 Task: Set up and test dependent picklists for State and City in the Student Master object, then create a new student record to verify the setup.
Action: Mouse moved to (1046, 340)
Screenshot: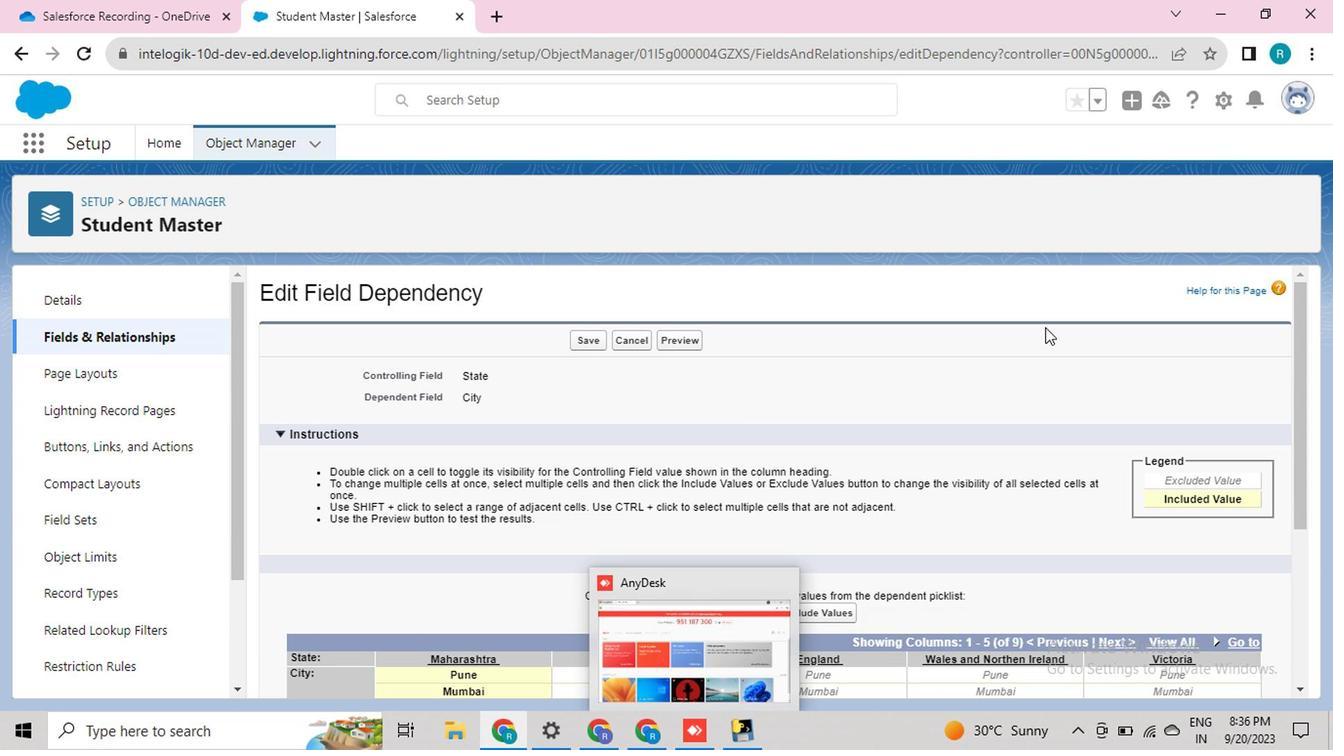 
Action: Mouse pressed left at (1046, 340)
Screenshot: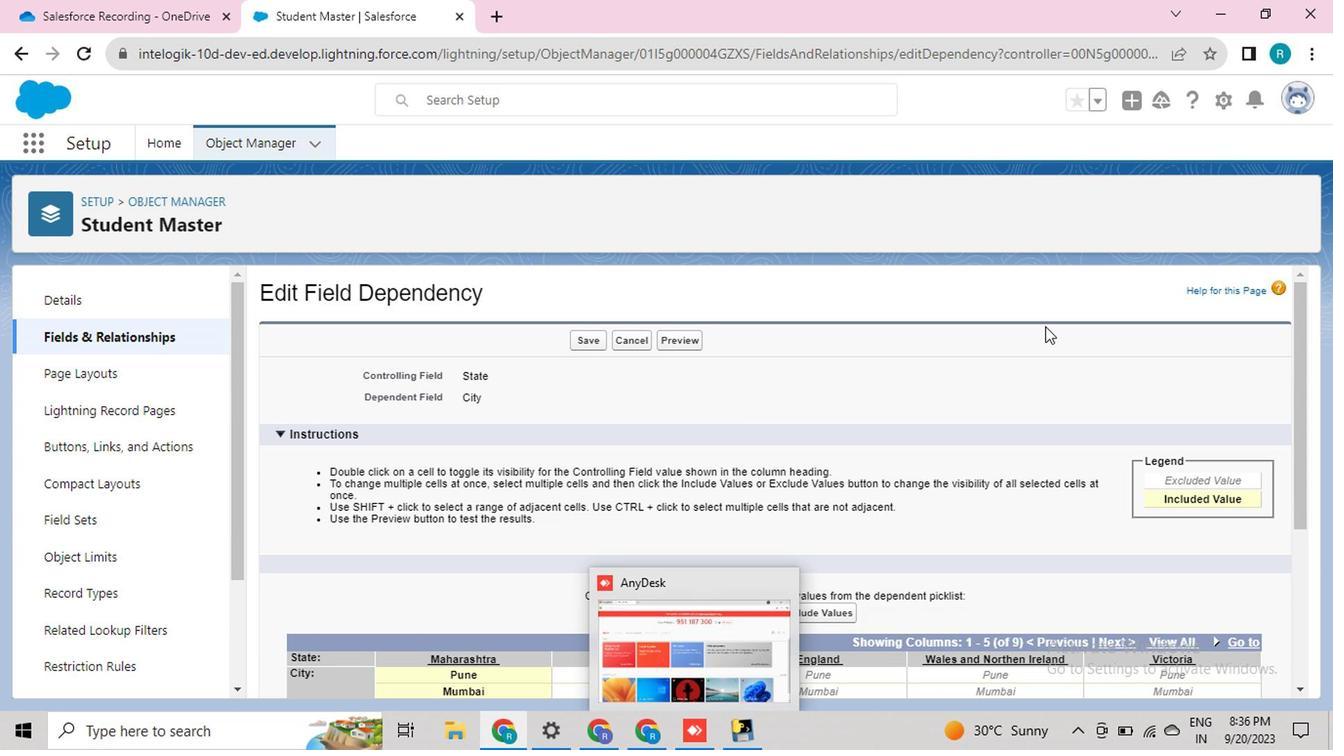 
Action: Mouse moved to (855, 486)
Screenshot: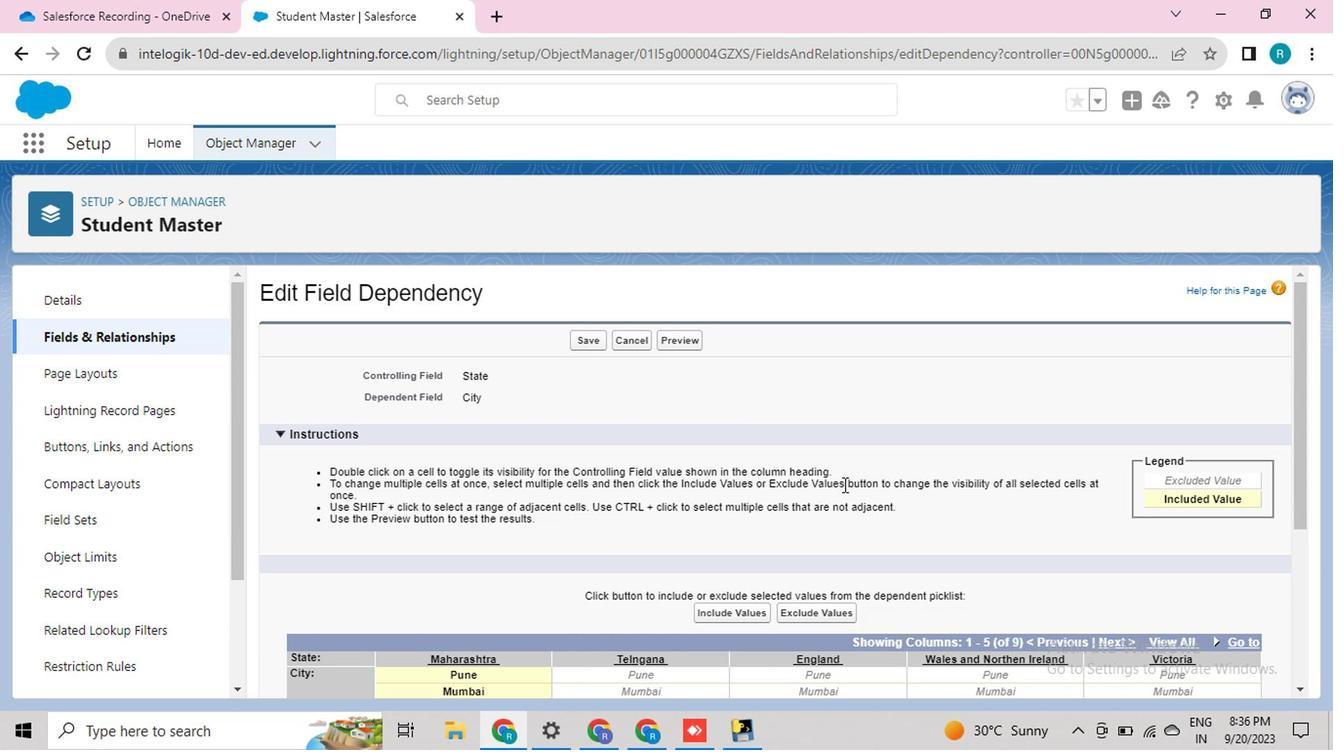 
Action: Key pressed <Key.f11>
Screenshot: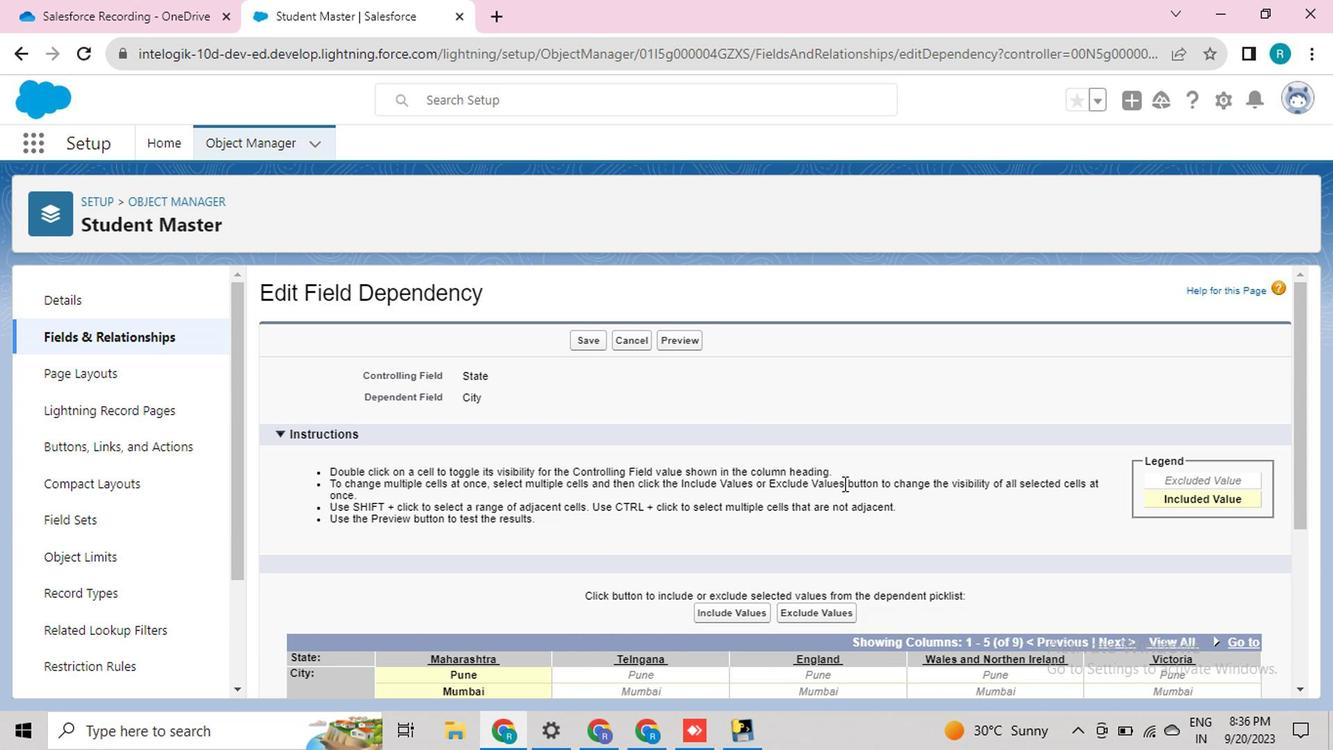 
Action: Mouse moved to (1293, 565)
Screenshot: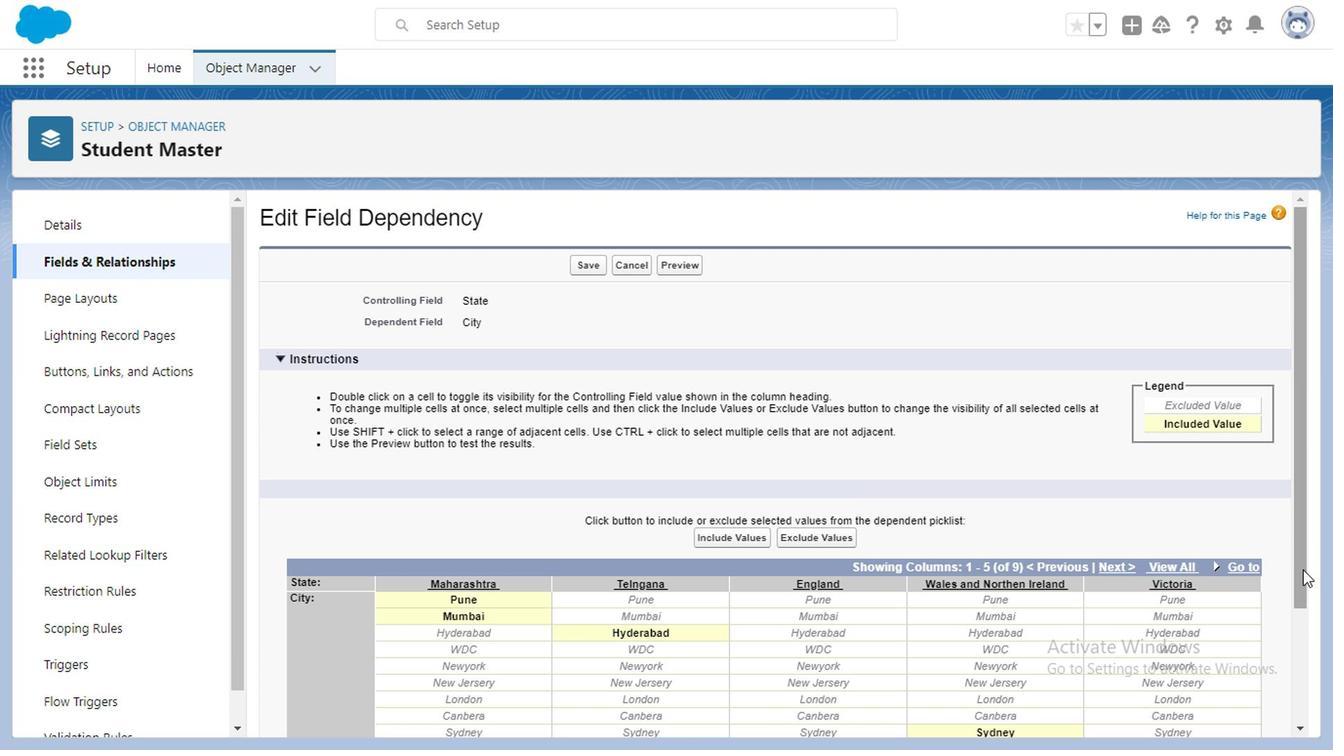
Action: Mouse pressed left at (1293, 565)
Screenshot: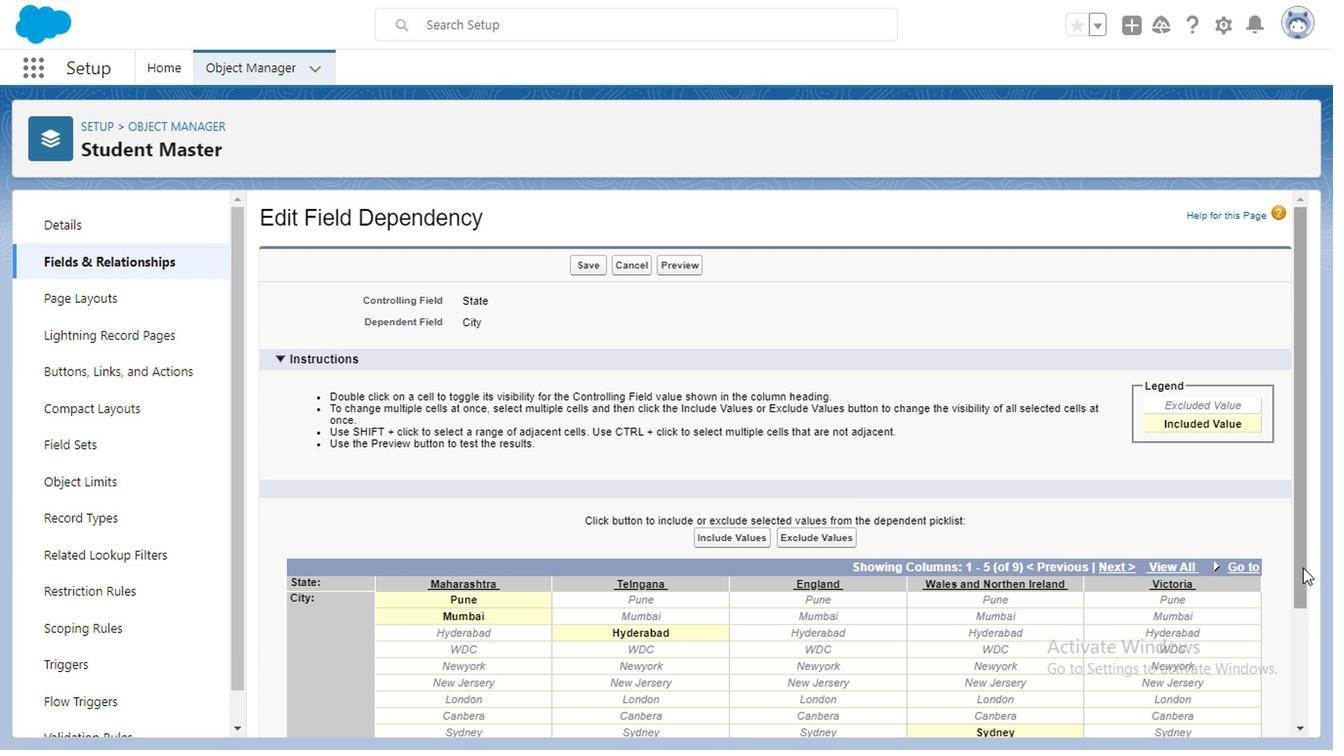 
Action: Mouse moved to (1168, 614)
Screenshot: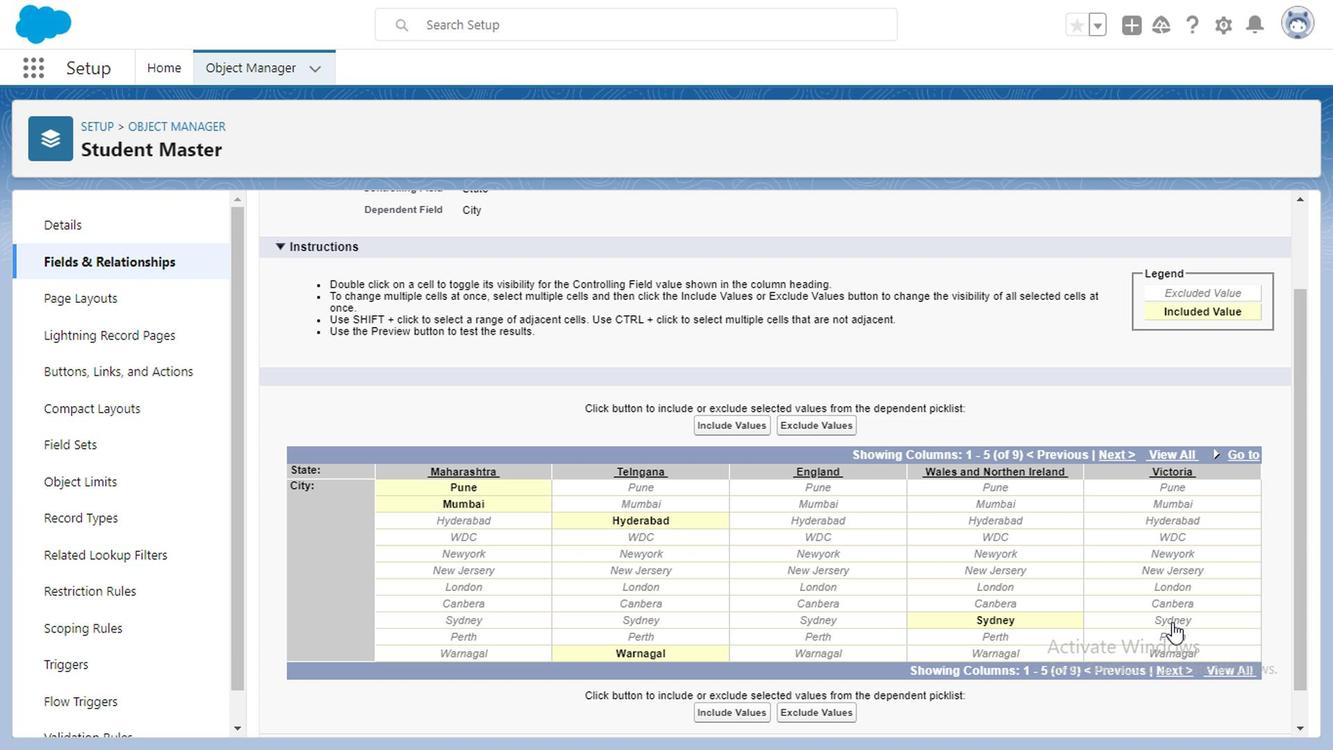 
Action: Mouse pressed left at (1168, 614)
Screenshot: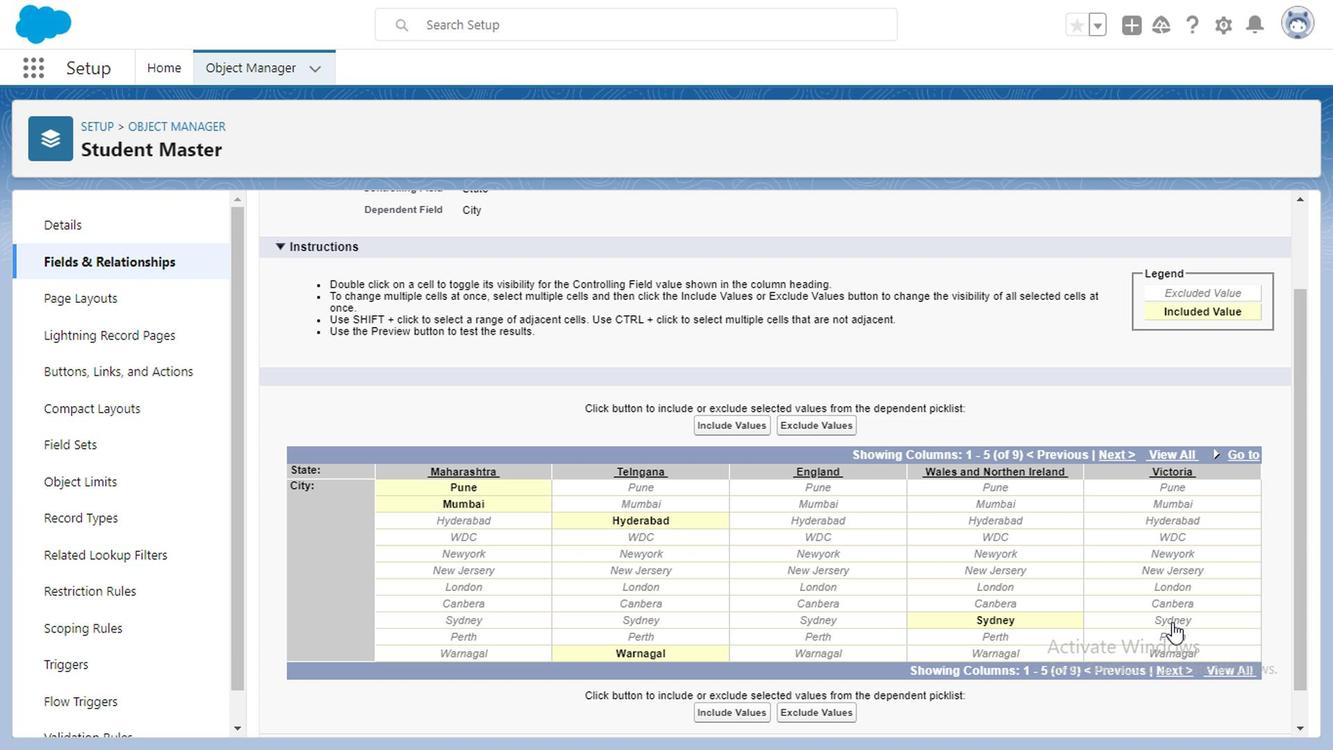 
Action: Mouse moved to (763, 425)
Screenshot: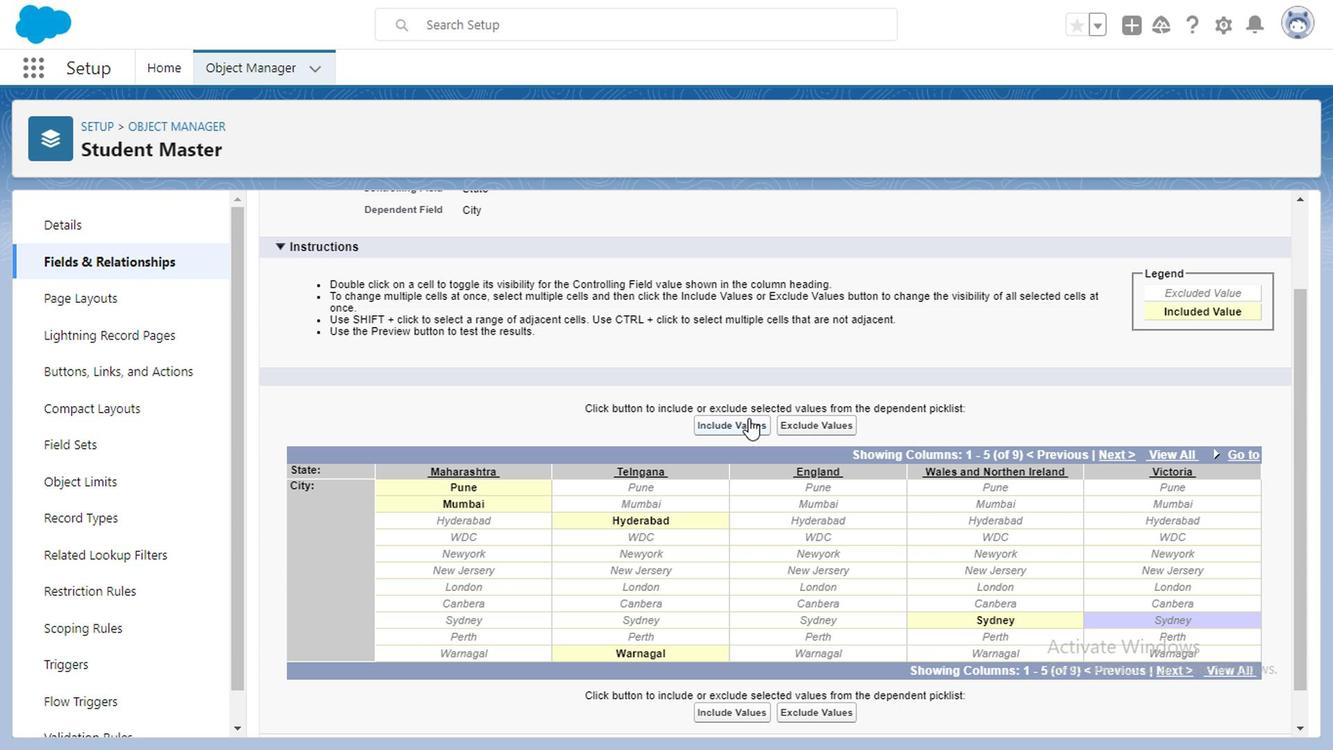 
Action: Mouse pressed left at (763, 425)
Screenshot: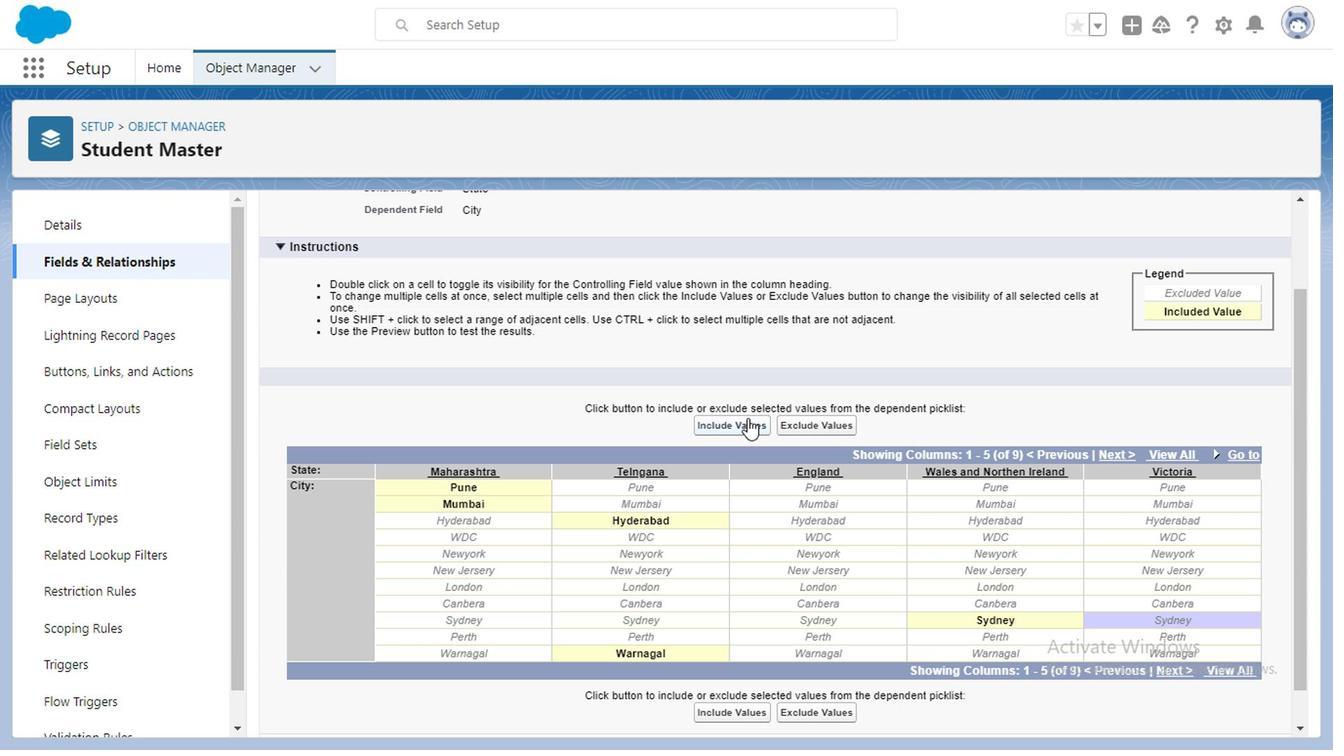 
Action: Mouse moved to (1027, 612)
Screenshot: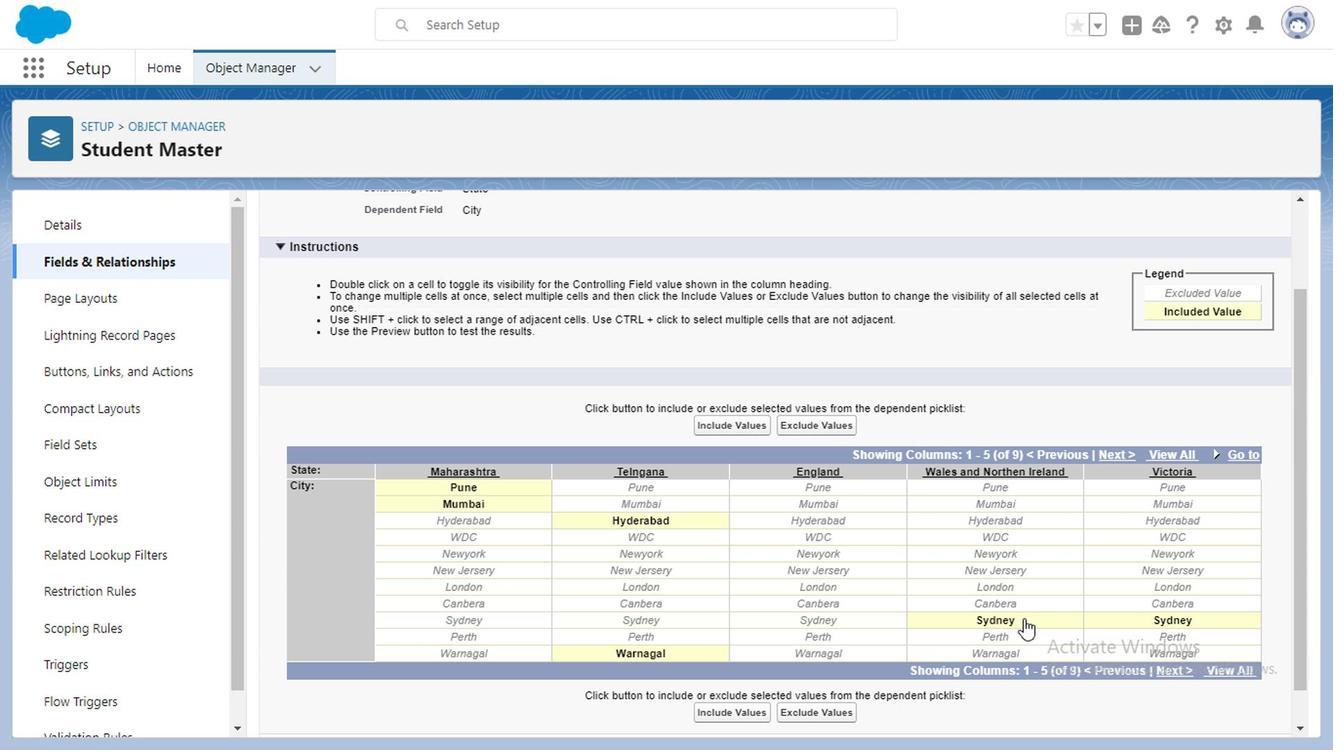 
Action: Mouse pressed left at (1027, 612)
Screenshot: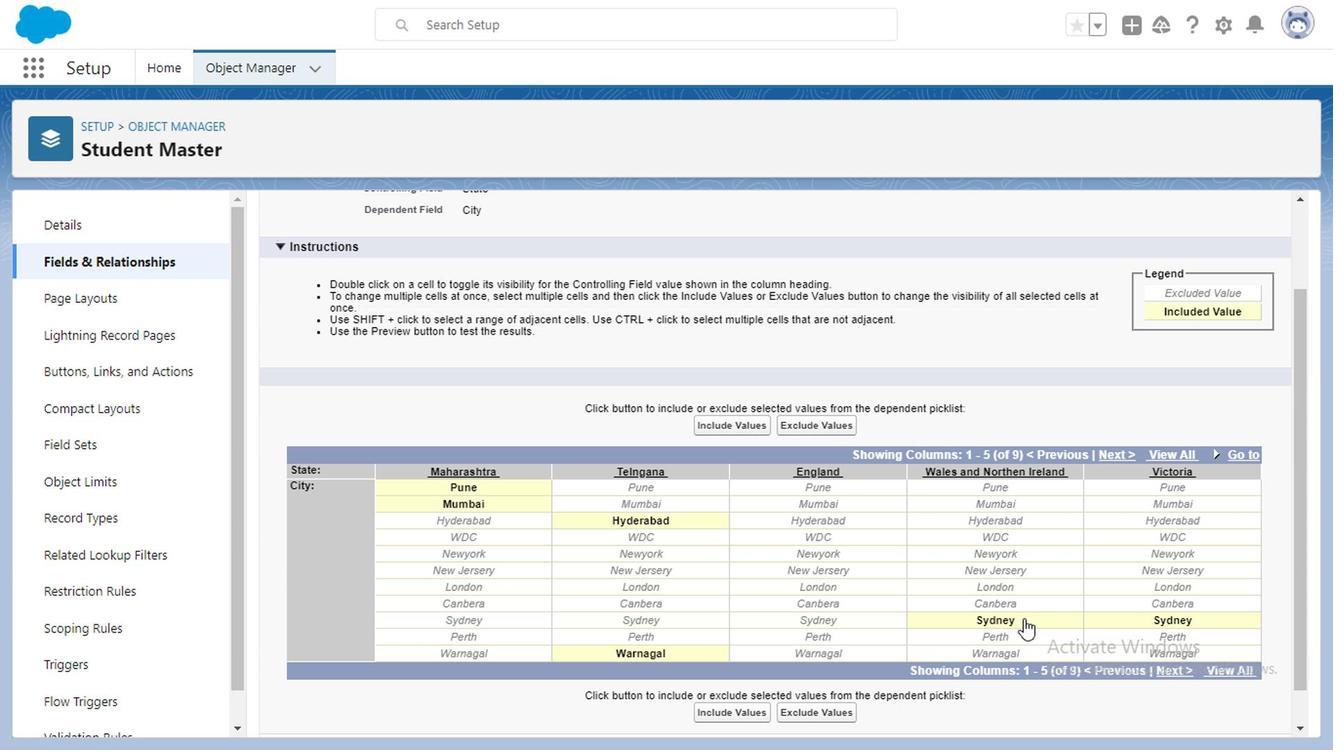 
Action: Mouse moved to (846, 427)
Screenshot: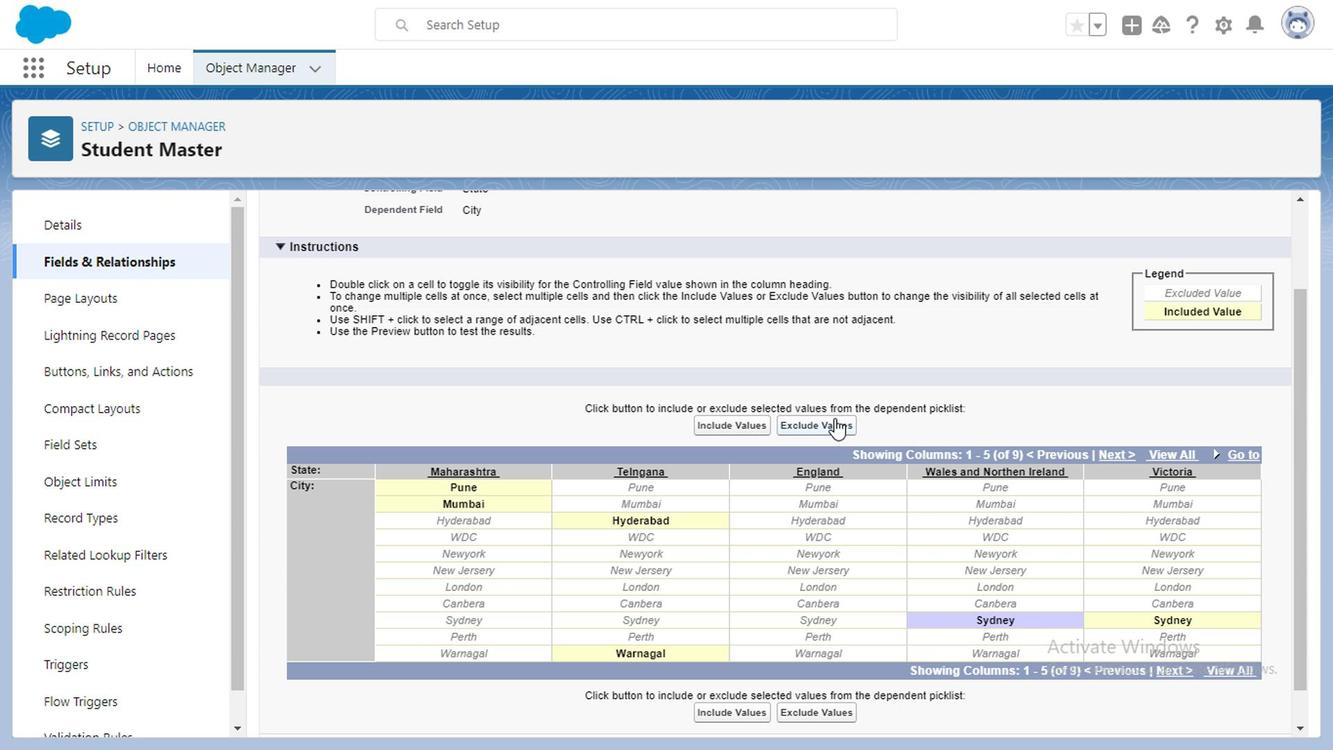 
Action: Mouse pressed left at (846, 427)
Screenshot: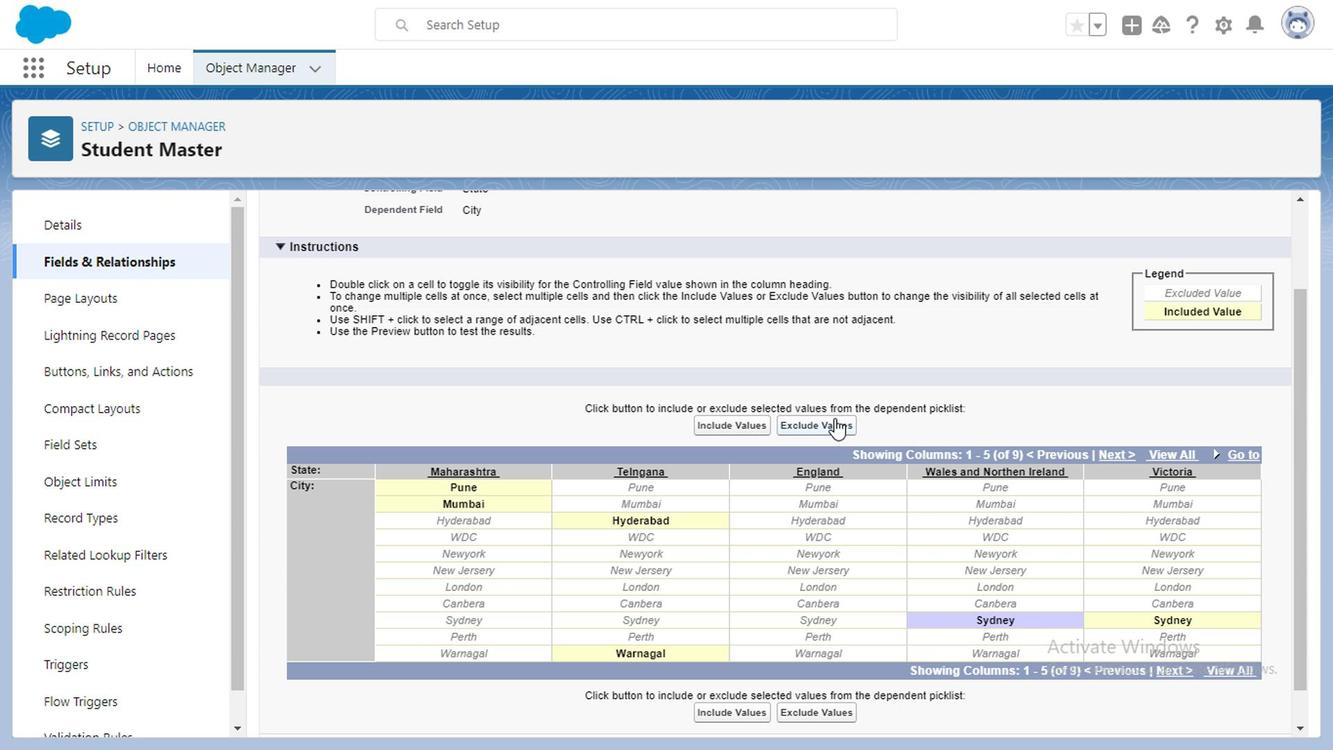 
Action: Mouse moved to (1202, 609)
Screenshot: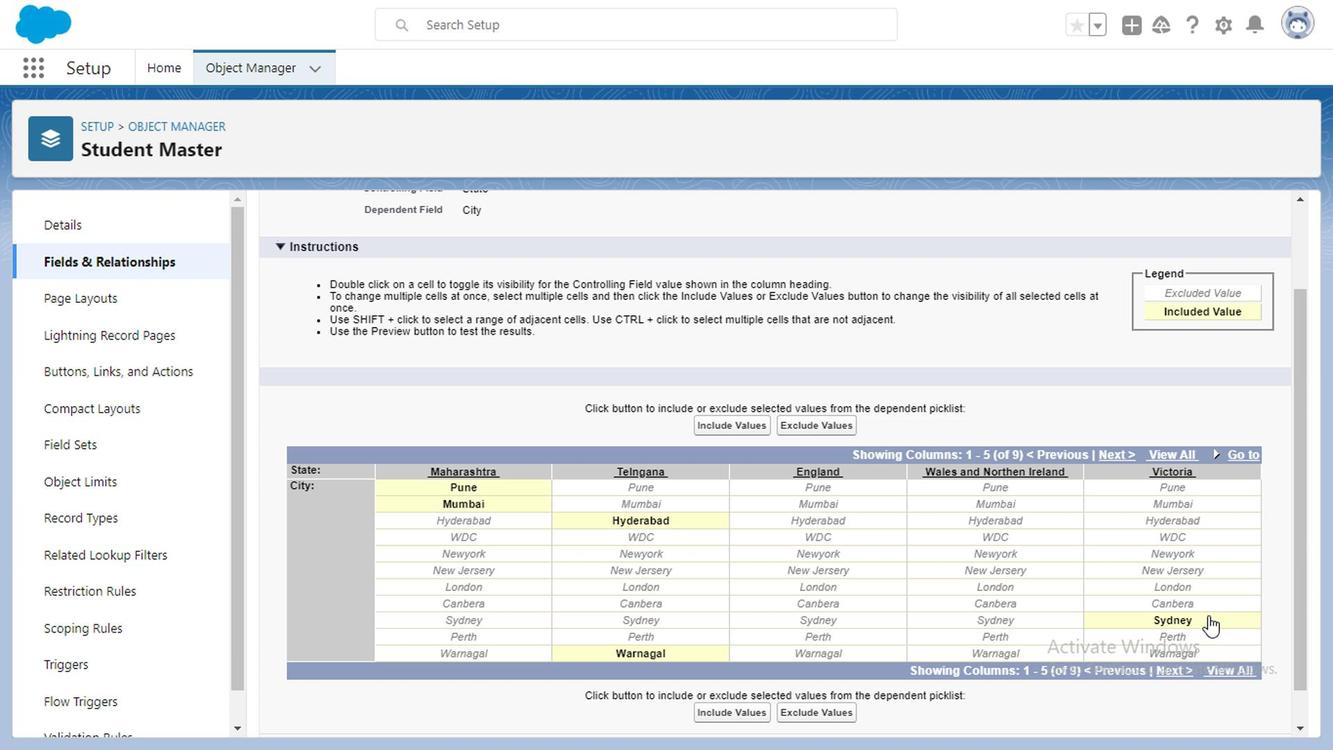 
Action: Mouse scrolled (1202, 609) with delta (0, 0)
Screenshot: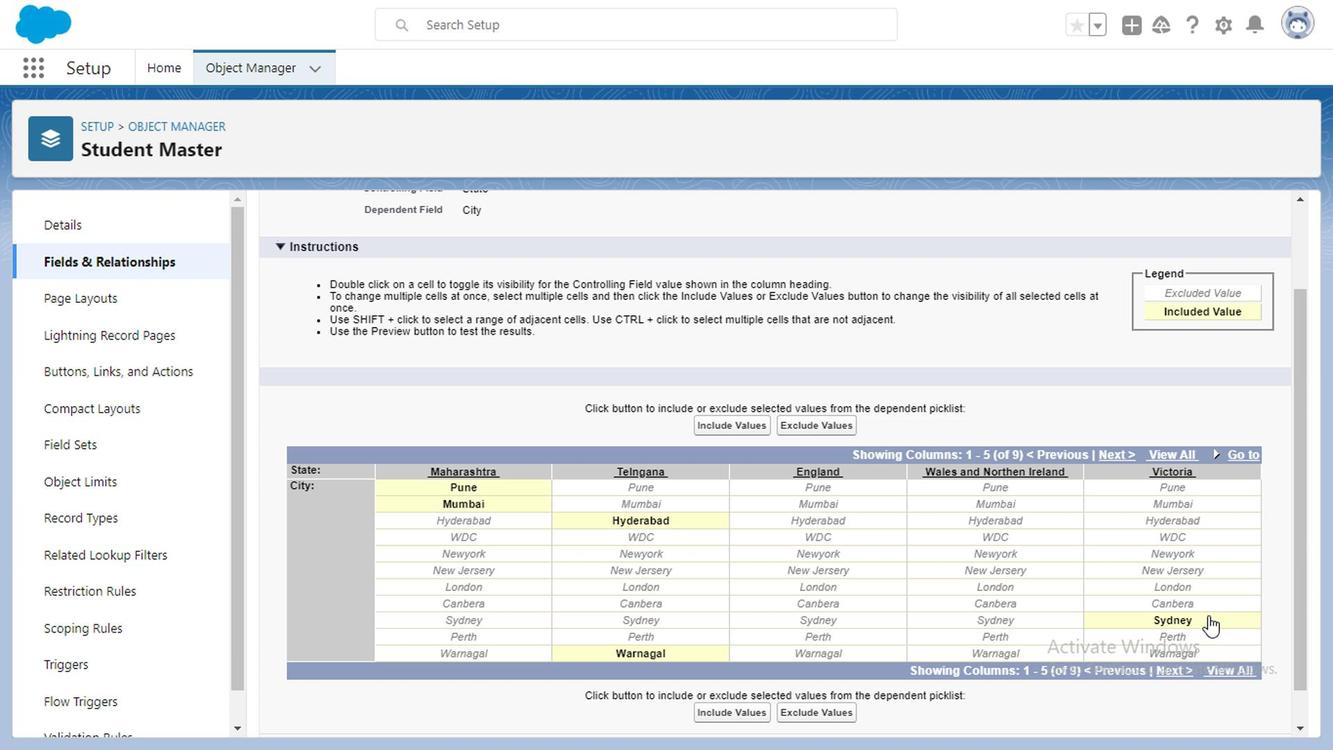 
Action: Mouse moved to (850, 500)
Screenshot: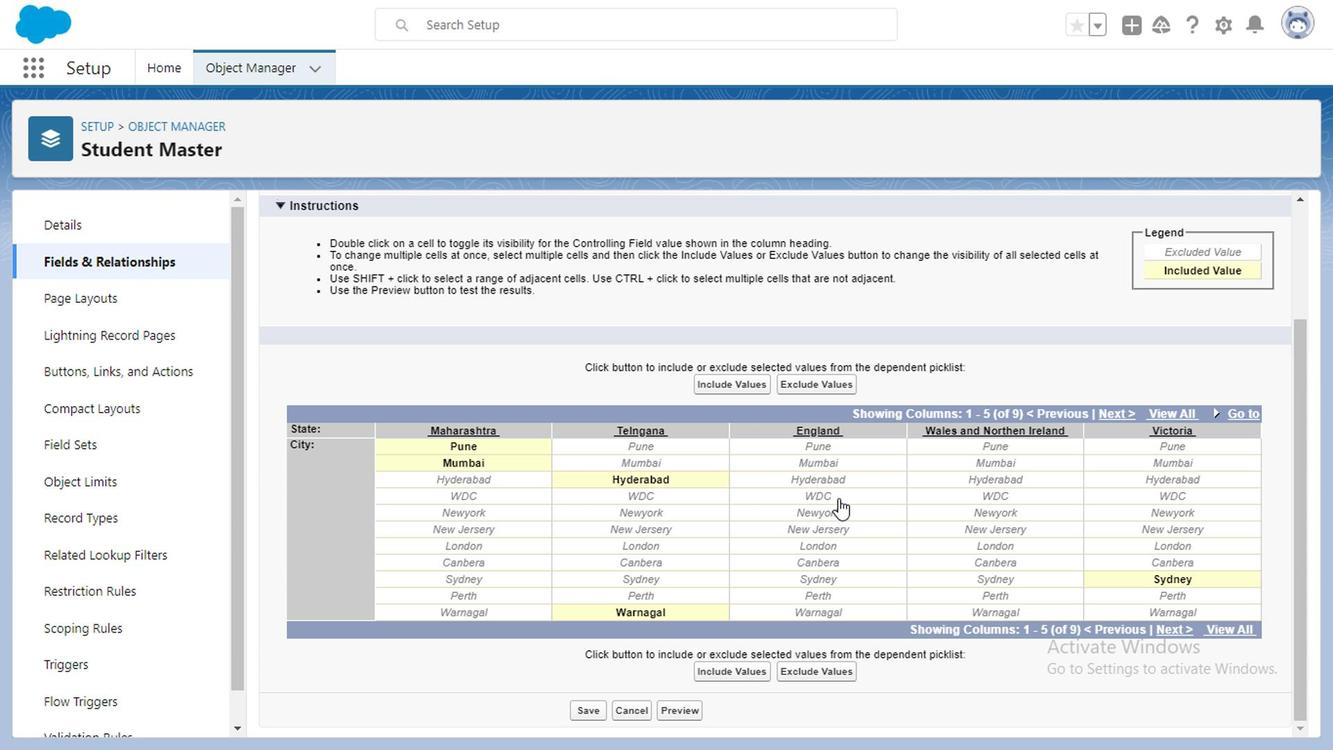
Action: Mouse pressed left at (850, 500)
Screenshot: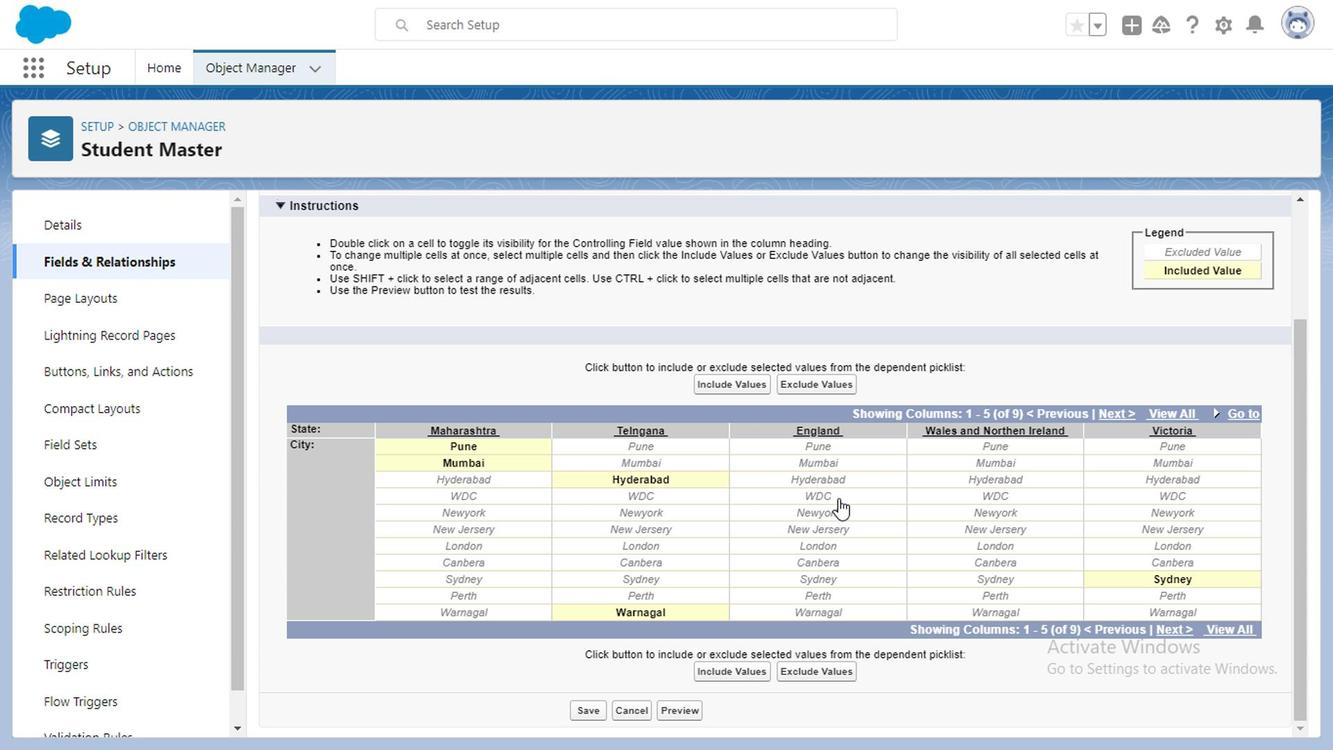 
Action: Mouse moved to (857, 547)
Screenshot: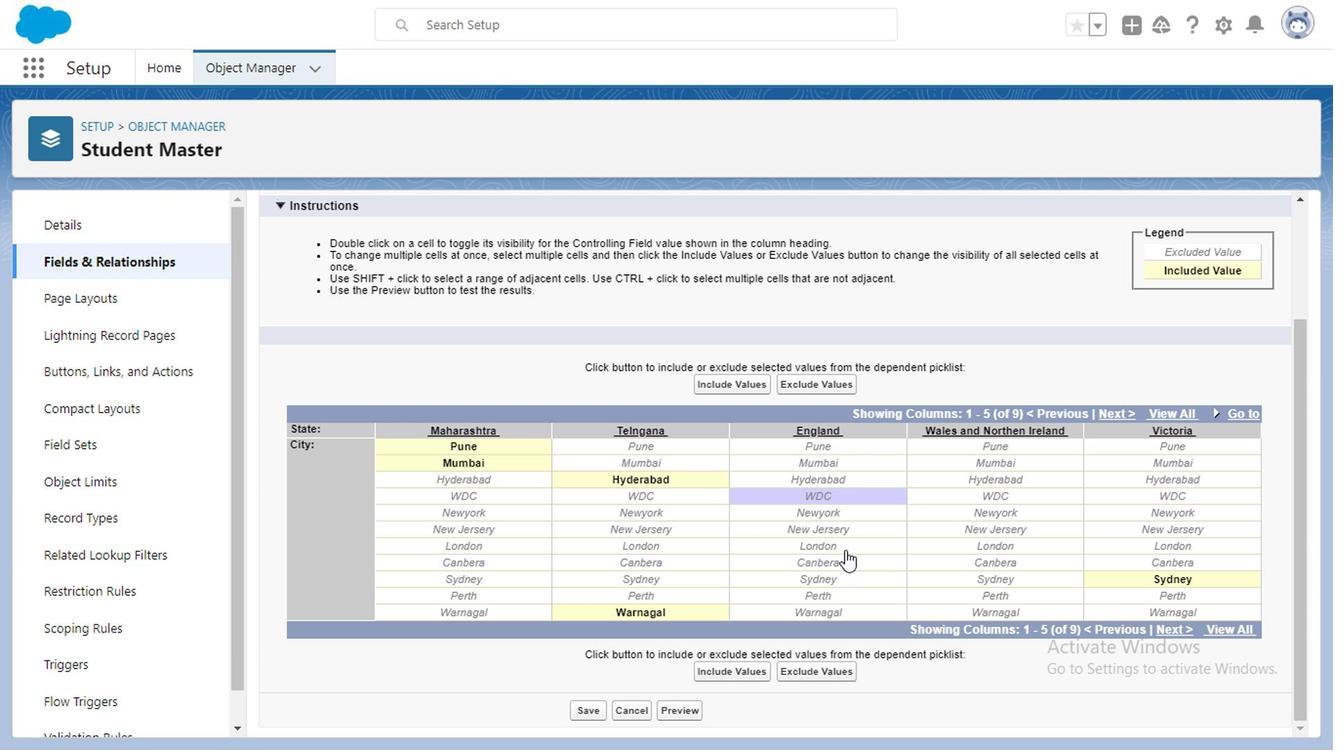 
Action: Mouse pressed left at (857, 547)
Screenshot: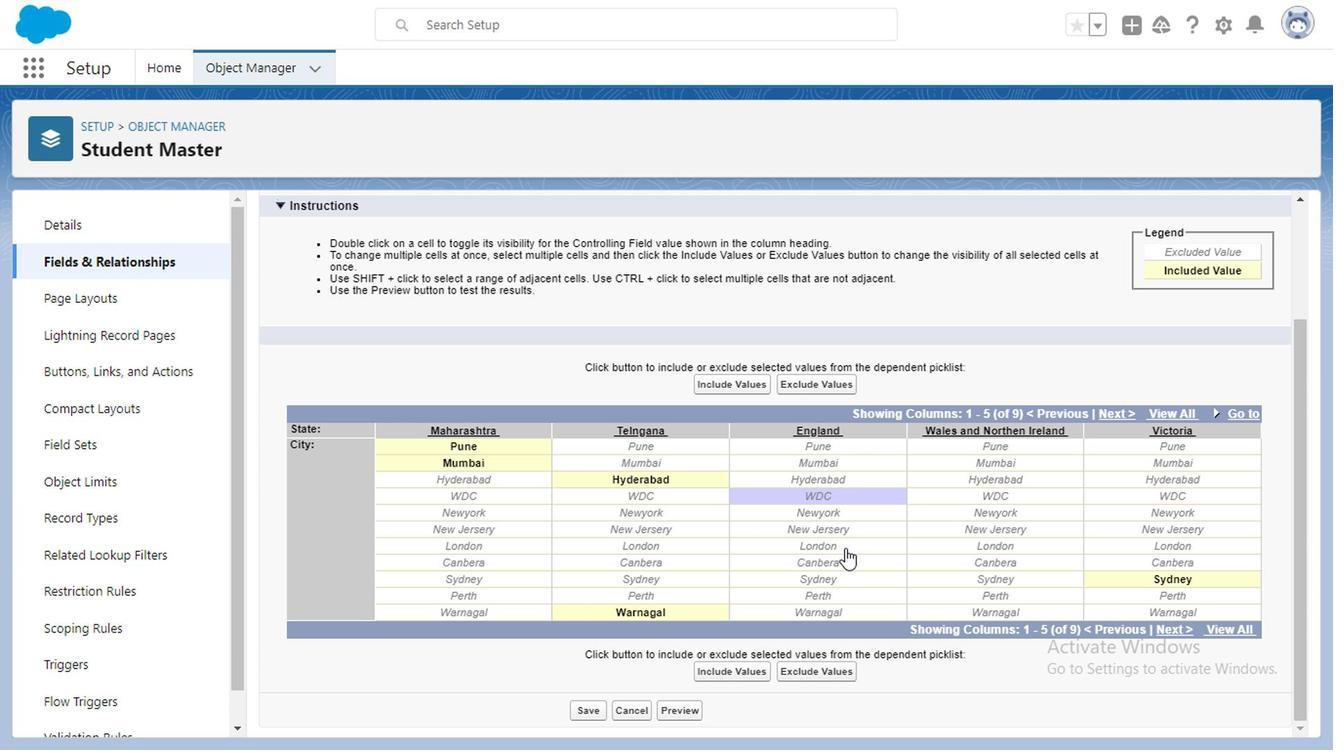 
Action: Mouse moved to (739, 389)
Screenshot: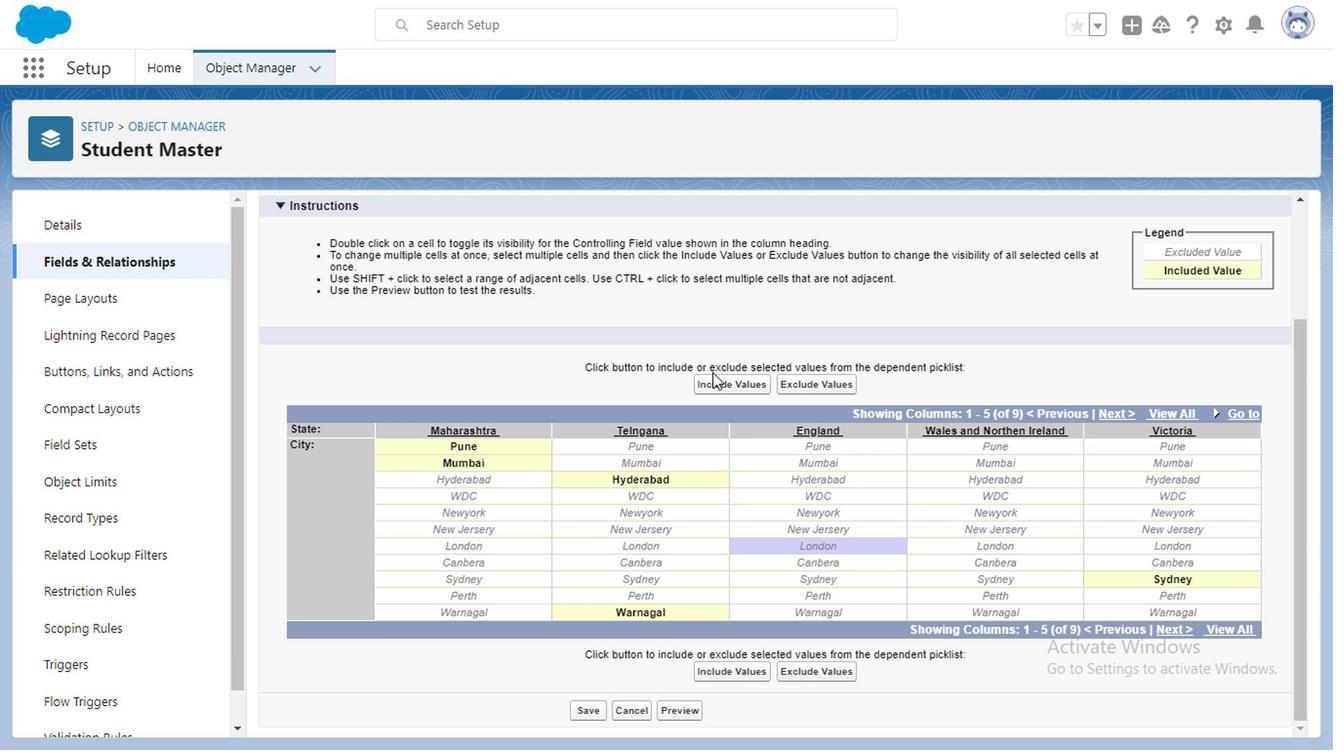 
Action: Mouse pressed left at (739, 389)
Screenshot: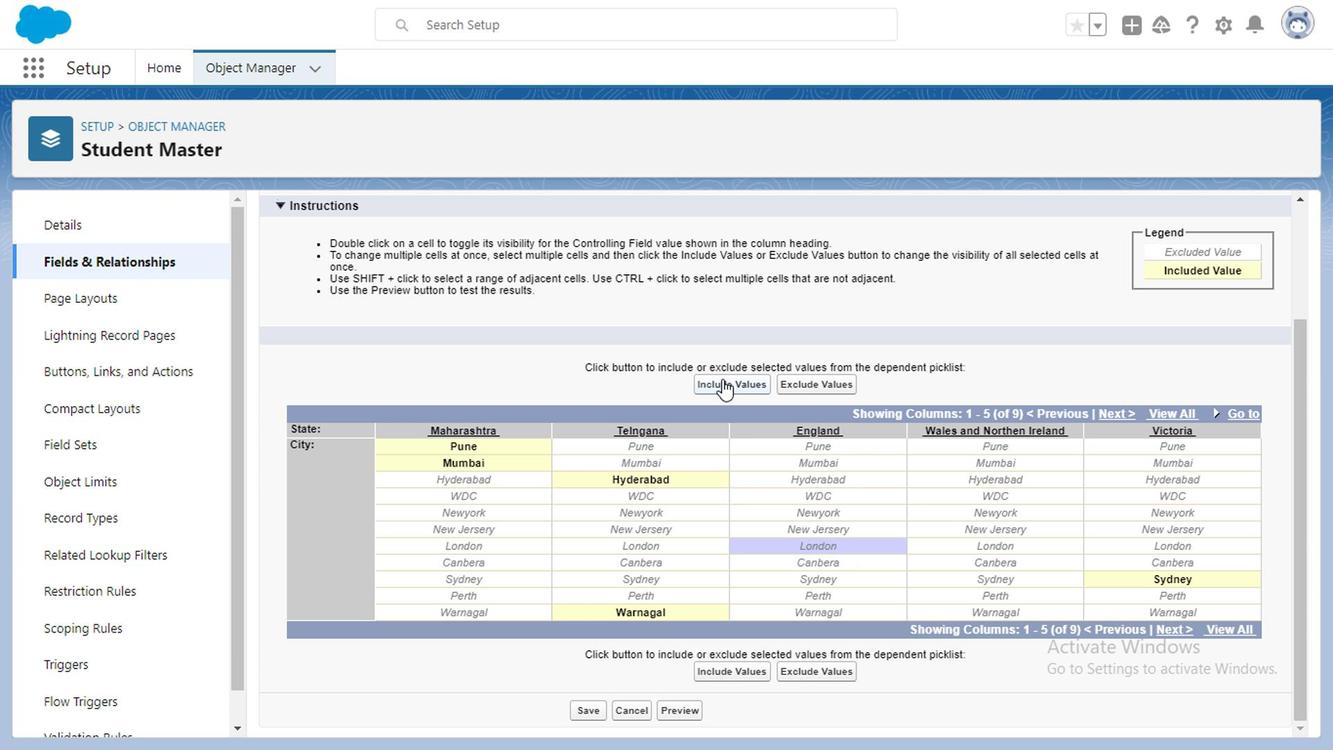 
Action: Mouse moved to (1182, 559)
Screenshot: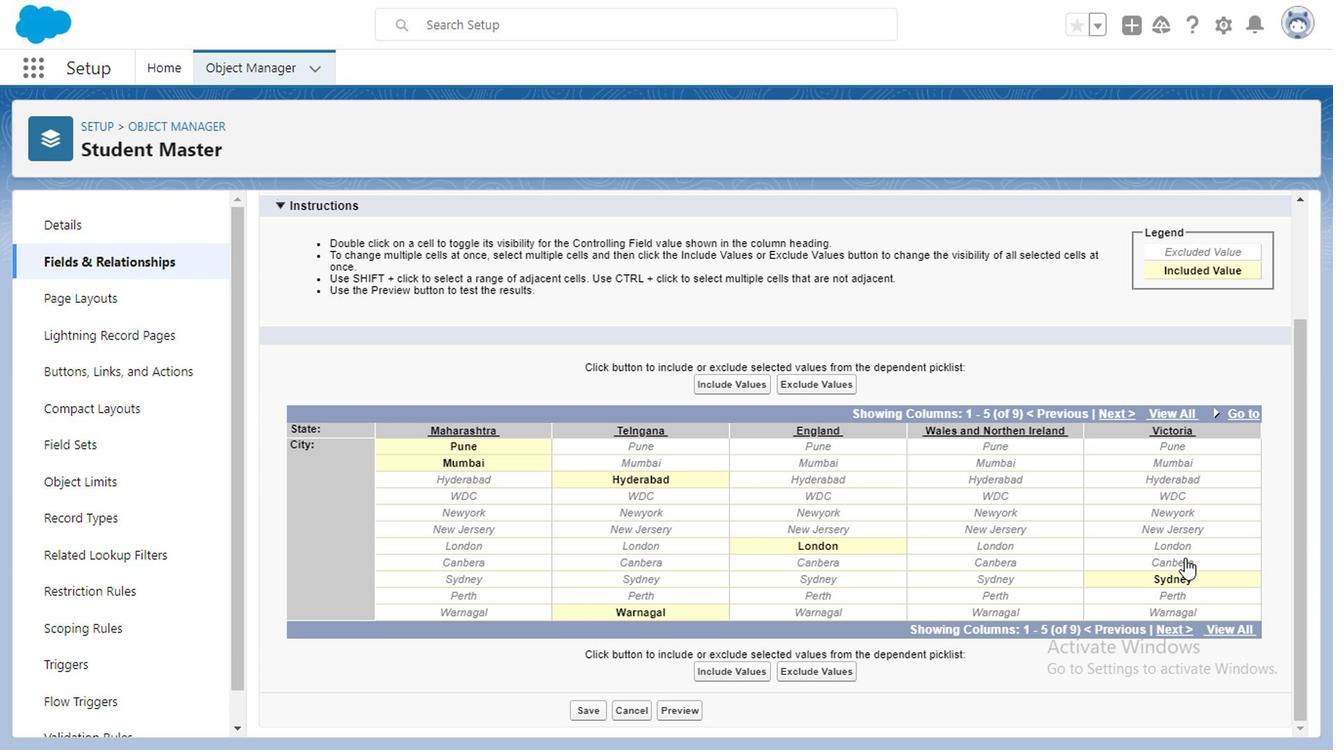 
Action: Mouse pressed left at (1182, 559)
Screenshot: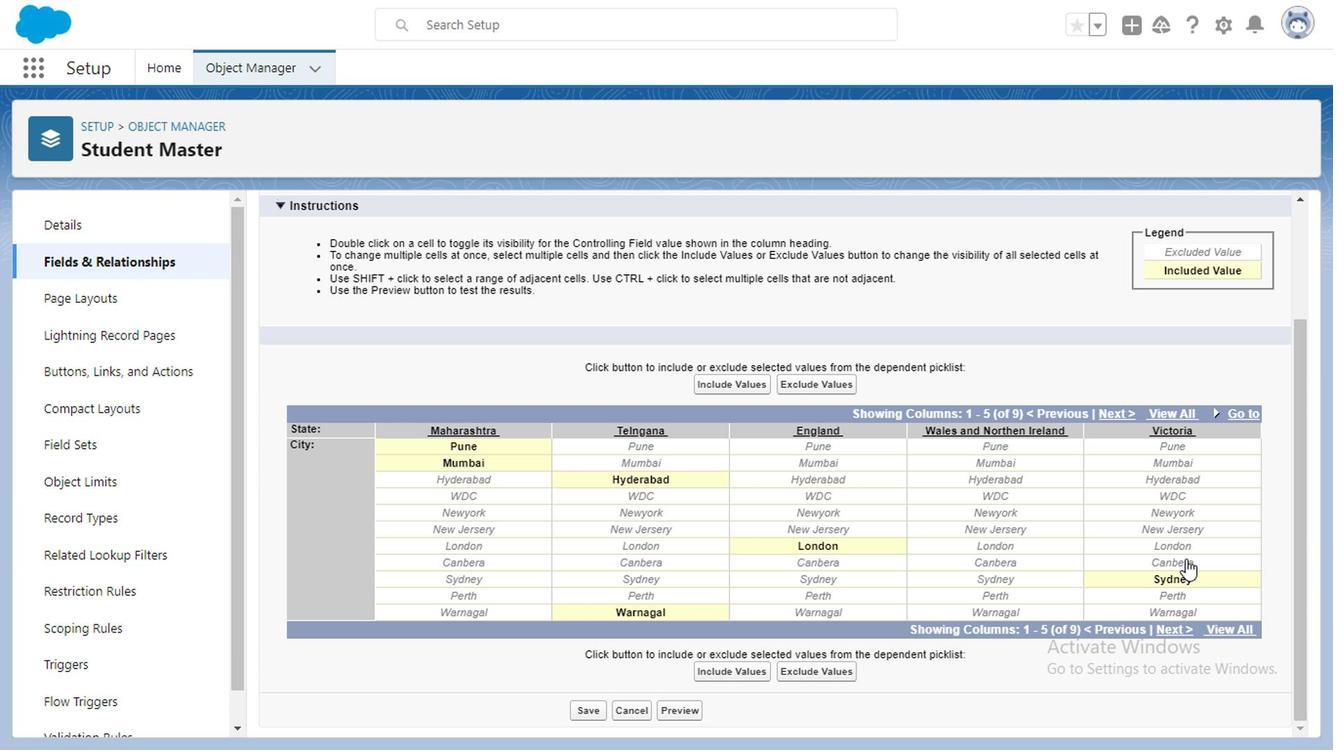 
Action: Mouse moved to (758, 395)
Screenshot: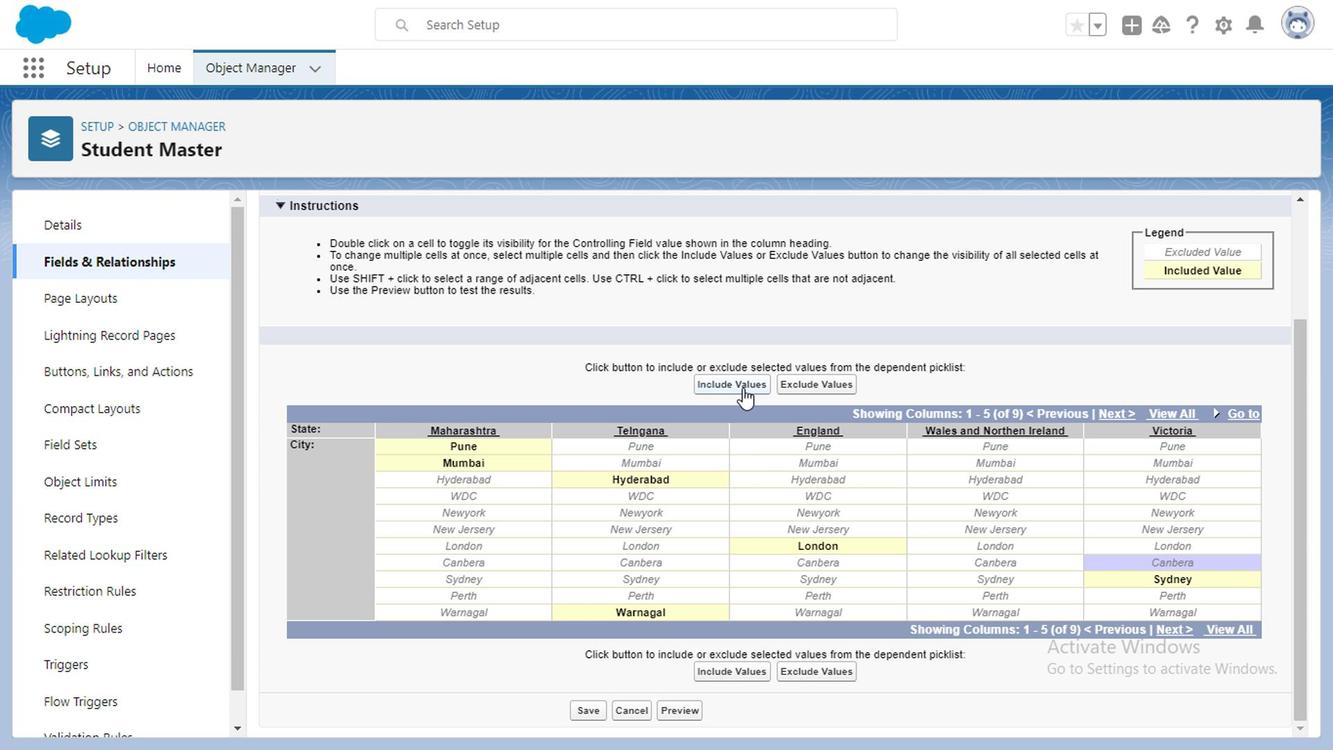 
Action: Mouse pressed left at (758, 395)
Screenshot: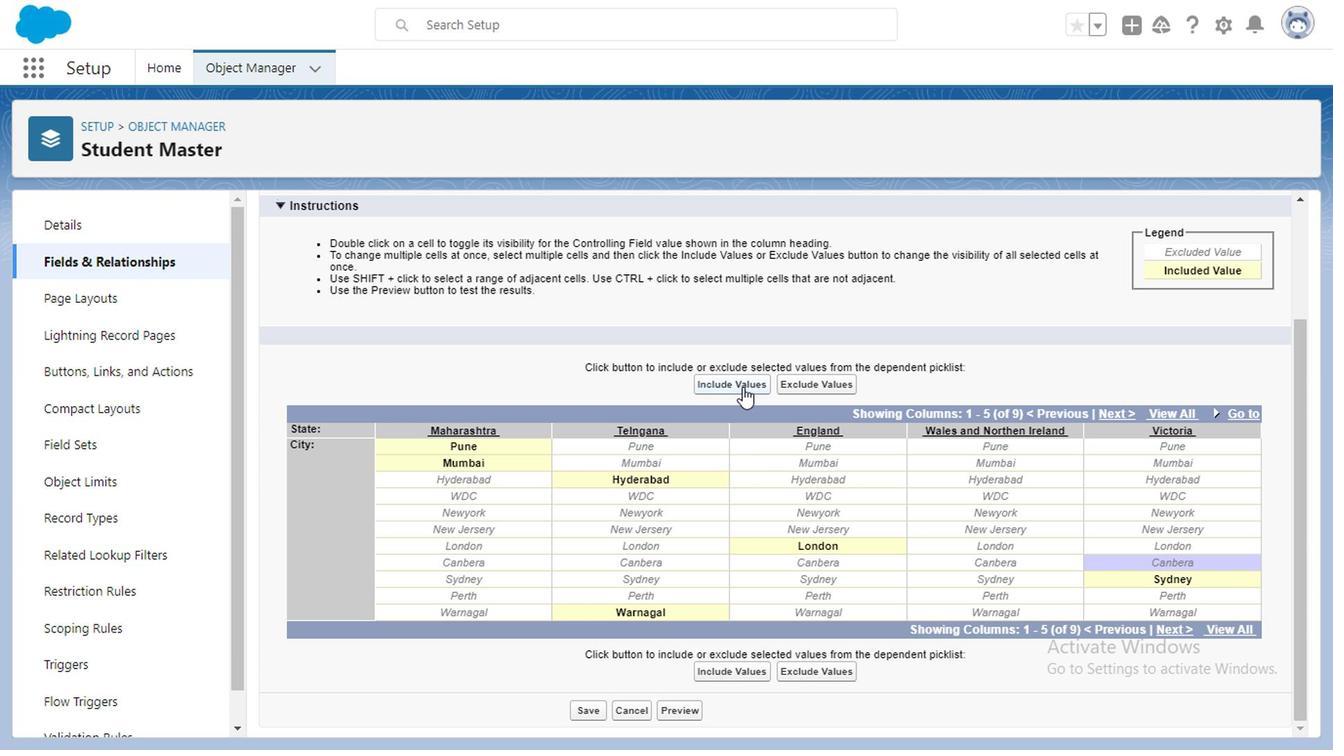 
Action: Mouse moved to (850, 515)
Screenshot: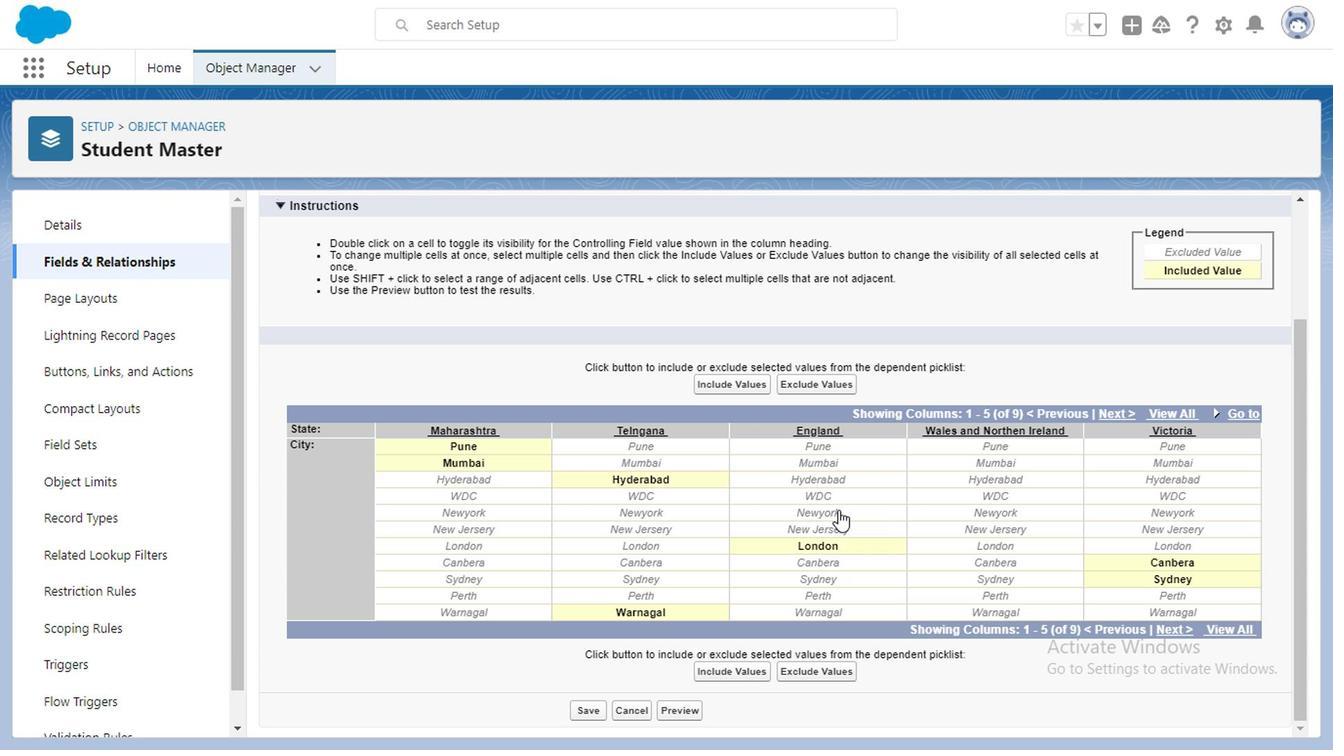 
Action: Mouse pressed left at (850, 515)
Screenshot: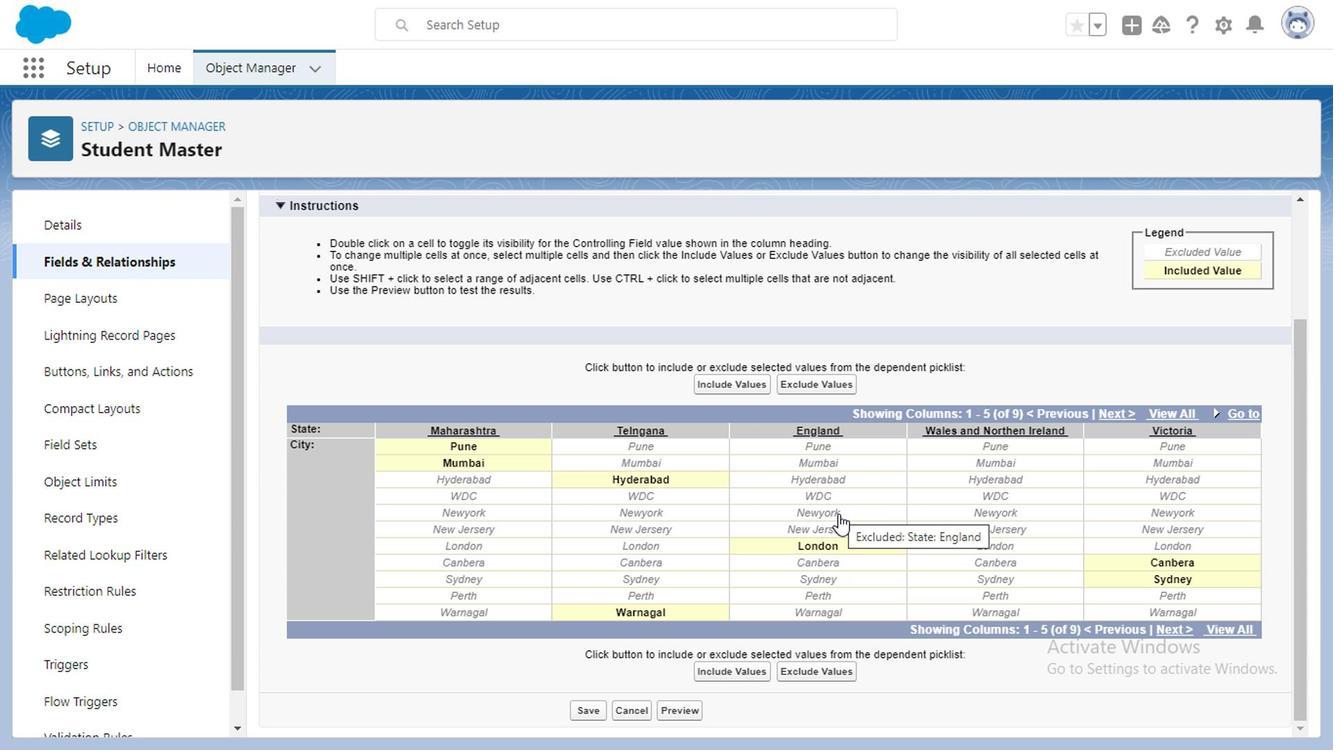
Action: Mouse moved to (746, 393)
Screenshot: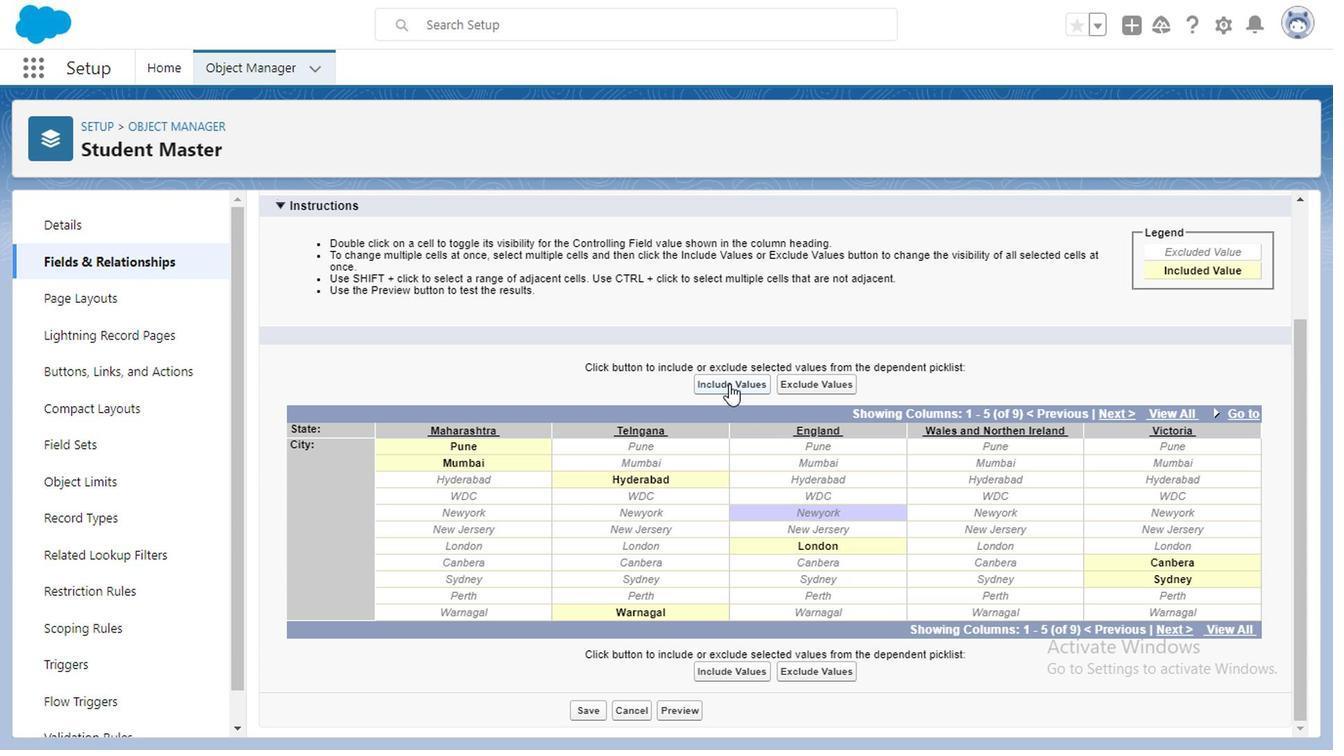 
Action: Mouse pressed left at (746, 393)
Screenshot: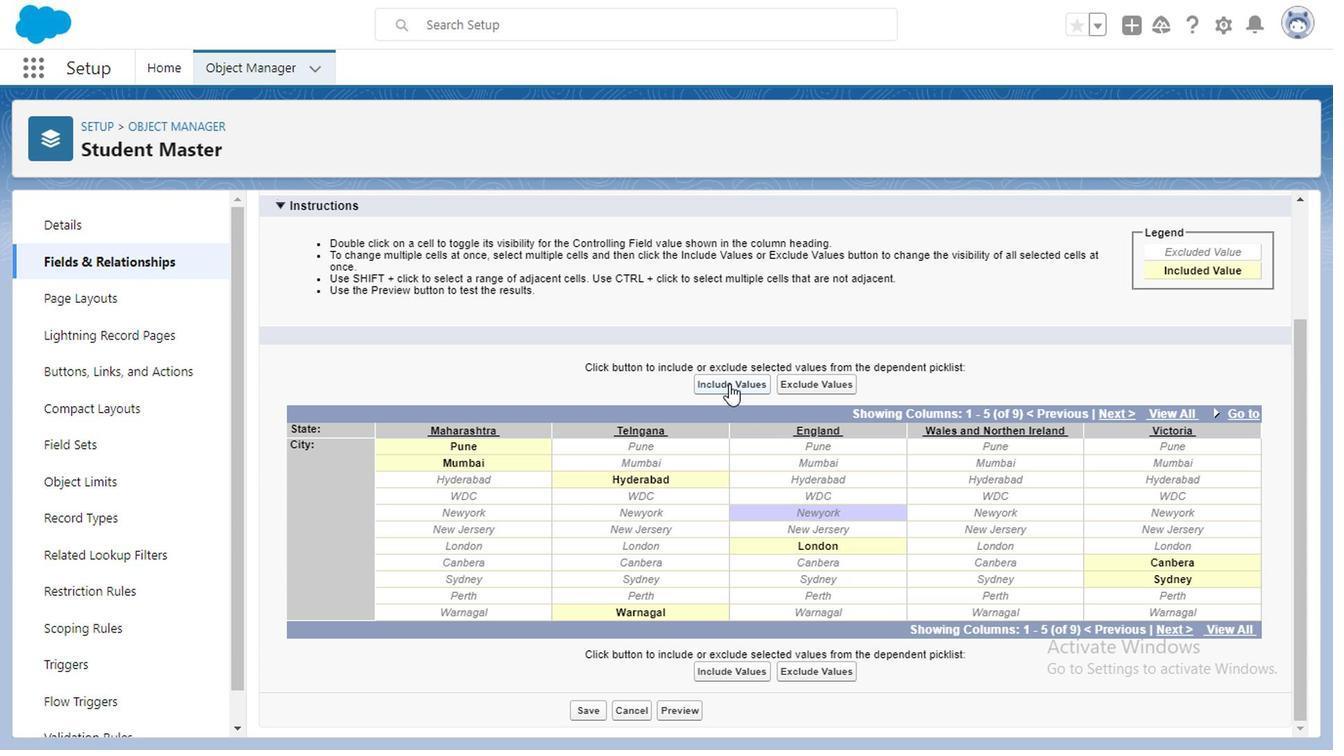 
Action: Mouse moved to (1014, 495)
Screenshot: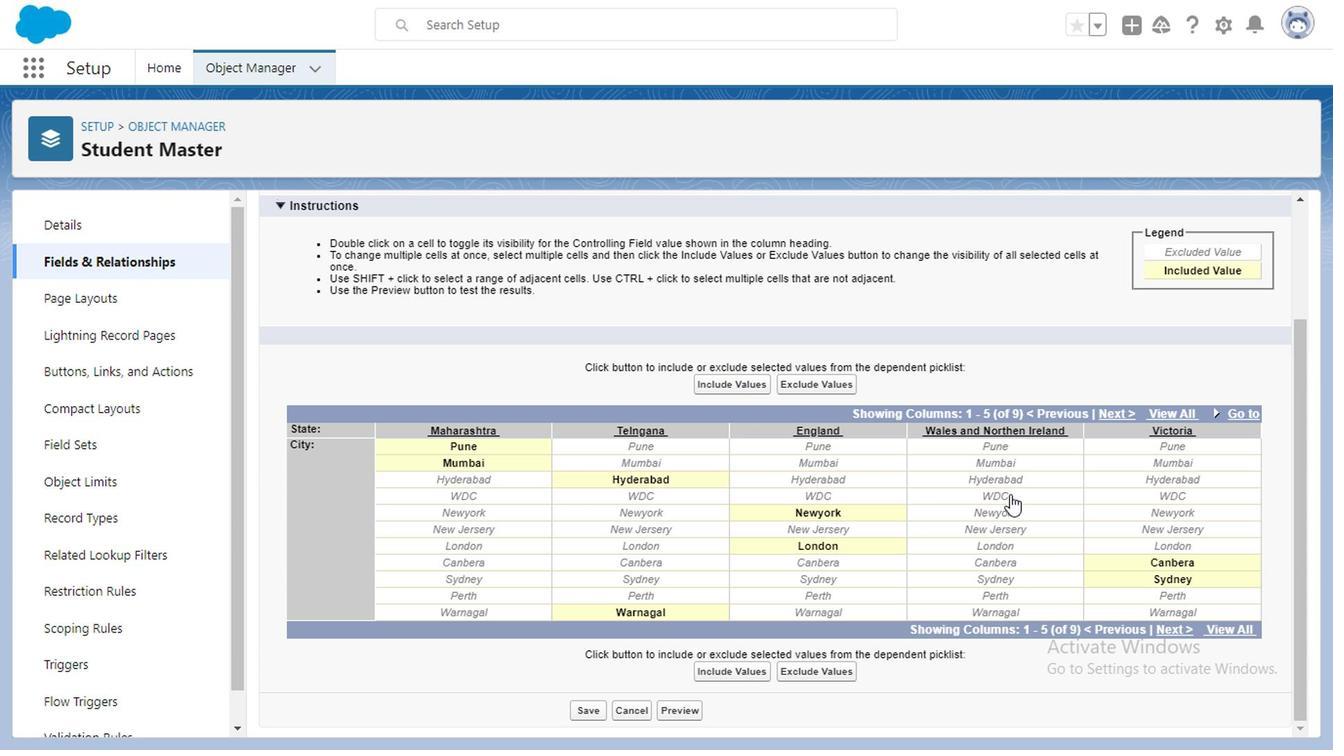 
Action: Mouse pressed left at (1014, 495)
Screenshot: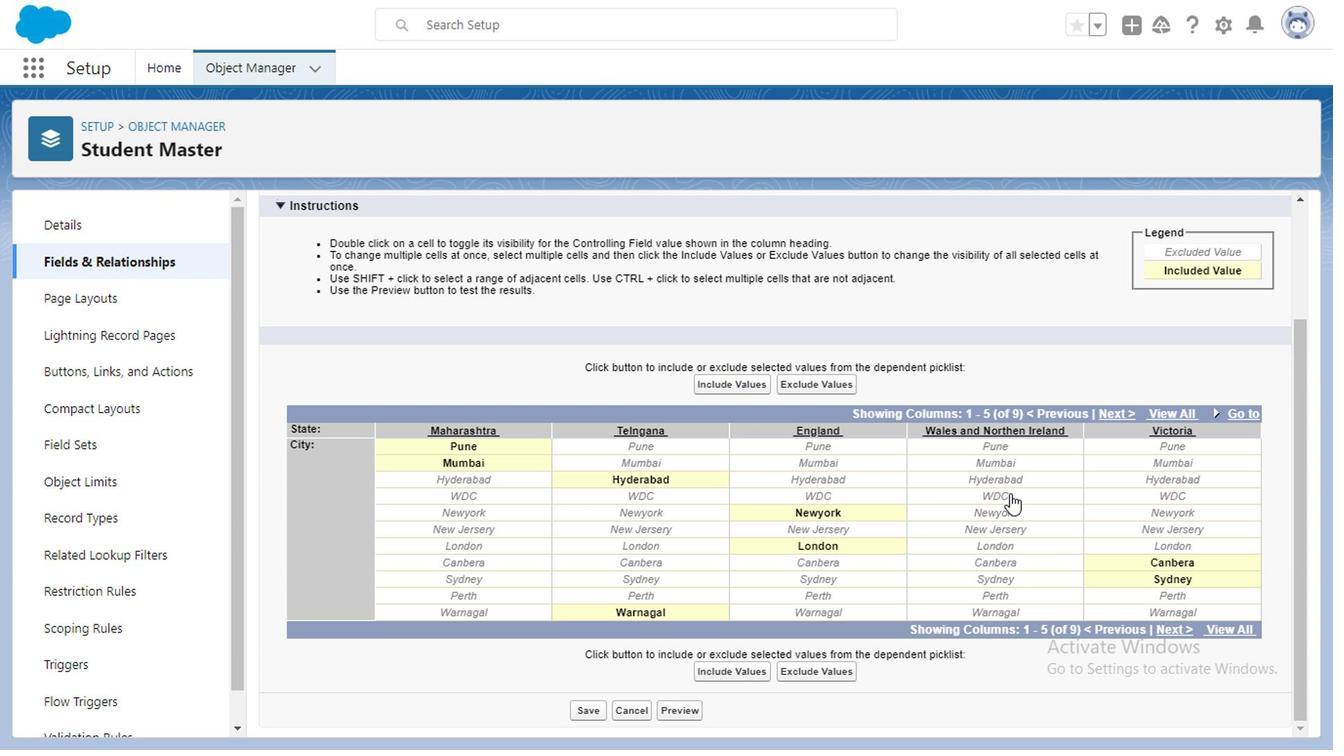 
Action: Mouse moved to (732, 395)
Screenshot: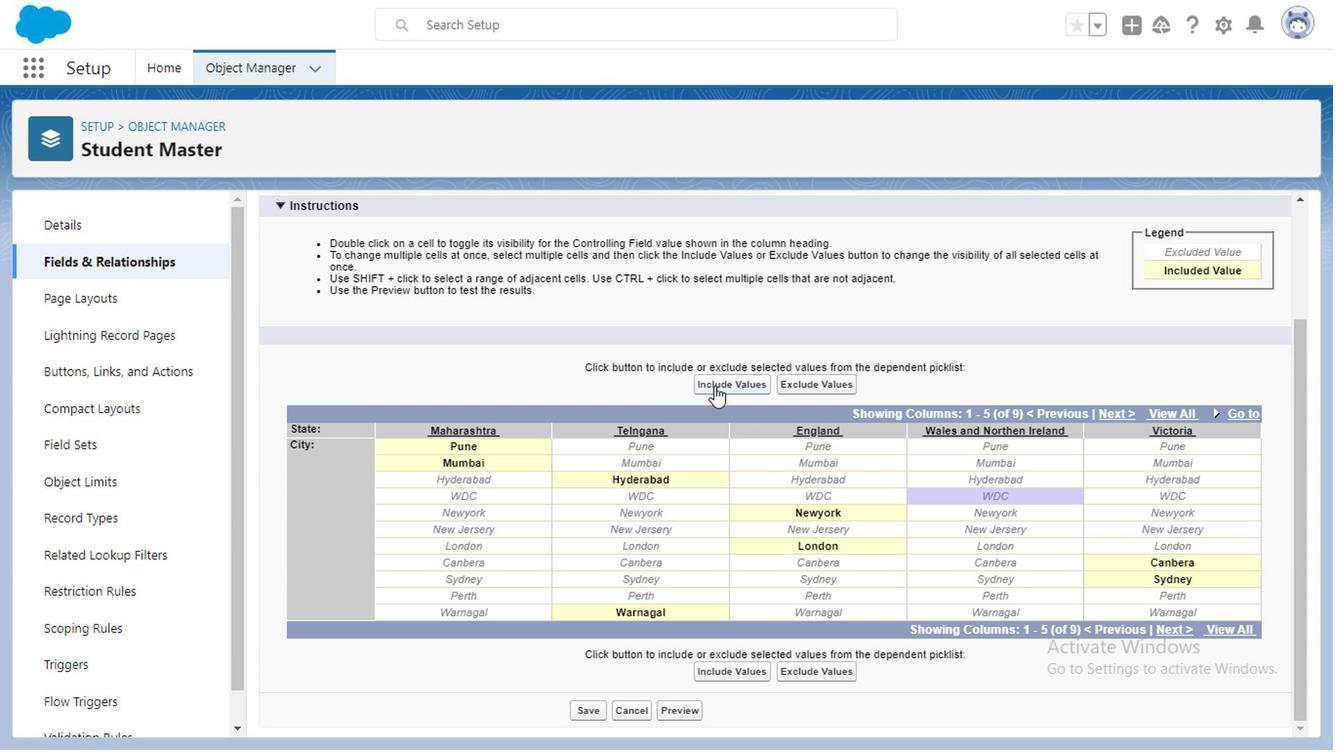 
Action: Mouse pressed left at (732, 395)
Screenshot: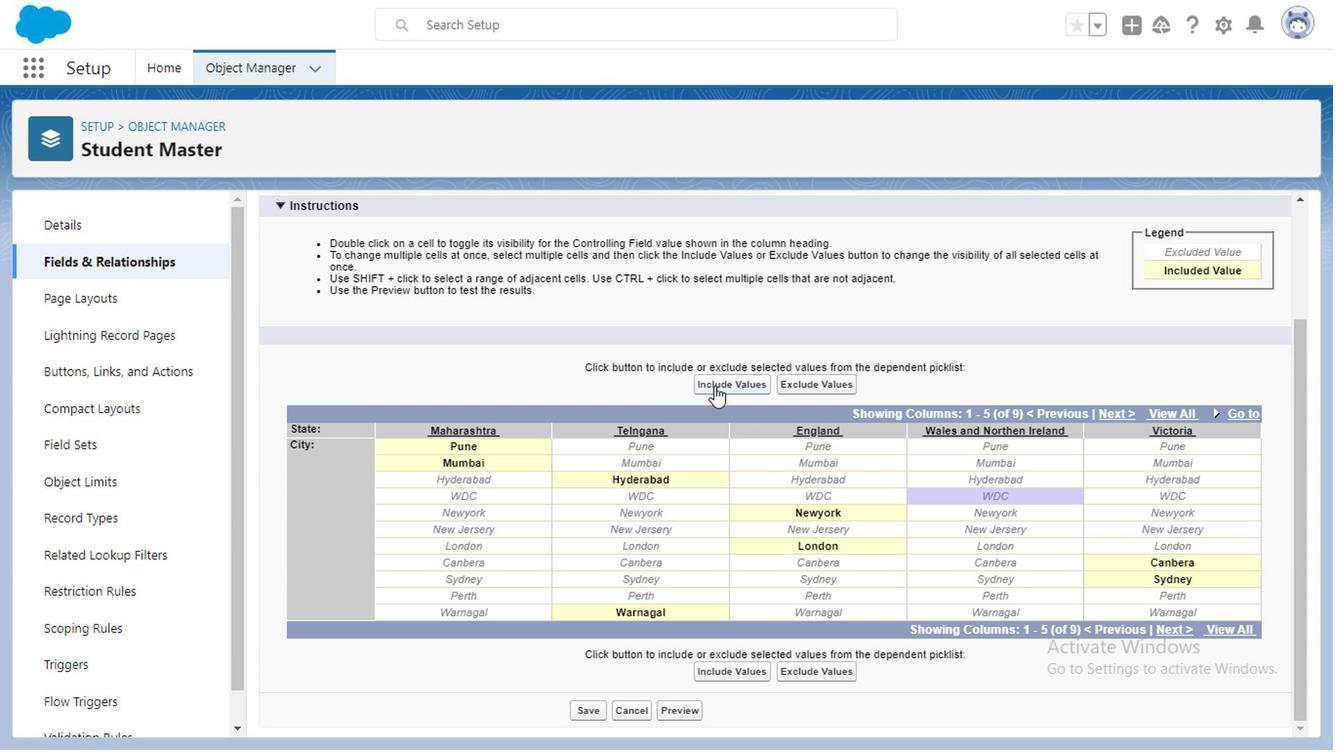
Action: Mouse moved to (853, 529)
Screenshot: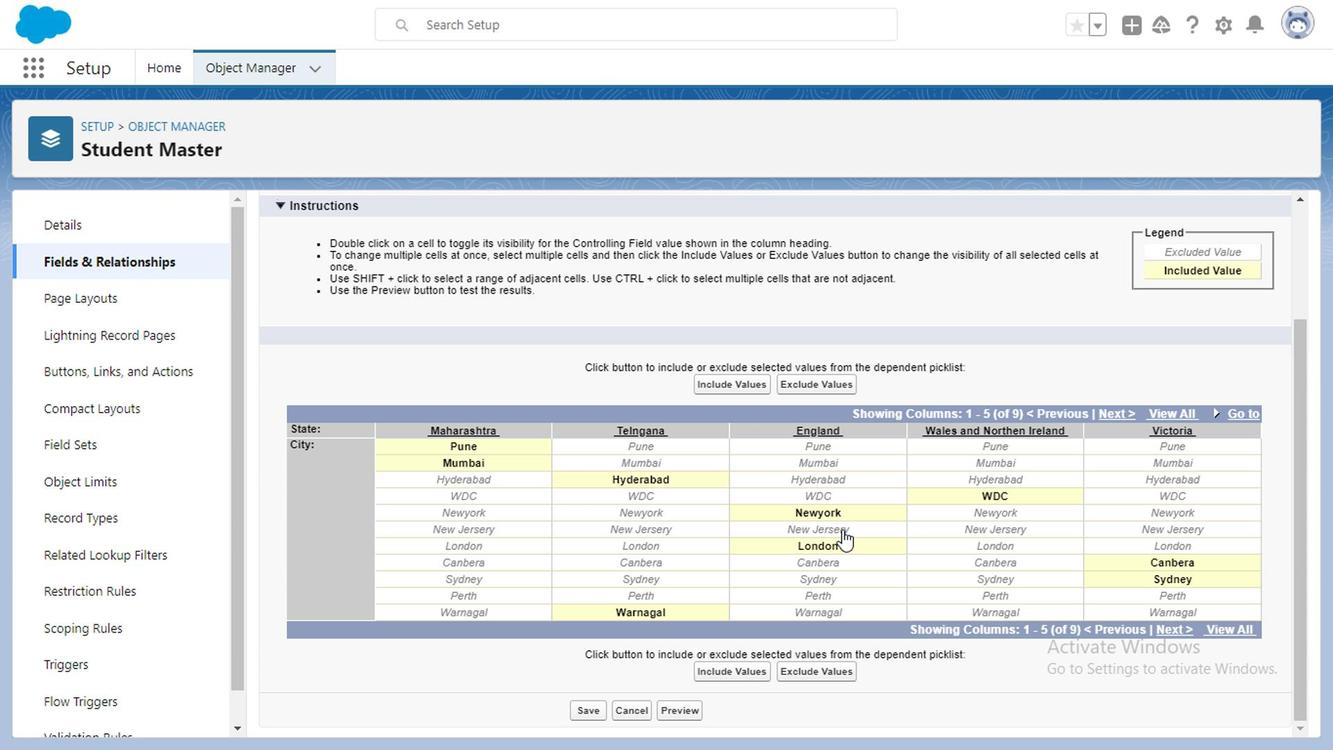 
Action: Mouse pressed left at (853, 529)
Screenshot: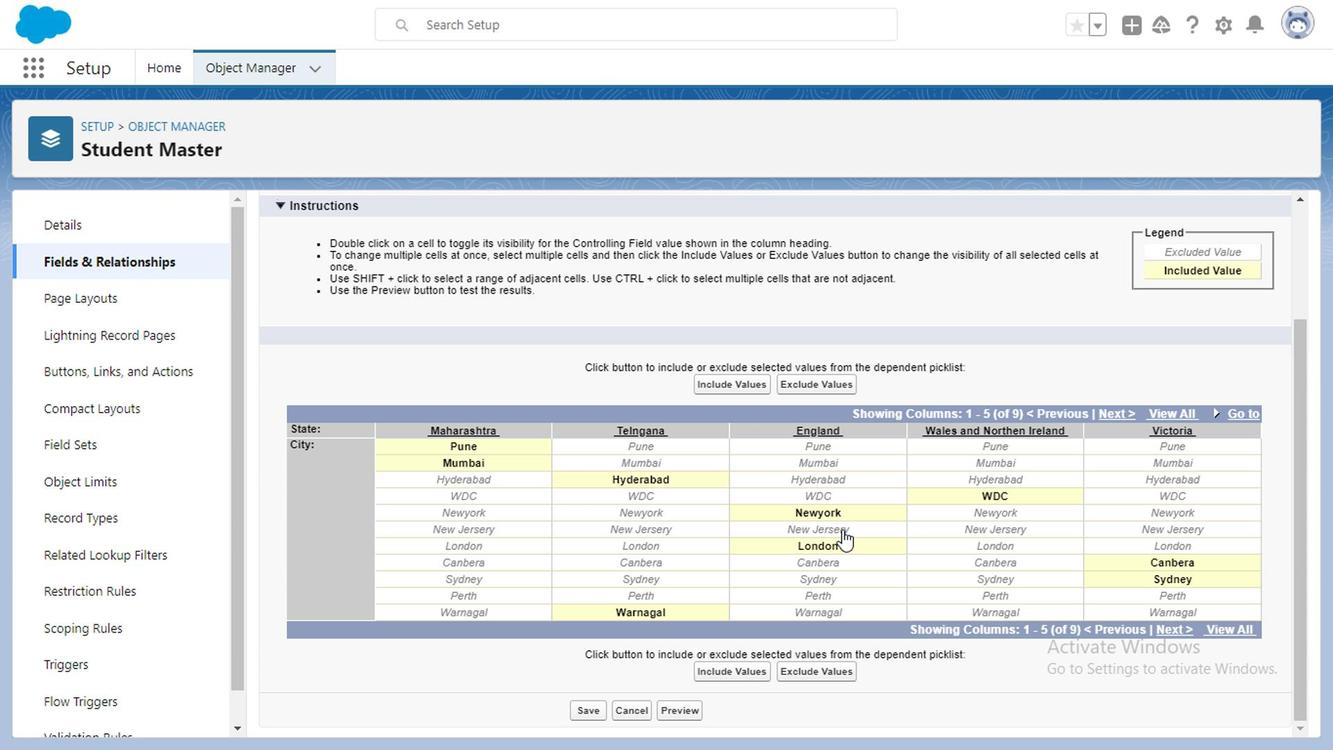 
Action: Mouse moved to (747, 392)
Screenshot: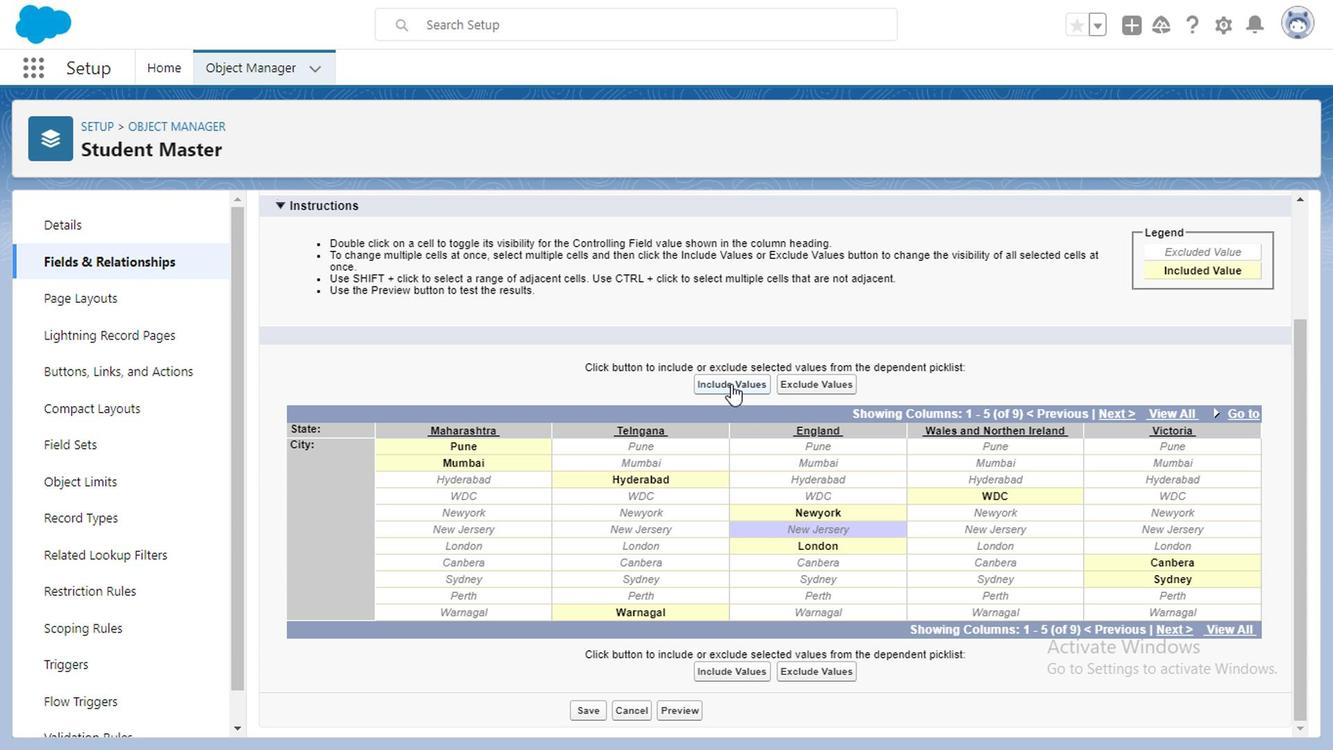 
Action: Mouse pressed left at (747, 392)
Screenshot: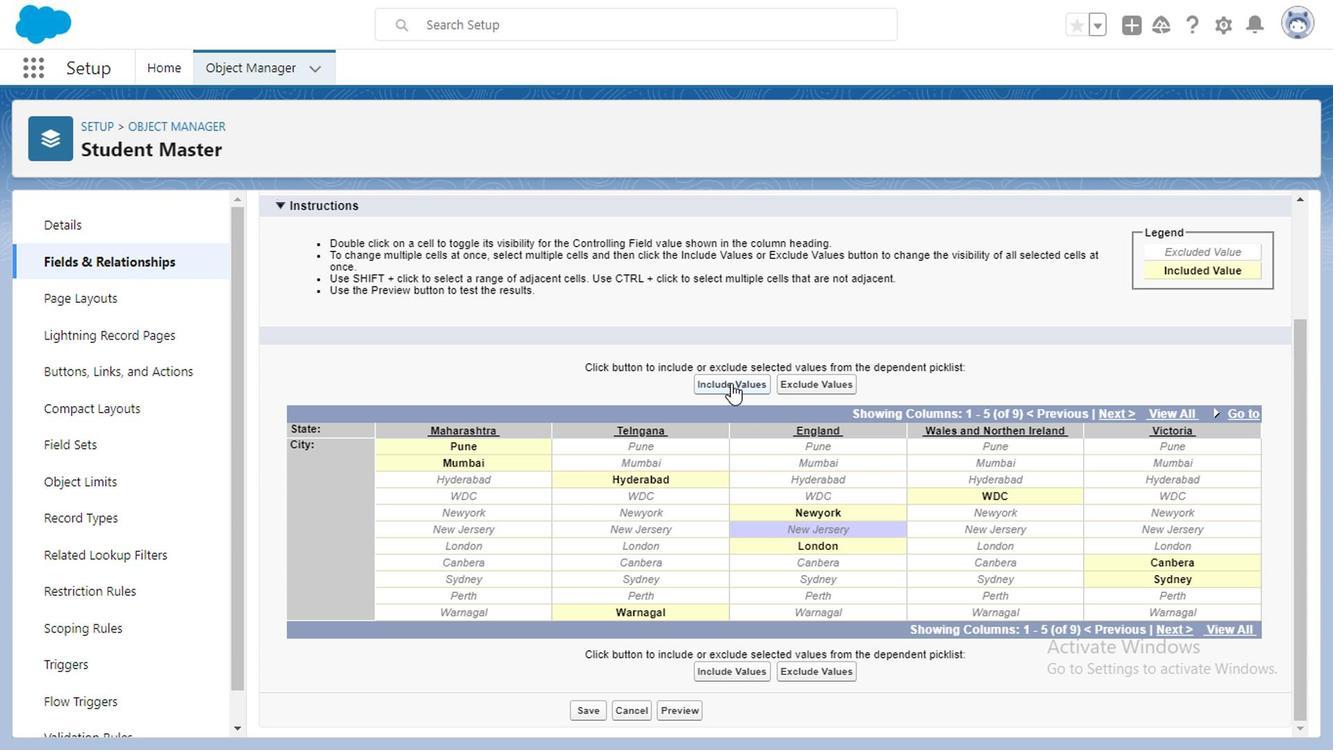 
Action: Mouse moved to (1168, 590)
Screenshot: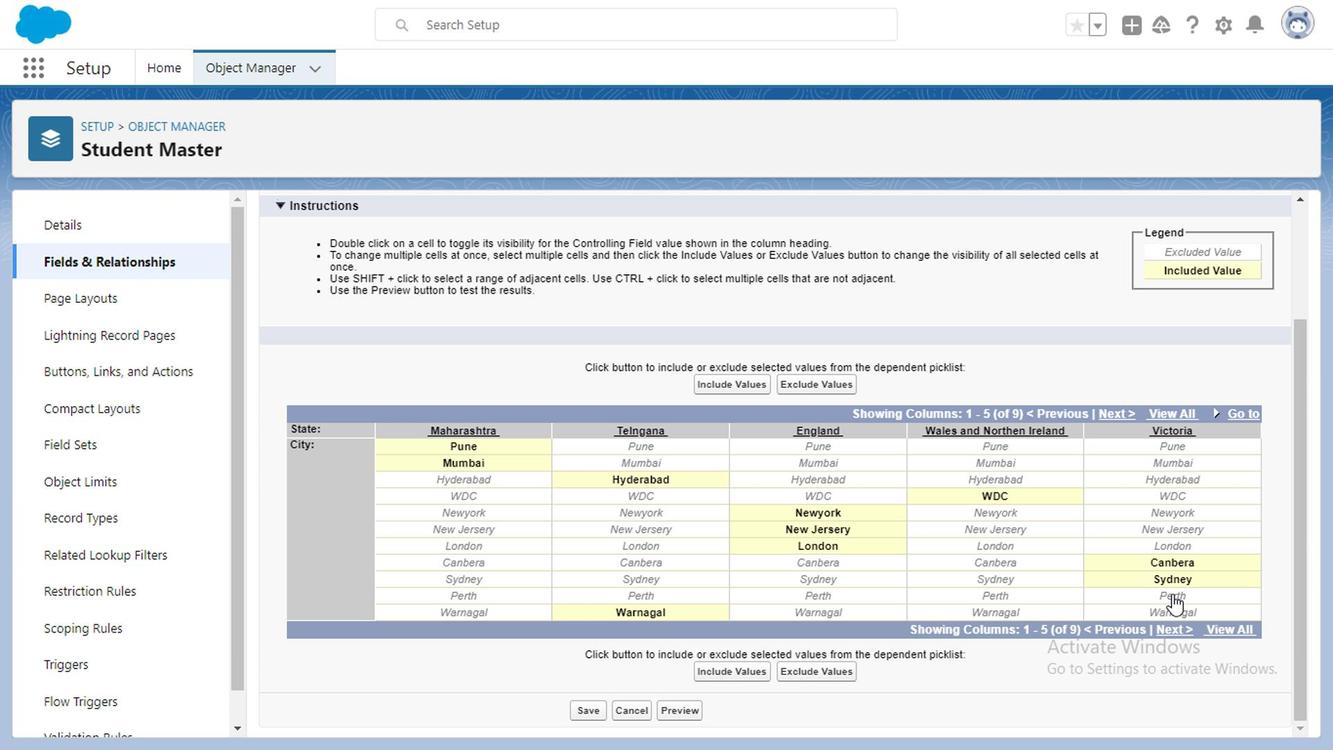 
Action: Mouse pressed left at (1168, 590)
Screenshot: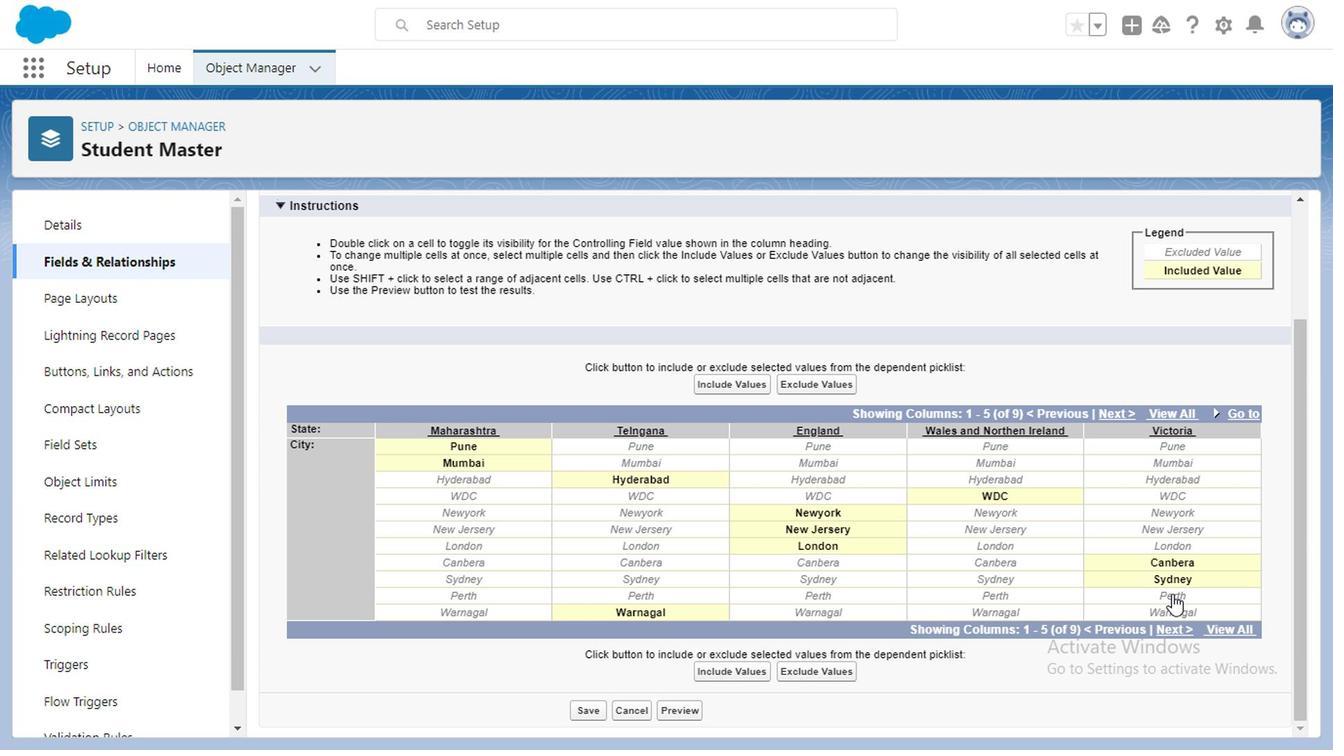 
Action: Mouse moved to (754, 395)
Screenshot: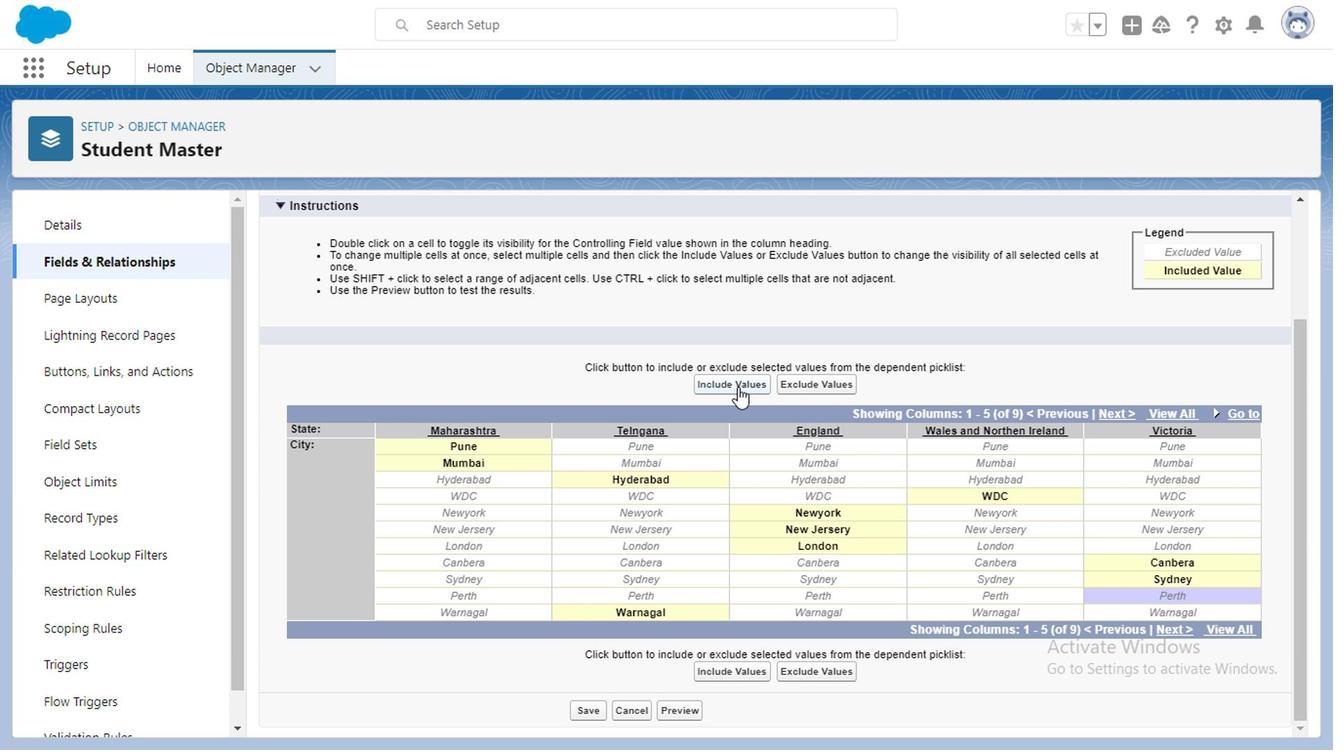 
Action: Mouse pressed left at (754, 395)
Screenshot: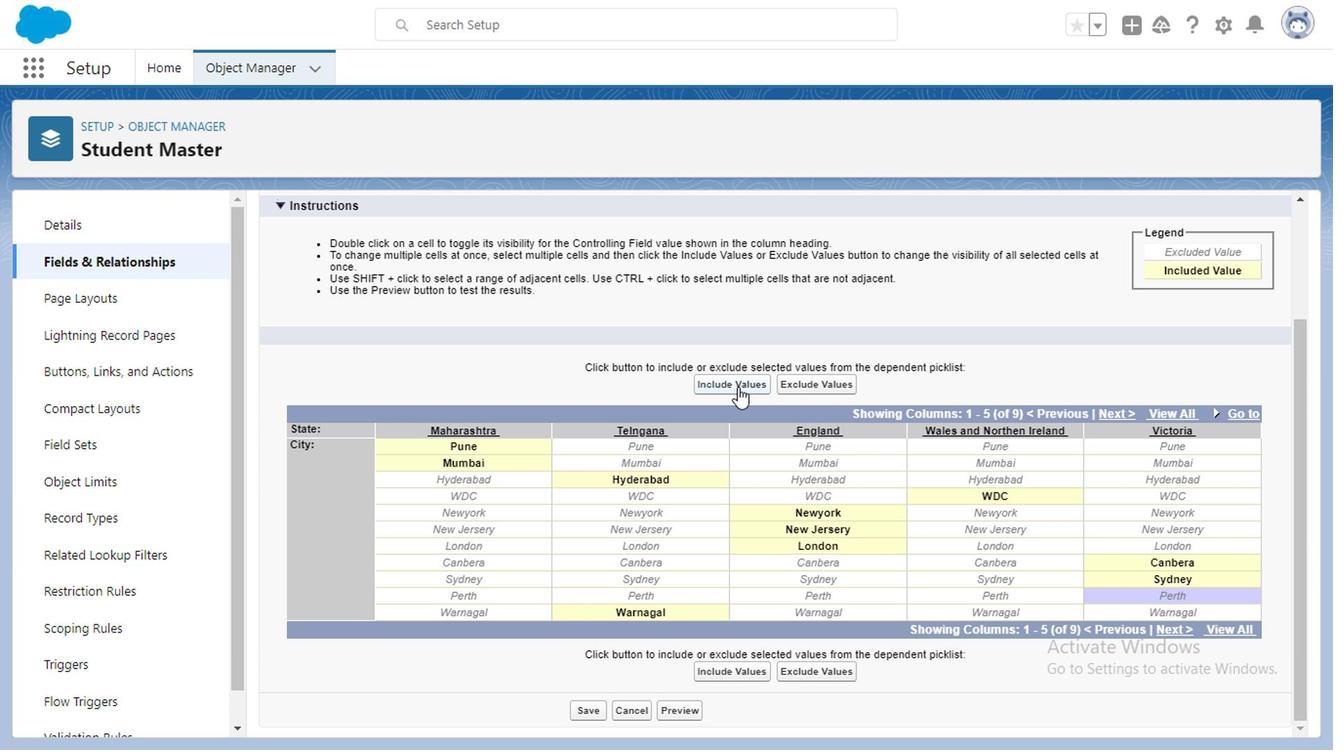 
Action: Mouse moved to (946, 570)
Screenshot: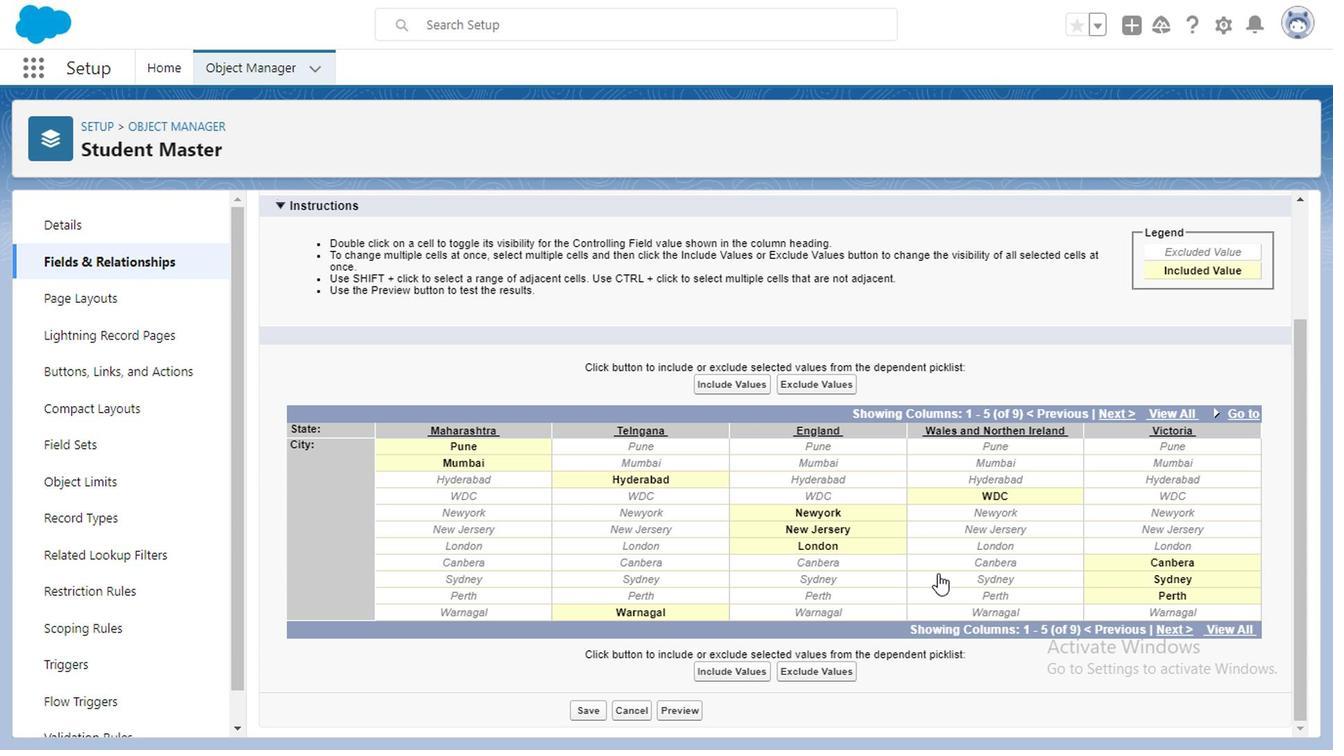 
Action: Mouse scrolled (946, 570) with delta (0, 0)
Screenshot: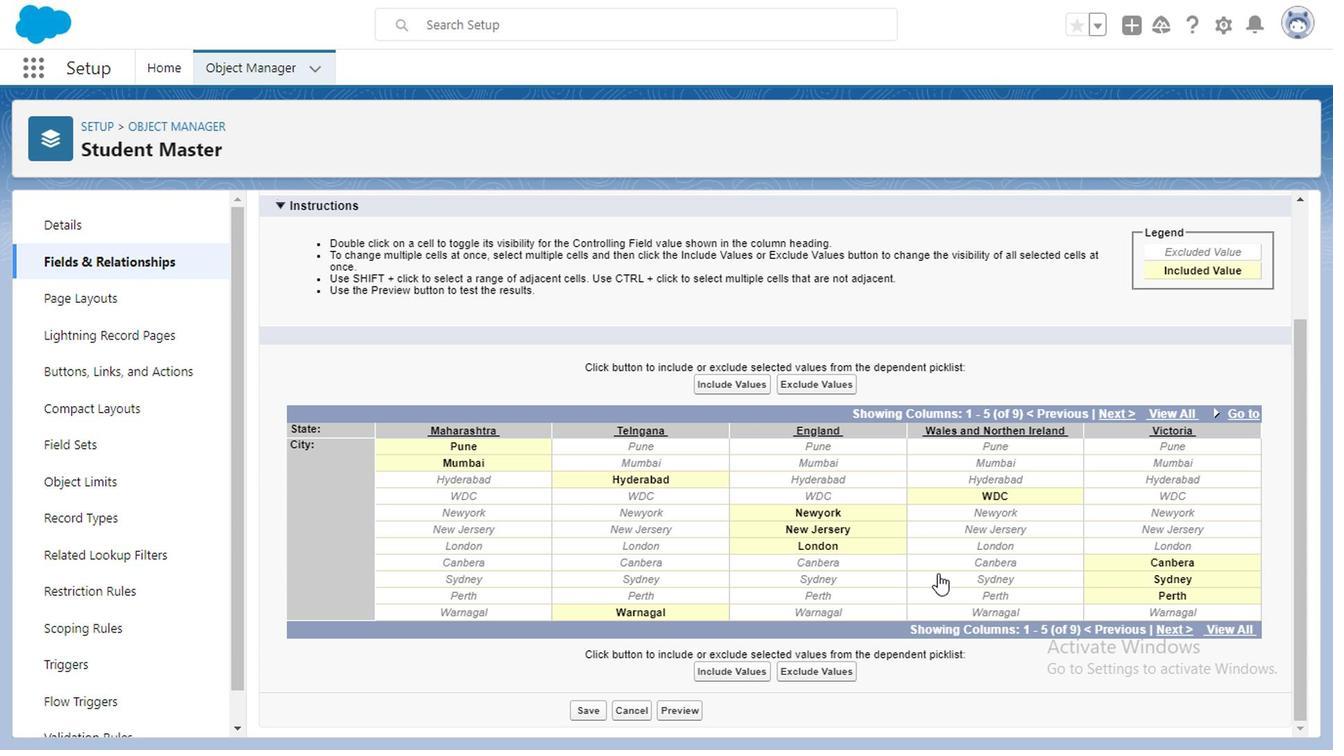 
Action: Mouse moved to (758, 660)
Screenshot: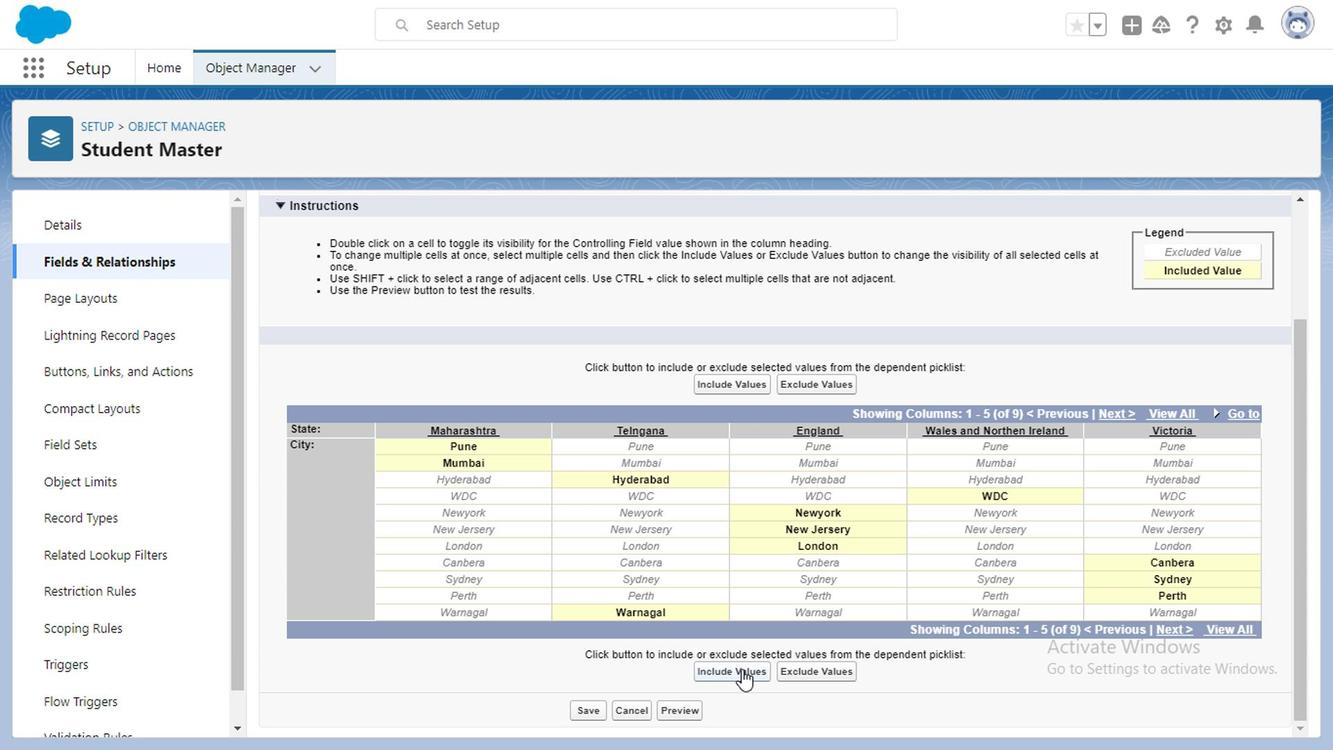 
Action: Mouse pressed left at (758, 660)
Screenshot: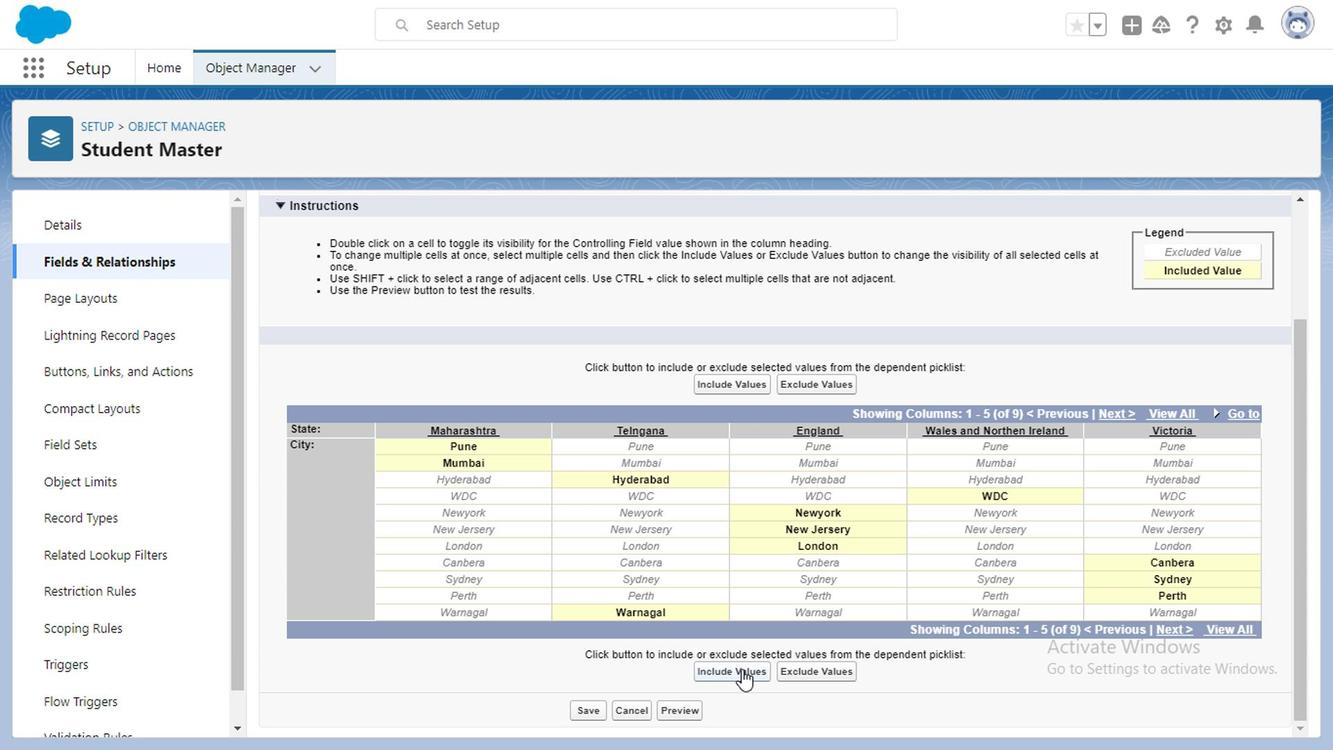 
Action: Mouse moved to (845, 121)
Screenshot: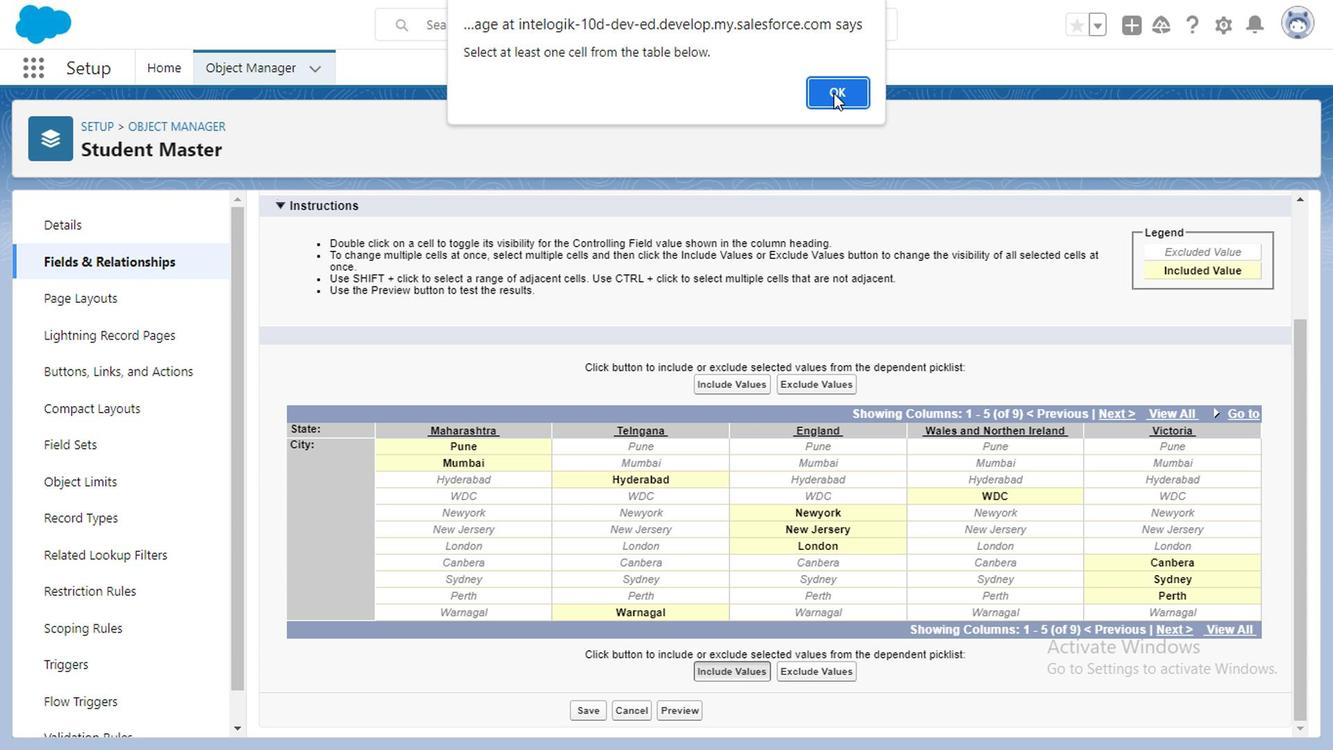 
Action: Mouse pressed left at (845, 121)
Screenshot: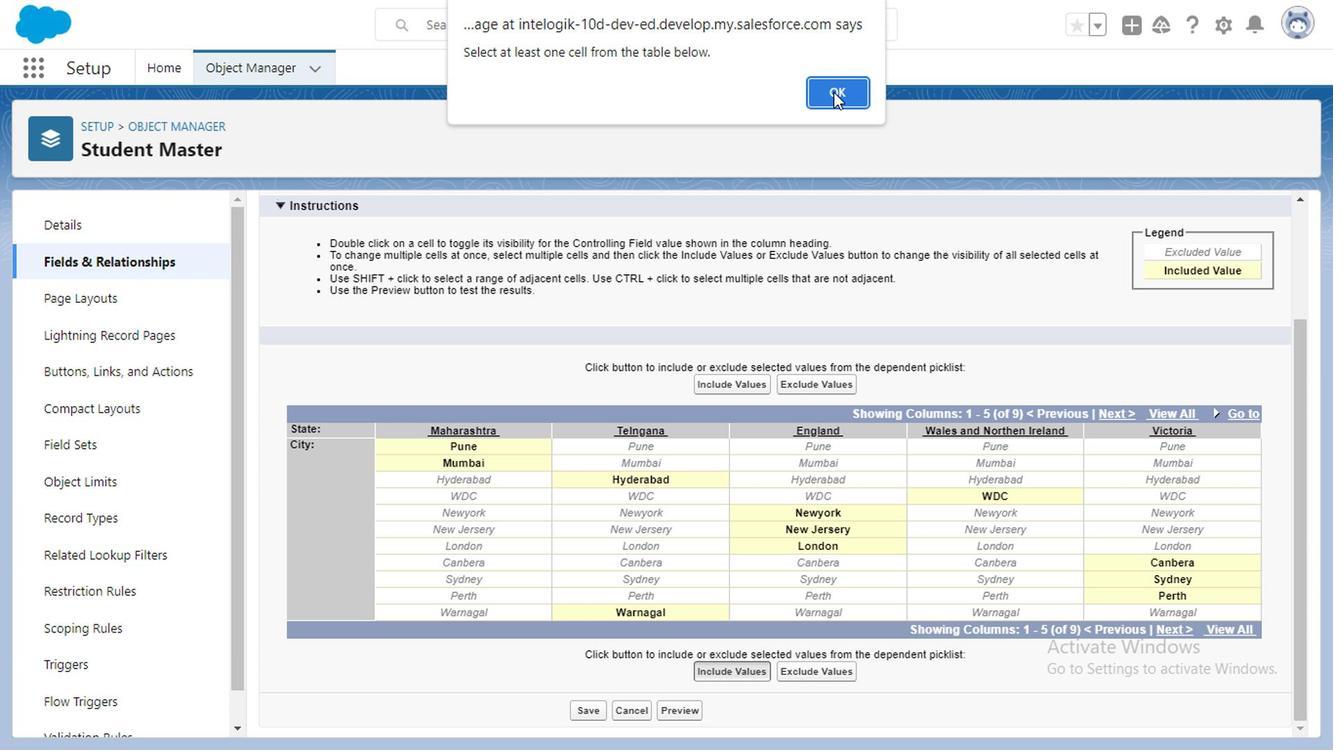 
Action: Mouse moved to (700, 700)
Screenshot: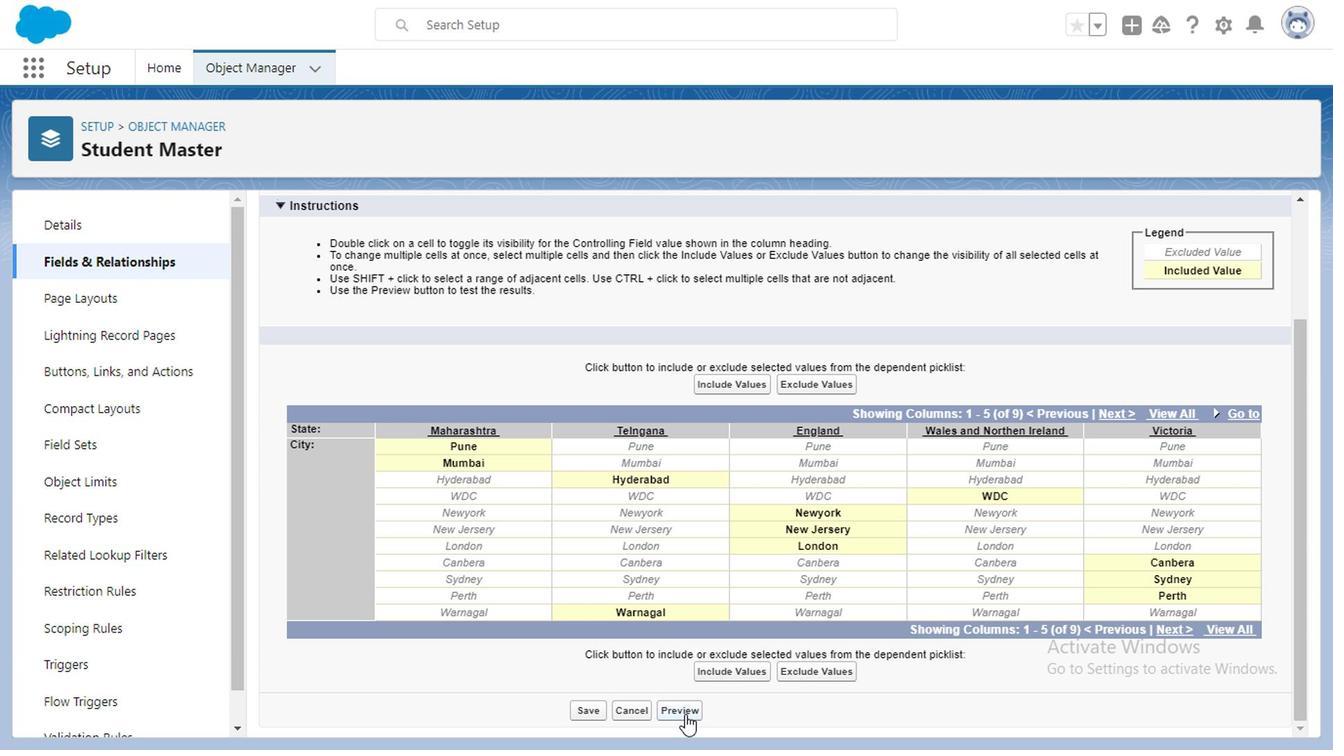 
Action: Mouse pressed left at (700, 700)
Screenshot: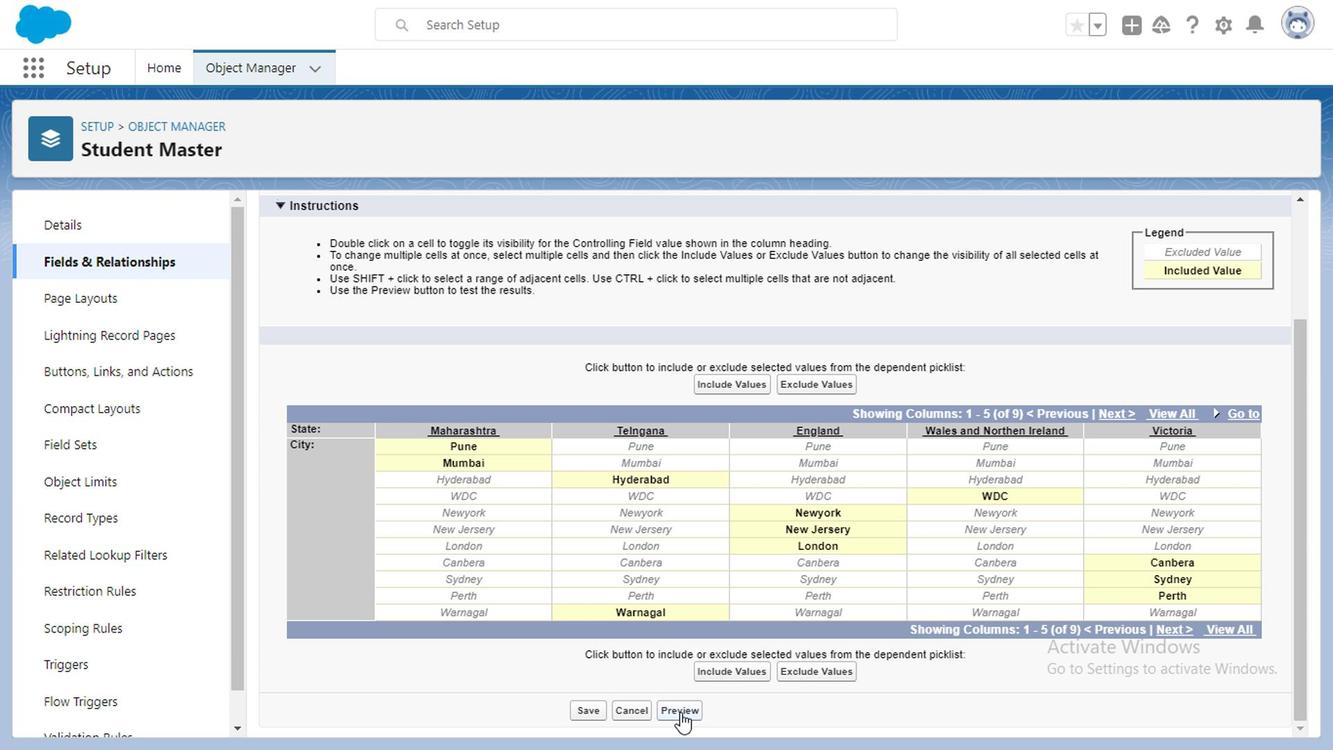 
Action: Mouse moved to (406, 520)
Screenshot: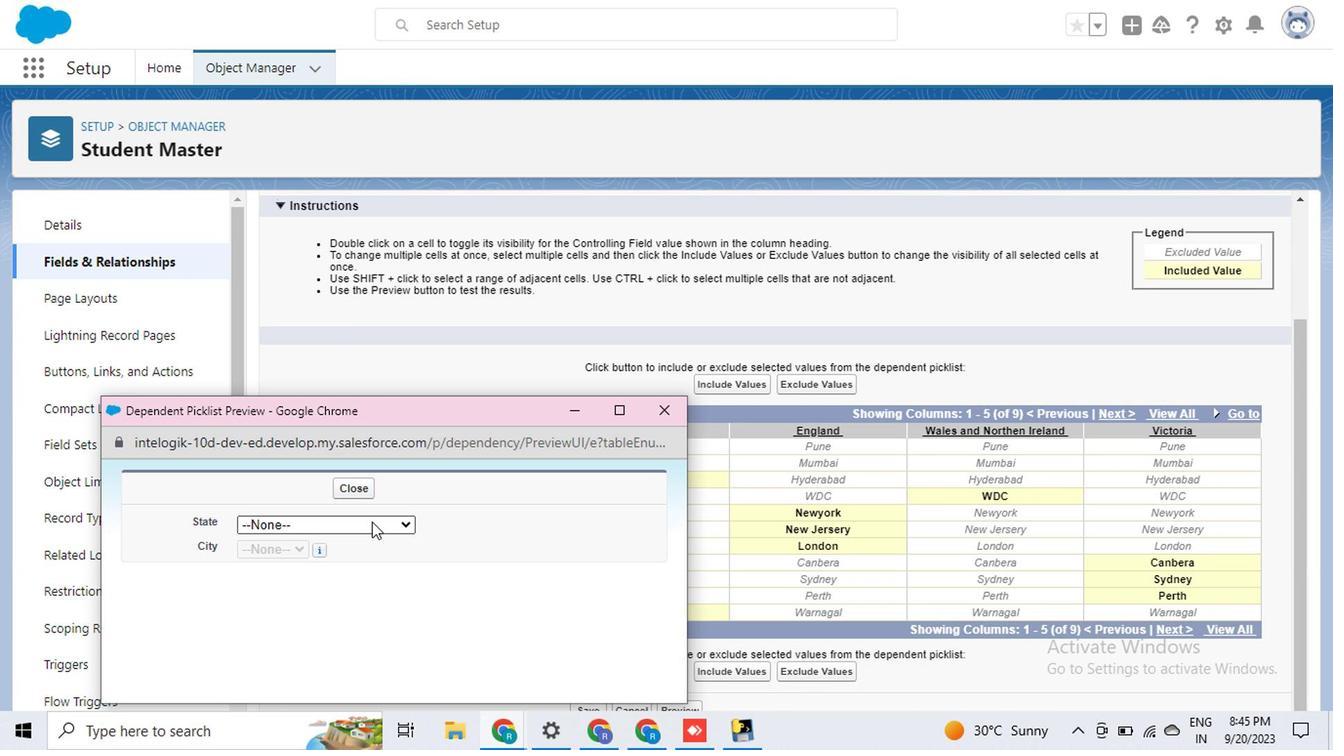
Action: Mouse pressed left at (406, 520)
Screenshot: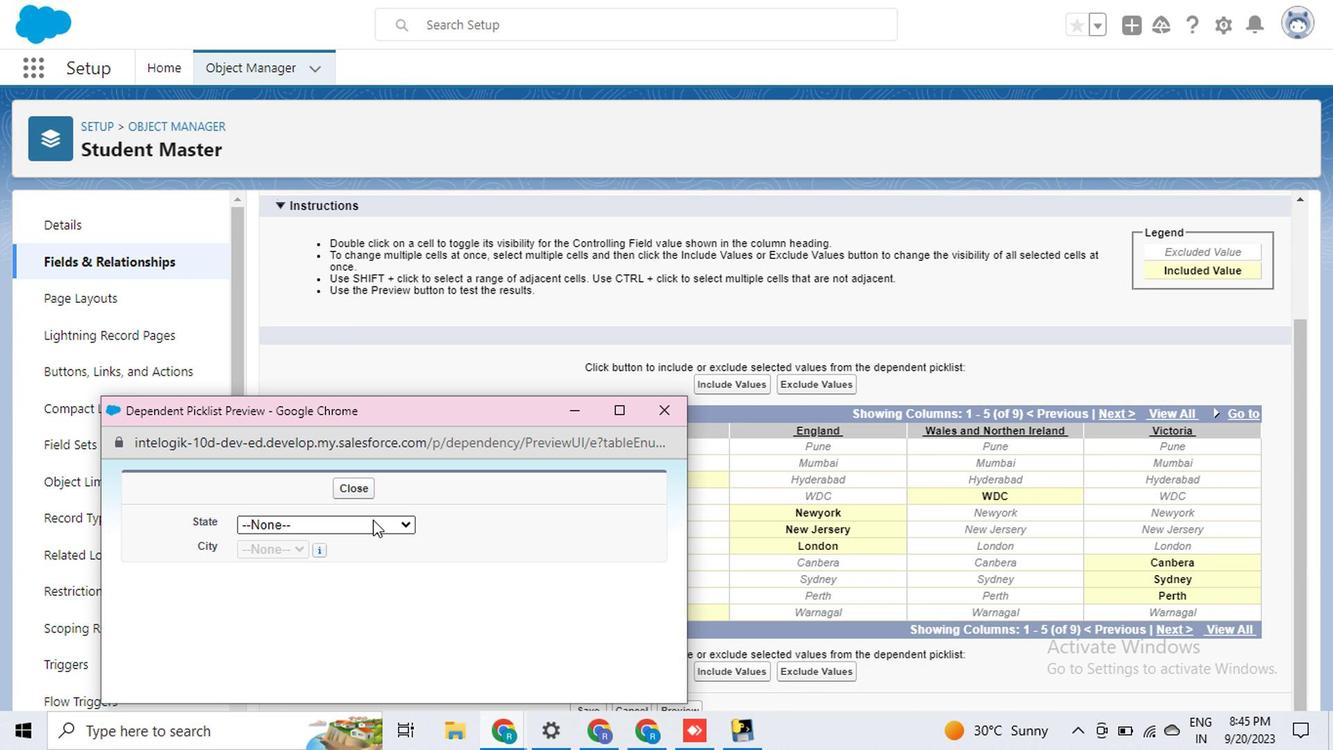 
Action: Mouse moved to (320, 568)
Screenshot: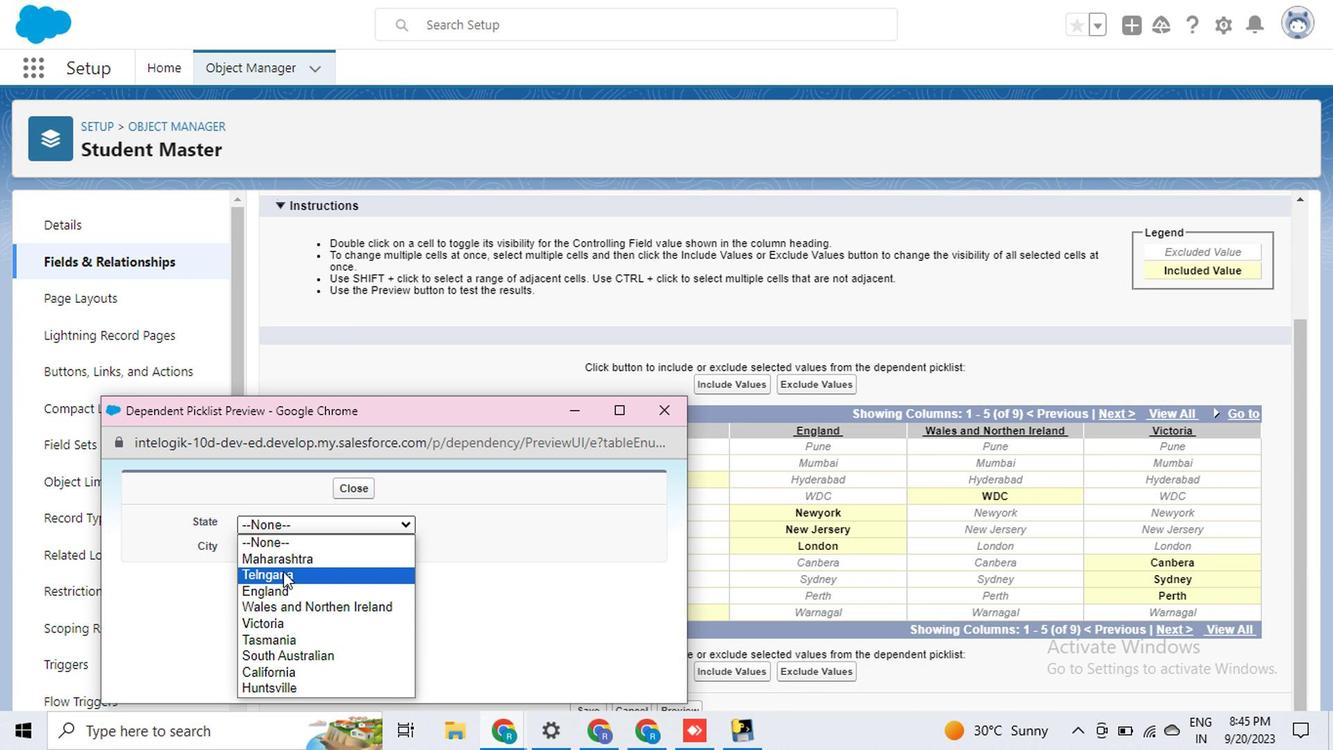 
Action: Mouse pressed left at (320, 568)
Screenshot: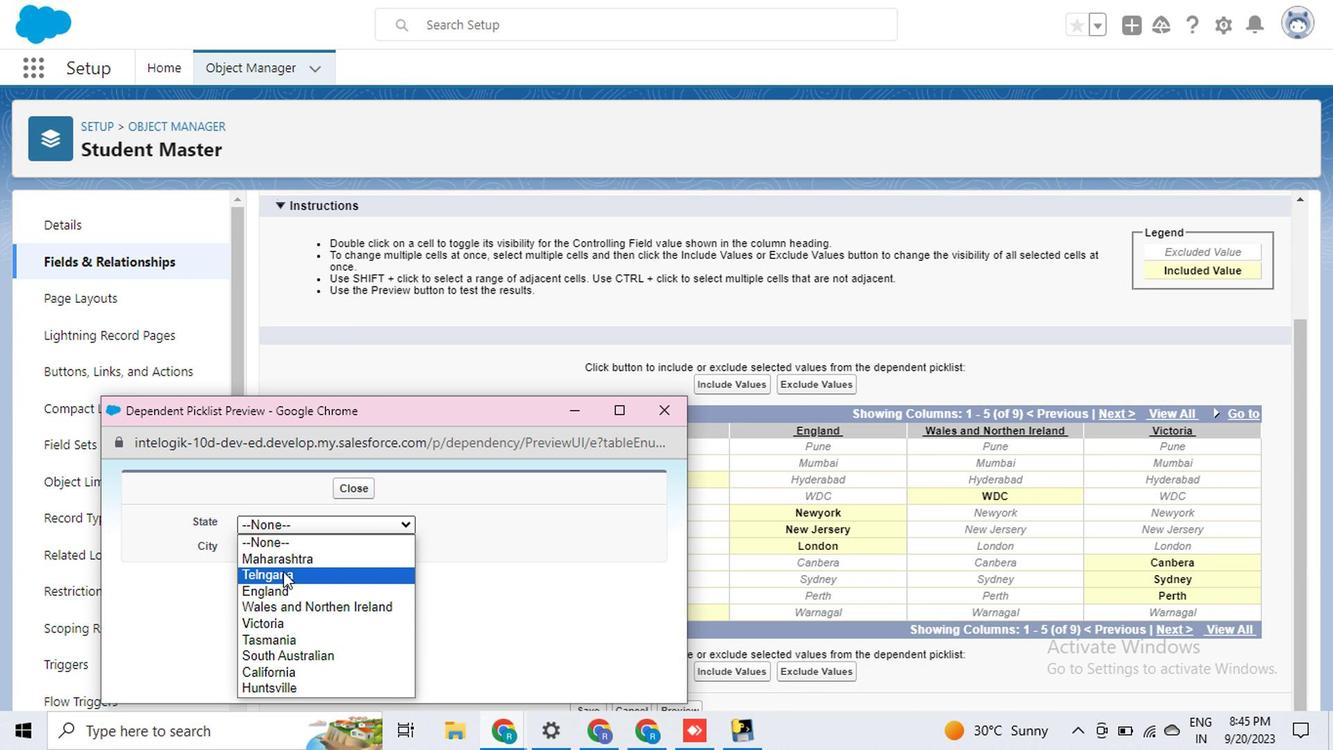 
Action: Mouse moved to (336, 541)
Screenshot: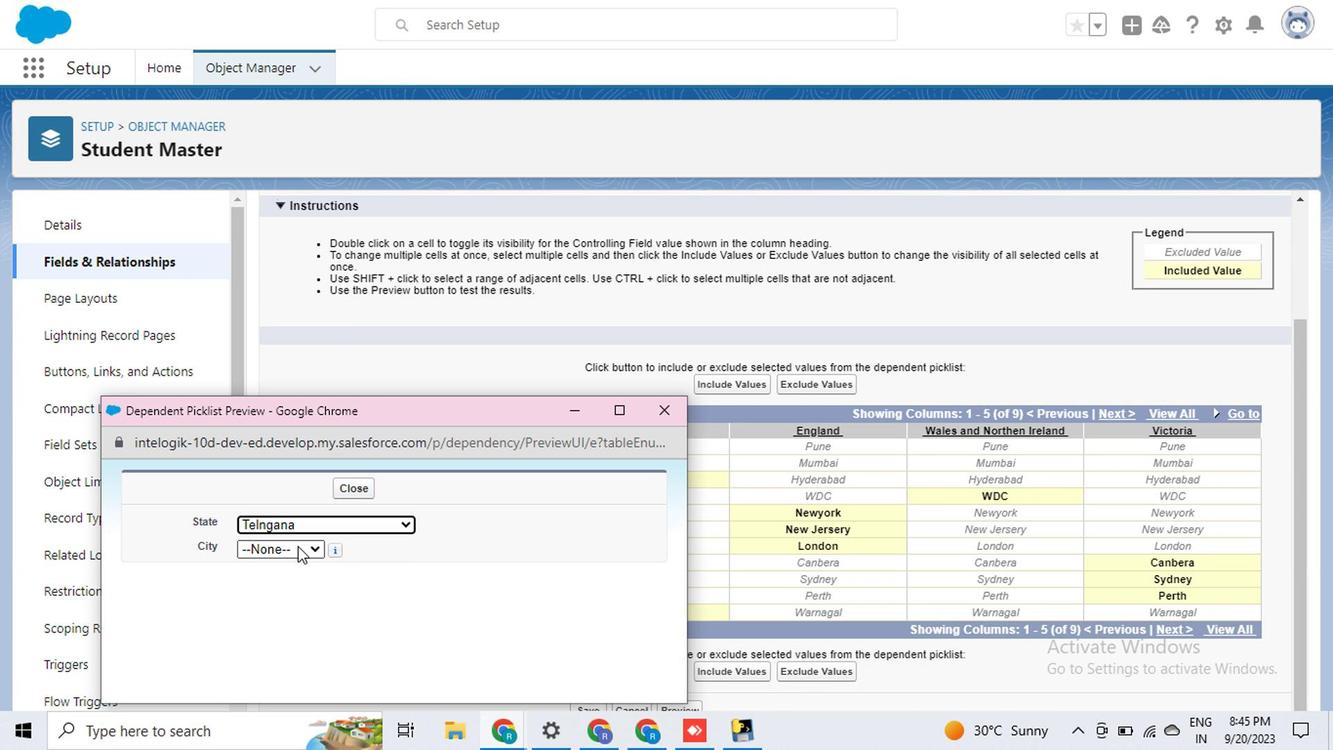 
Action: Mouse pressed left at (336, 541)
Screenshot: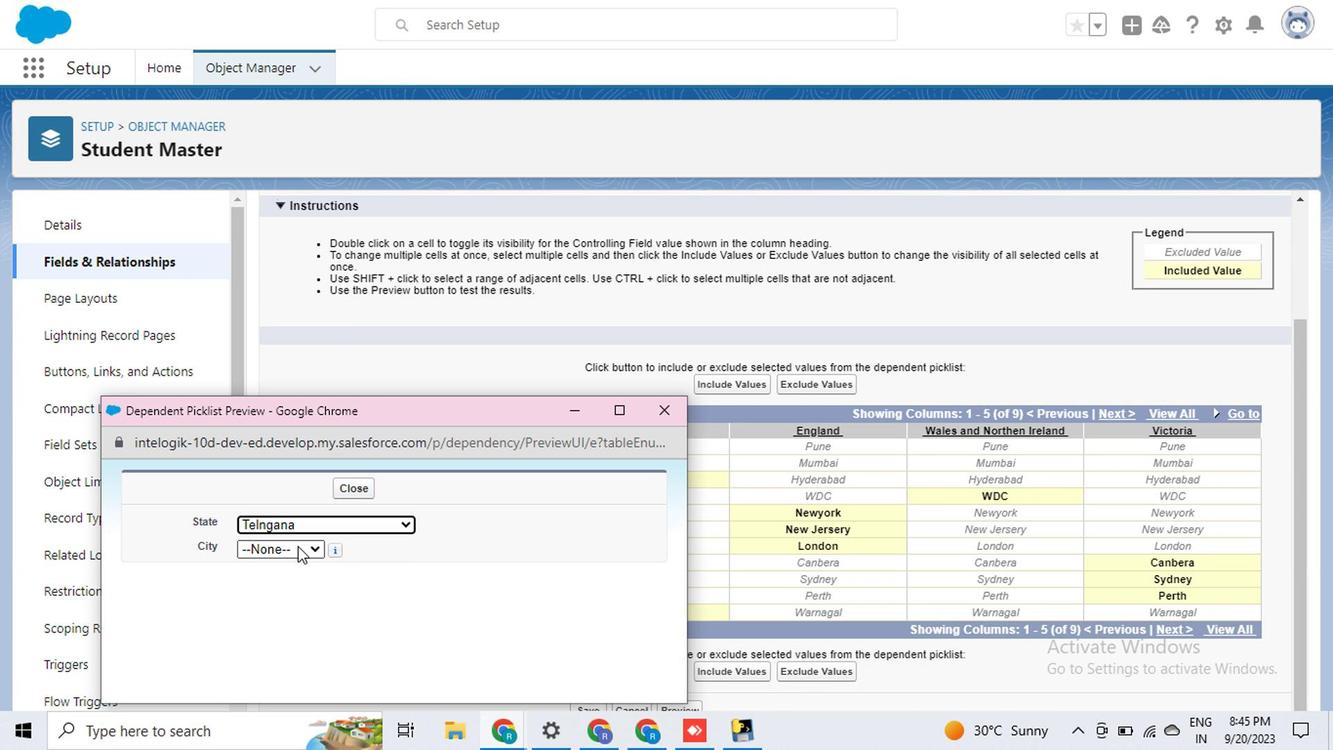 
Action: Mouse moved to (432, 523)
Screenshot: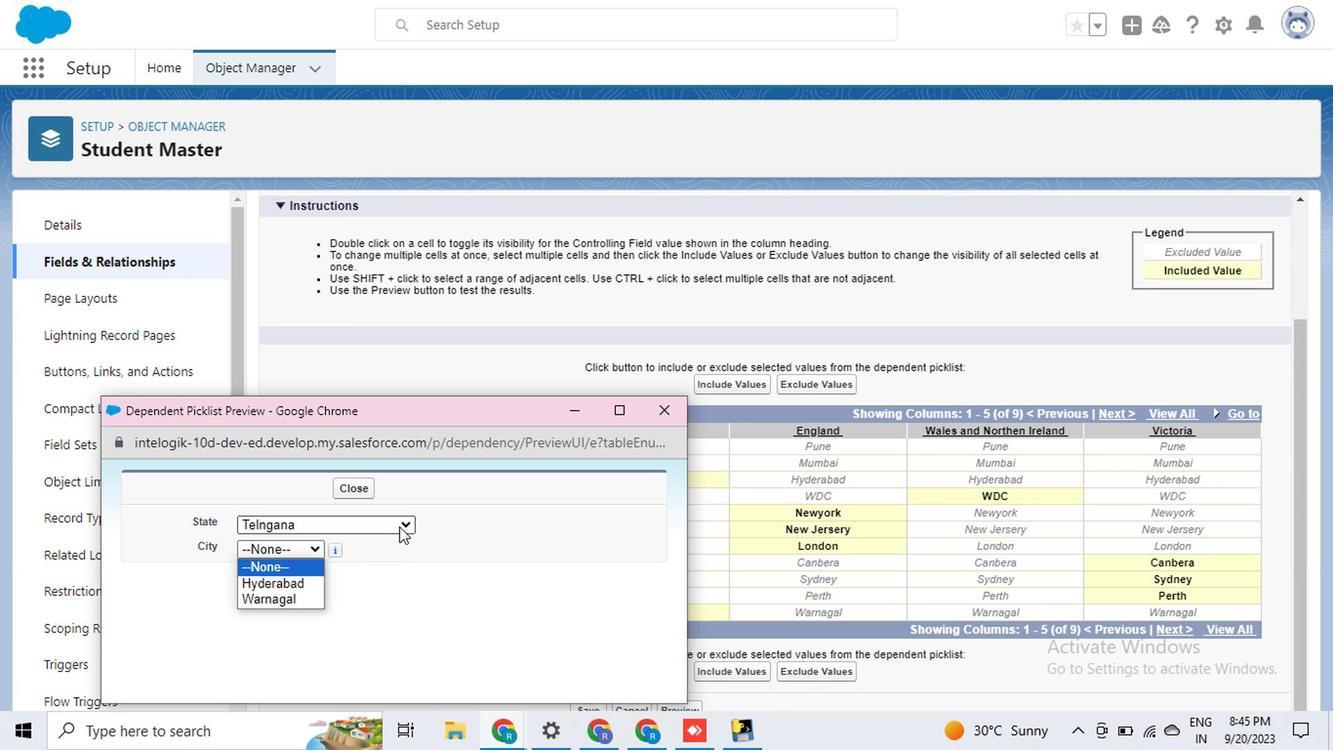 
Action: Mouse pressed left at (432, 523)
Screenshot: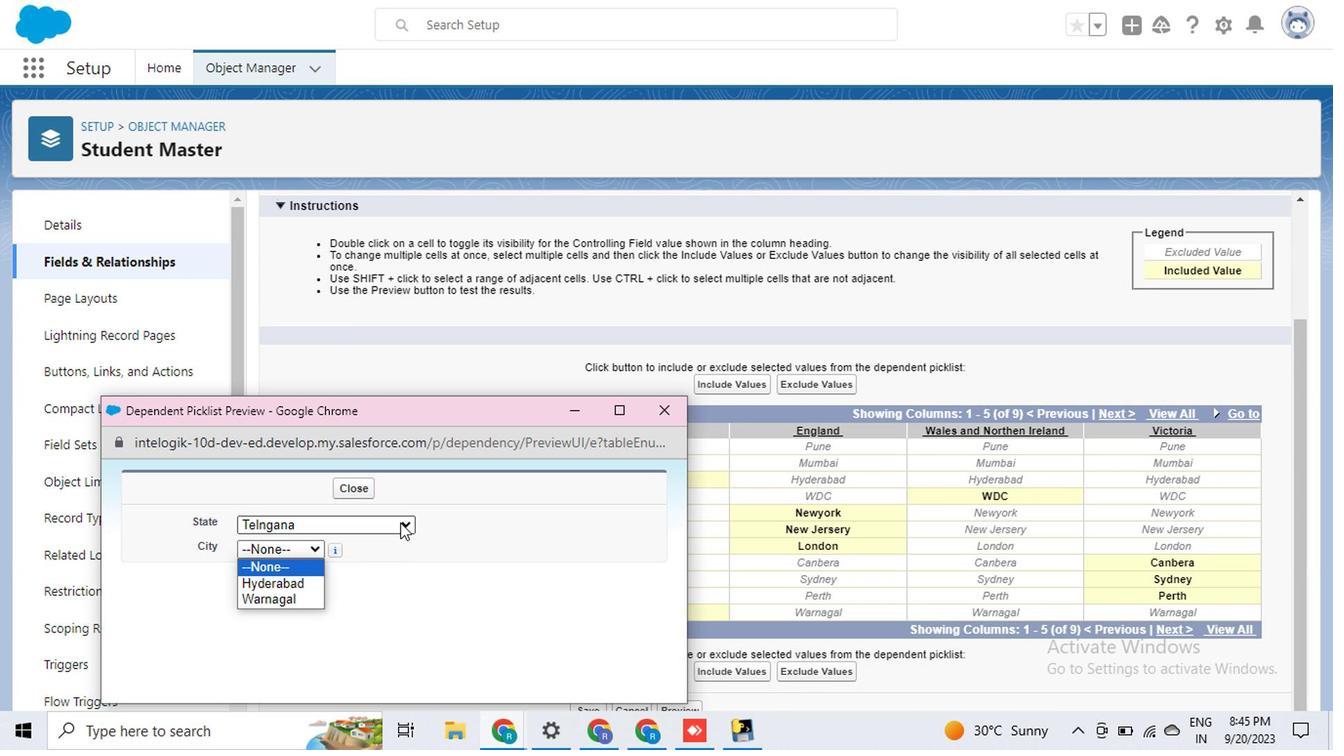 
Action: Mouse moved to (351, 595)
Screenshot: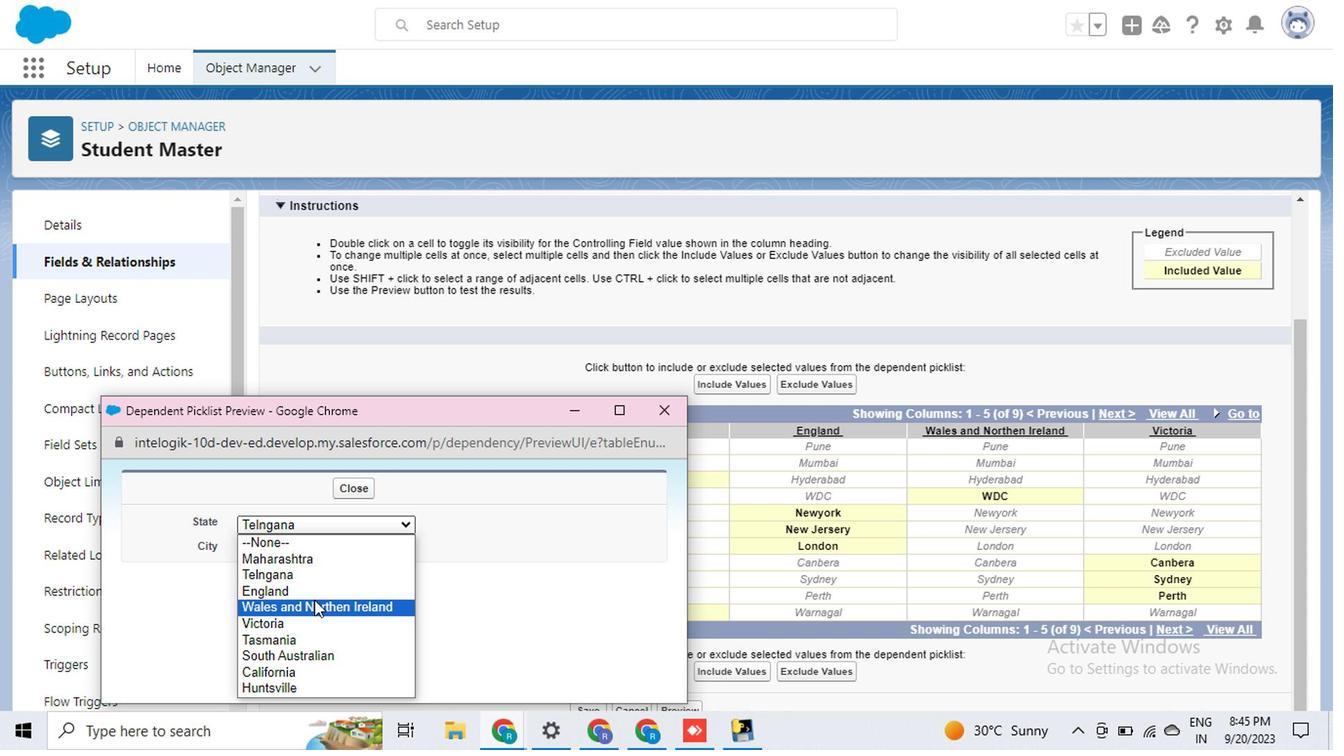 
Action: Mouse pressed left at (351, 595)
Screenshot: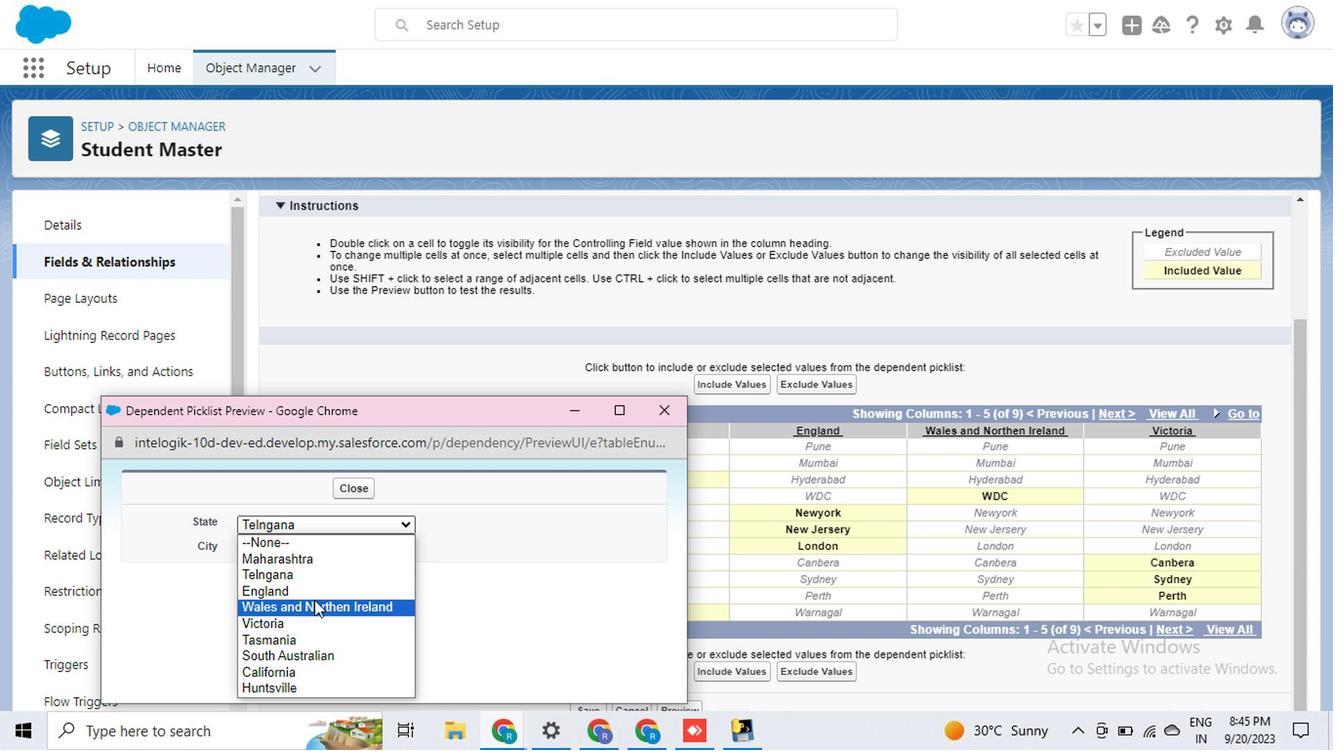 
Action: Mouse moved to (320, 546)
Screenshot: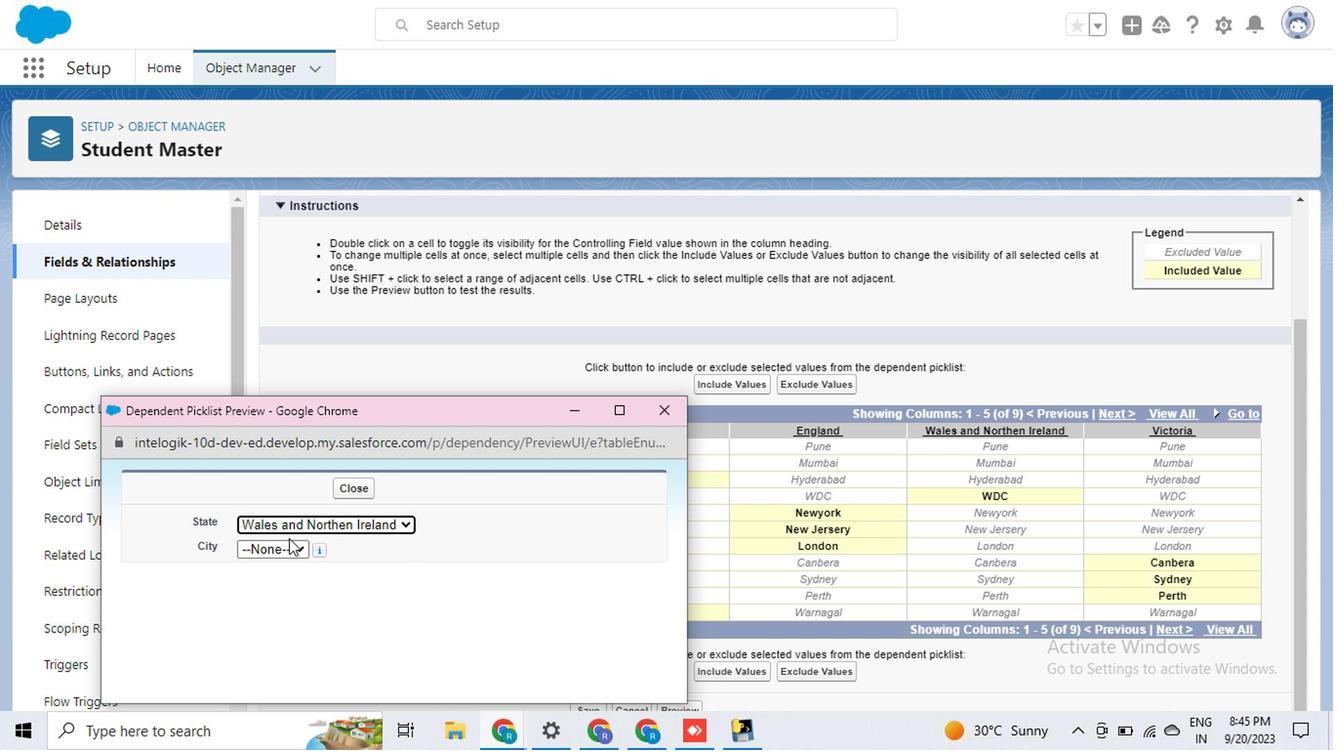 
Action: Mouse pressed left at (320, 546)
Screenshot: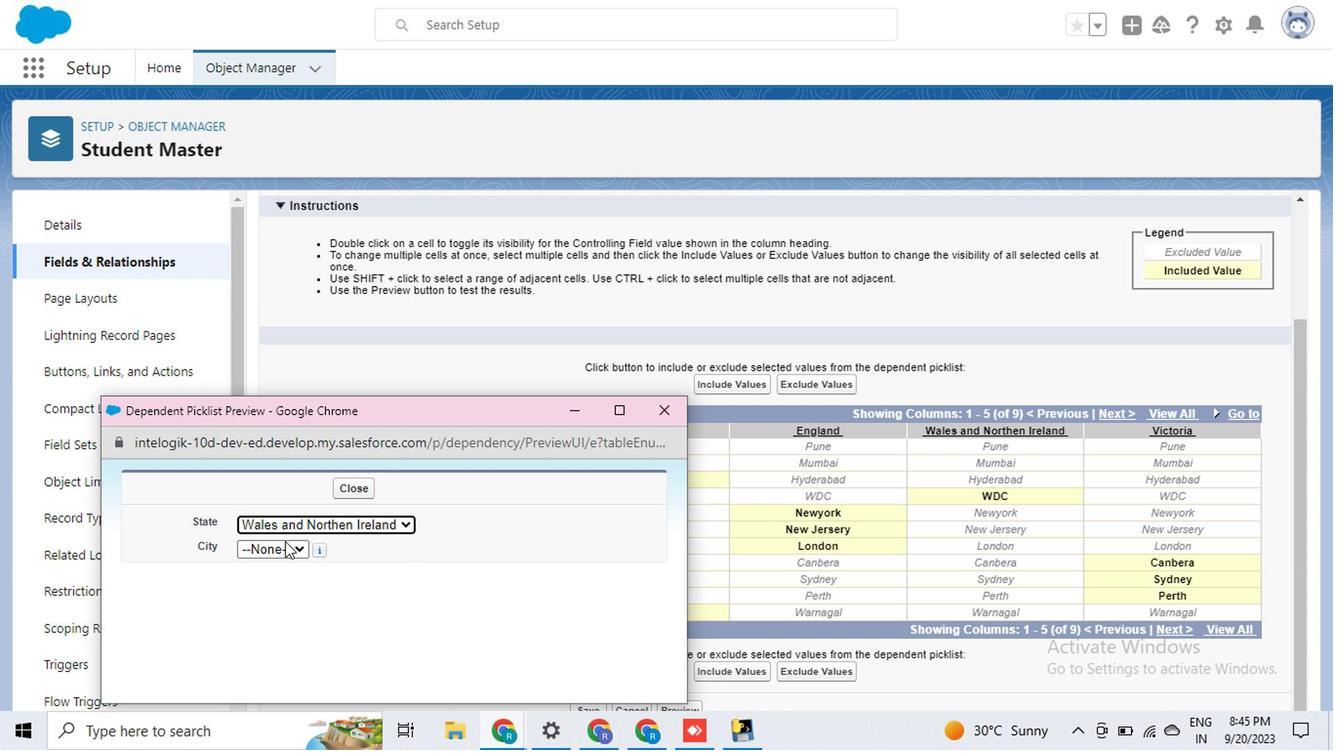 
Action: Mouse moved to (410, 520)
Screenshot: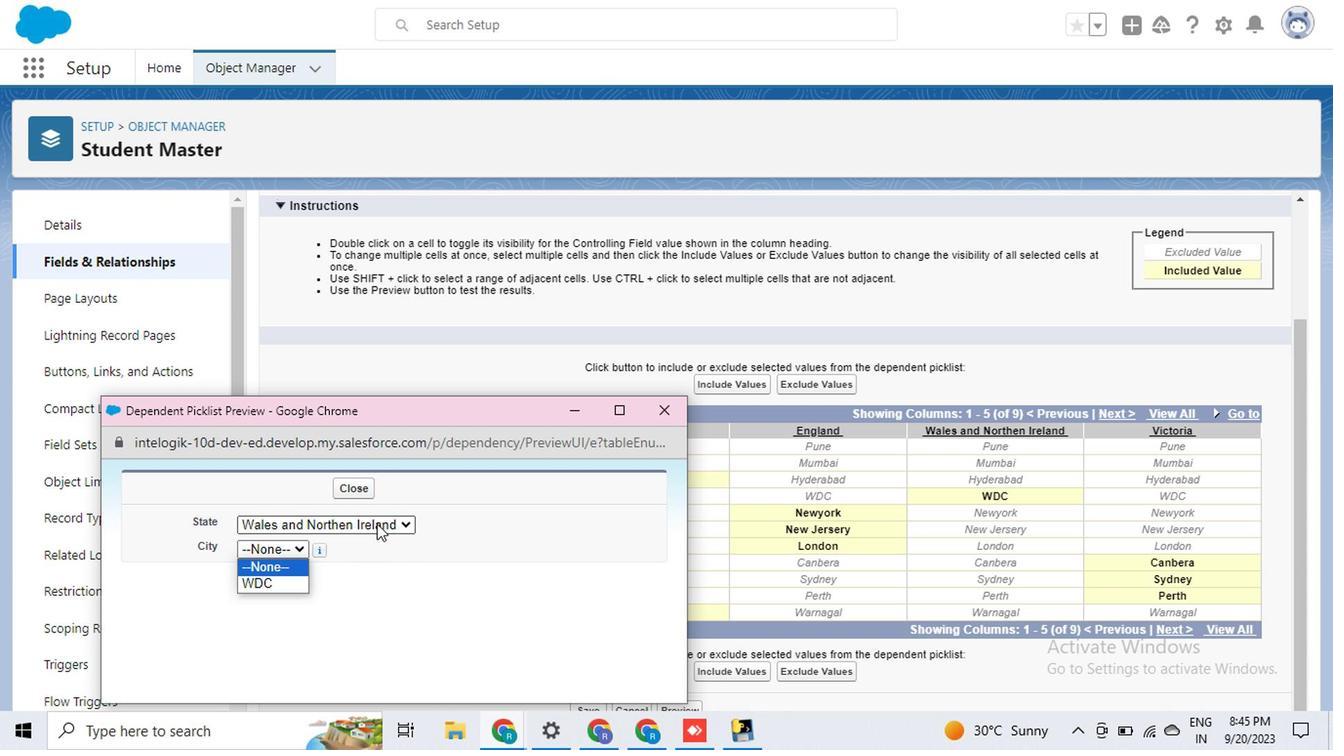 
Action: Mouse pressed left at (410, 520)
Screenshot: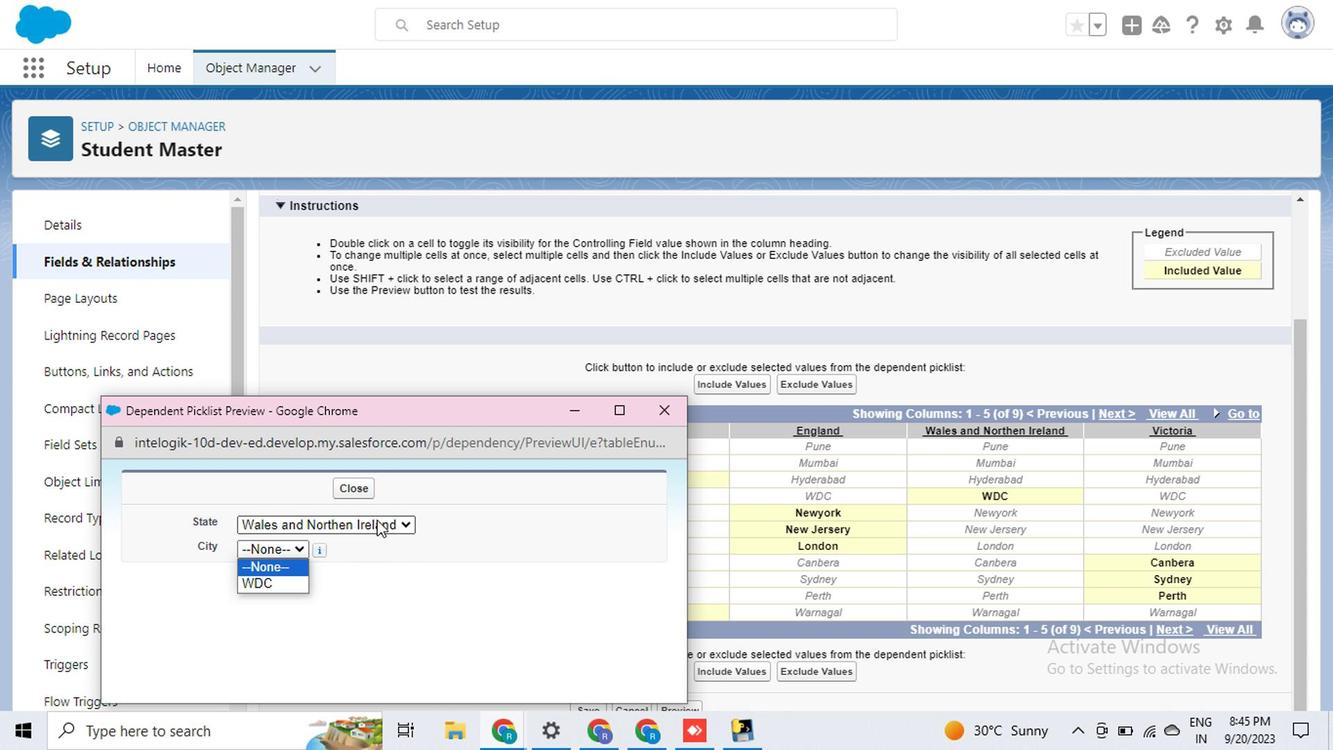 
Action: Mouse moved to (352, 643)
Screenshot: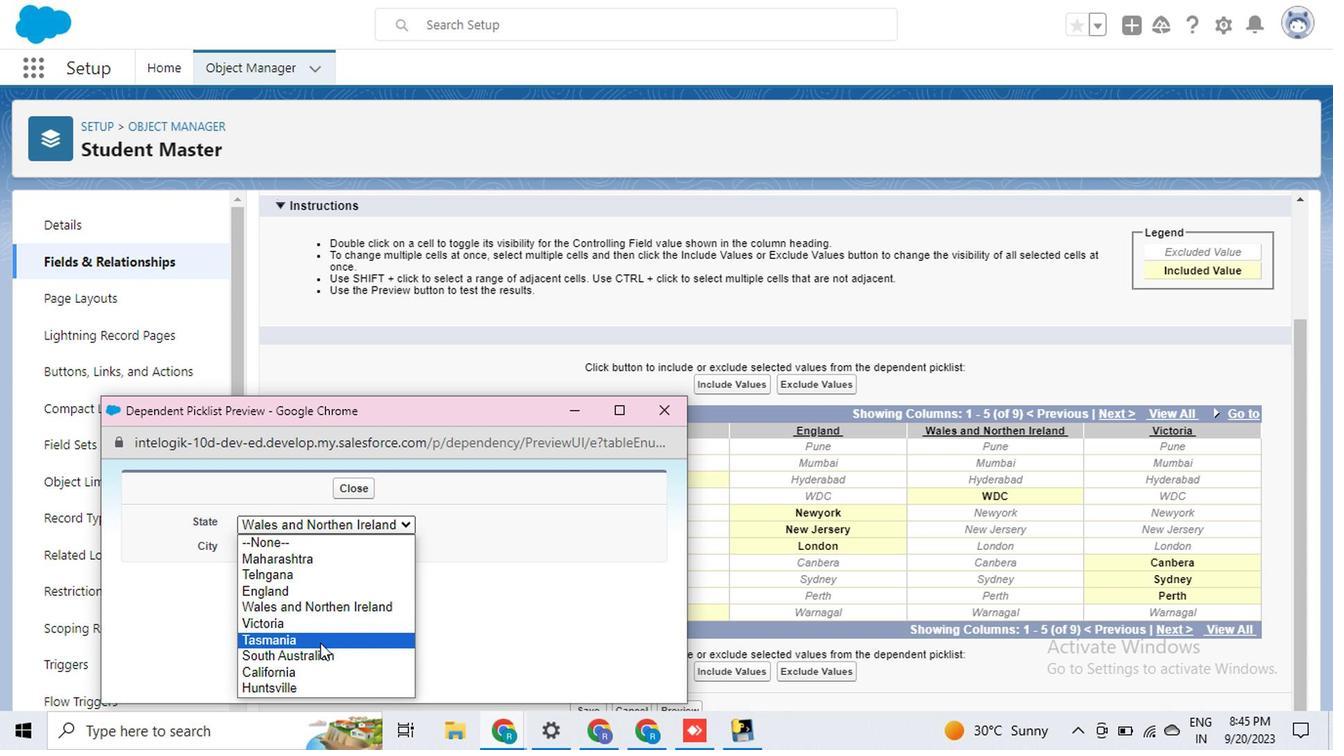 
Action: Mouse pressed left at (352, 643)
Screenshot: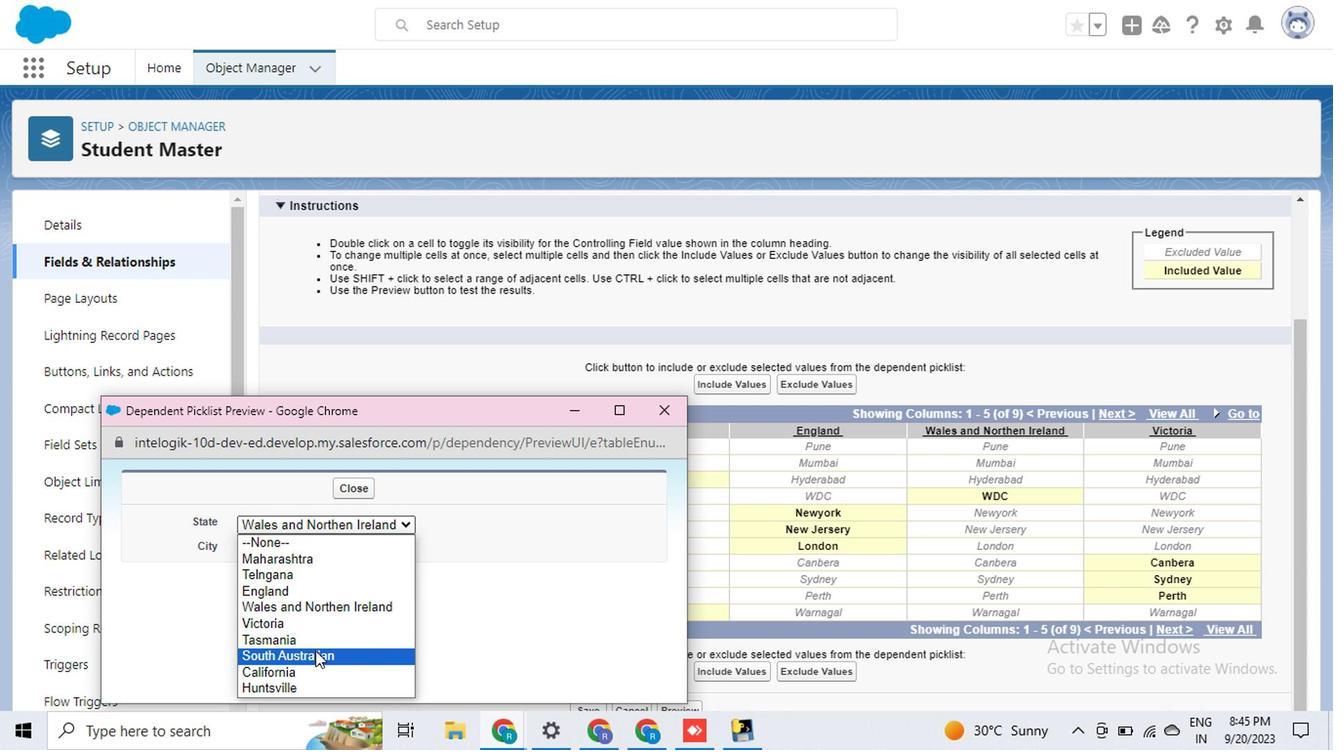 
Action: Mouse moved to (320, 543)
Screenshot: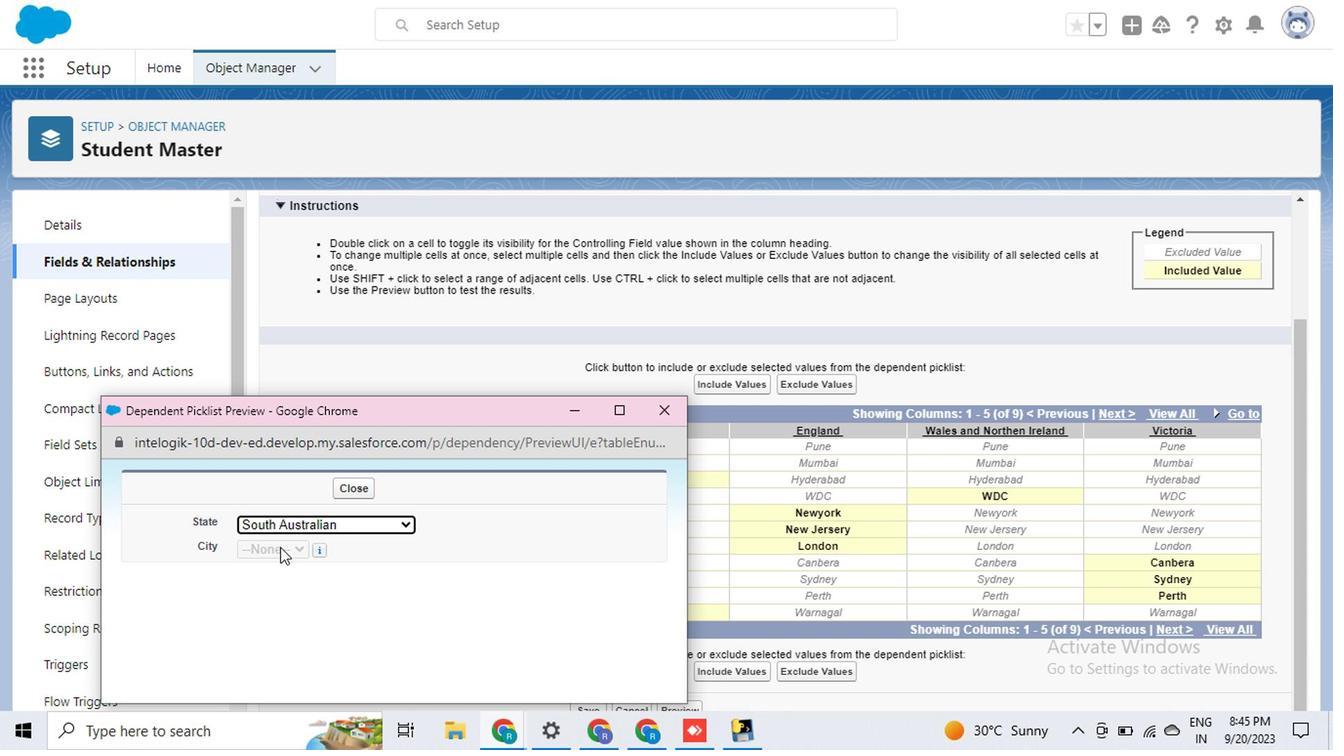 
Action: Mouse pressed left at (320, 543)
Screenshot: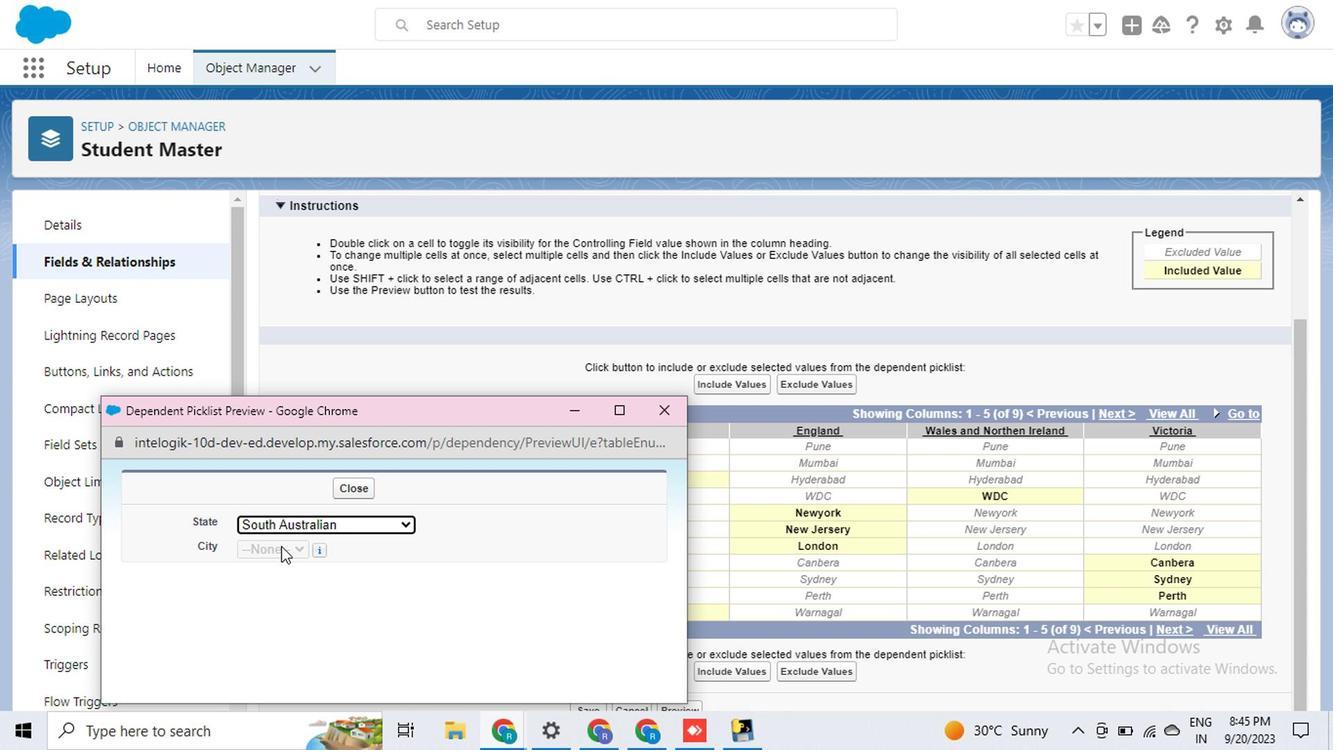 
Action: Mouse moved to (820, 519)
Screenshot: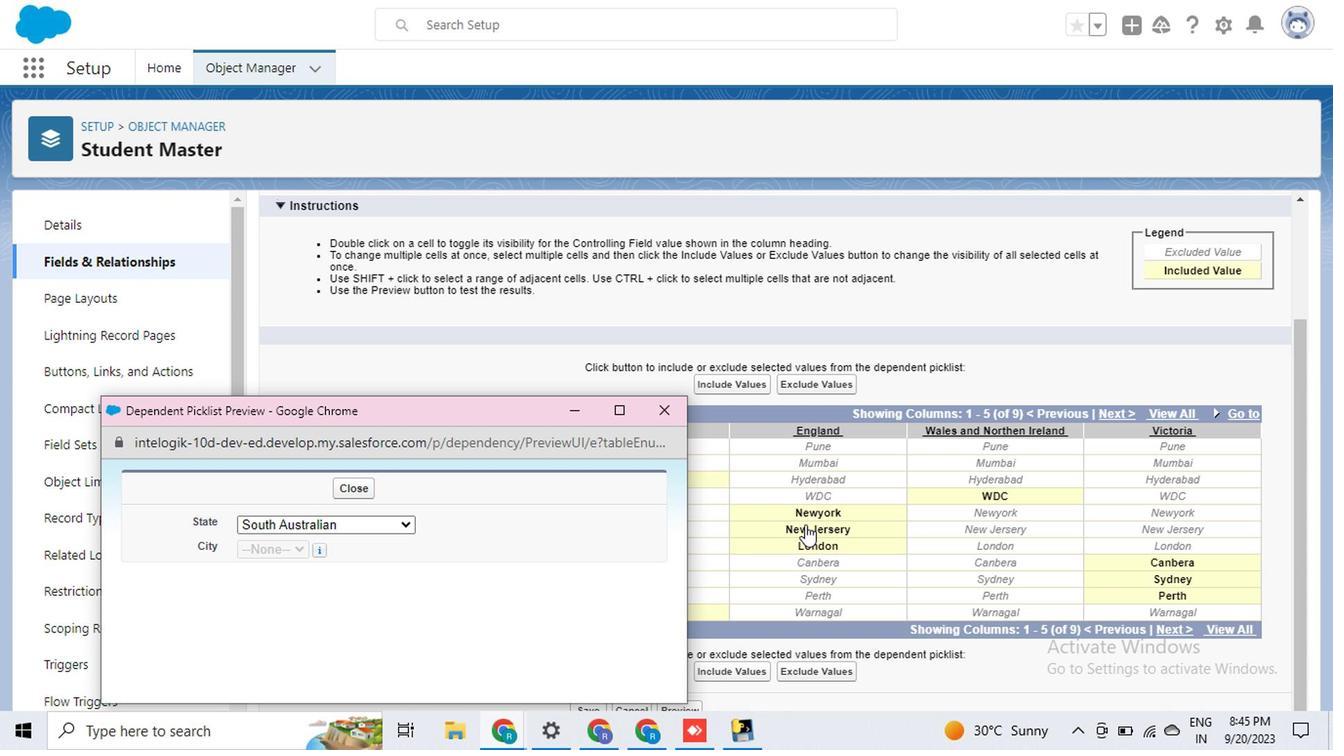 
Action: Mouse scrolled (820, 518) with delta (0, 0)
Screenshot: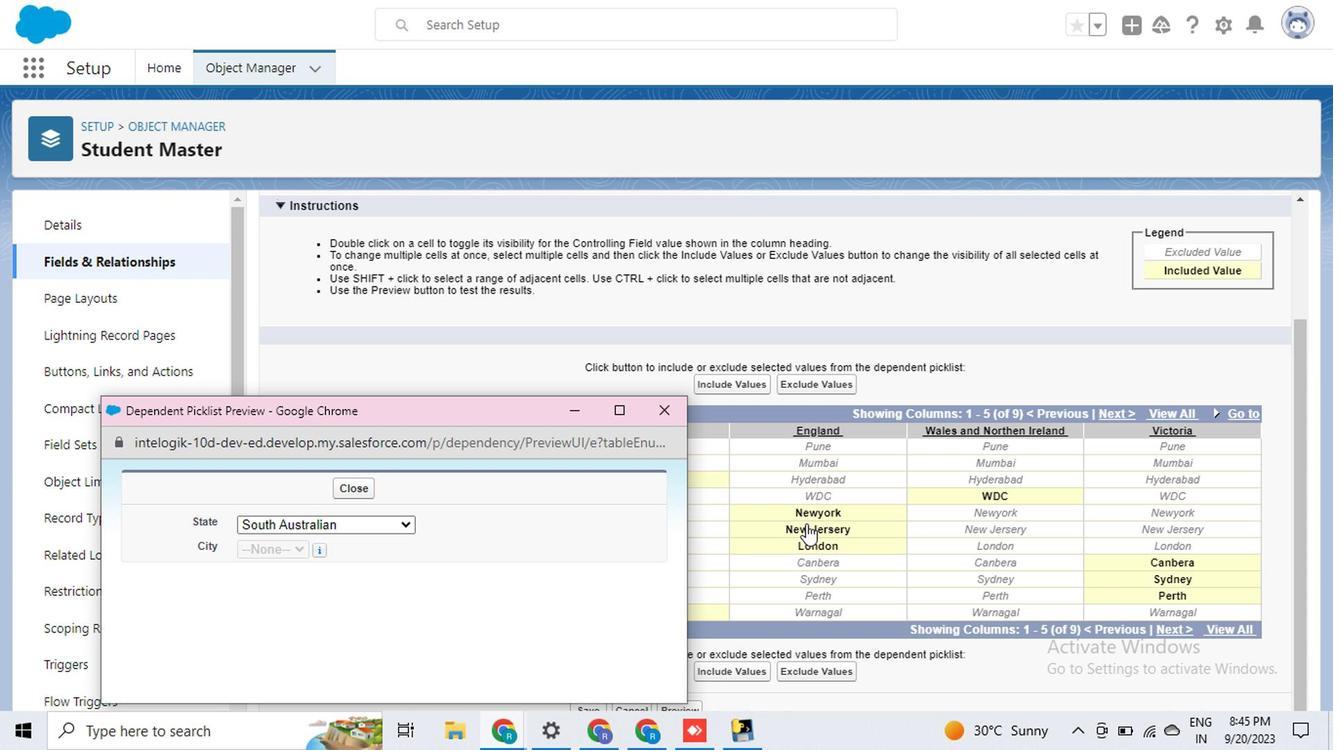 
Action: Mouse moved to (684, 417)
Screenshot: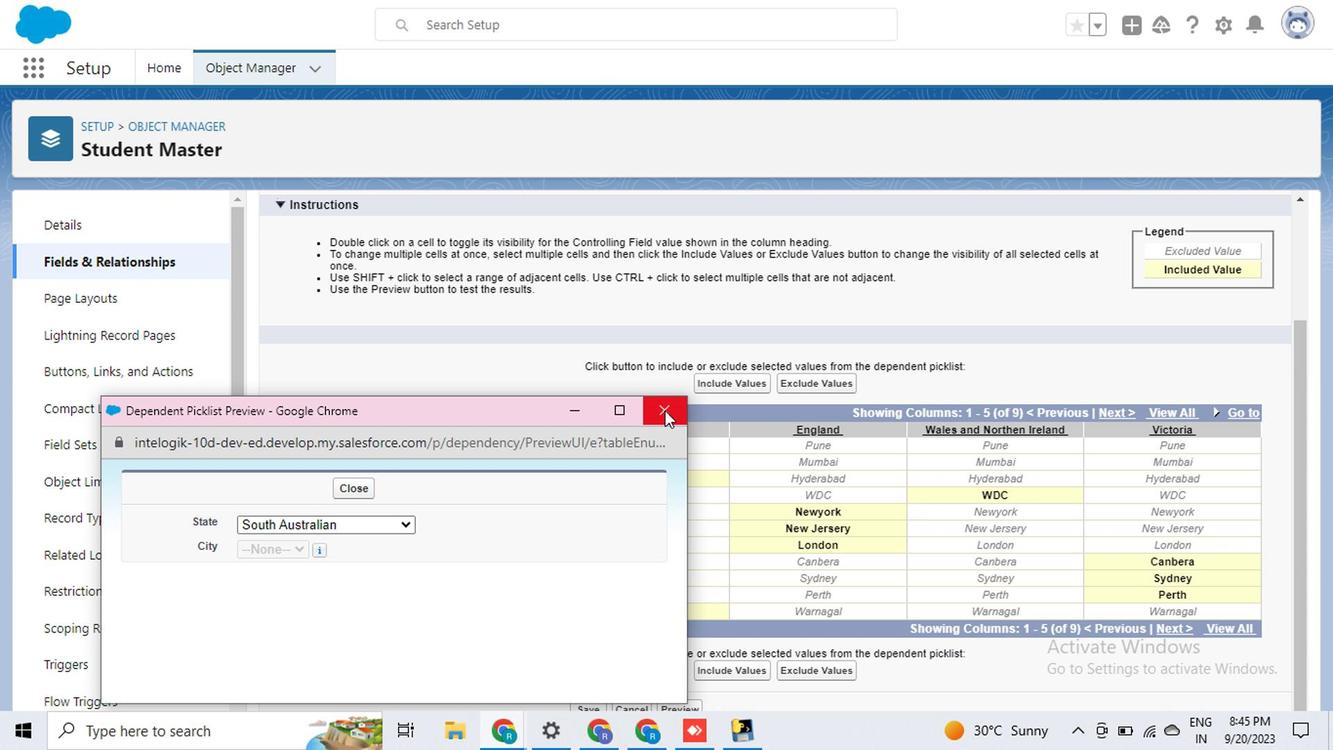 
Action: Mouse pressed left at (684, 417)
Screenshot: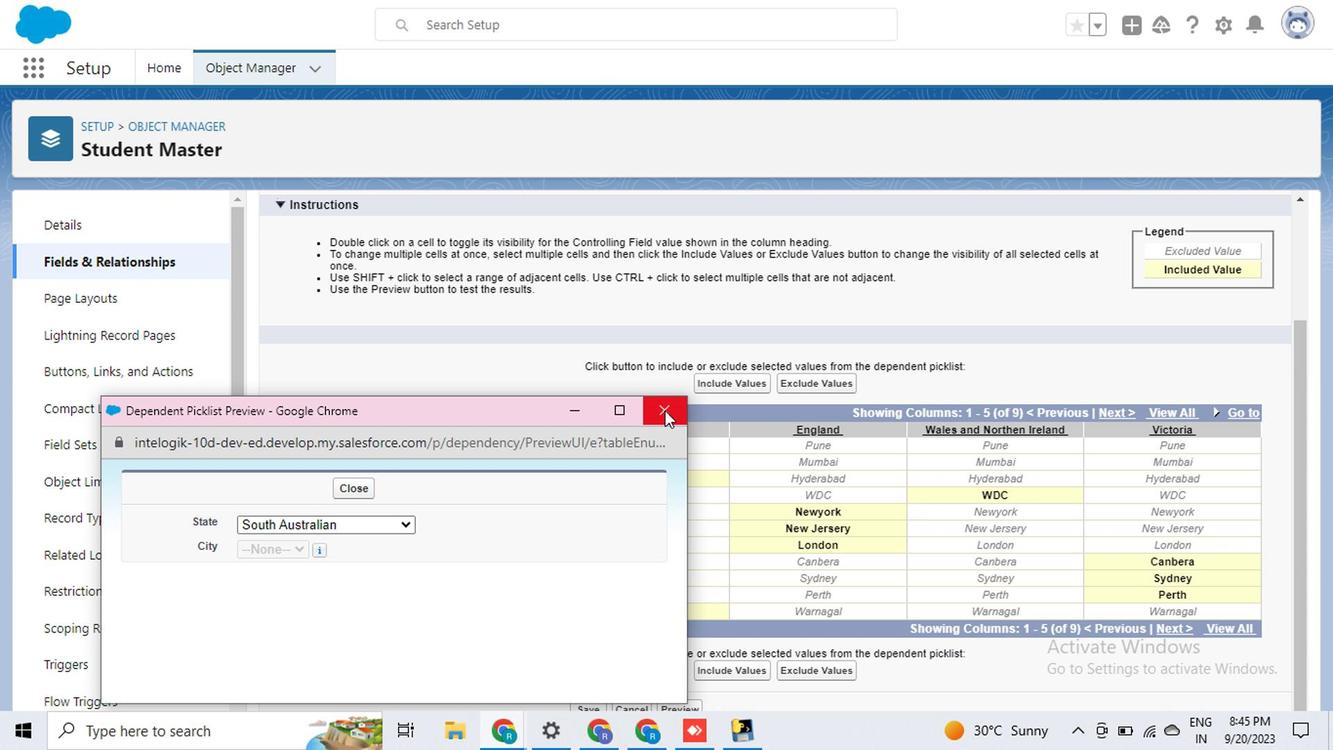 
Action: Mouse moved to (930, 492)
Screenshot: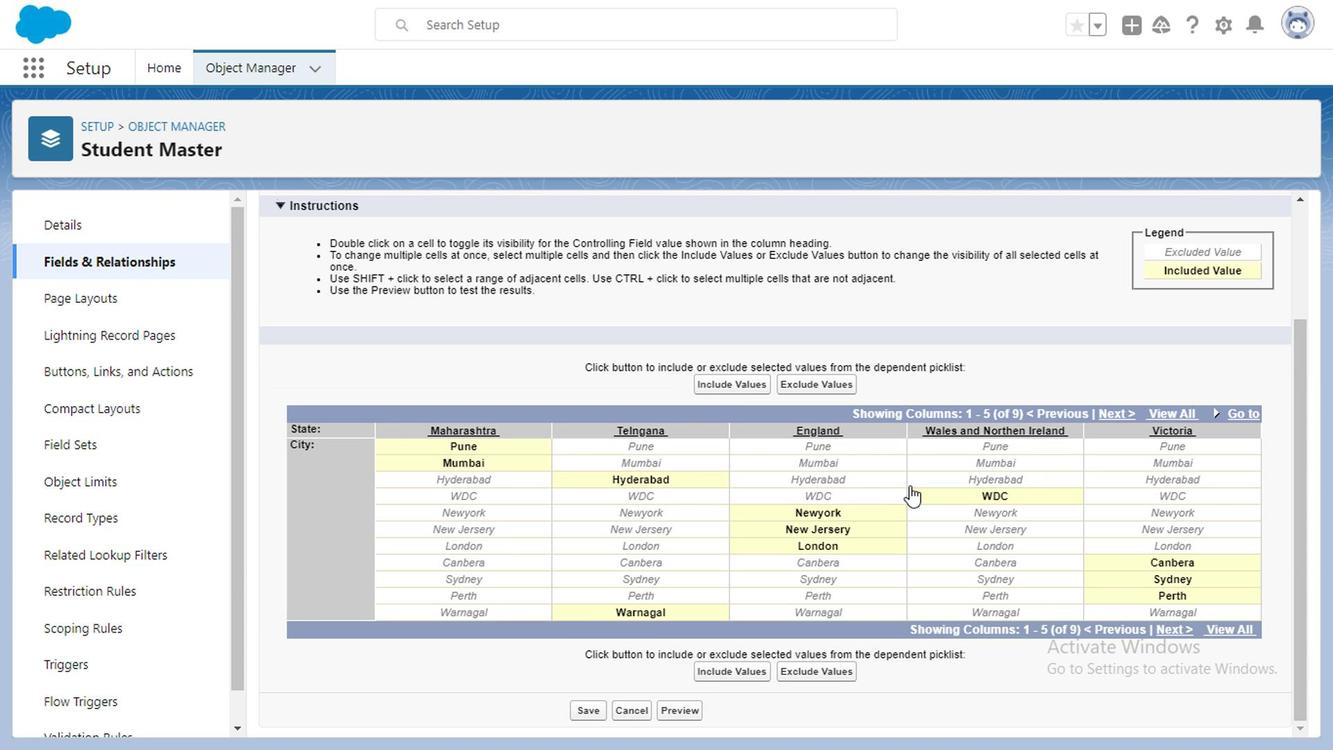 
Action: Mouse scrolled (930, 491) with delta (0, 0)
Screenshot: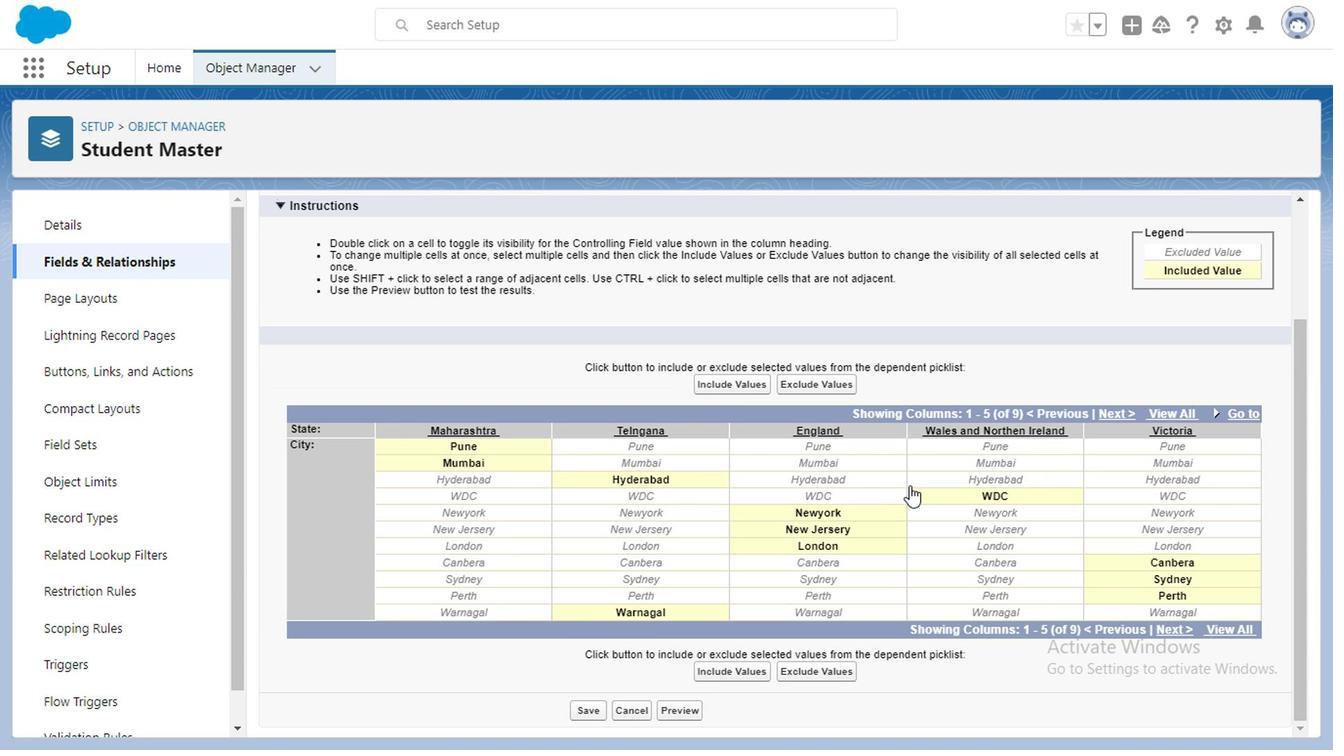 
Action: Mouse moved to (705, 697)
Screenshot: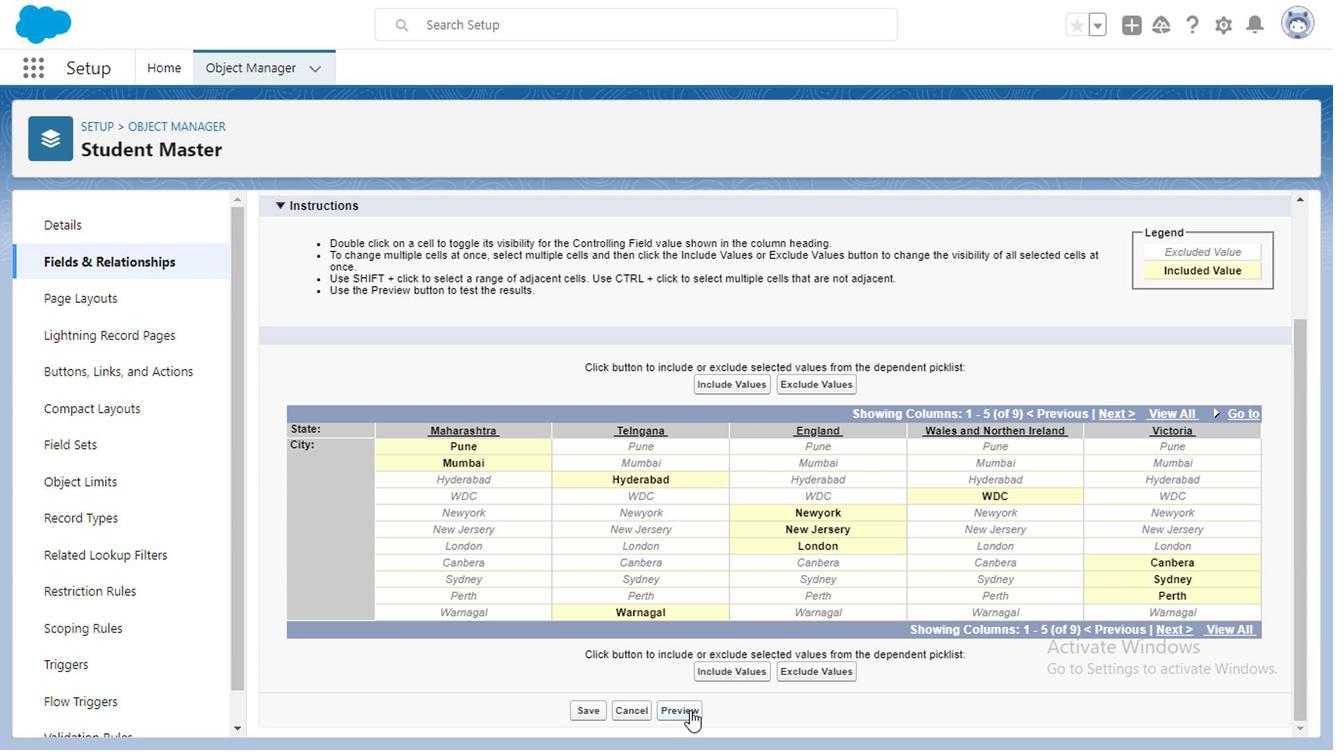 
Action: Mouse pressed left at (705, 697)
Screenshot: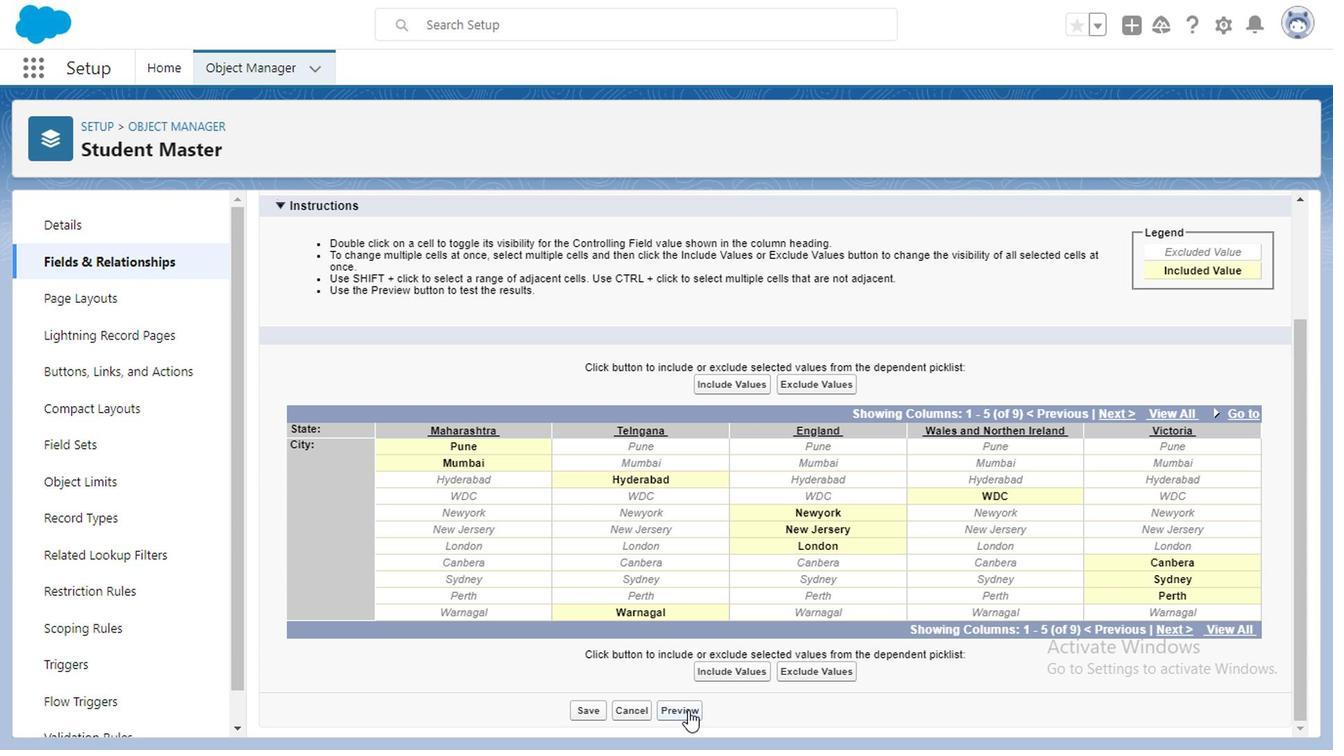 
Action: Mouse moved to (343, 523)
Screenshot: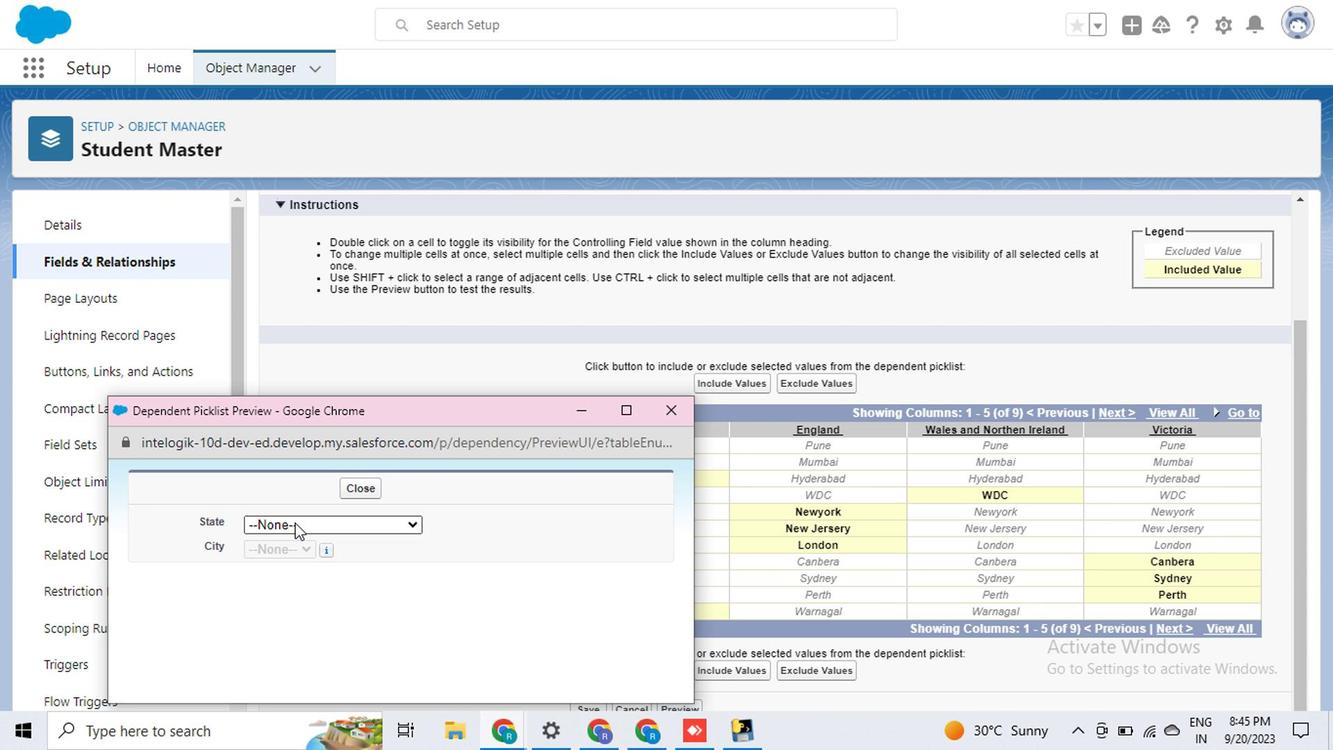 
Action: Mouse pressed left at (343, 523)
Screenshot: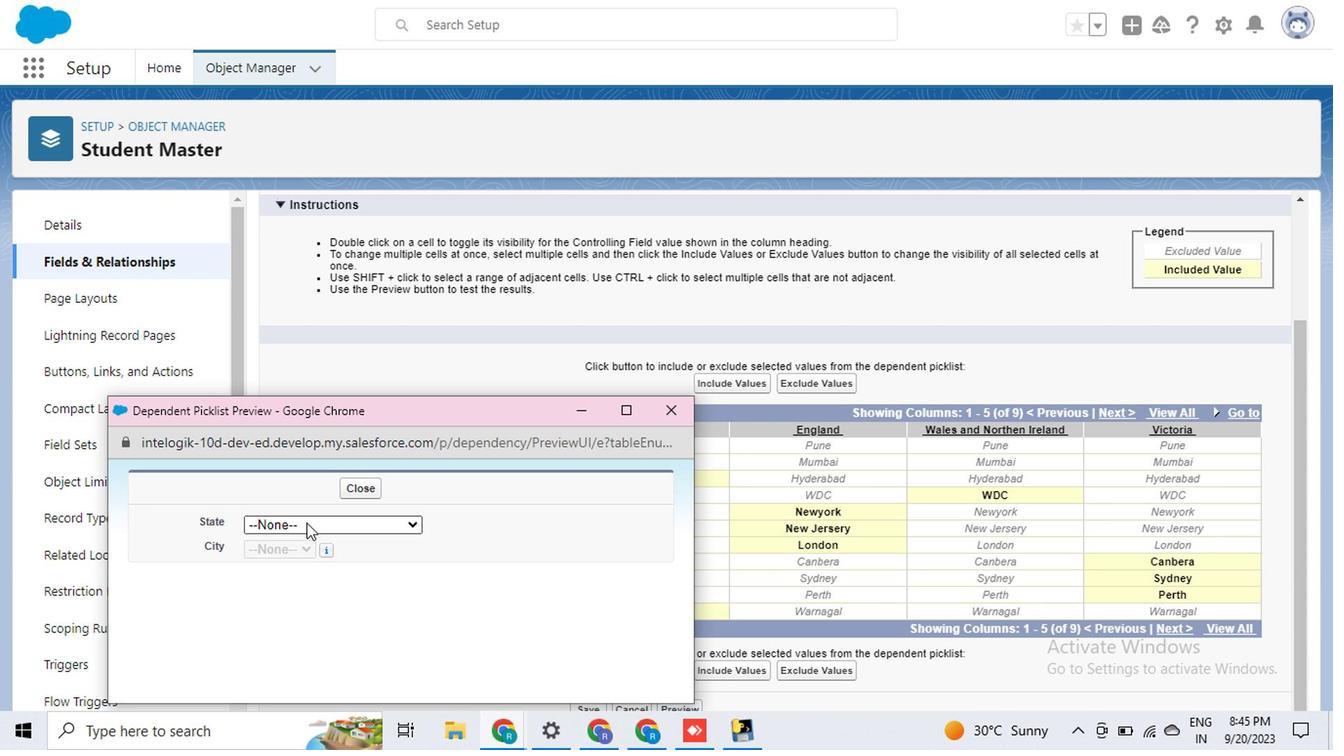
Action: Mouse moved to (352, 660)
Screenshot: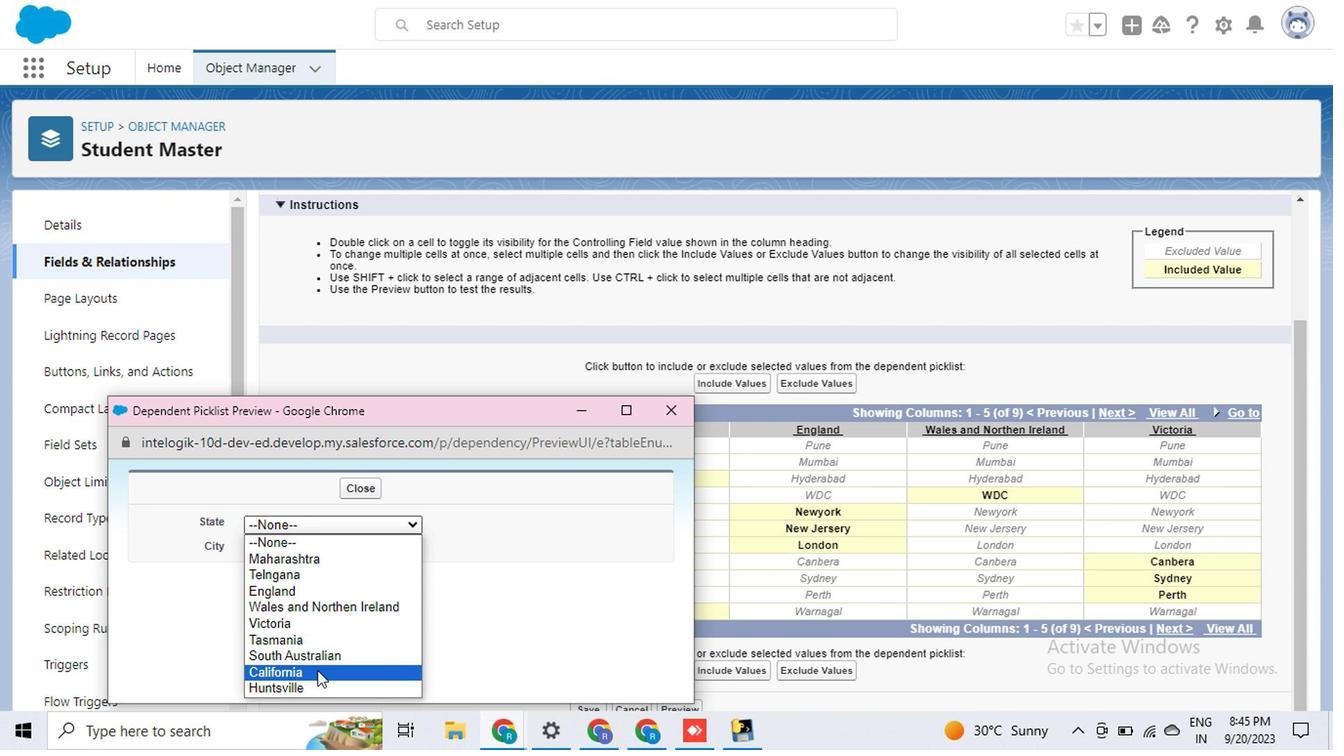 
Action: Mouse pressed left at (352, 660)
Screenshot: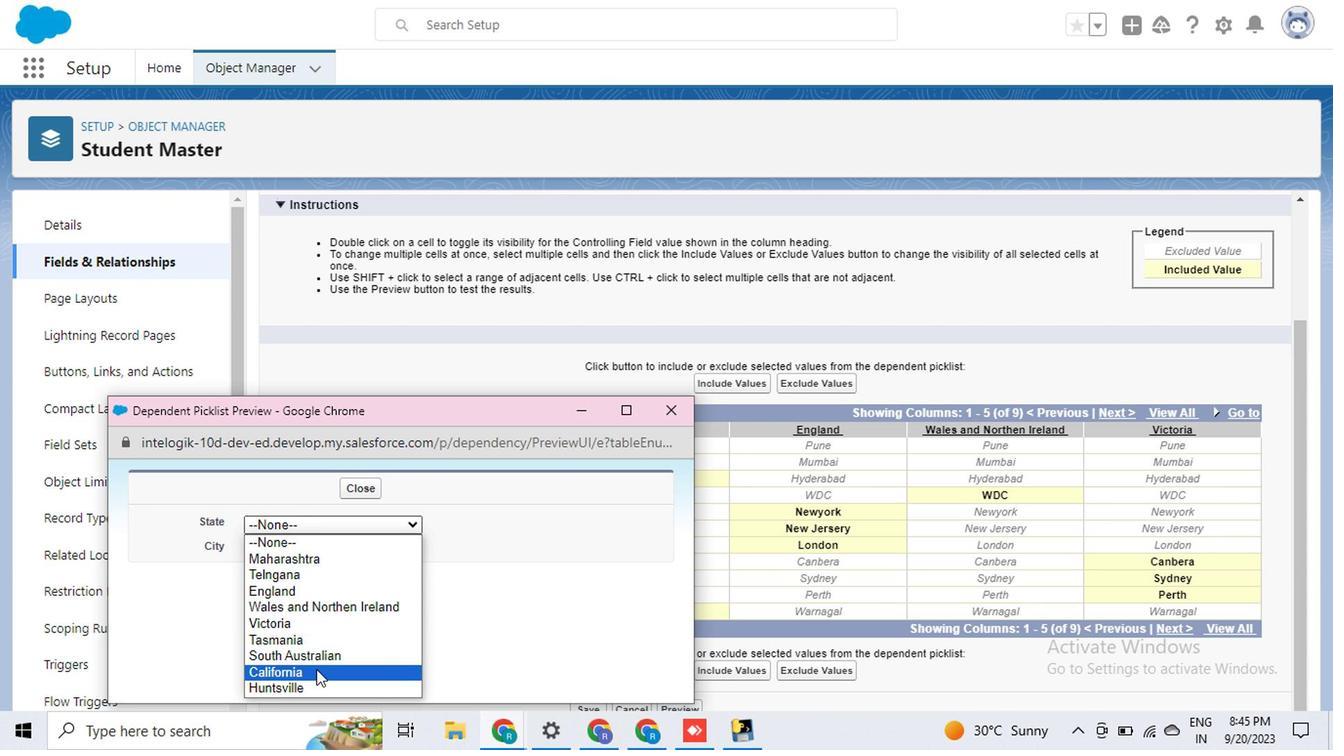 
Action: Mouse moved to (702, 418)
Screenshot: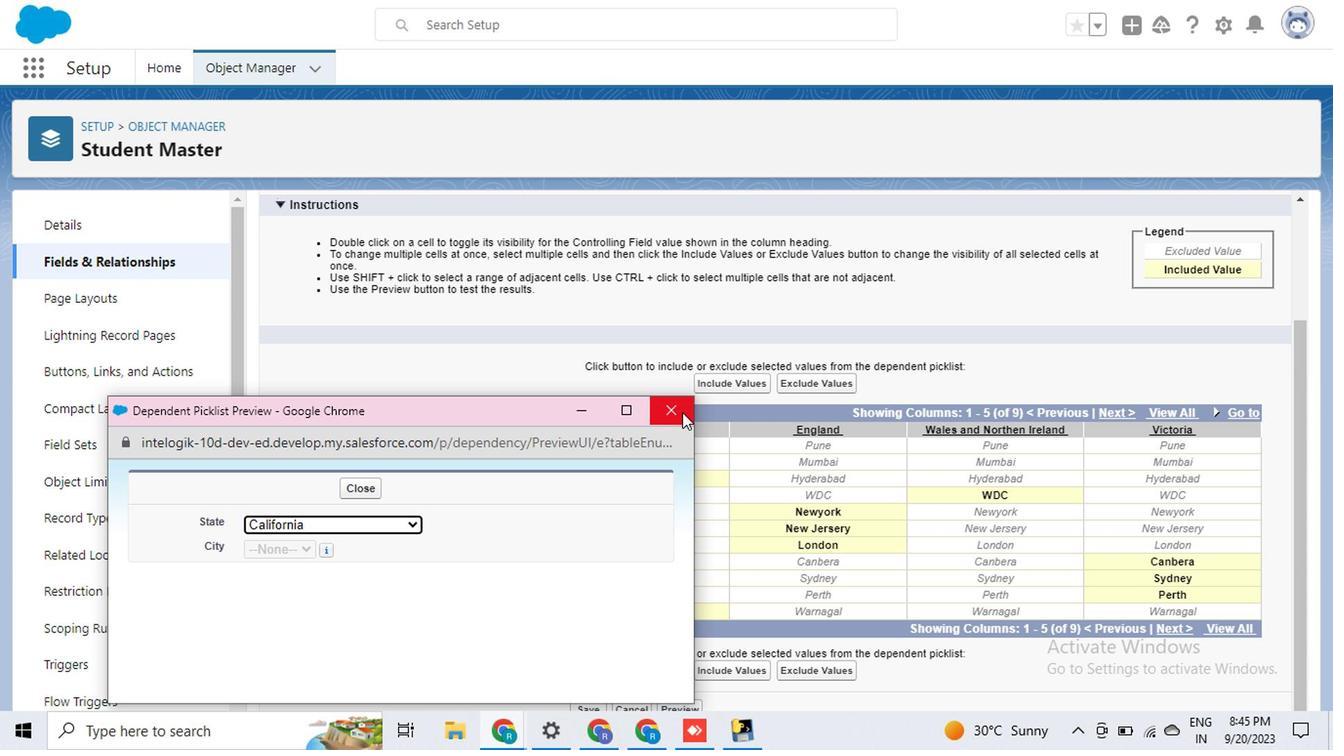 
Action: Mouse pressed left at (702, 418)
Screenshot: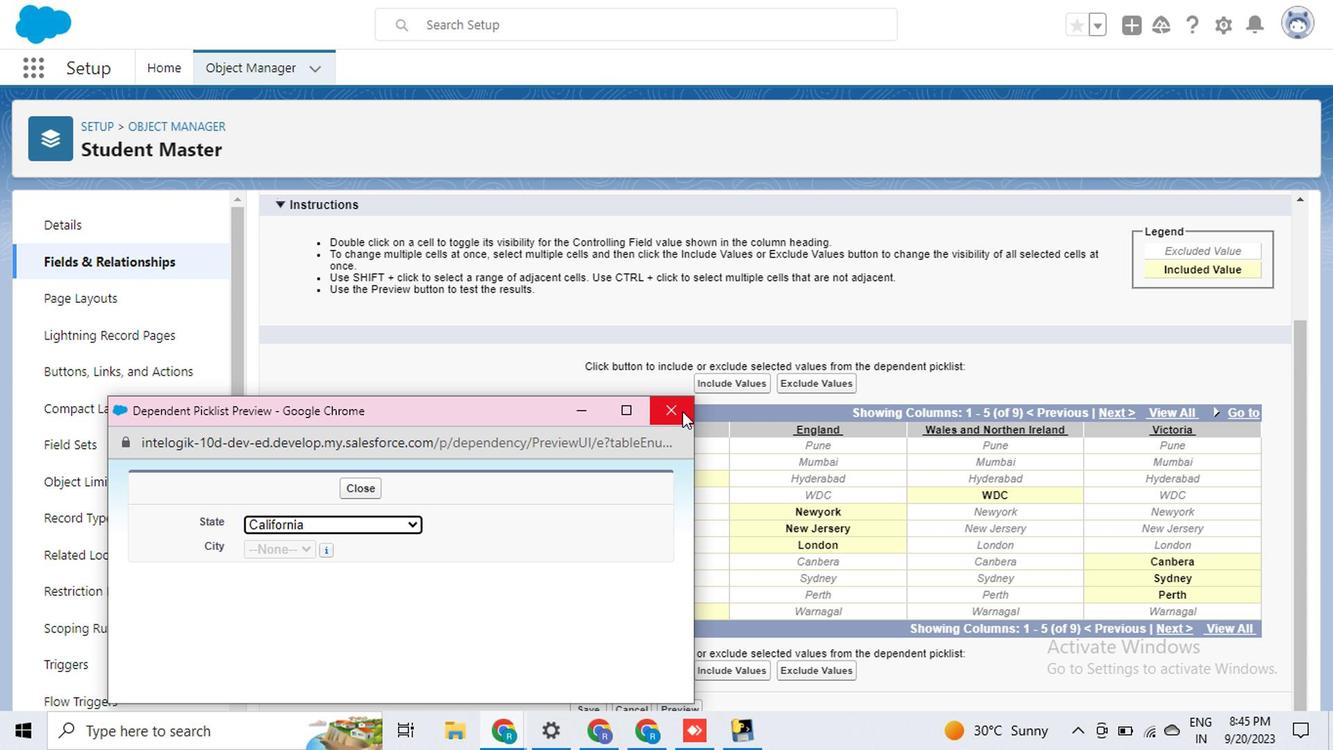 
Action: Mouse moved to (673, 506)
Screenshot: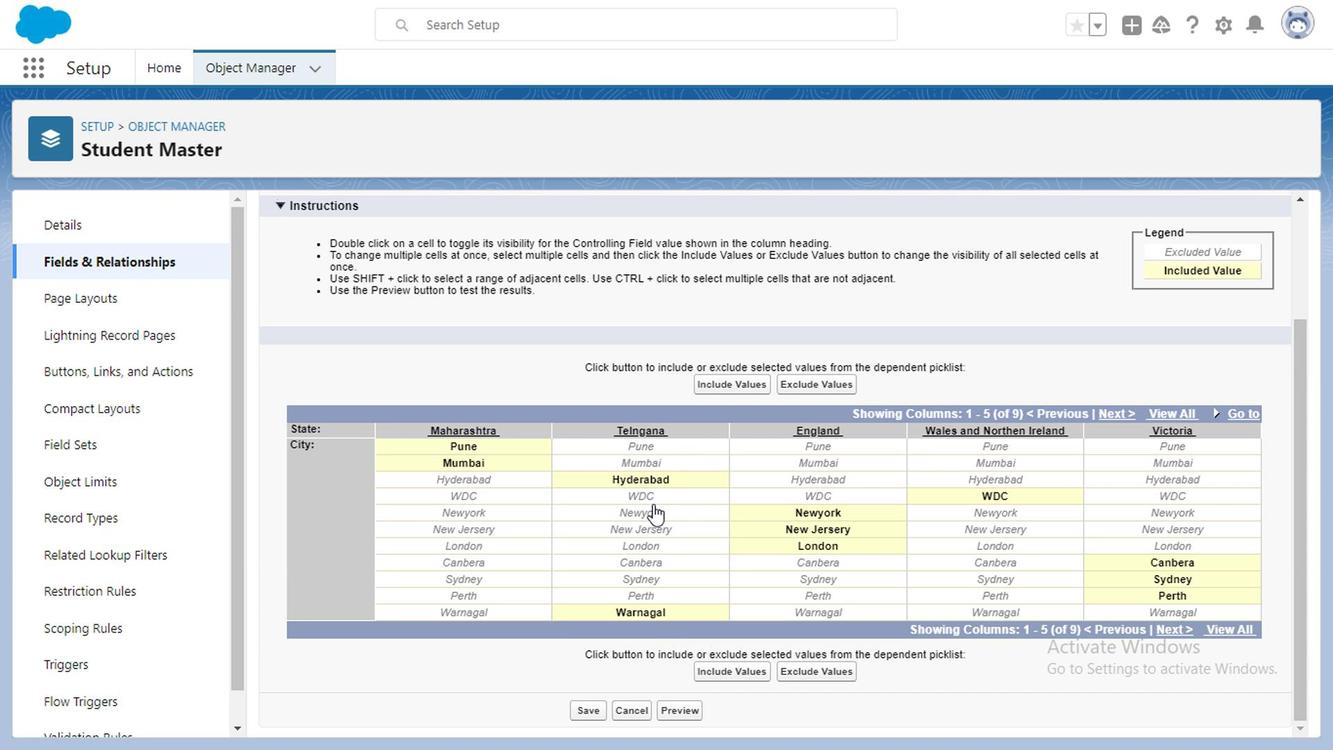 
Action: Mouse scrolled (673, 507) with delta (0, 0)
Screenshot: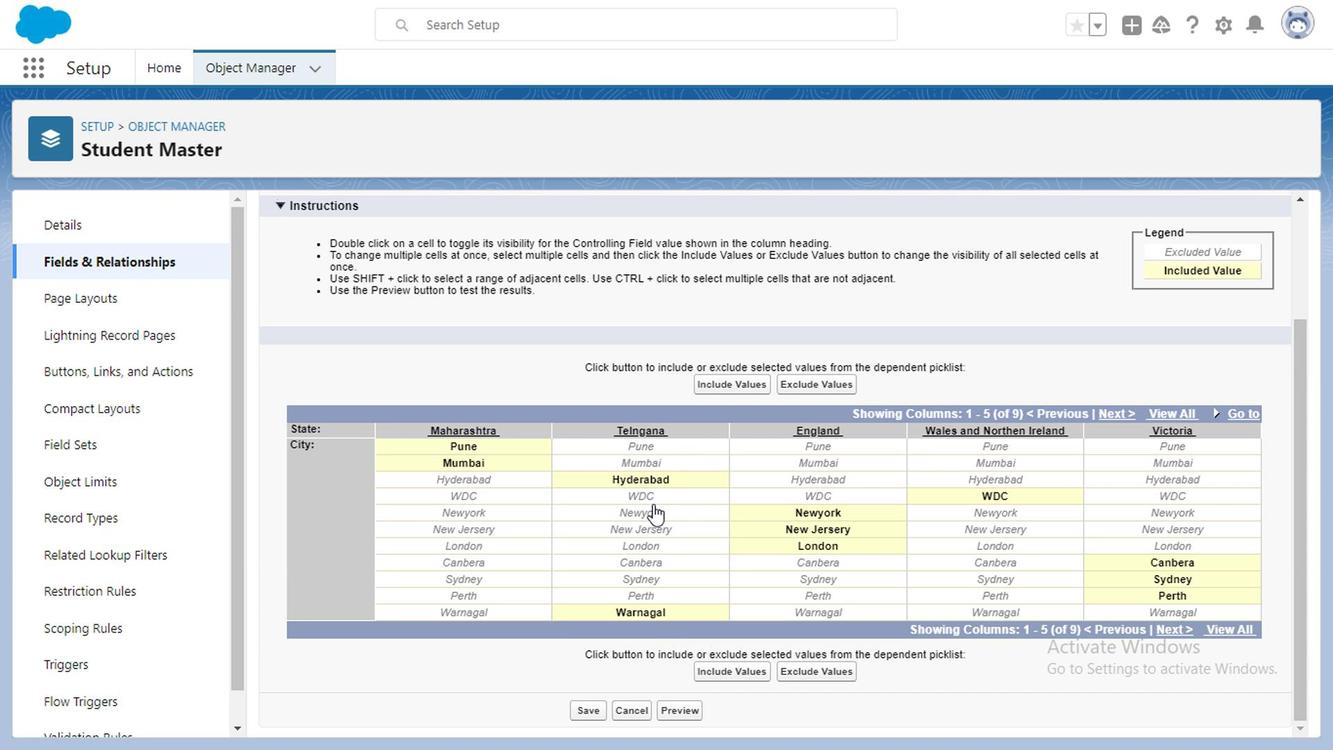 
Action: Mouse moved to (680, 527)
Screenshot: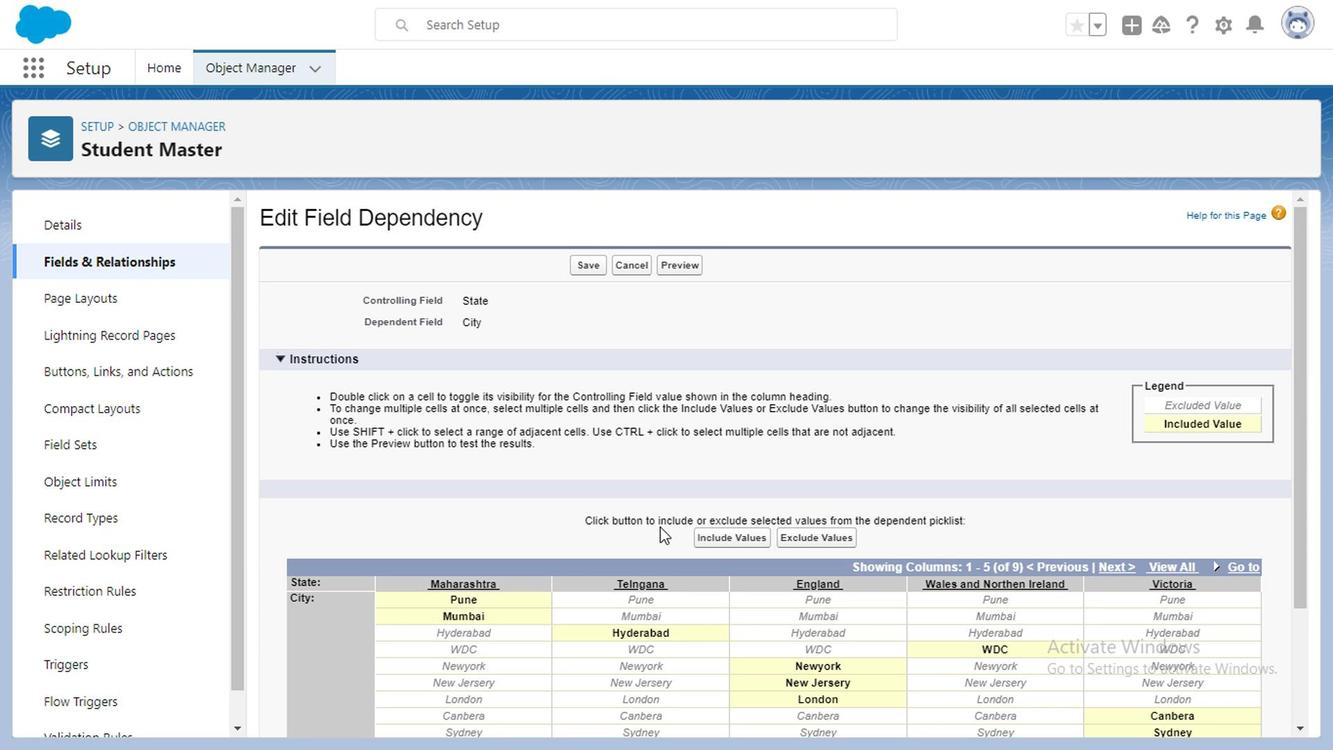 
Action: Mouse scrolled (680, 526) with delta (0, 0)
Screenshot: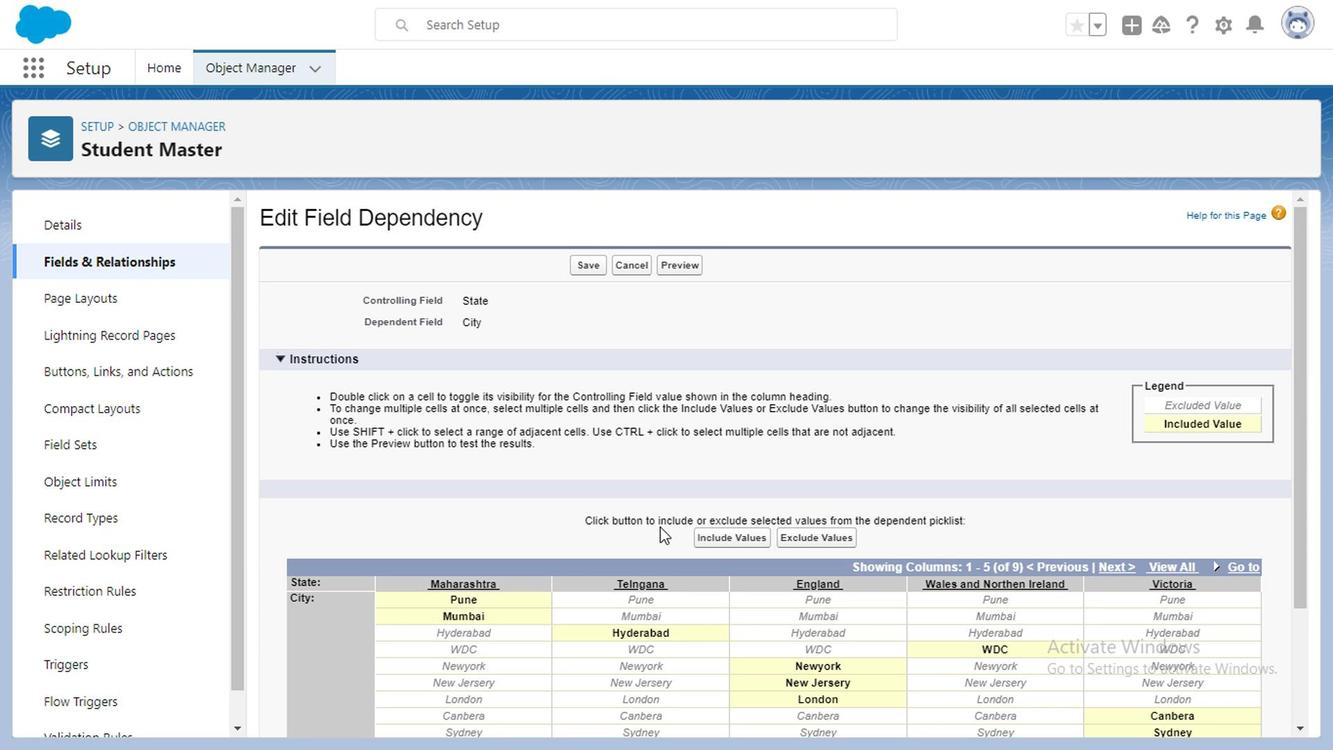 
Action: Mouse moved to (1114, 419)
Screenshot: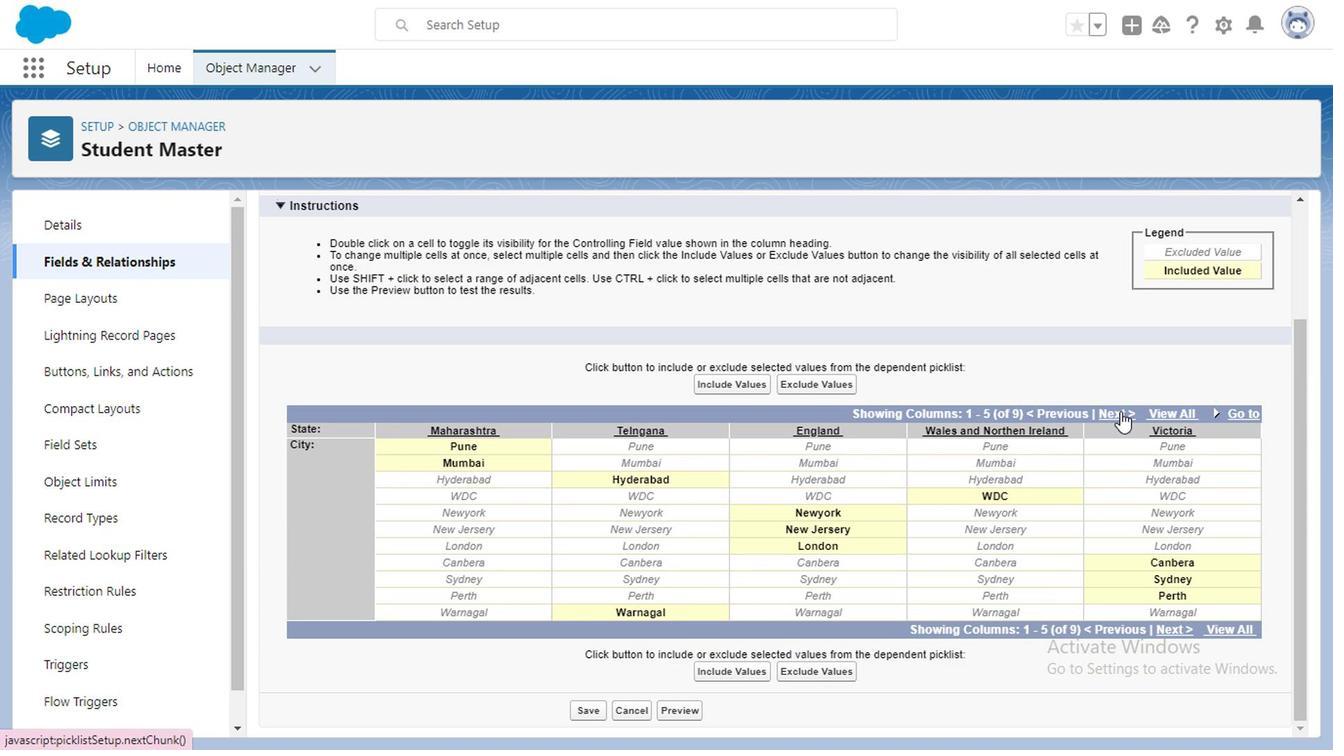 
Action: Mouse pressed left at (1114, 419)
Screenshot: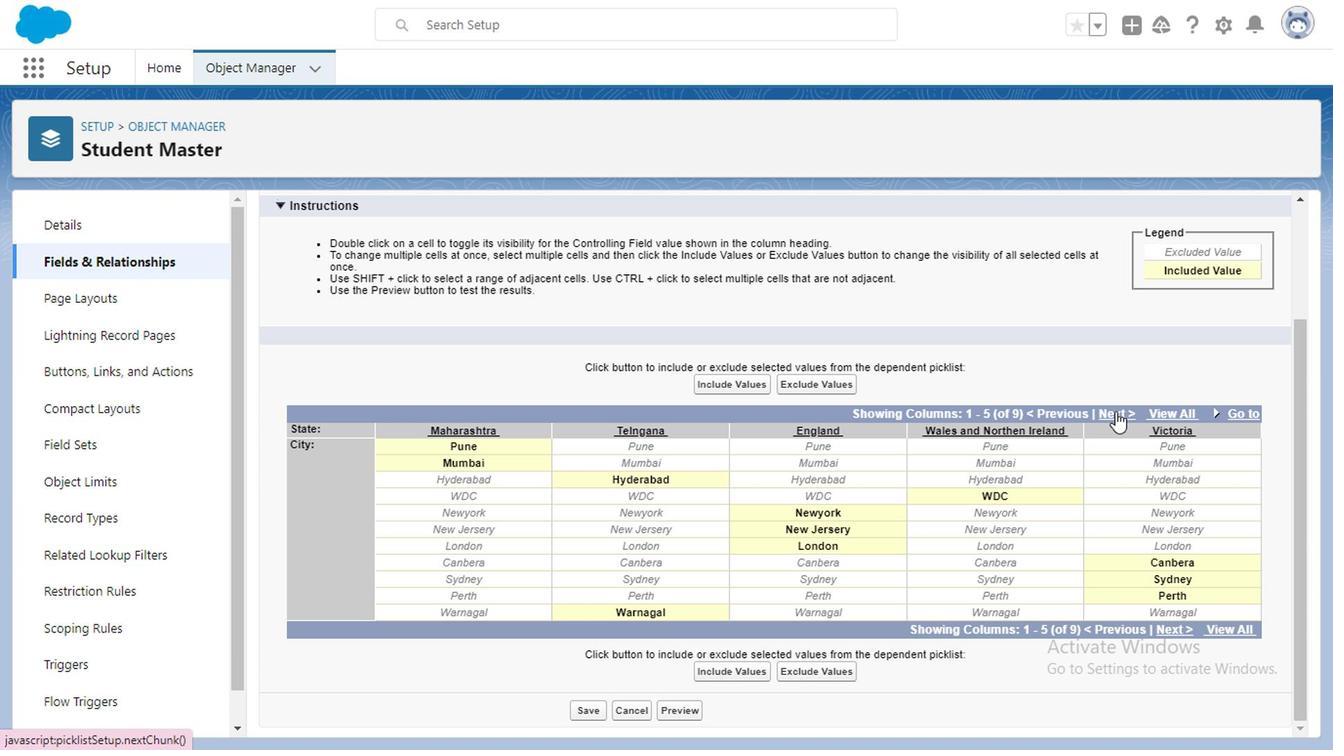 
Action: Mouse moved to (544, 590)
Screenshot: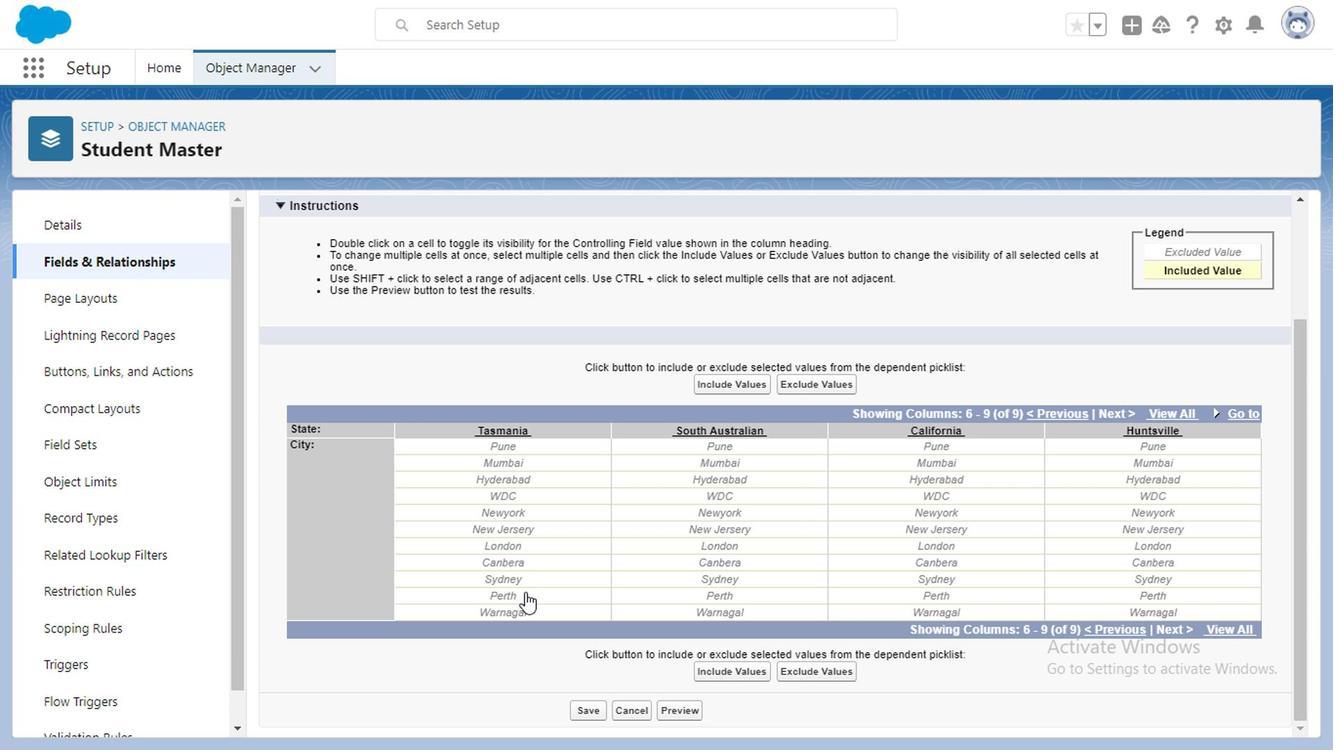 
Action: Mouse pressed left at (544, 590)
Screenshot: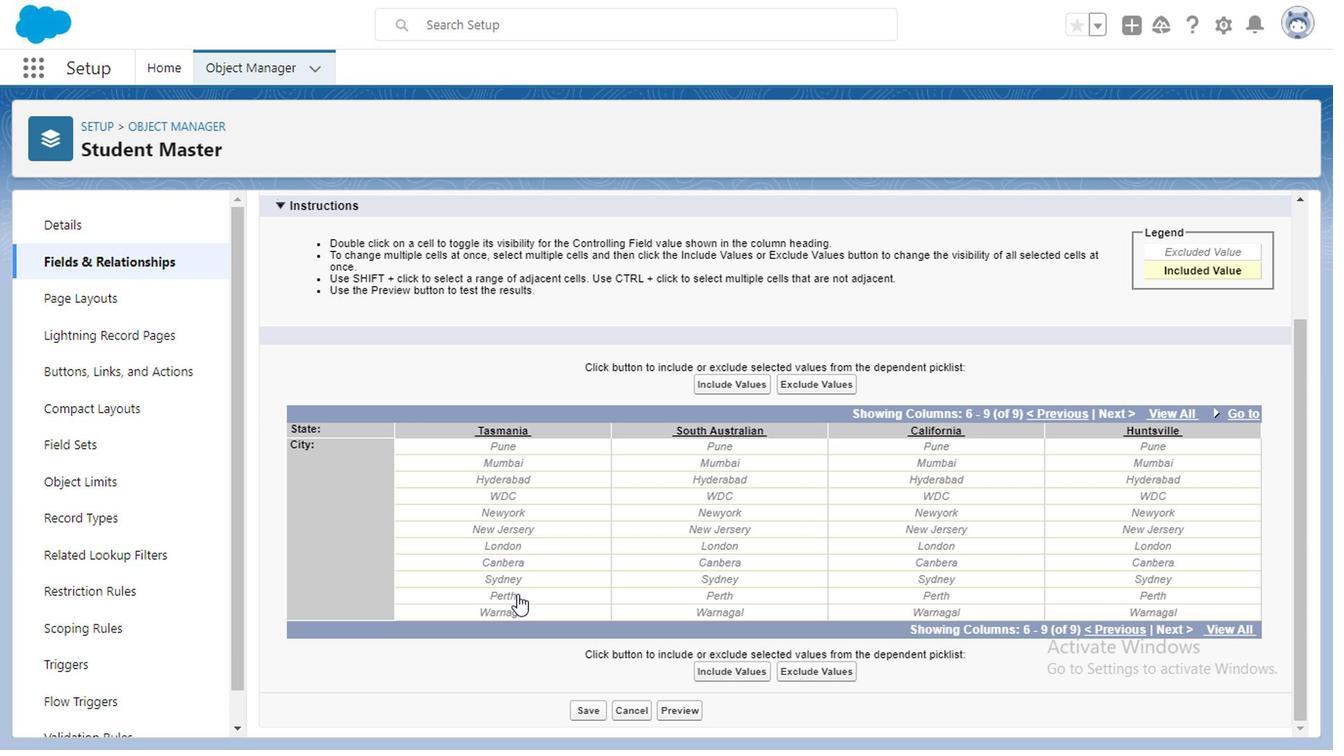 
Action: Mouse moved to (733, 392)
Screenshot: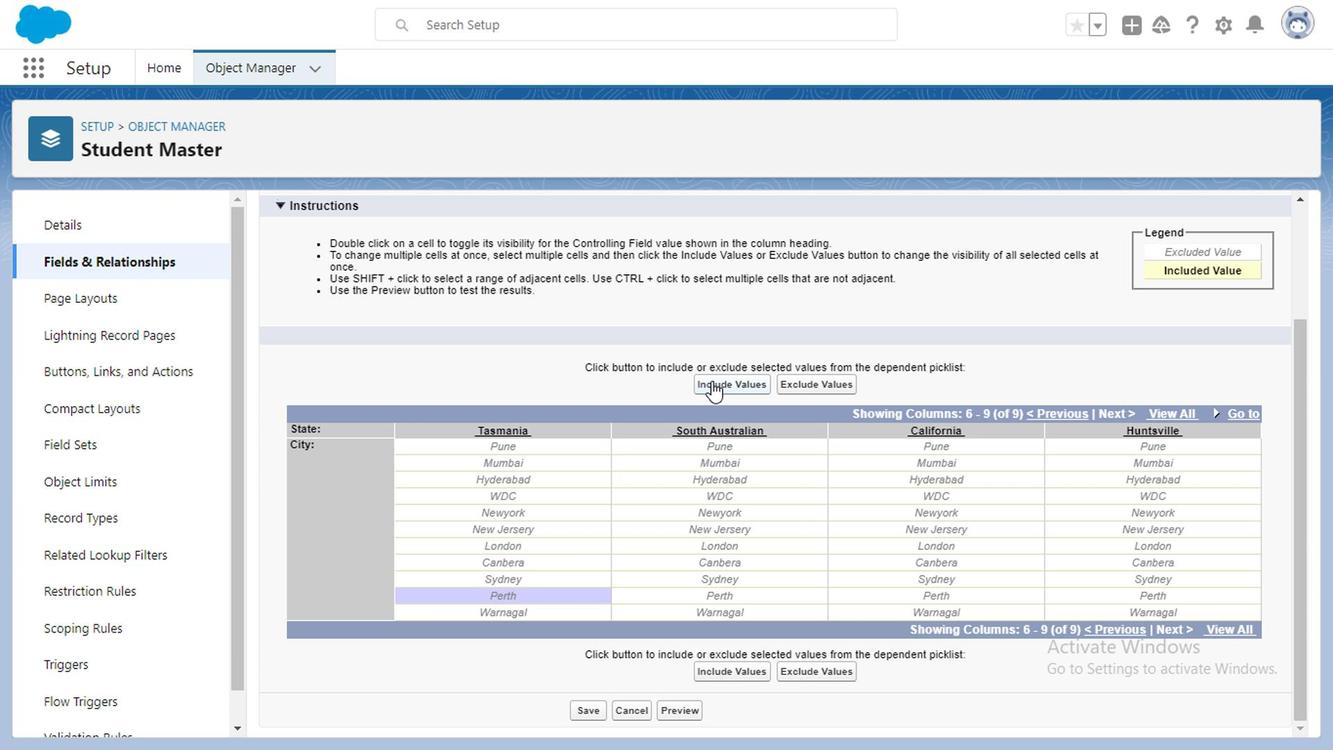 
Action: Mouse pressed left at (733, 392)
Screenshot: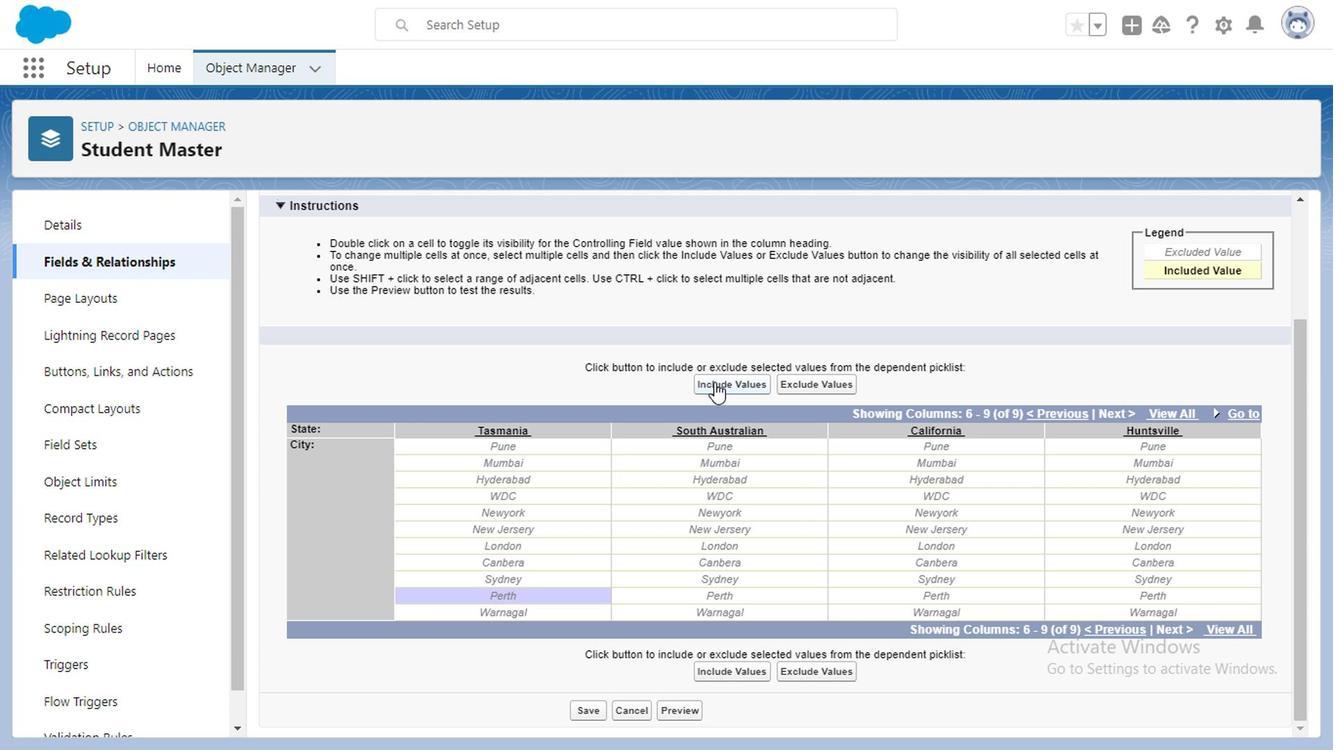 
Action: Mouse moved to (927, 489)
Screenshot: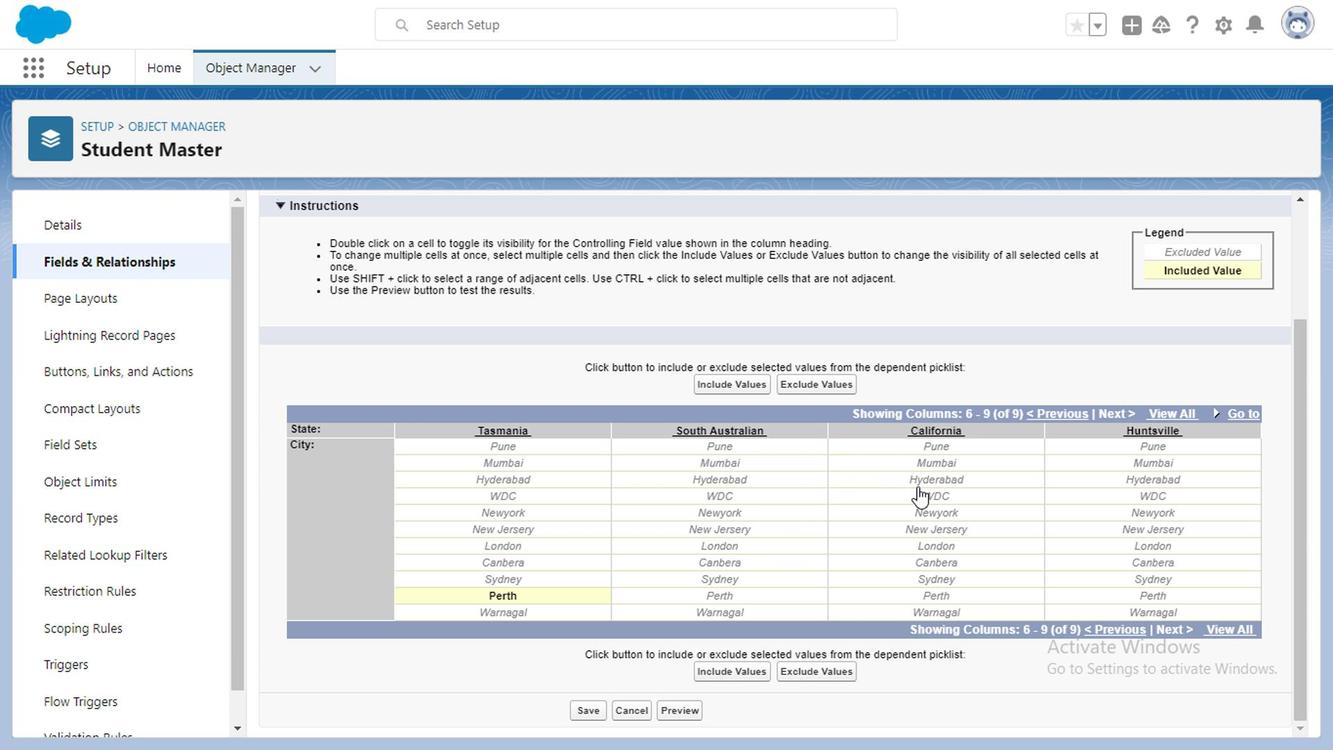 
Action: Mouse pressed left at (927, 489)
Screenshot: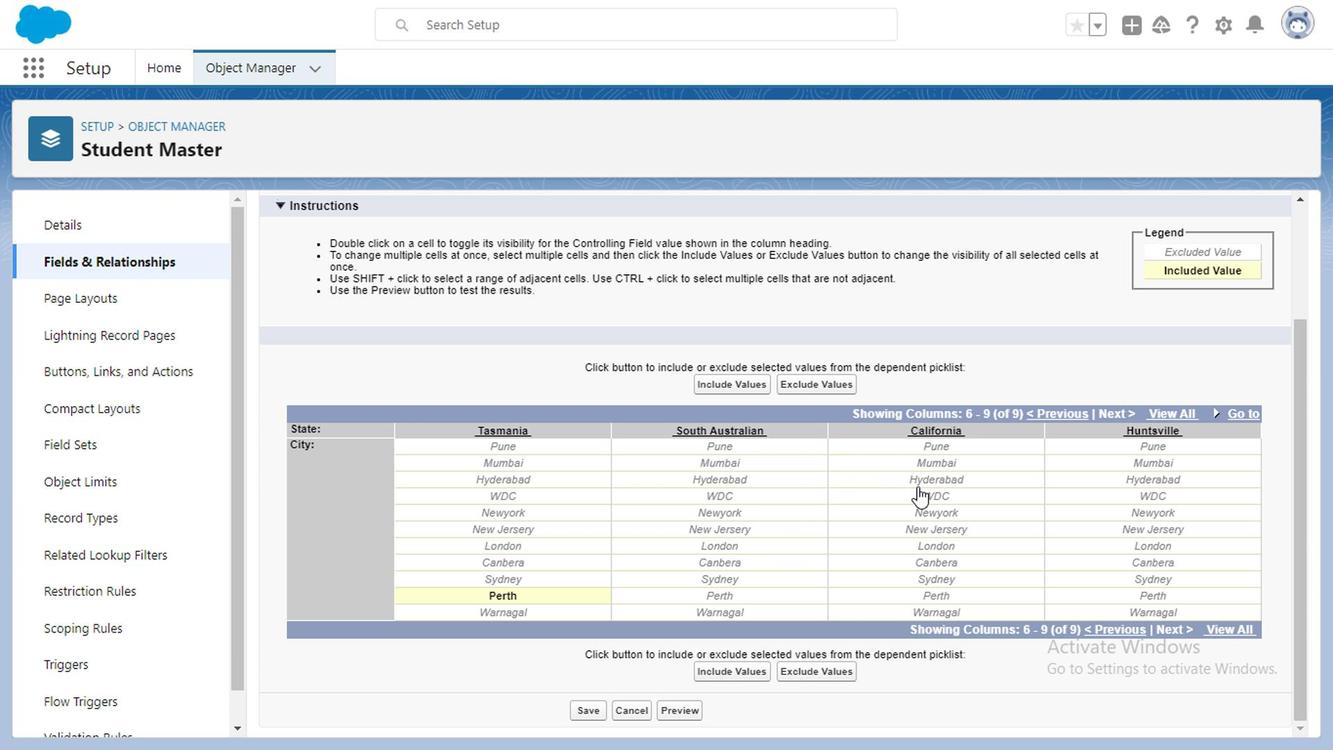 
Action: Mouse moved to (927, 481)
Screenshot: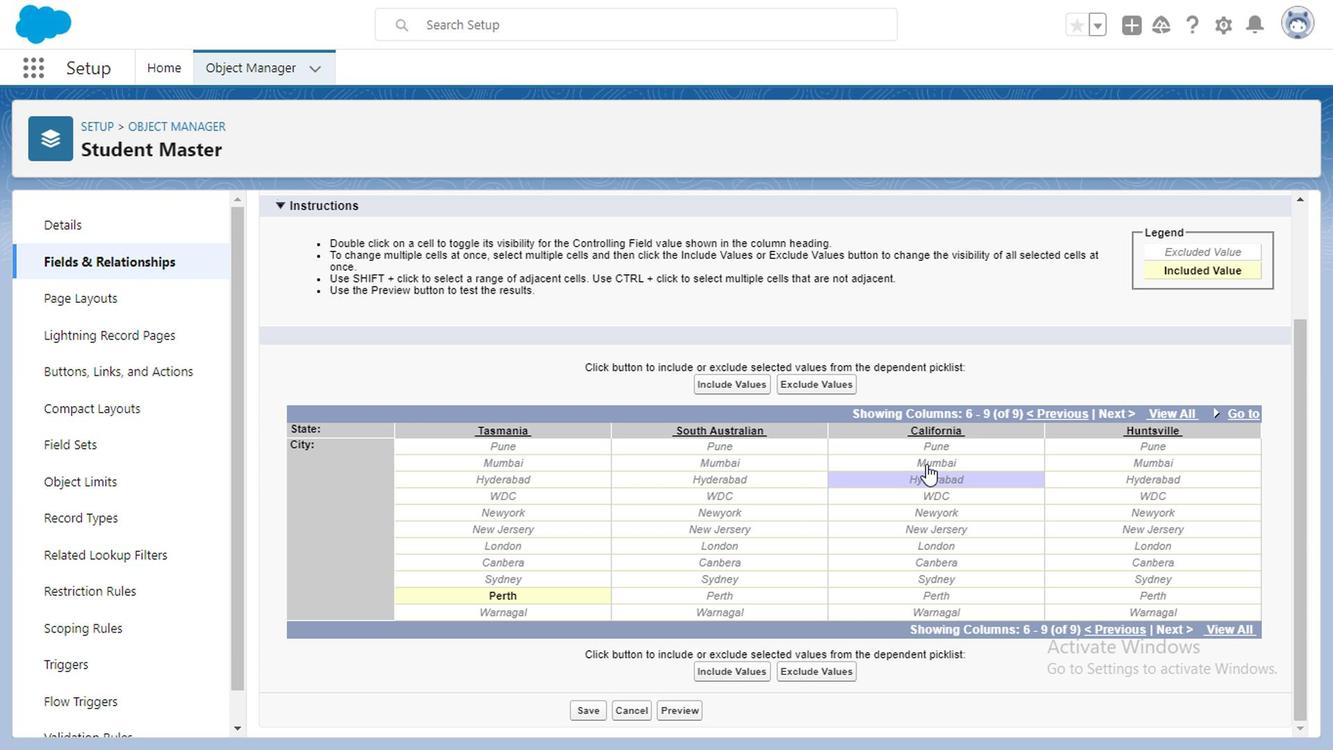 
Action: Mouse pressed left at (927, 481)
Screenshot: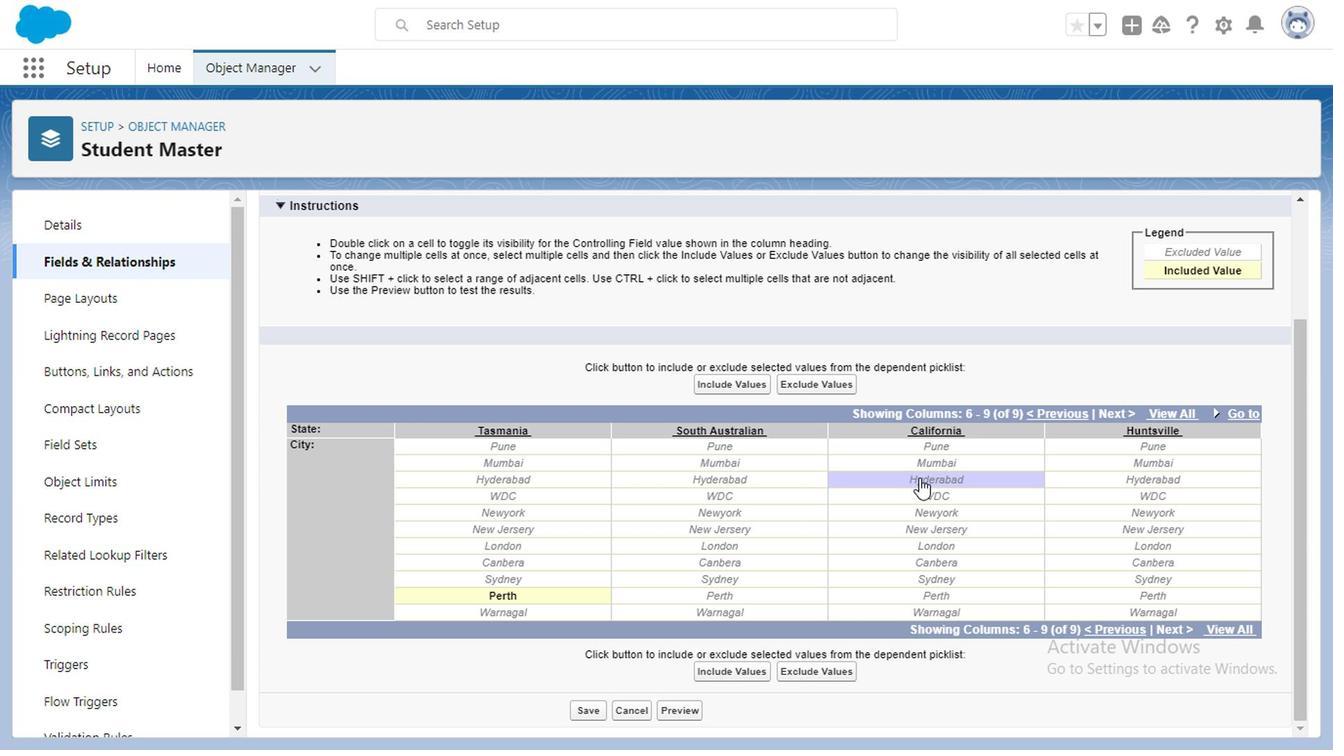 
Action: Mouse moved to (821, 392)
Screenshot: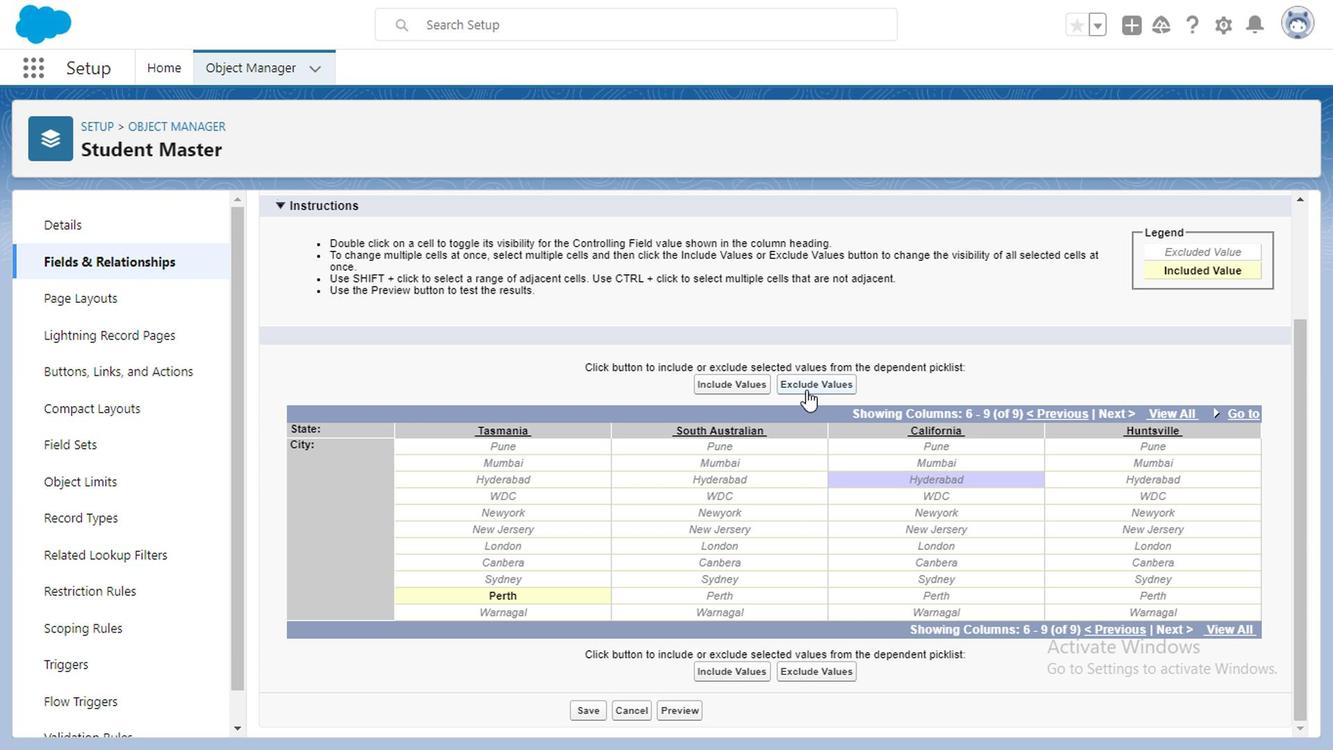 
Action: Mouse pressed left at (821, 392)
Screenshot: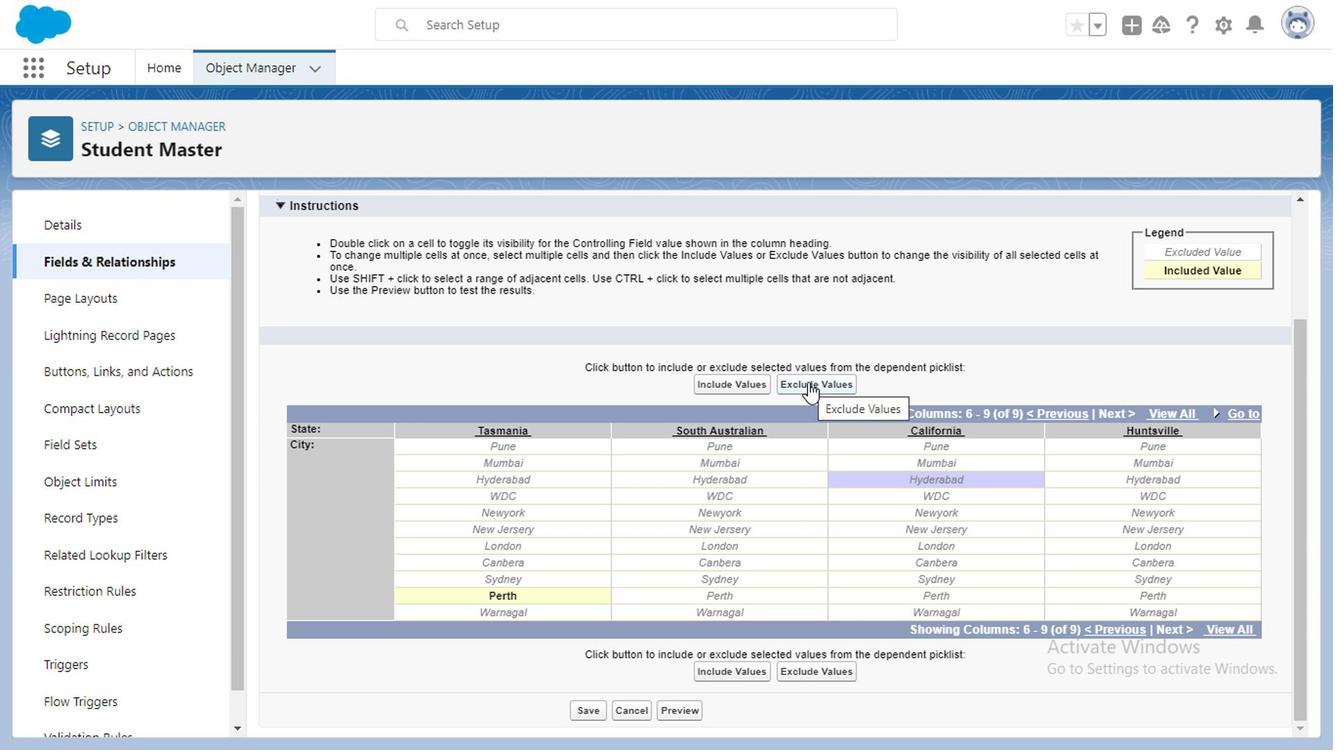 
Action: Mouse moved to (1166, 588)
Screenshot: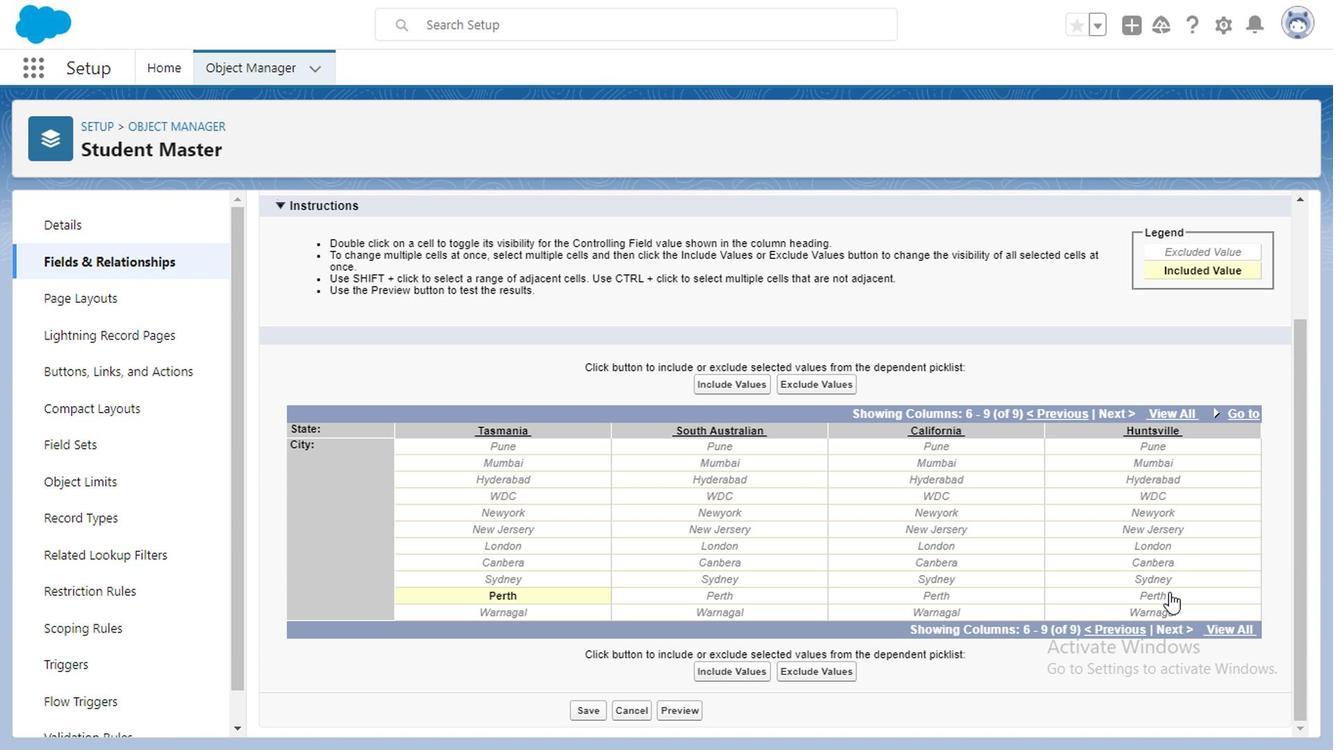 
Action: Mouse scrolled (1166, 587) with delta (0, 0)
Screenshot: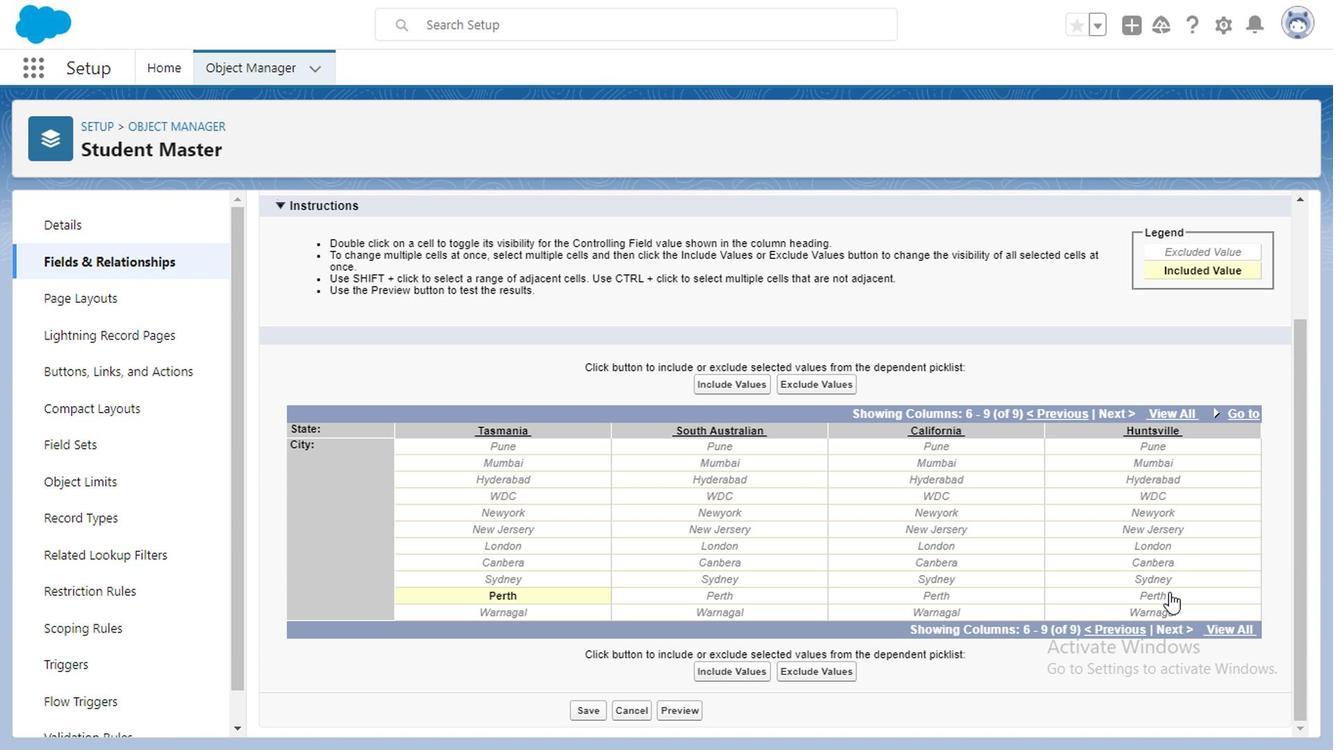 
Action: Mouse moved to (1165, 558)
Screenshot: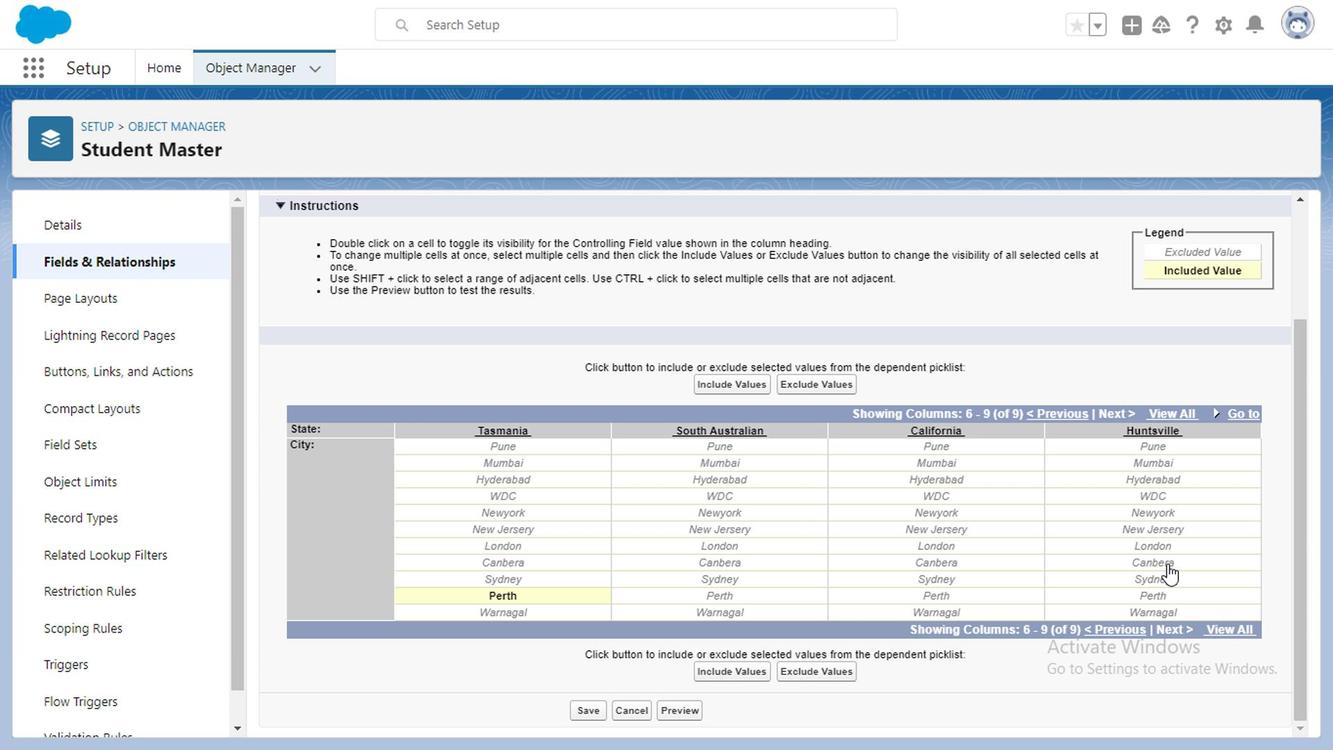 
Action: Mouse pressed left at (1165, 558)
Screenshot: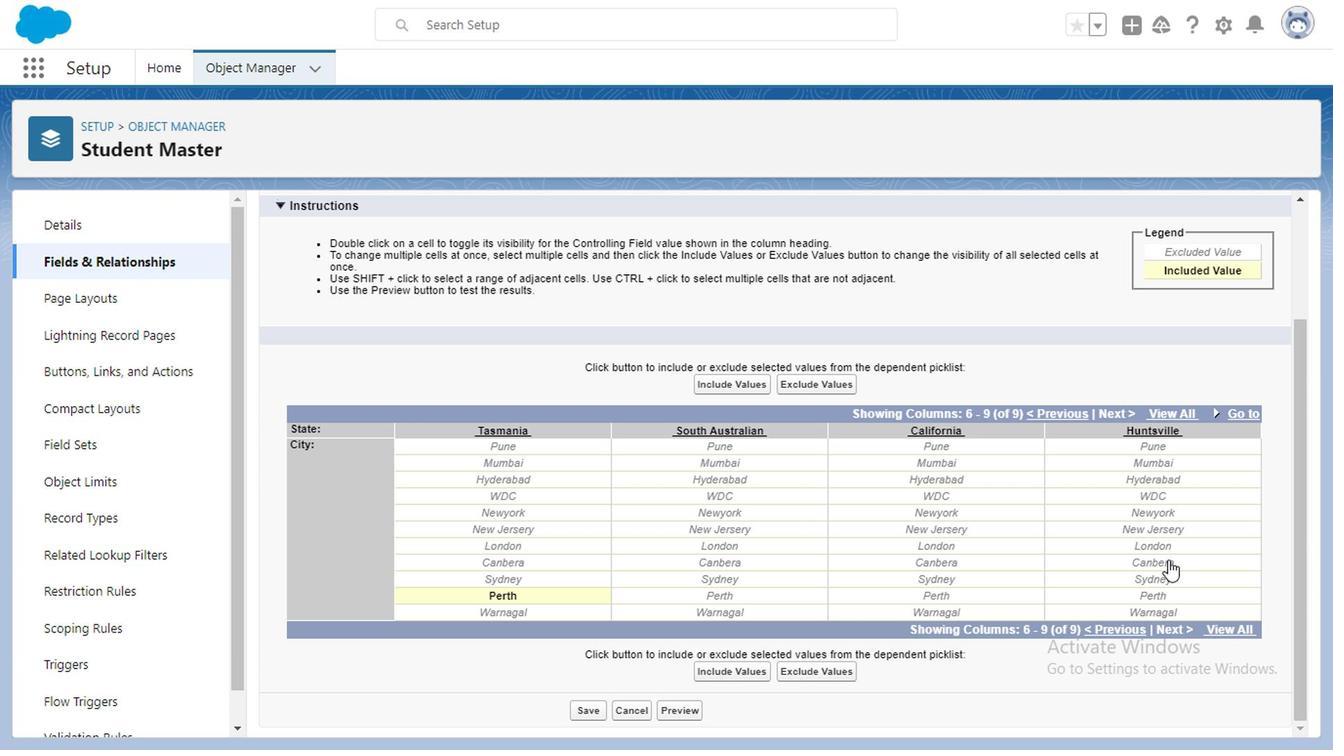 
Action: Mouse moved to (1166, 533)
Screenshot: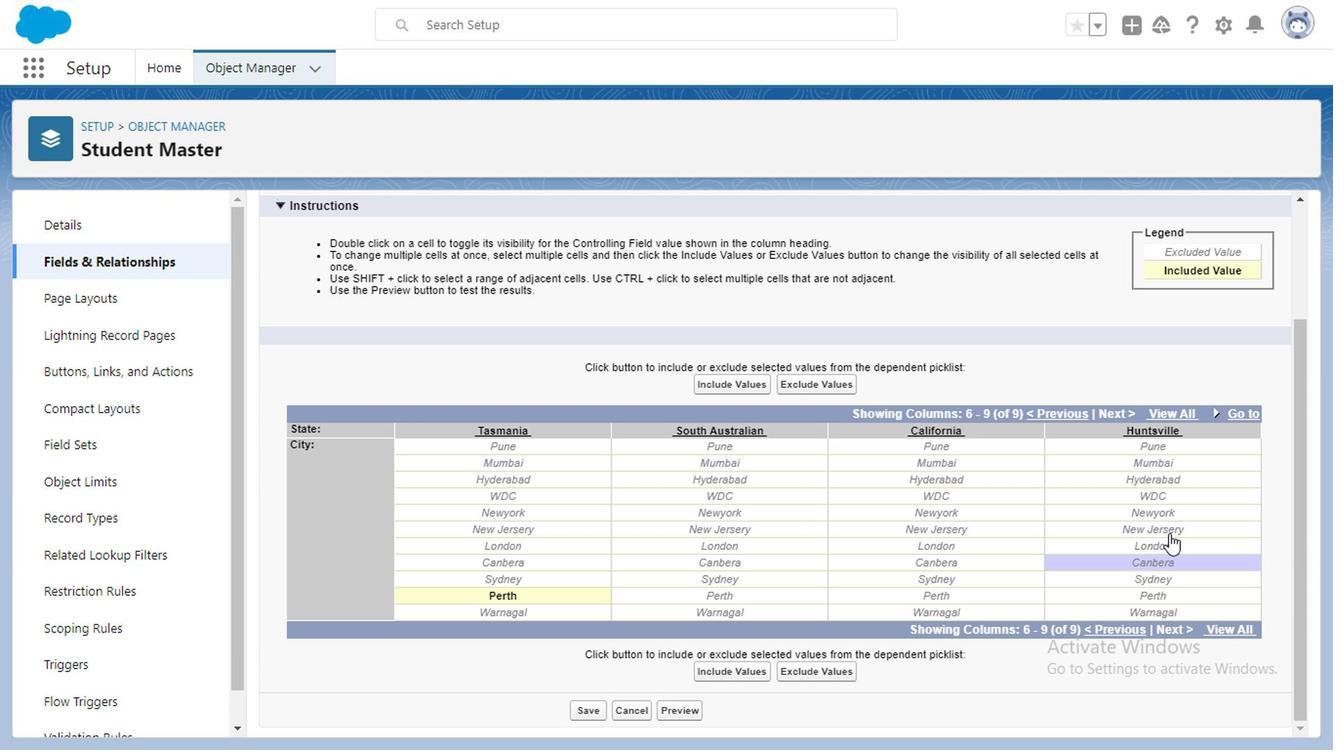
Action: Mouse pressed left at (1166, 533)
Screenshot: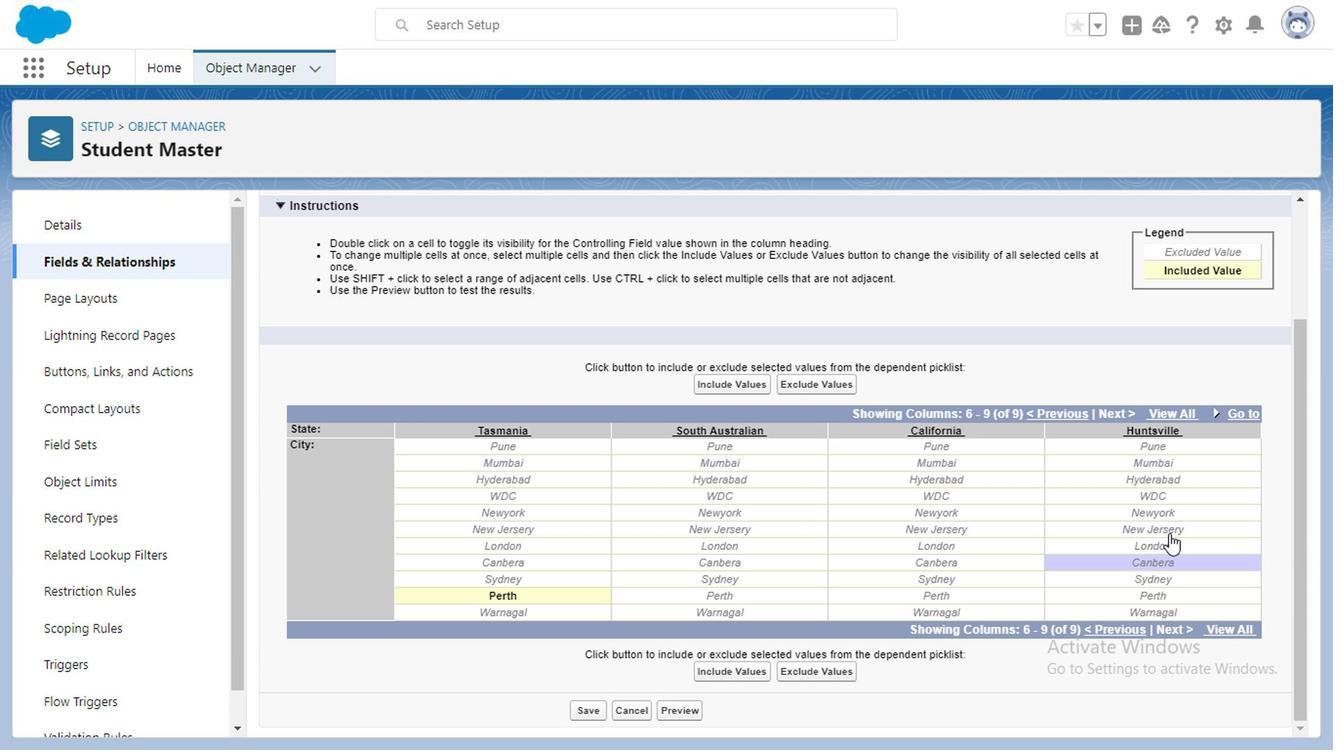 
Action: Mouse moved to (749, 391)
Screenshot: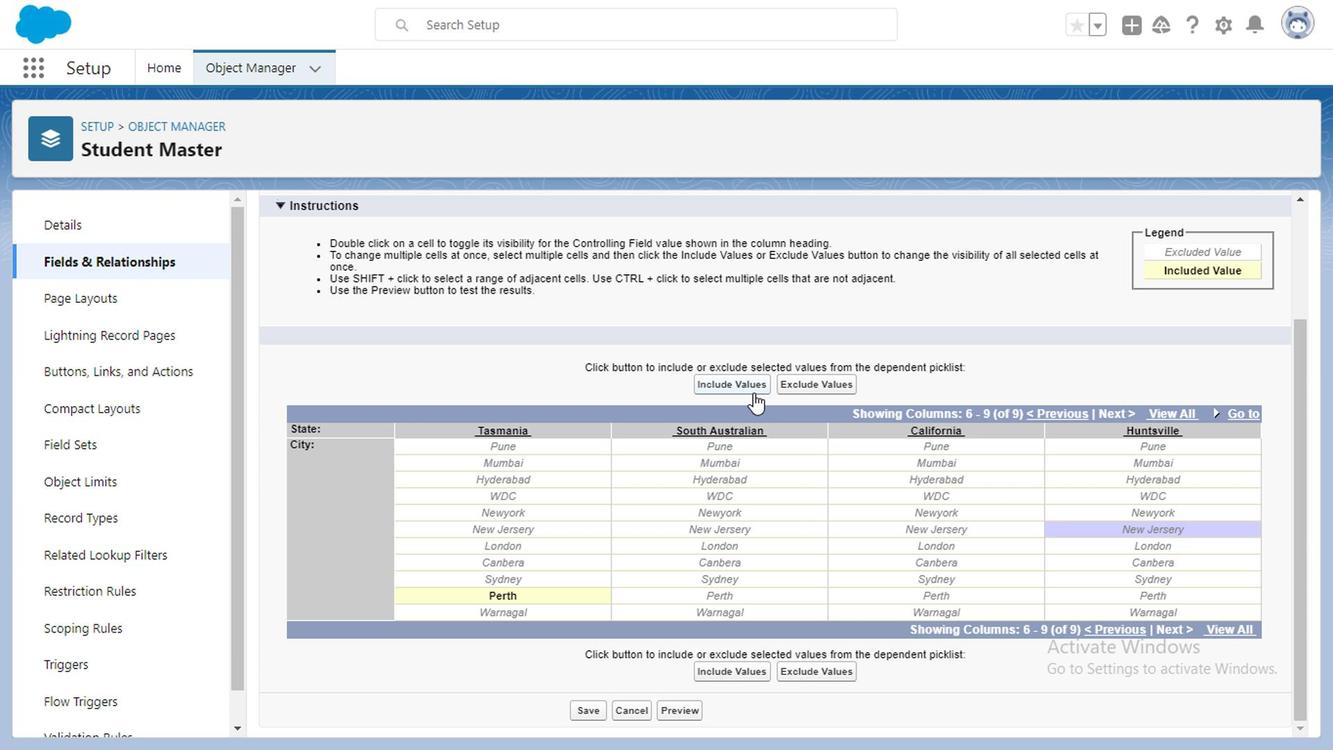 
Action: Mouse pressed left at (749, 391)
Screenshot: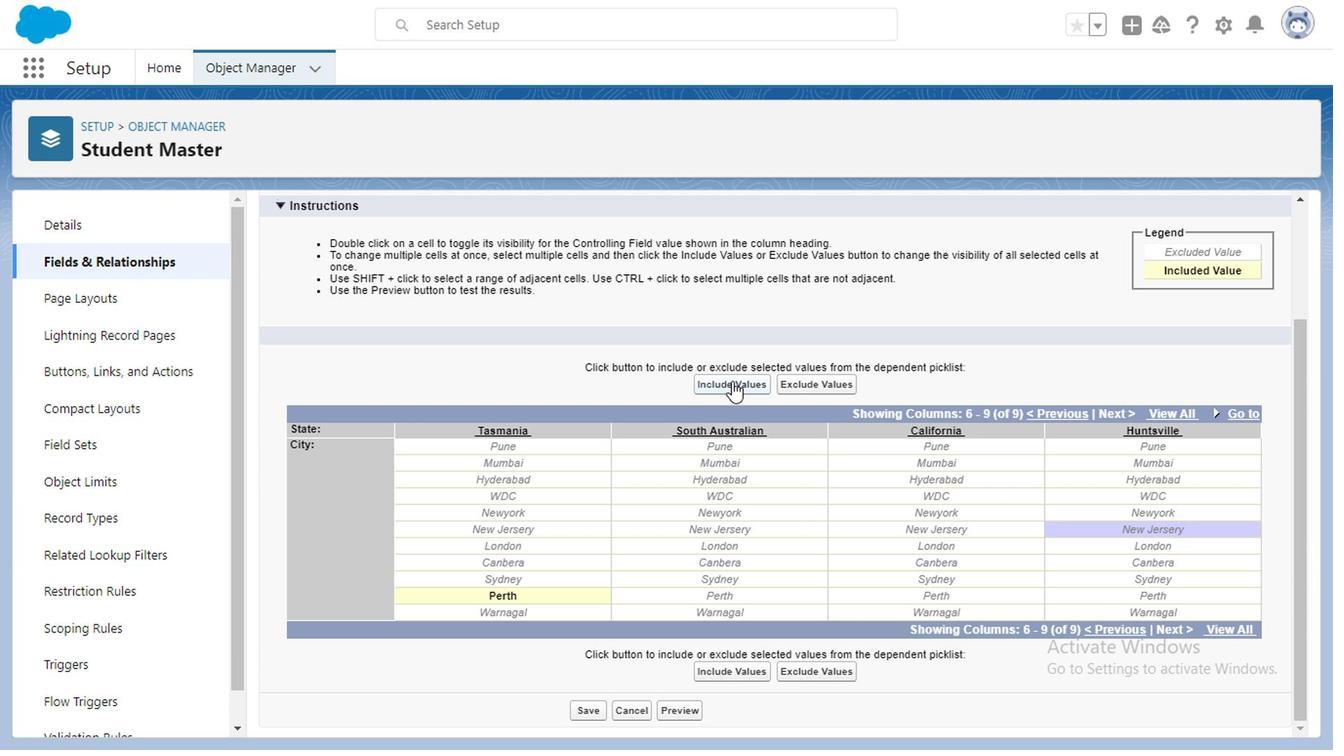 
Action: Mouse moved to (1169, 511)
Screenshot: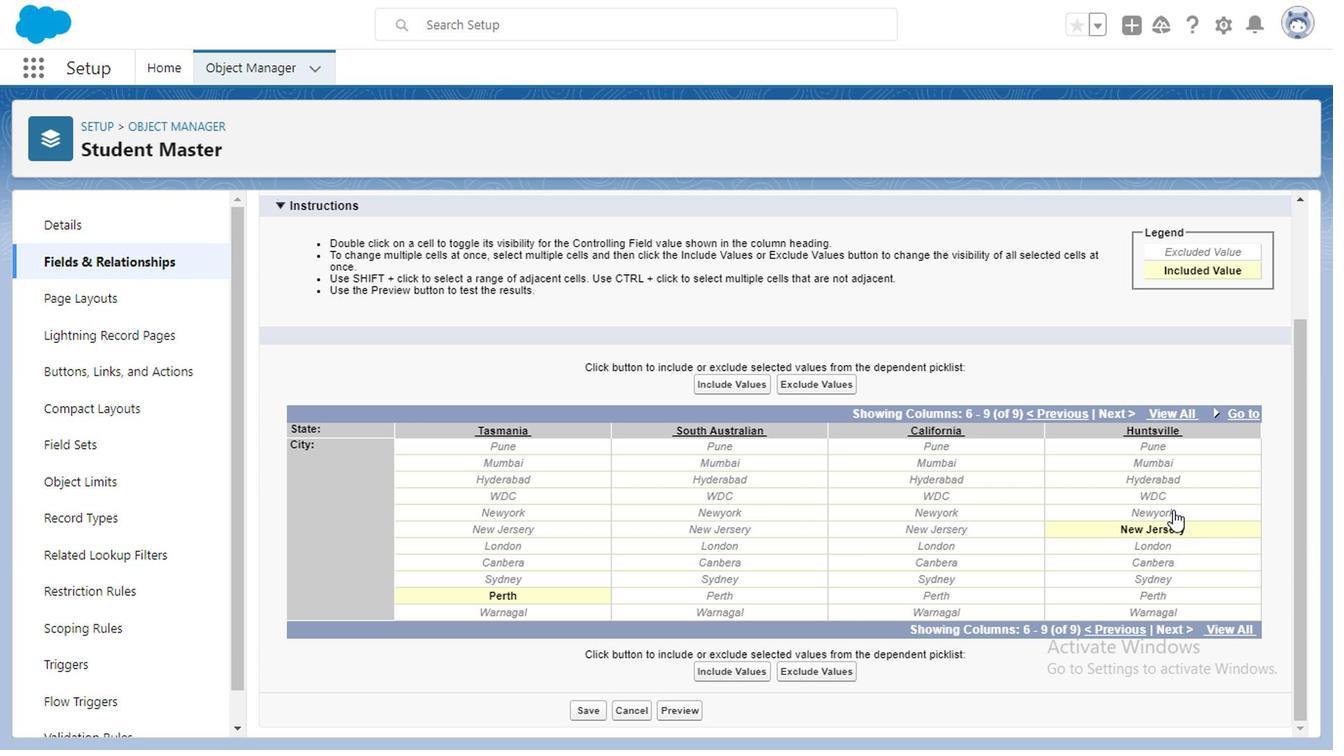 
Action: Mouse pressed left at (1169, 511)
Screenshot: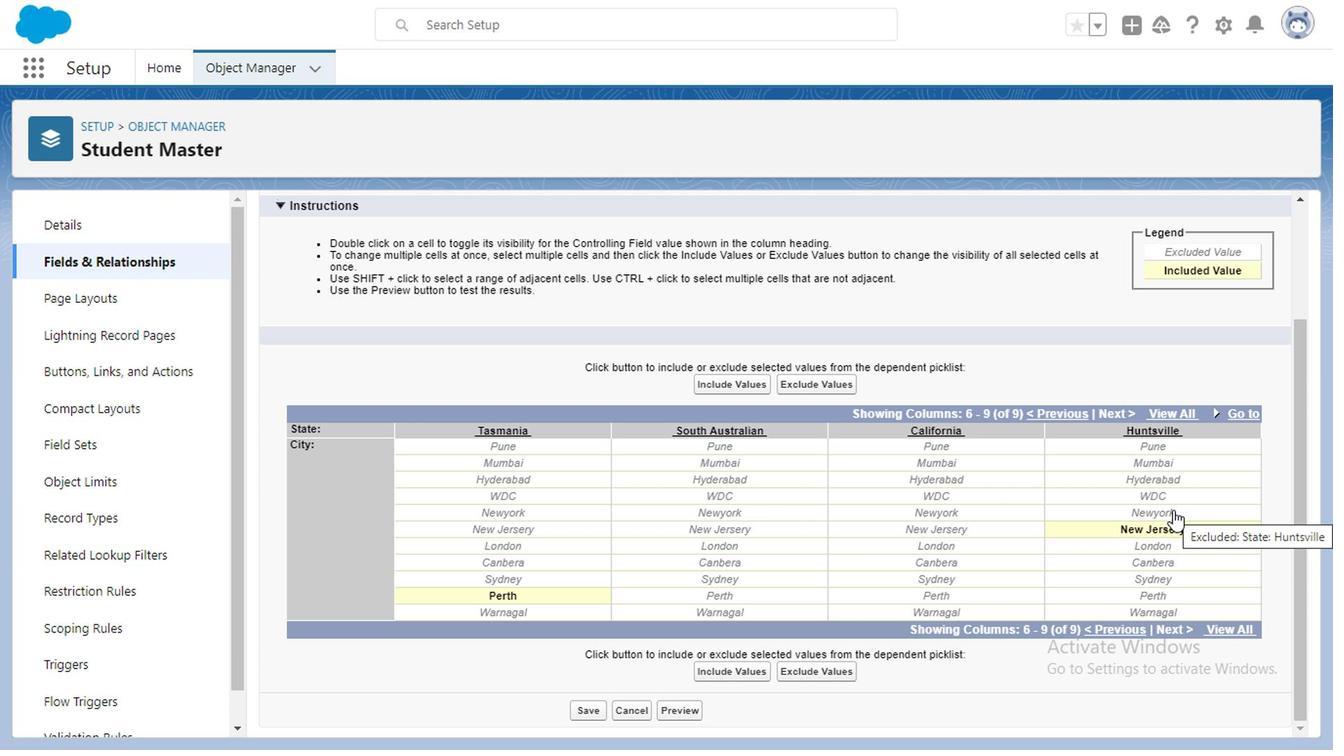 
Action: Mouse moved to (735, 395)
Screenshot: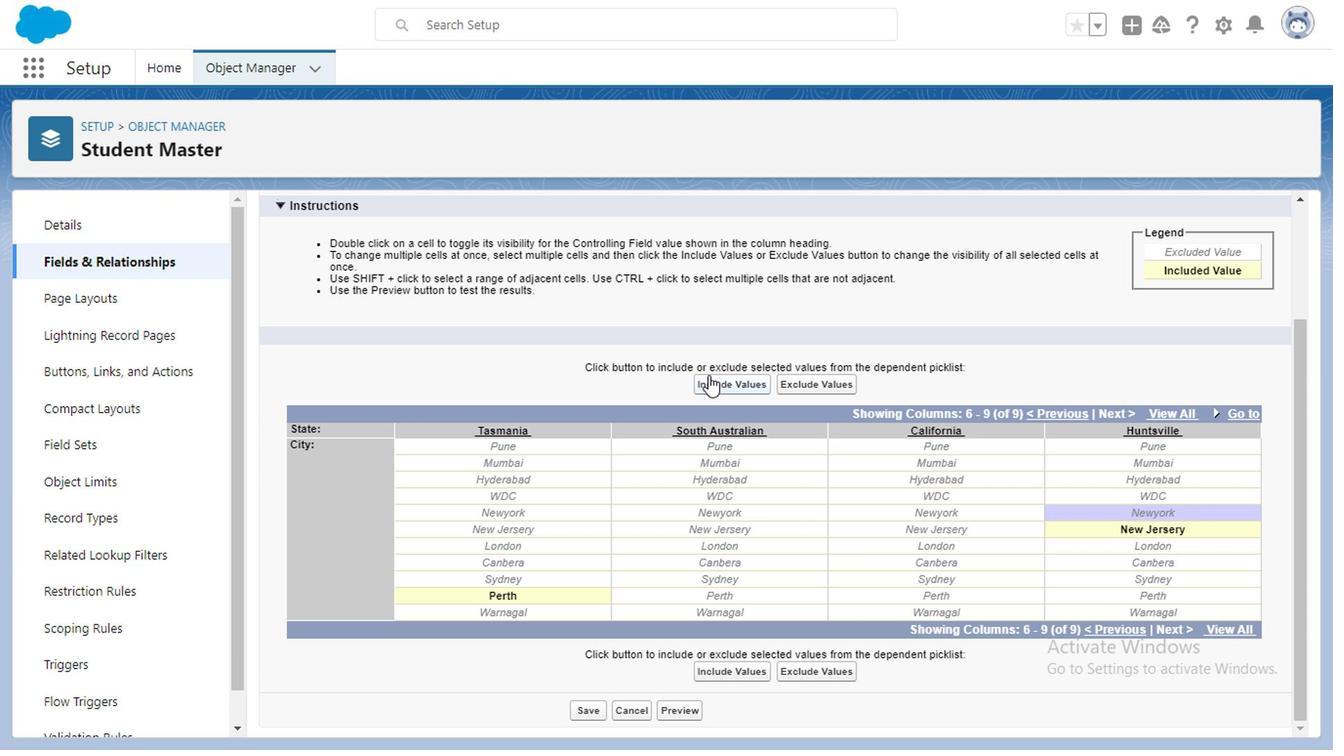 
Action: Mouse pressed left at (735, 395)
Screenshot: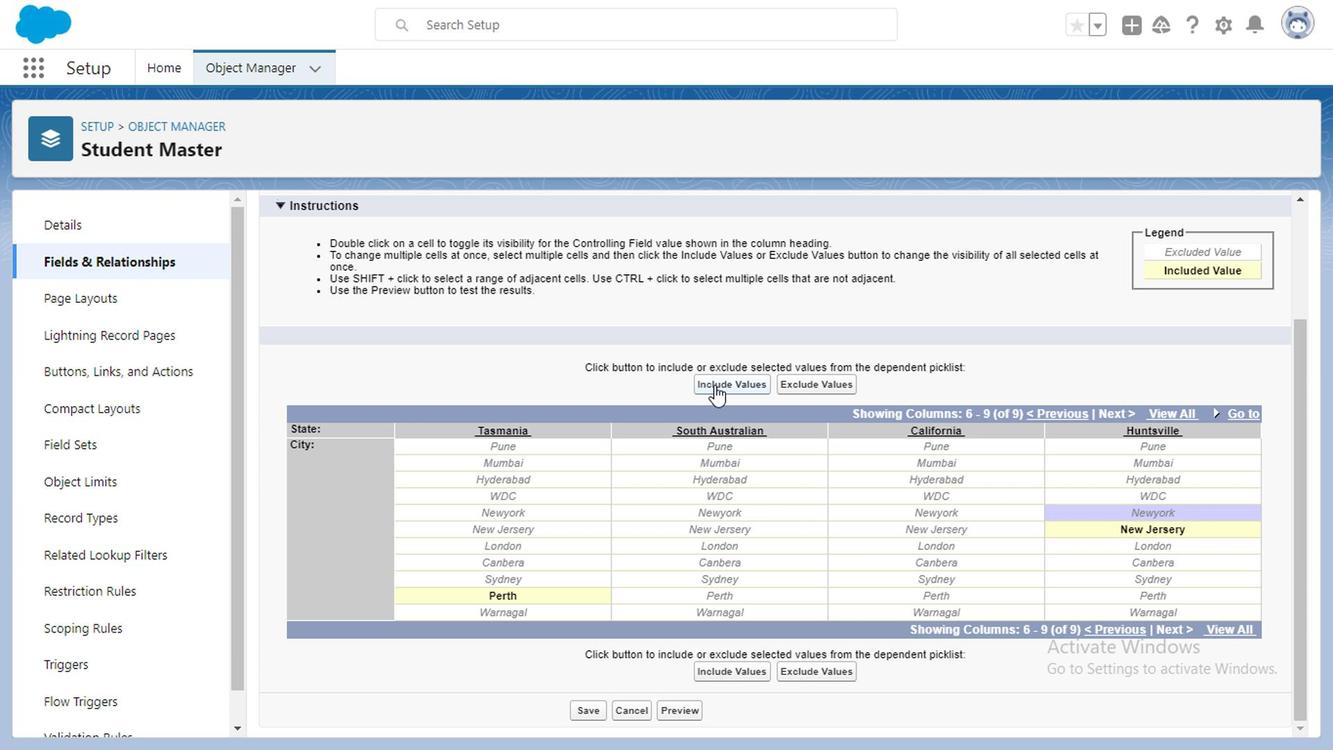 
Action: Mouse moved to (758, 660)
Screenshot: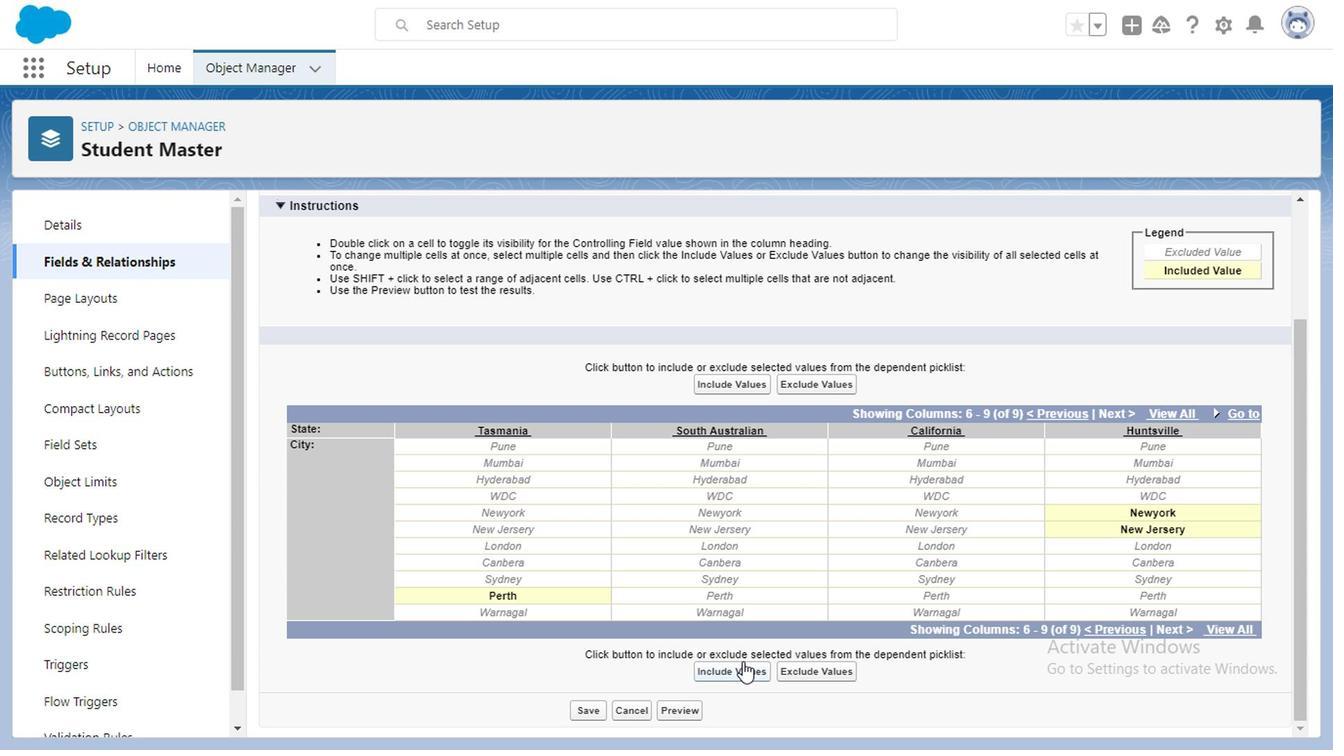 
Action: Mouse pressed left at (758, 660)
Screenshot: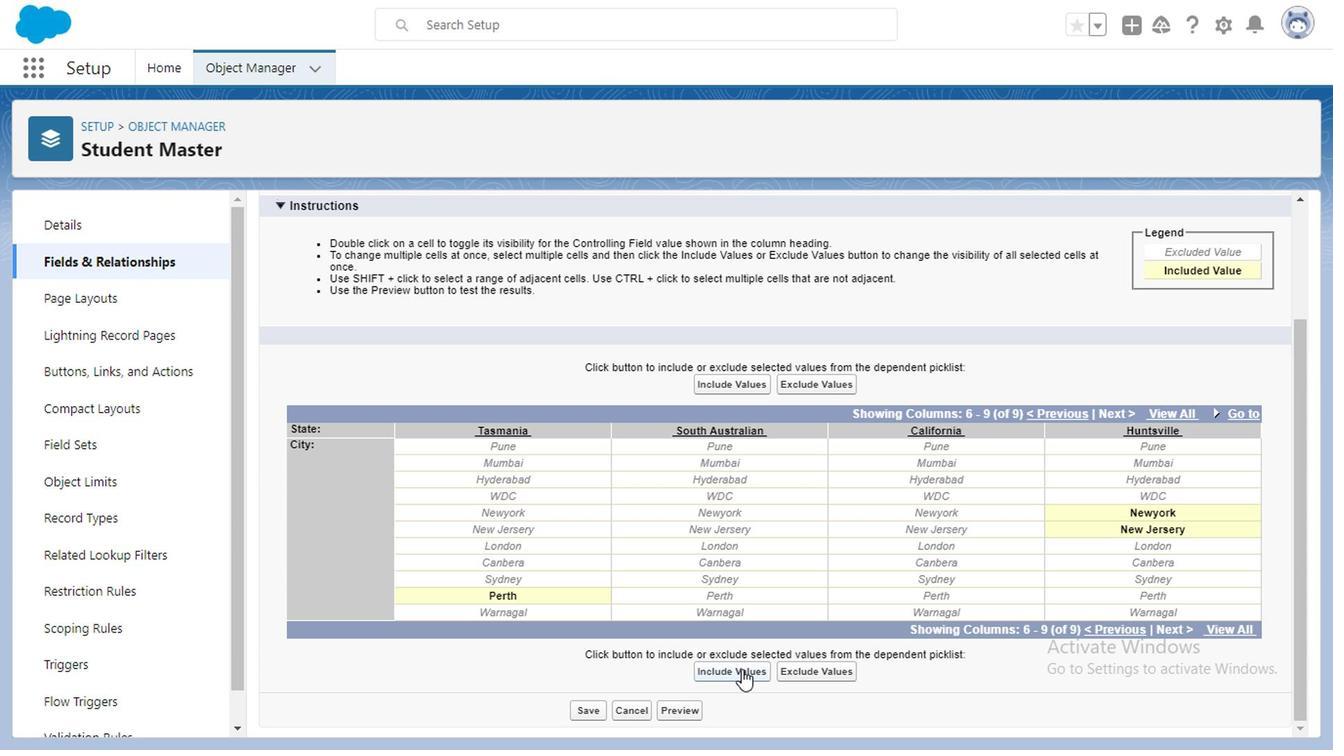 
Action: Mouse moved to (853, 115)
Screenshot: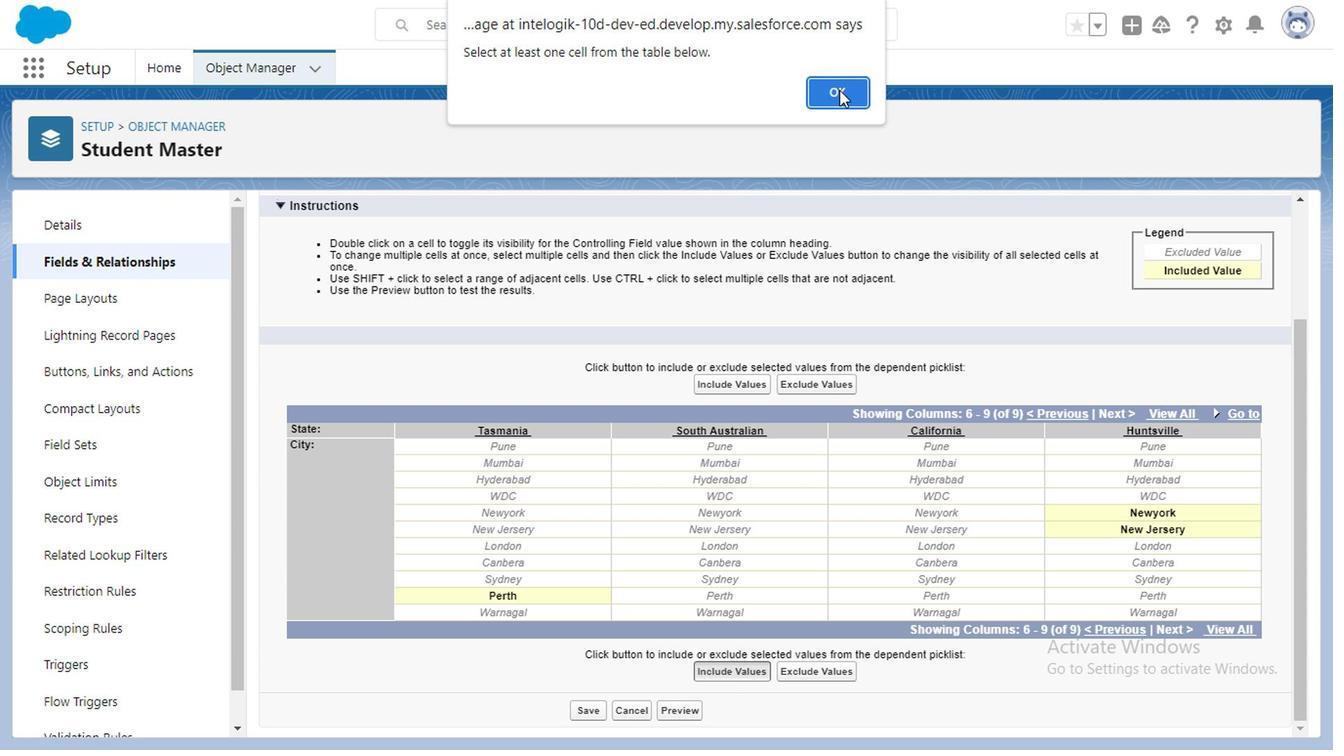 
Action: Mouse pressed left at (853, 115)
Screenshot: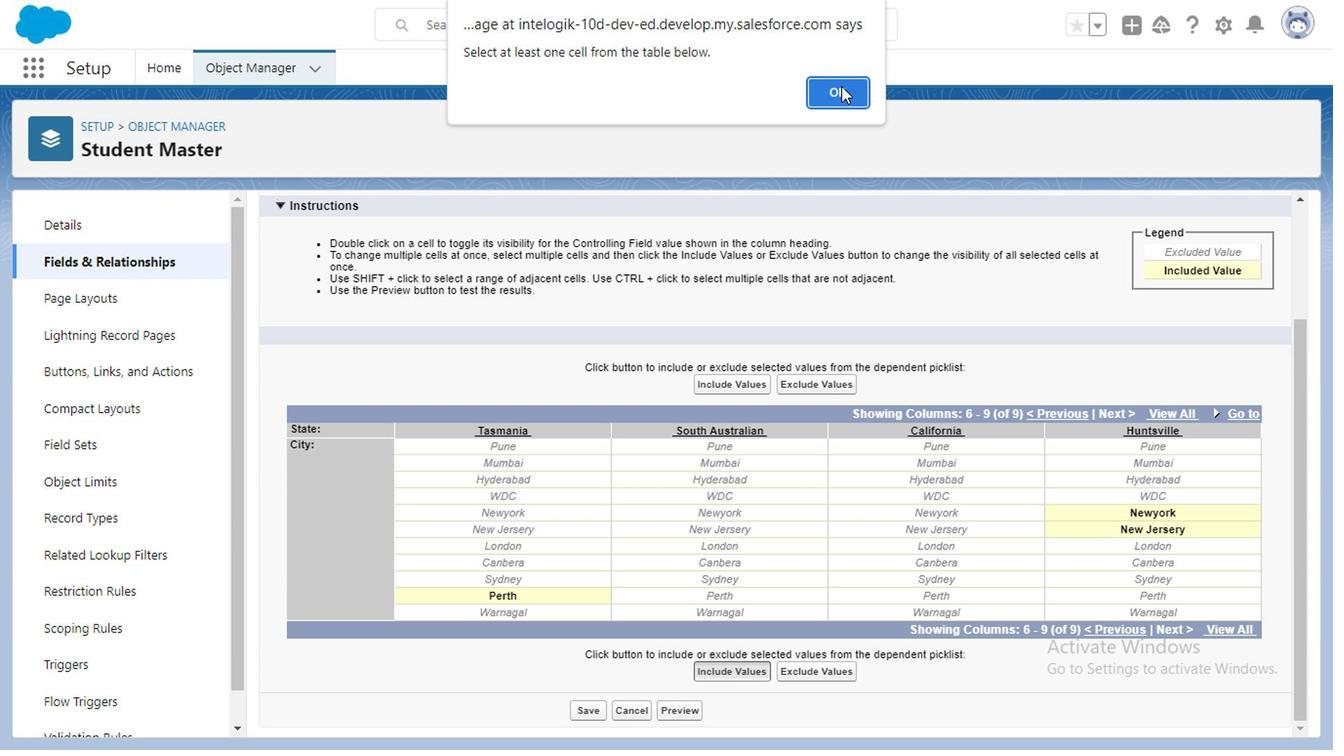 
Action: Mouse moved to (703, 699)
Screenshot: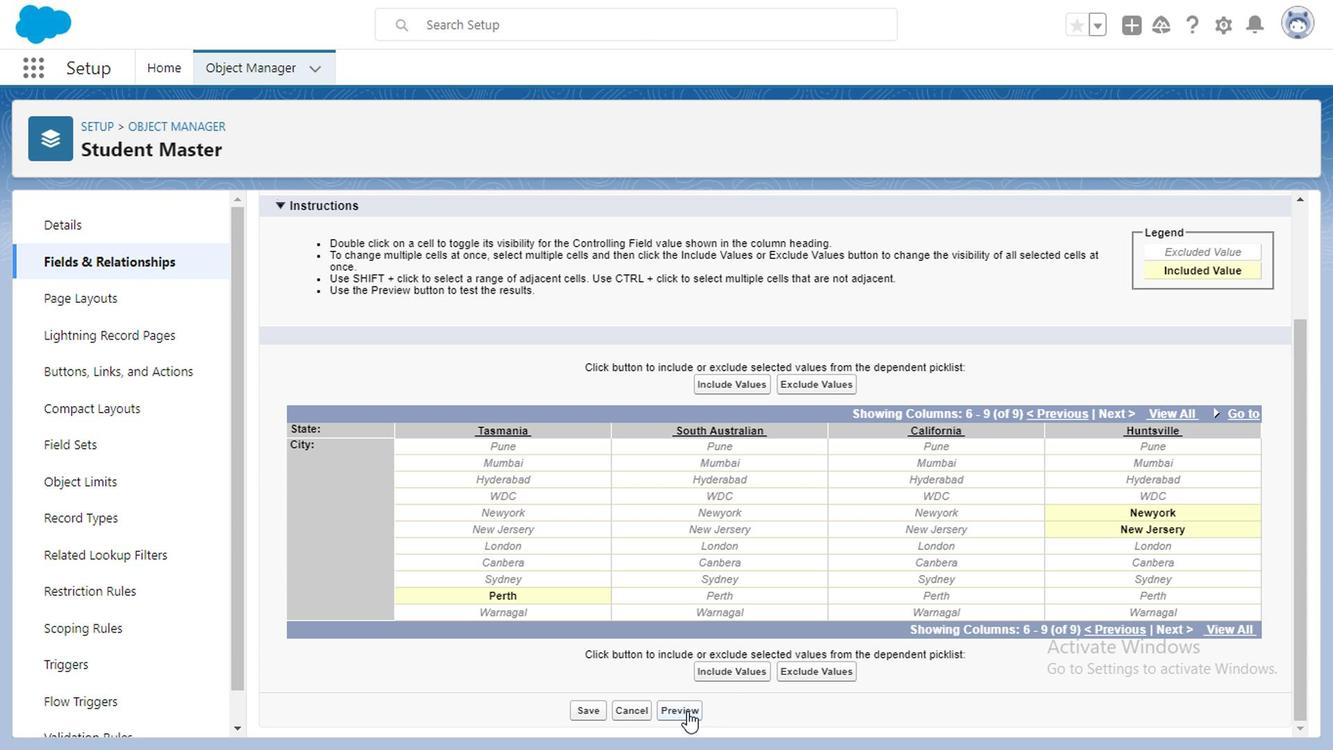 
Action: Mouse pressed left at (703, 699)
Screenshot: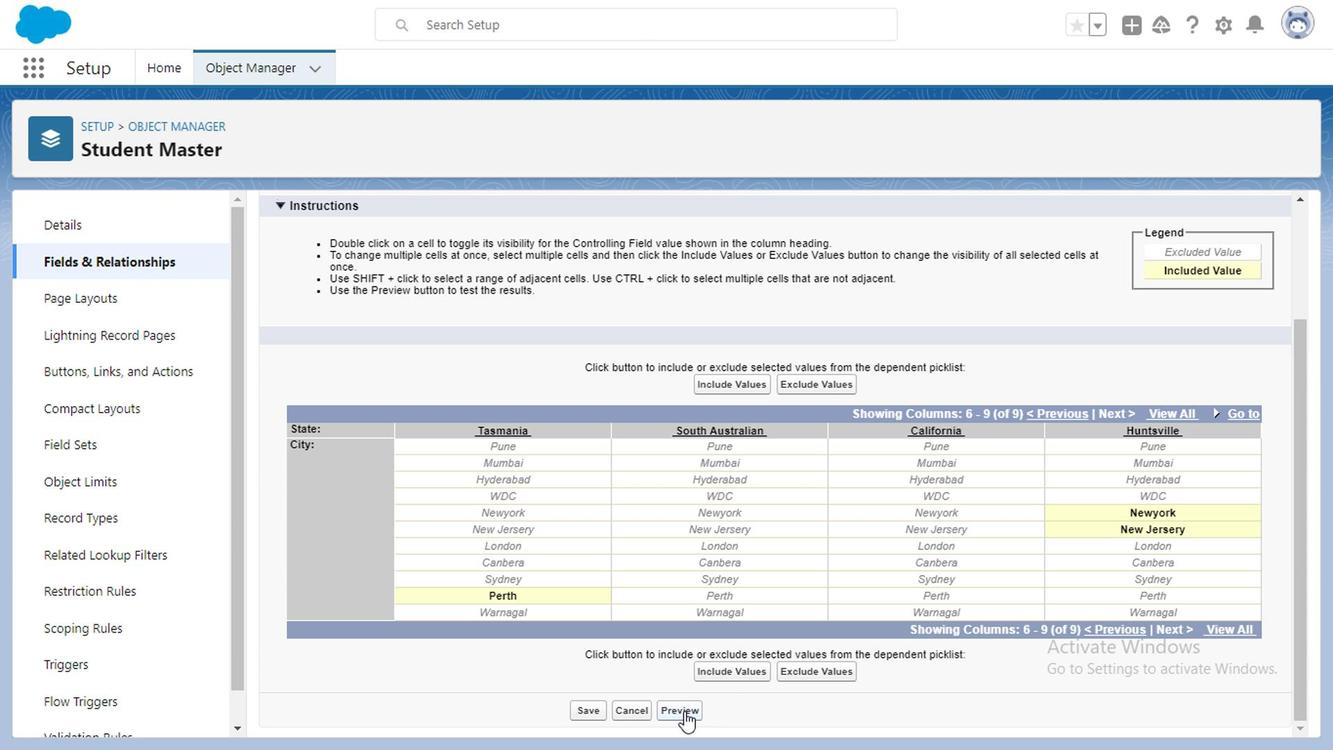 
Action: Mouse moved to (411, 520)
Screenshot: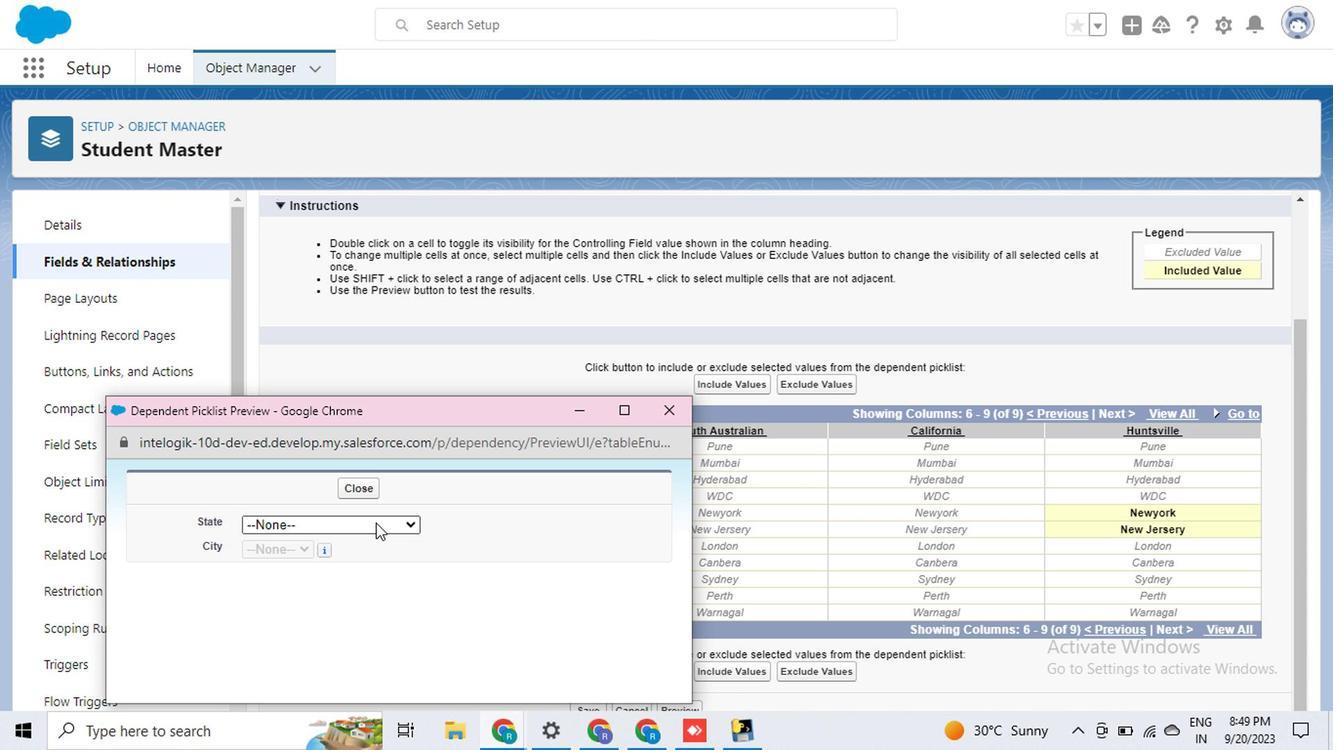 
Action: Mouse pressed left at (411, 520)
Screenshot: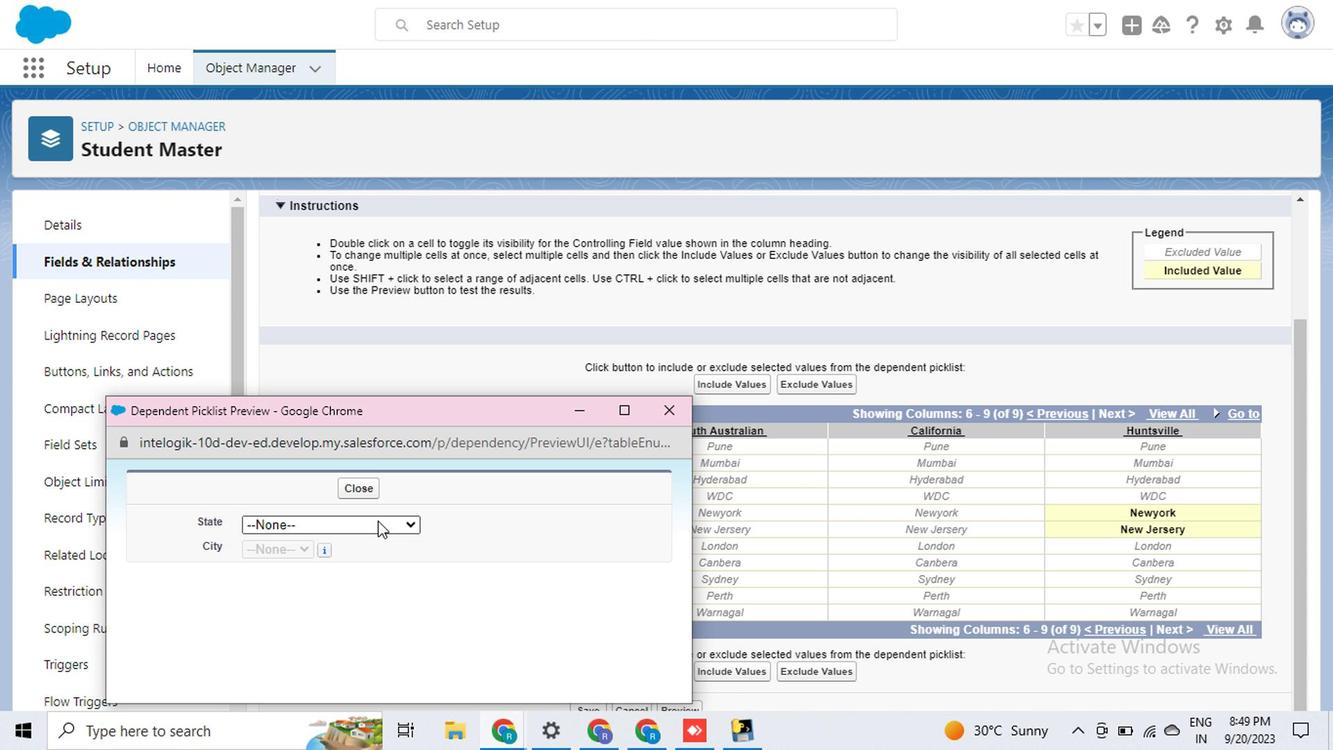 
Action: Mouse moved to (336, 663)
Screenshot: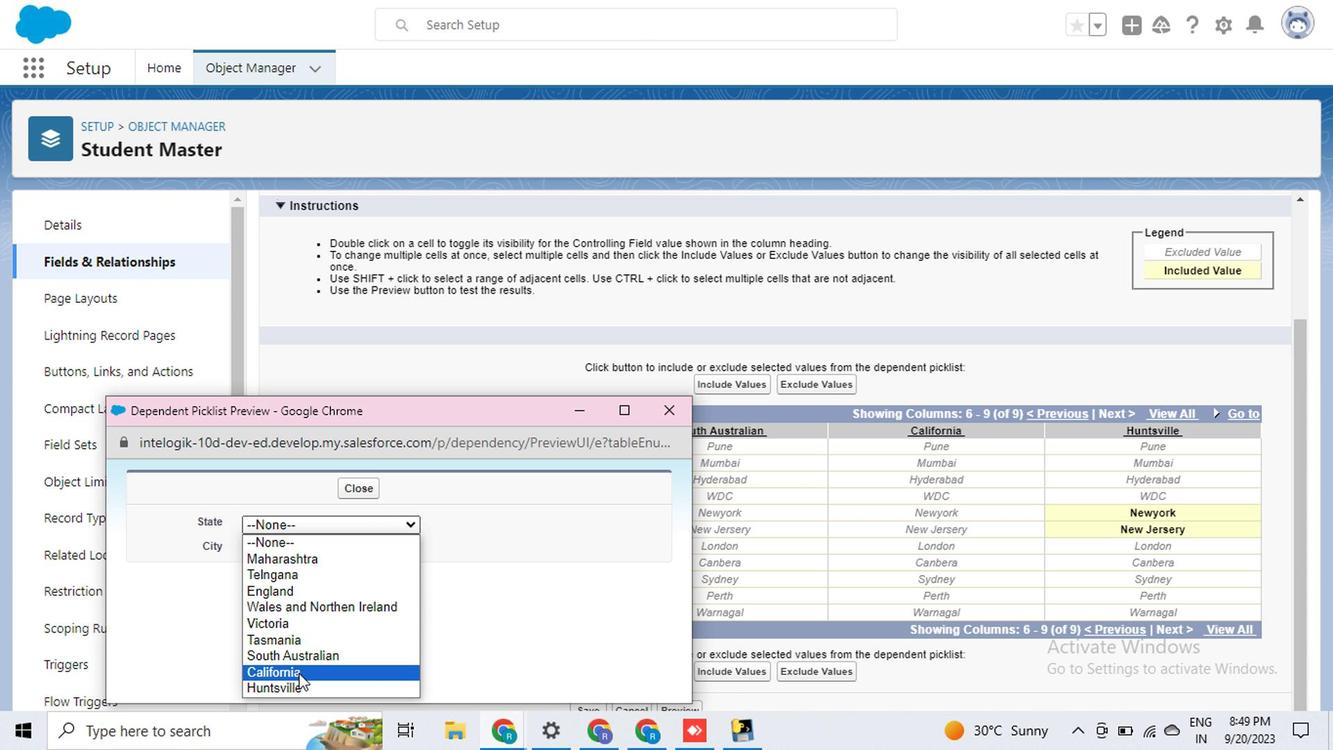
Action: Mouse scrolled (336, 663) with delta (0, 0)
Screenshot: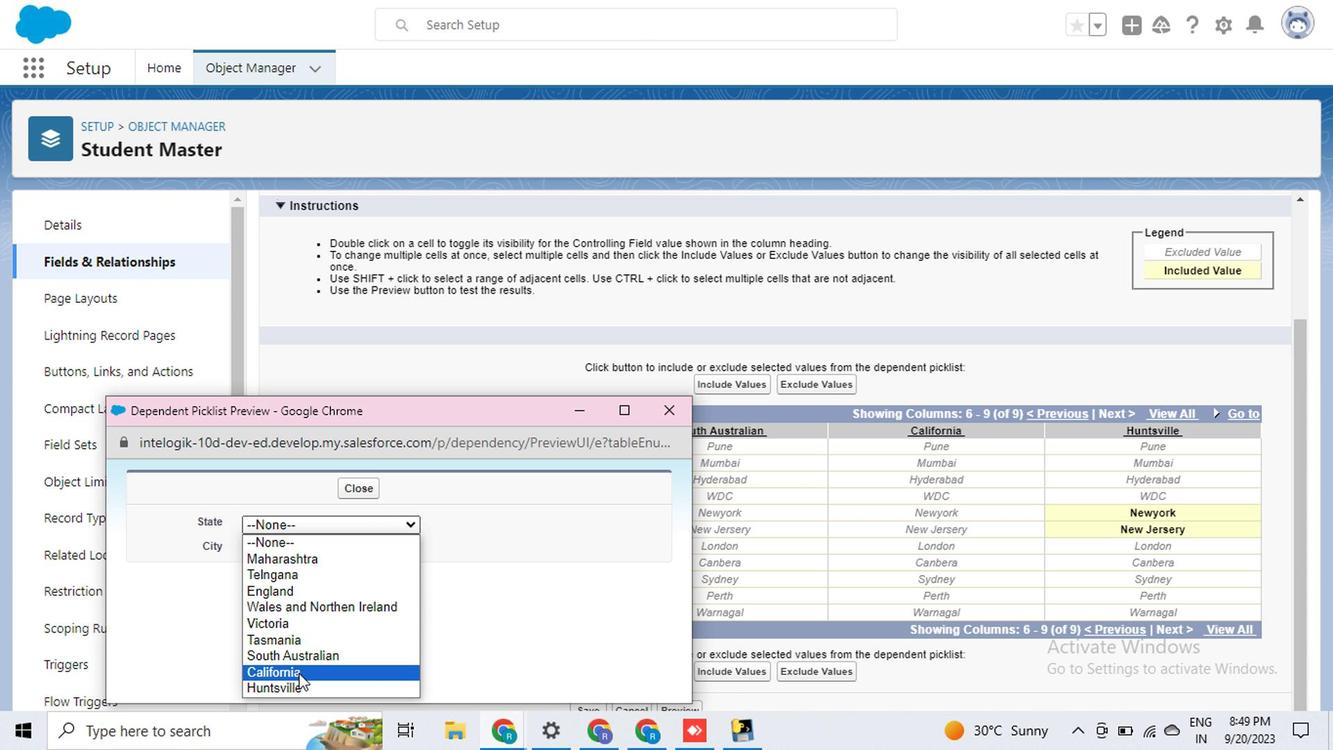 
Action: Mouse moved to (336, 663)
Screenshot: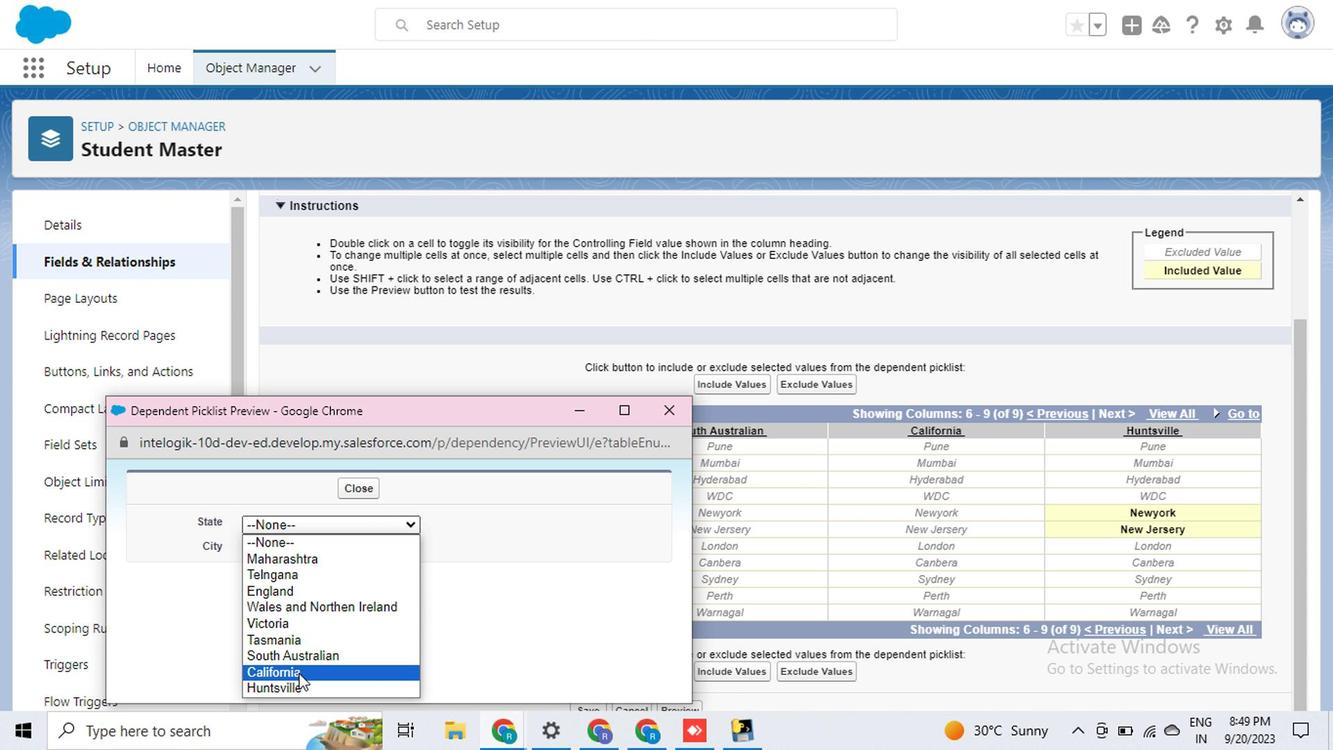 
Action: Mouse scrolled (336, 663) with delta (0, 0)
Screenshot: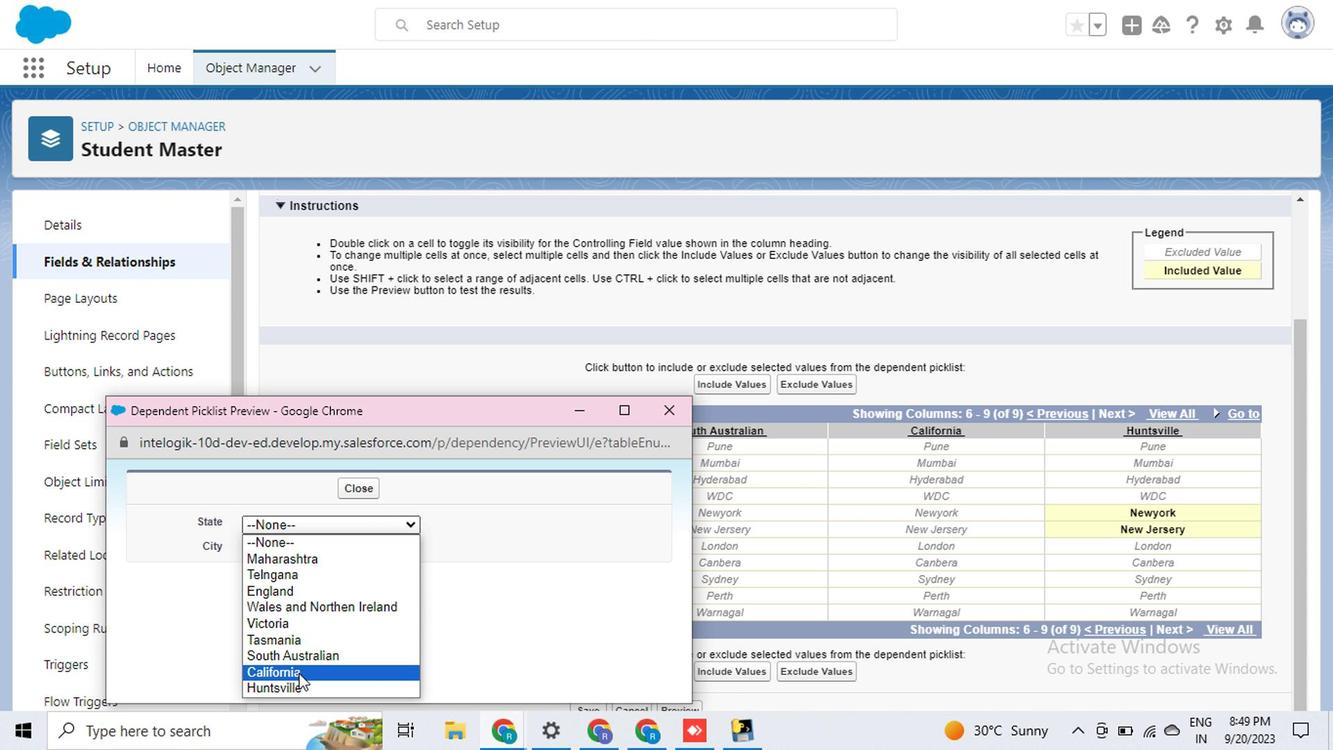 
Action: Mouse moved to (327, 678)
Screenshot: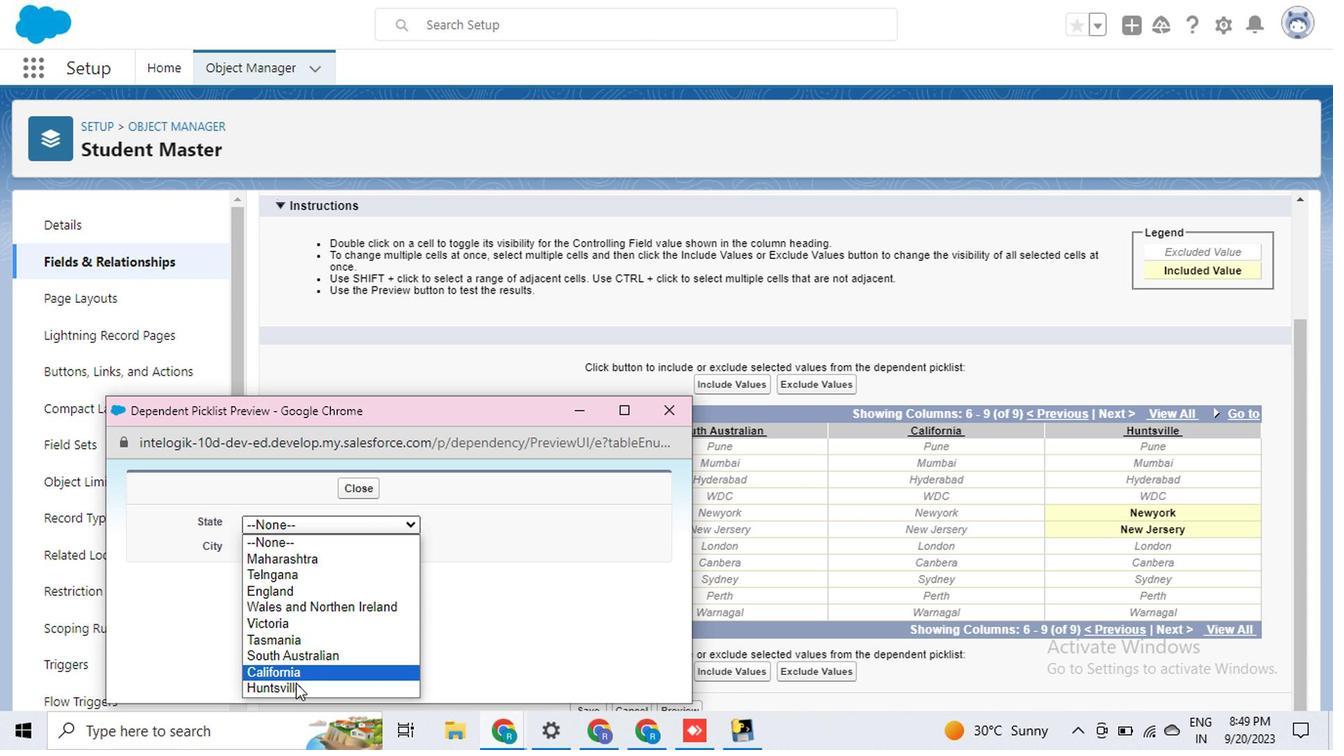 
Action: Mouse pressed left at (327, 678)
Screenshot: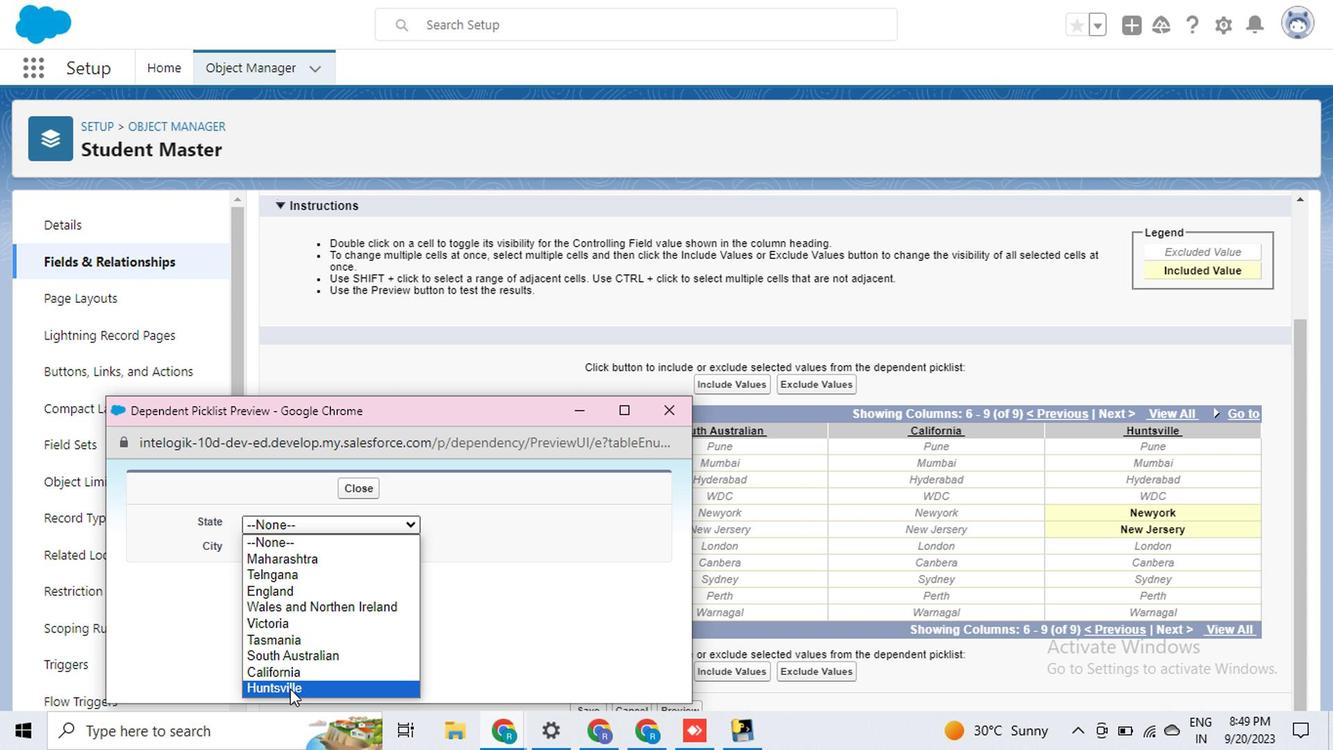 
Action: Mouse moved to (334, 543)
Screenshot: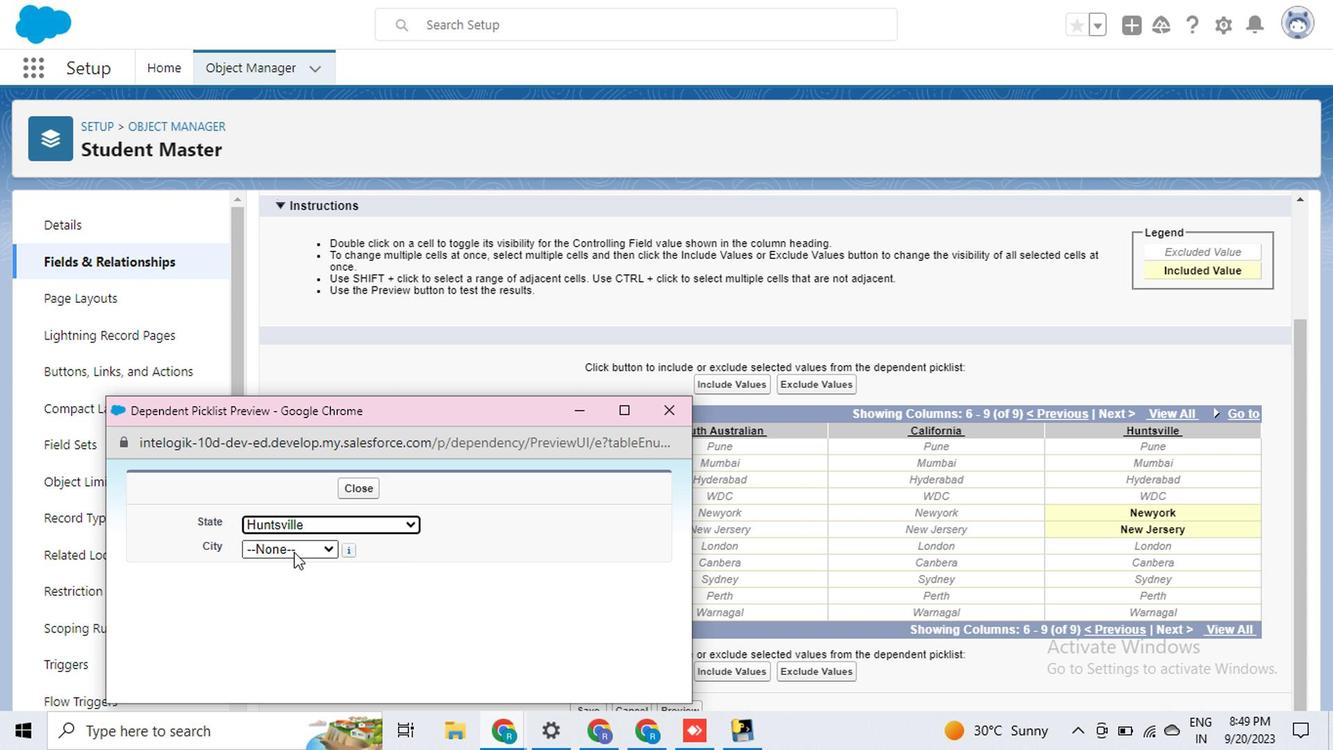 
Action: Mouse pressed left at (334, 543)
Screenshot: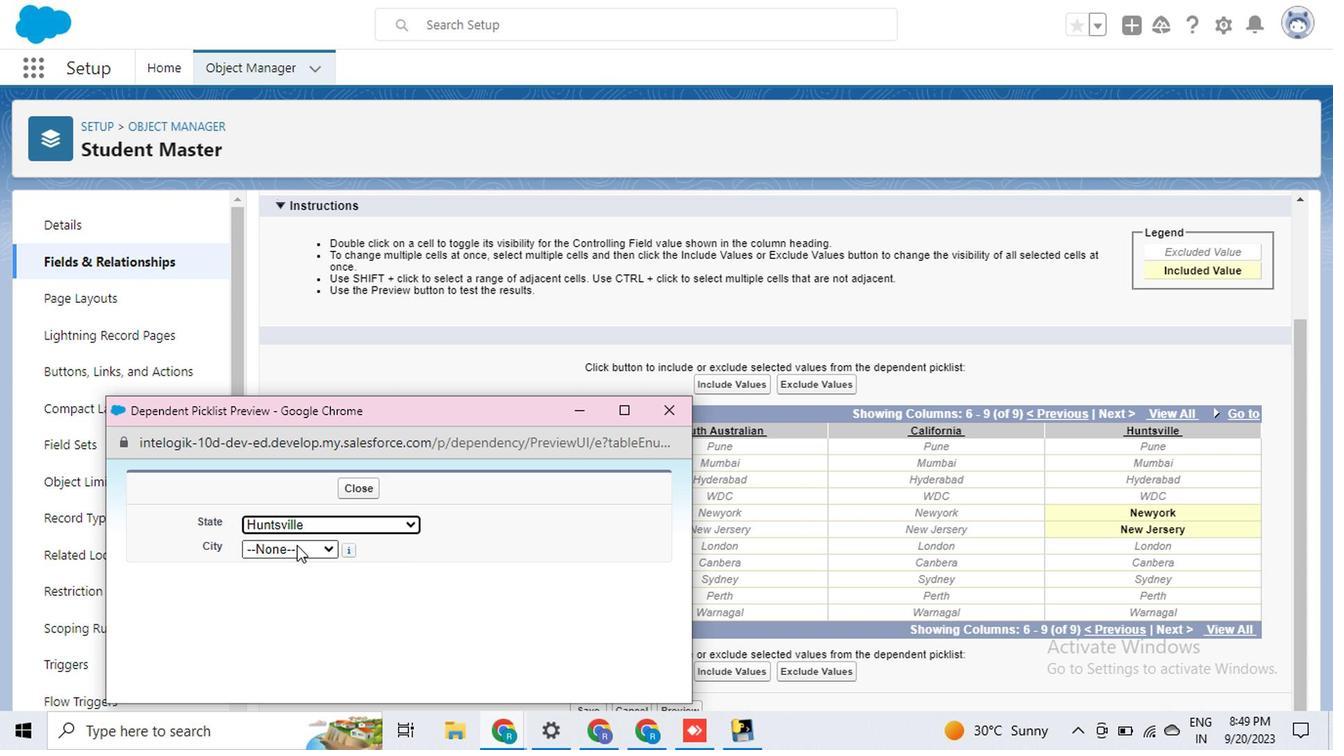 
Action: Mouse moved to (534, 585)
Screenshot: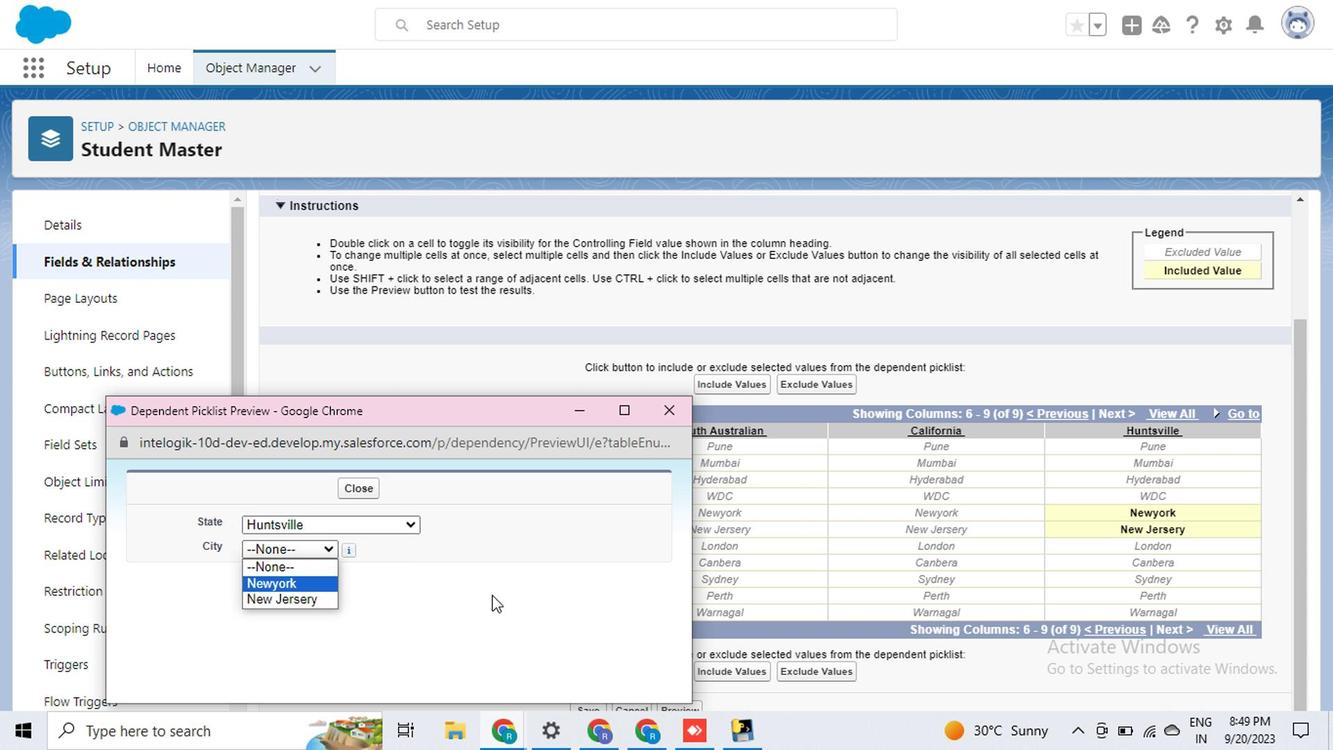
Action: Mouse pressed left at (534, 585)
Screenshot: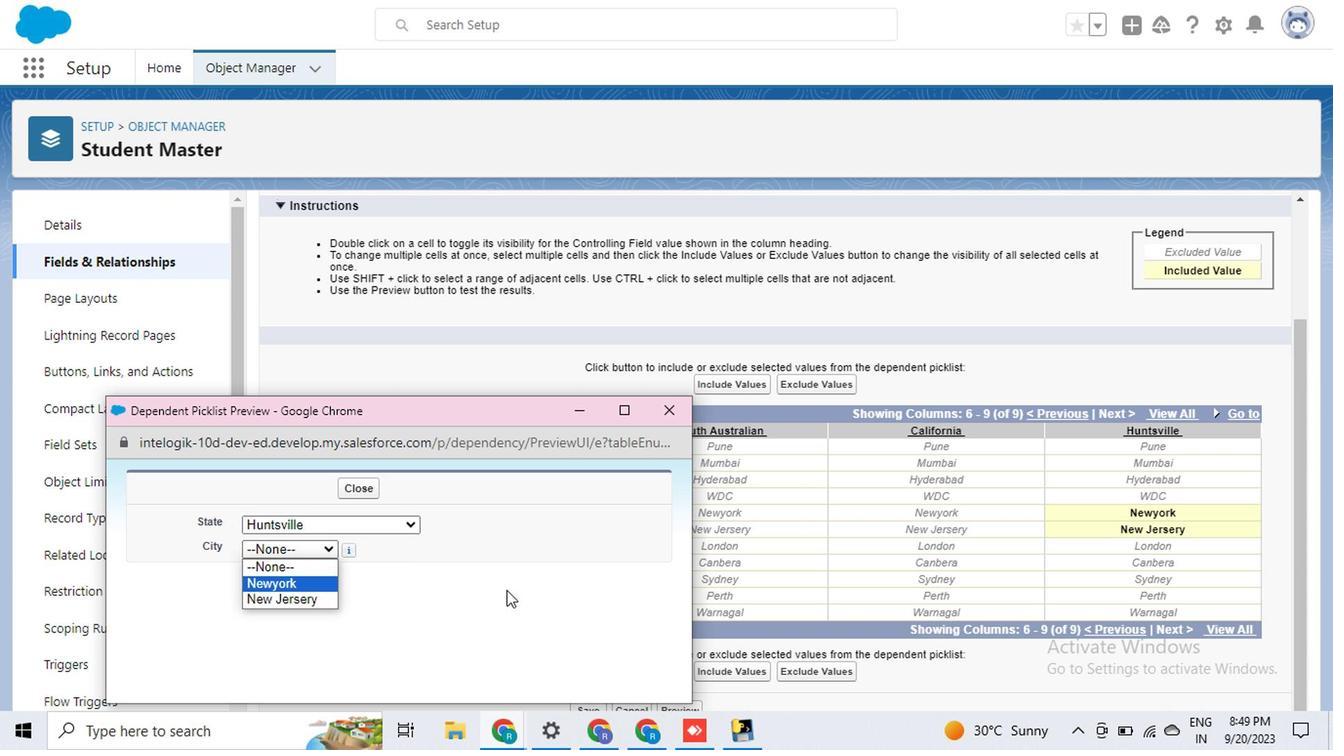 
Action: Mouse moved to (697, 416)
Screenshot: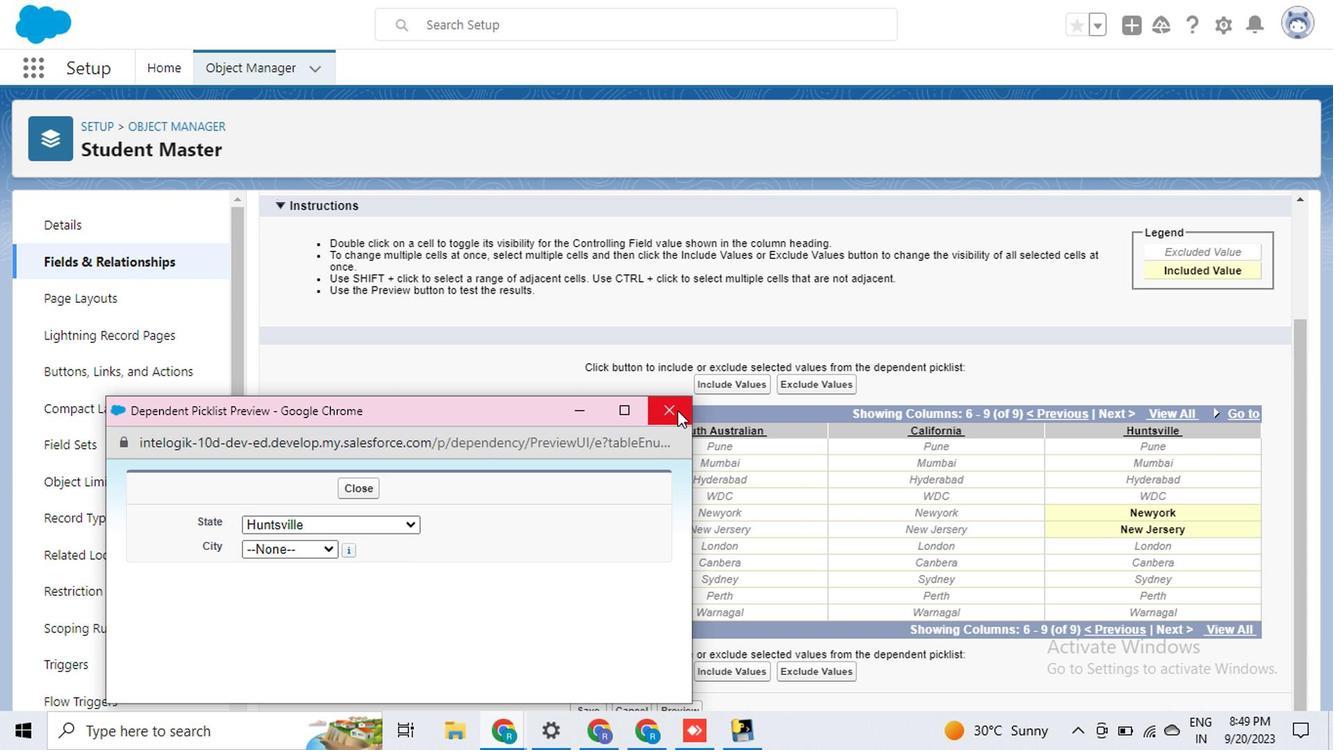 
Action: Mouse pressed left at (697, 416)
Screenshot: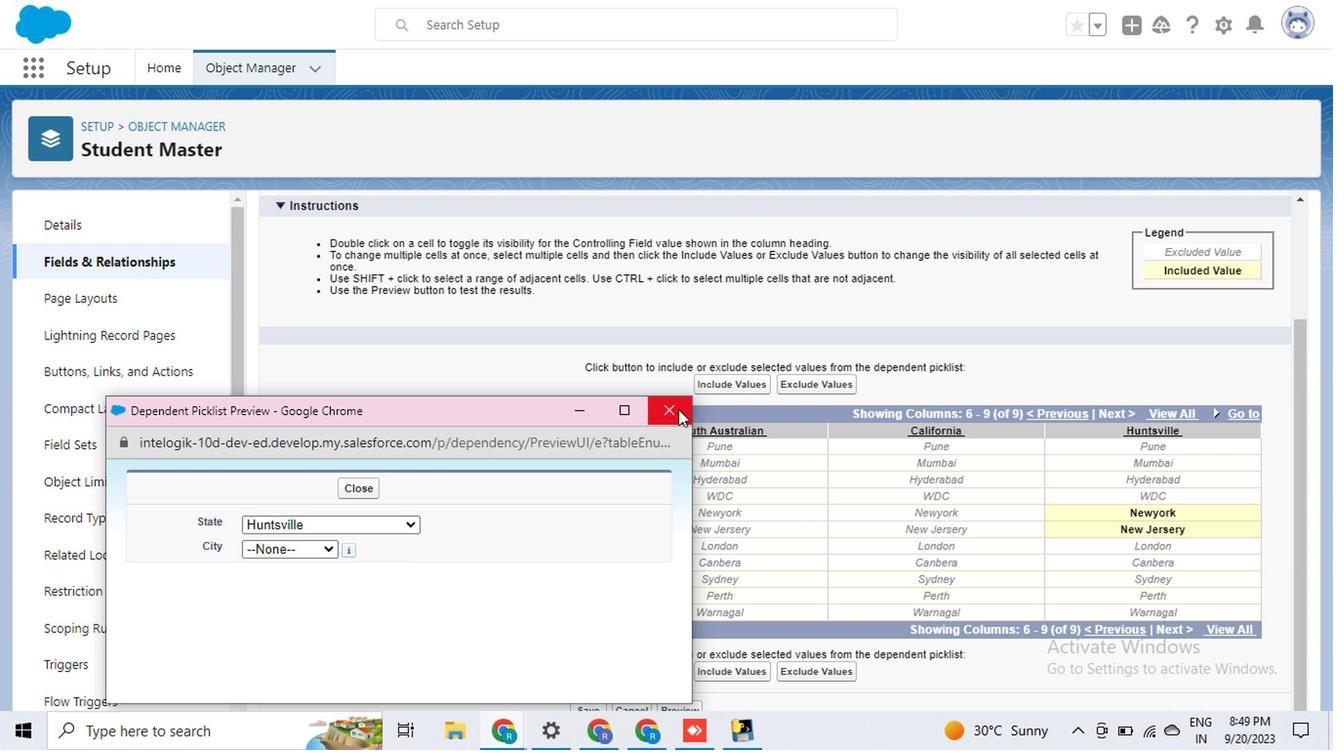 
Action: Mouse moved to (606, 694)
Screenshot: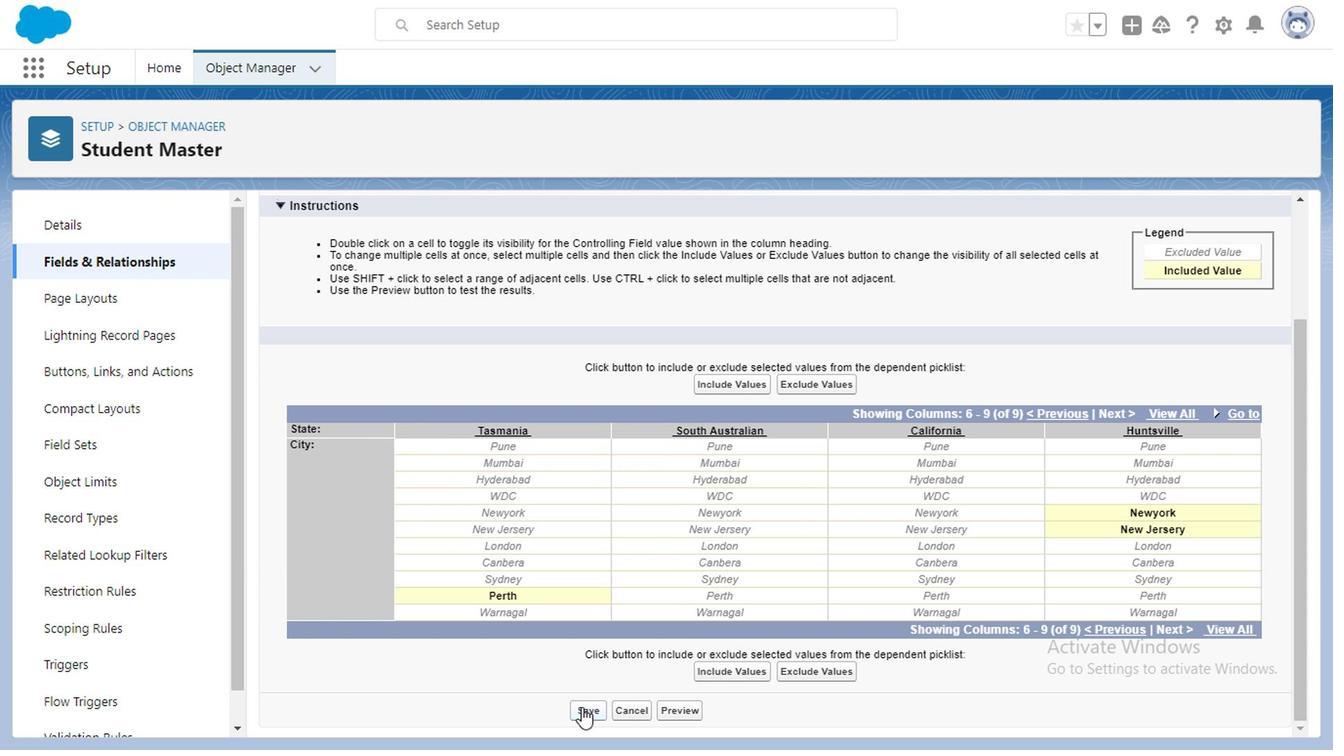 
Action: Mouse pressed left at (606, 694)
Screenshot: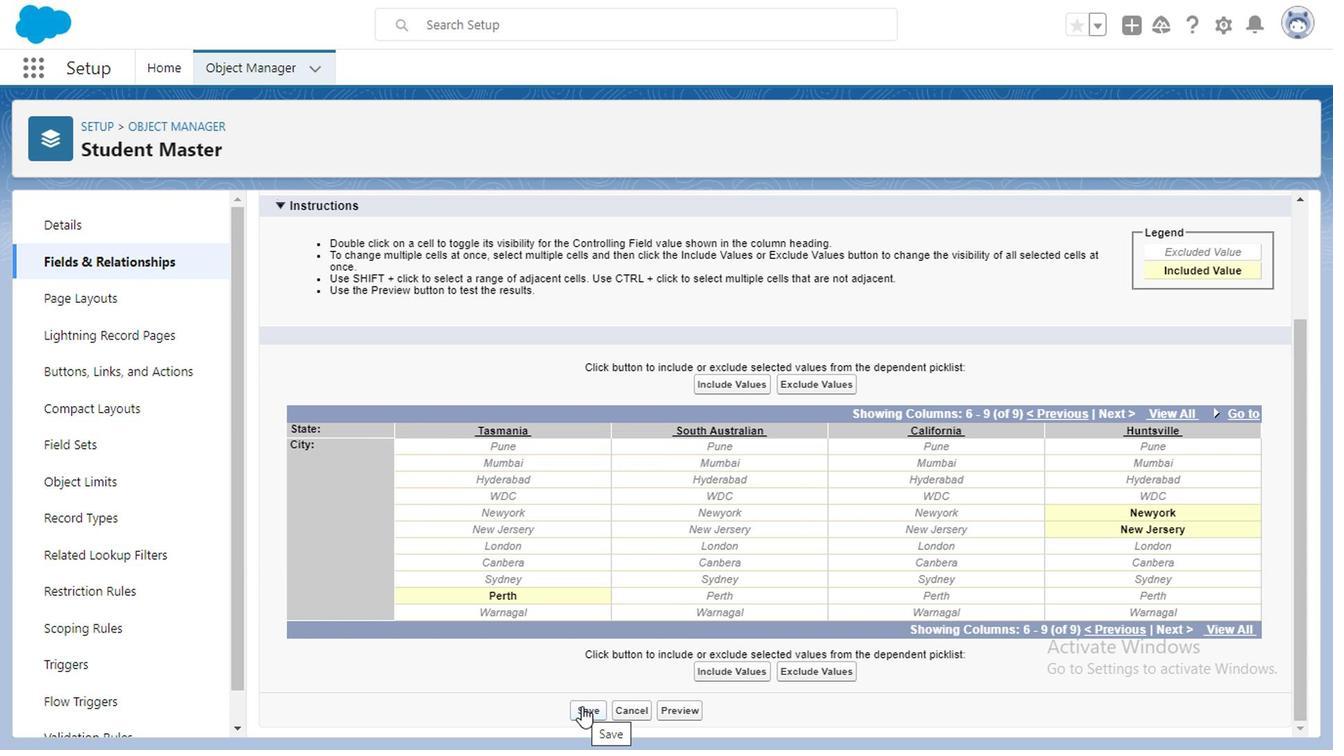
Action: Mouse moved to (757, 139)
Screenshot: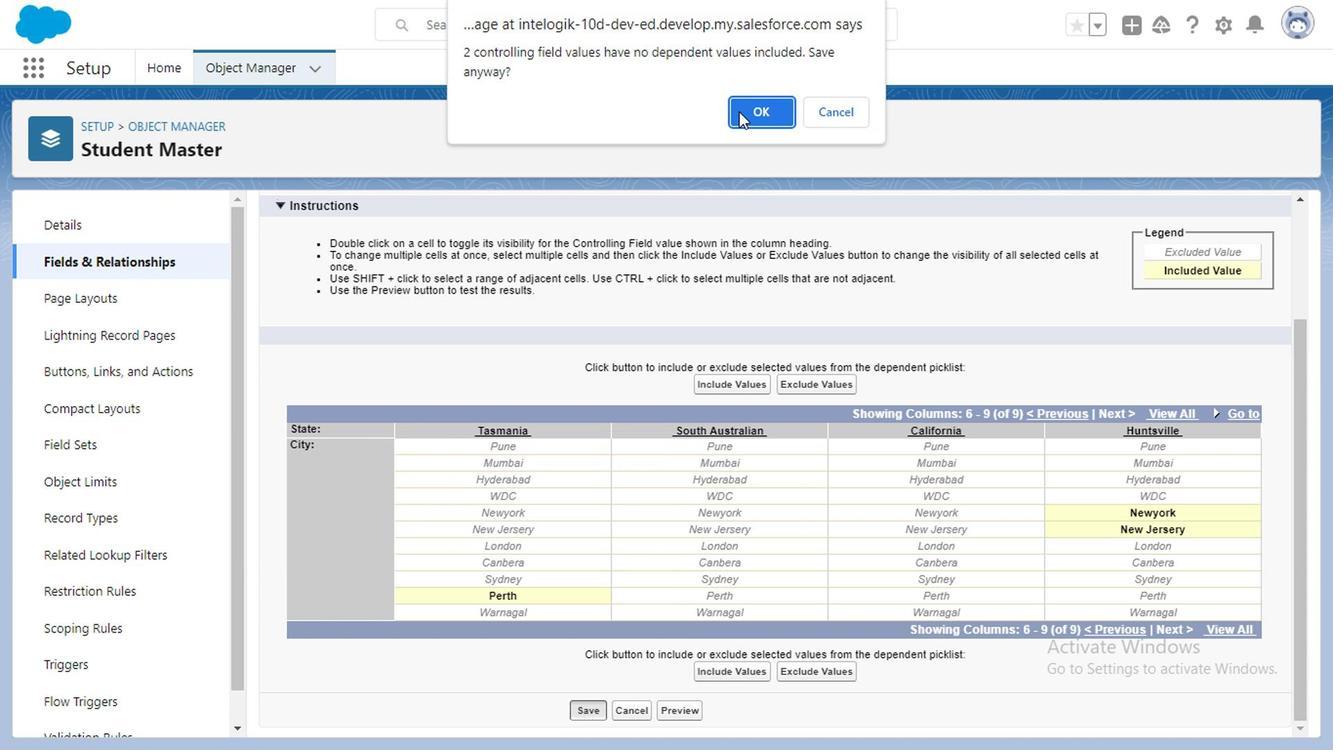 
Action: Mouse pressed left at (757, 139)
Screenshot: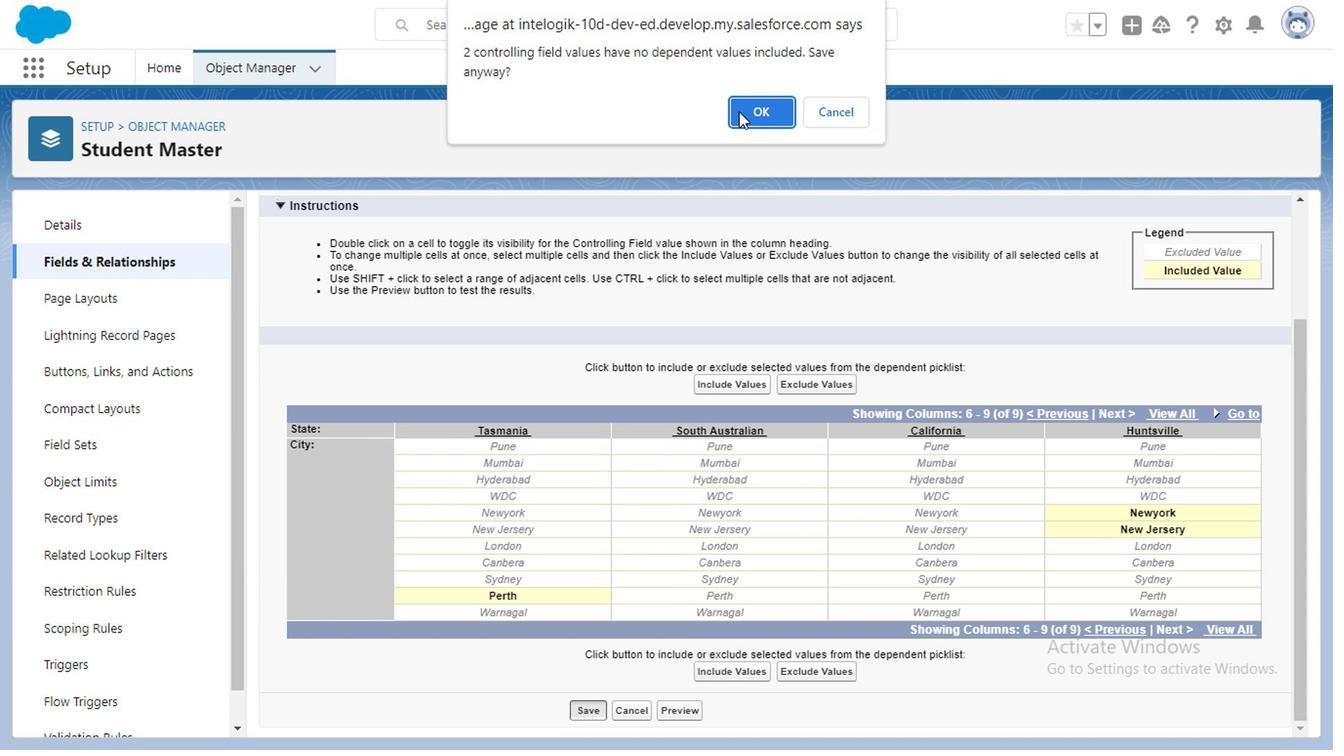 
Action: Mouse moved to (81, 104)
Screenshot: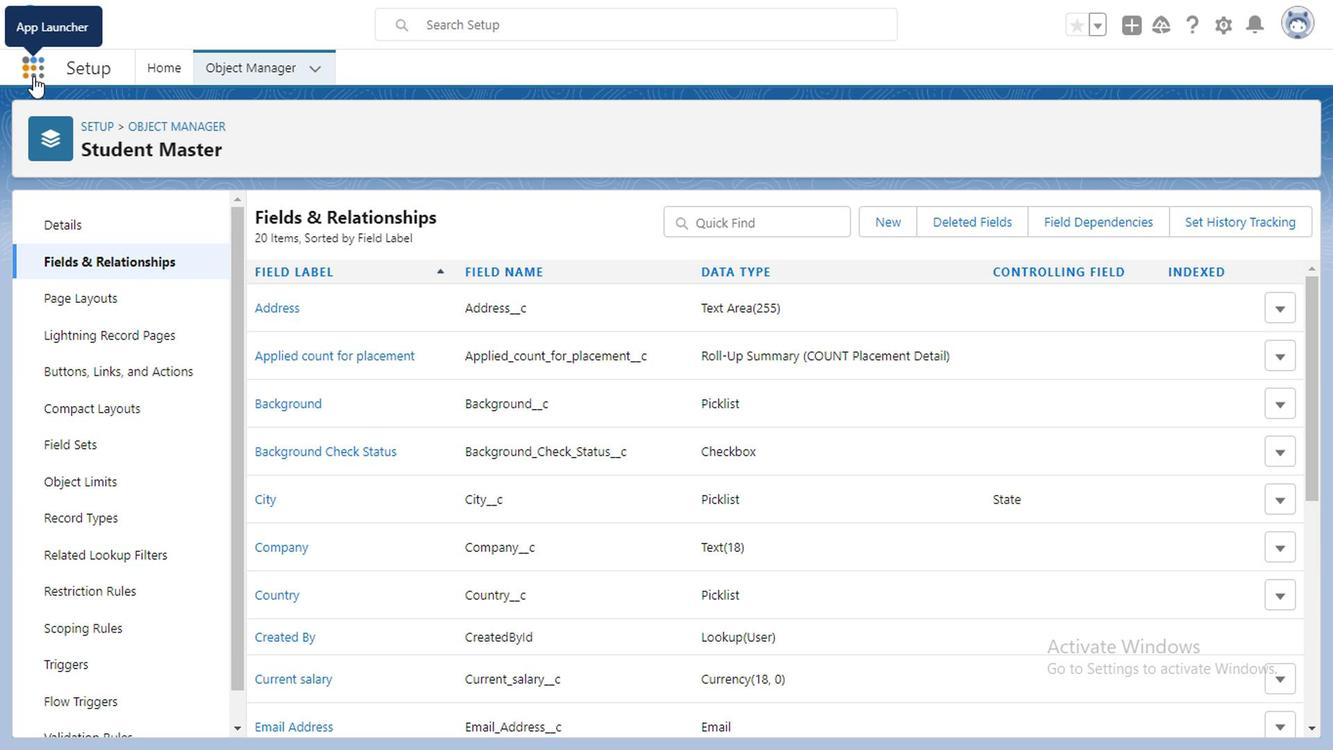 
Action: Mouse pressed left at (81, 104)
Screenshot: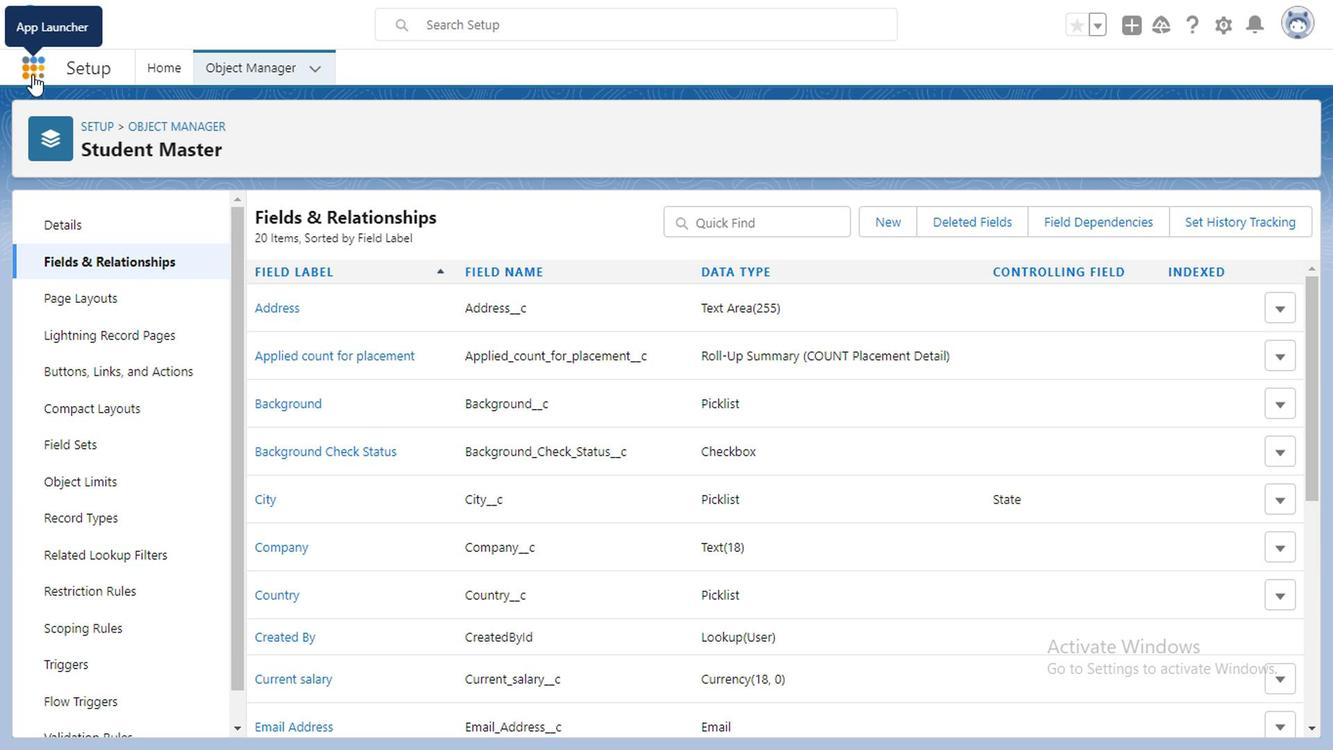 
Action: Mouse moved to (270, 156)
Screenshot: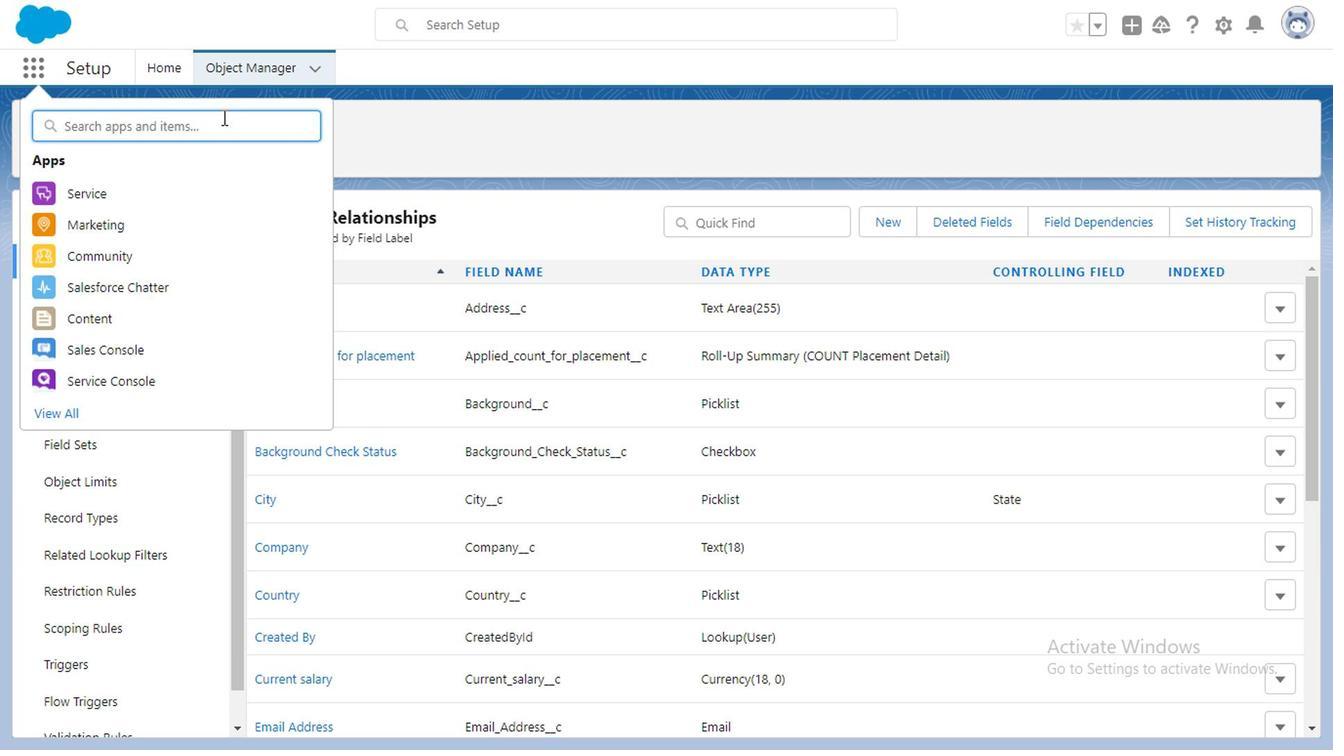 
Action: Key pressed <Key.caps_lock>O<Key.caps_lock>pty
Screenshot: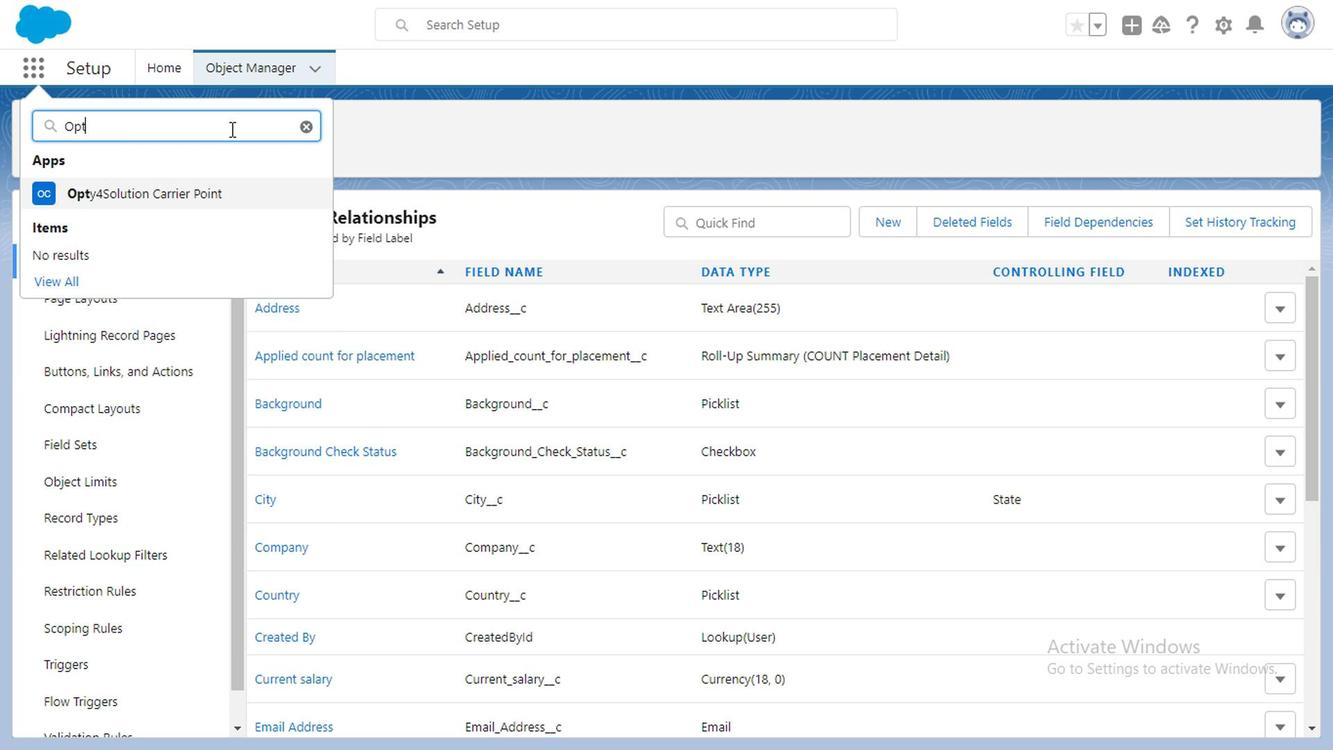 
Action: Mouse moved to (253, 212)
Screenshot: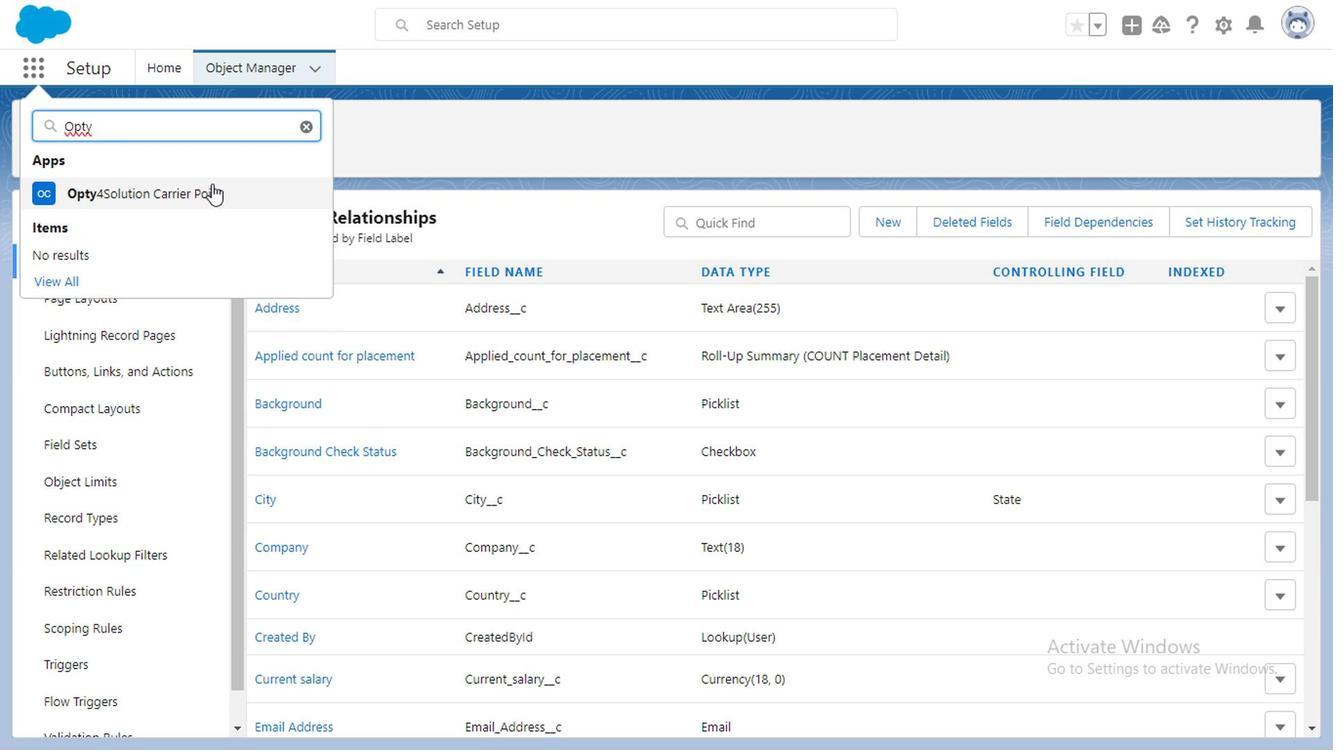 
Action: Mouse pressed left at (253, 212)
Screenshot: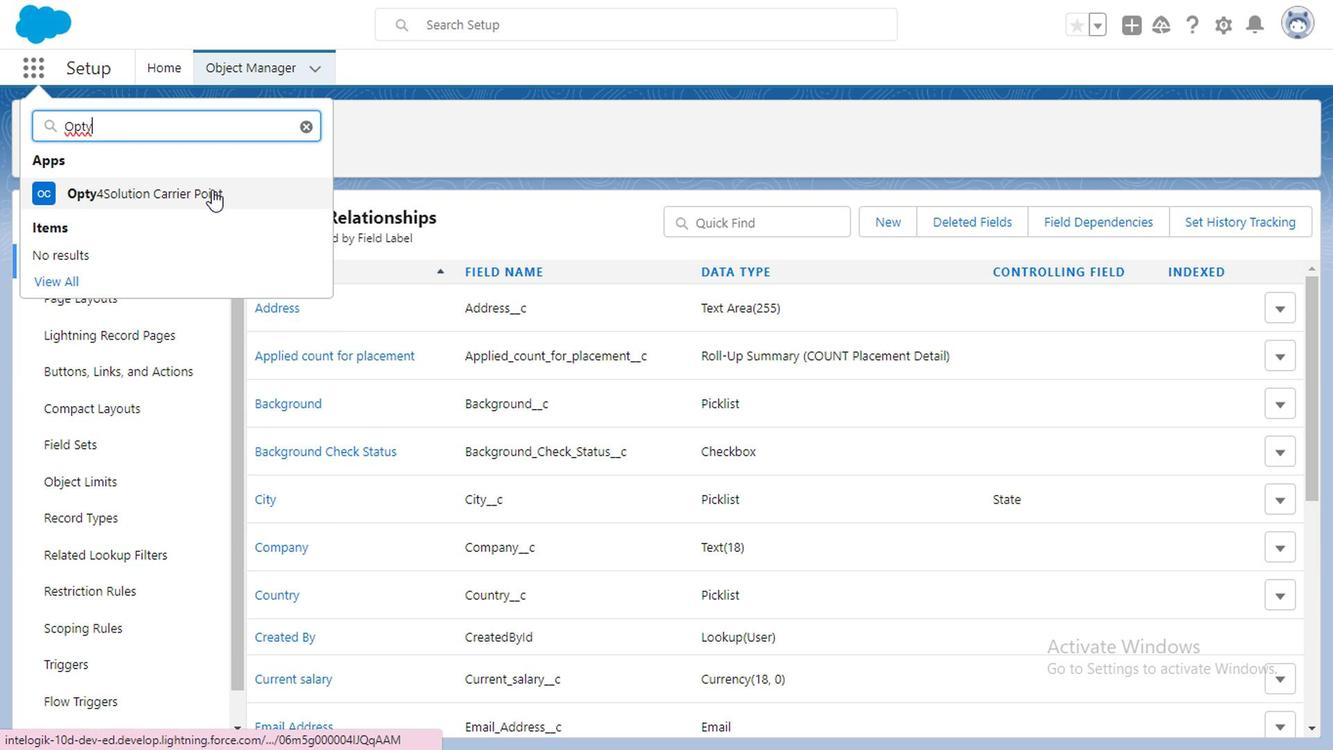 
Action: Mouse moved to (395, 99)
Screenshot: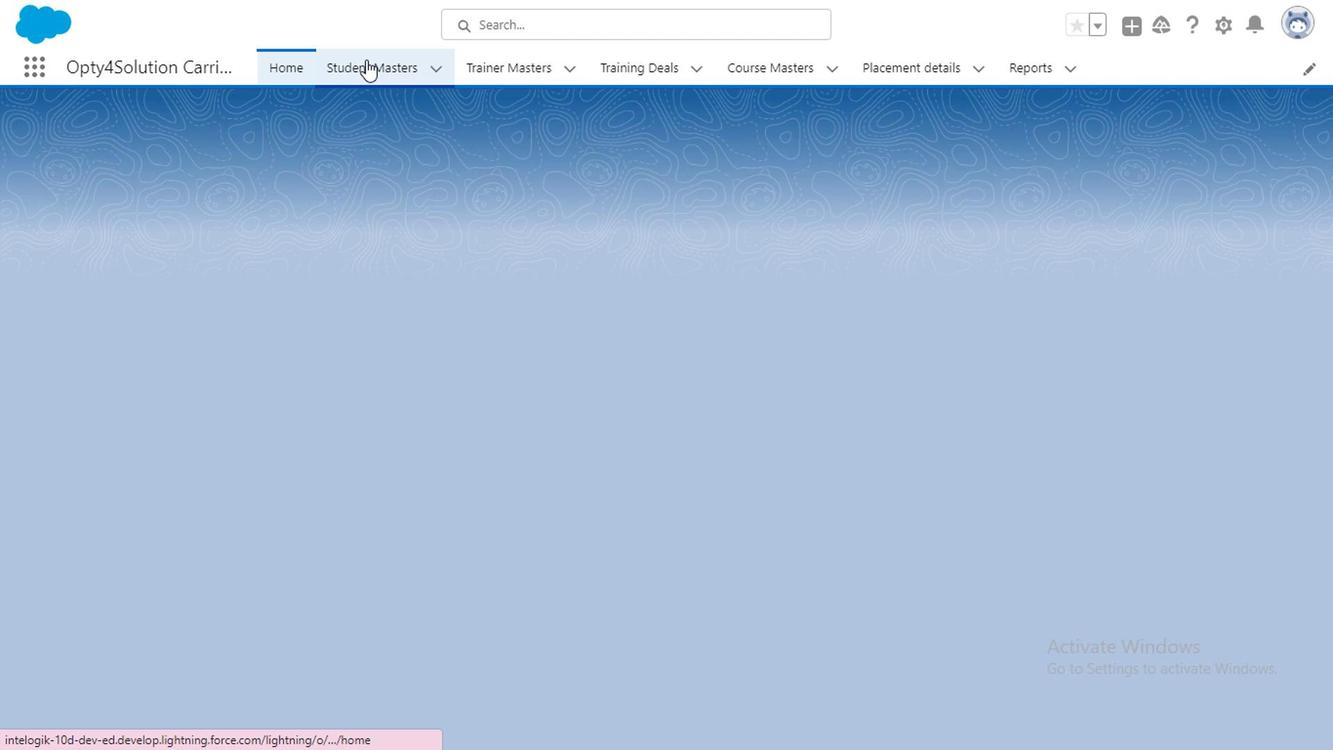 
Action: Mouse pressed left at (395, 99)
Screenshot: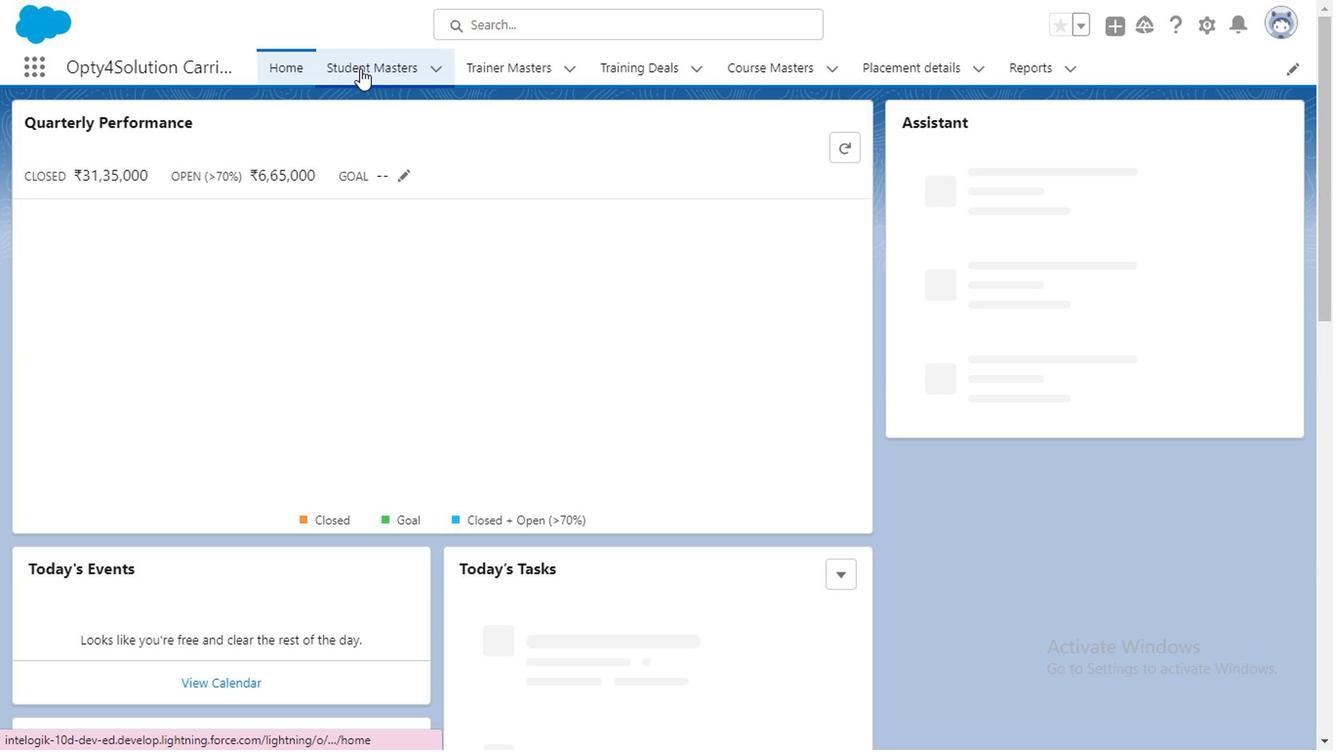 
Action: Mouse moved to (1098, 153)
Screenshot: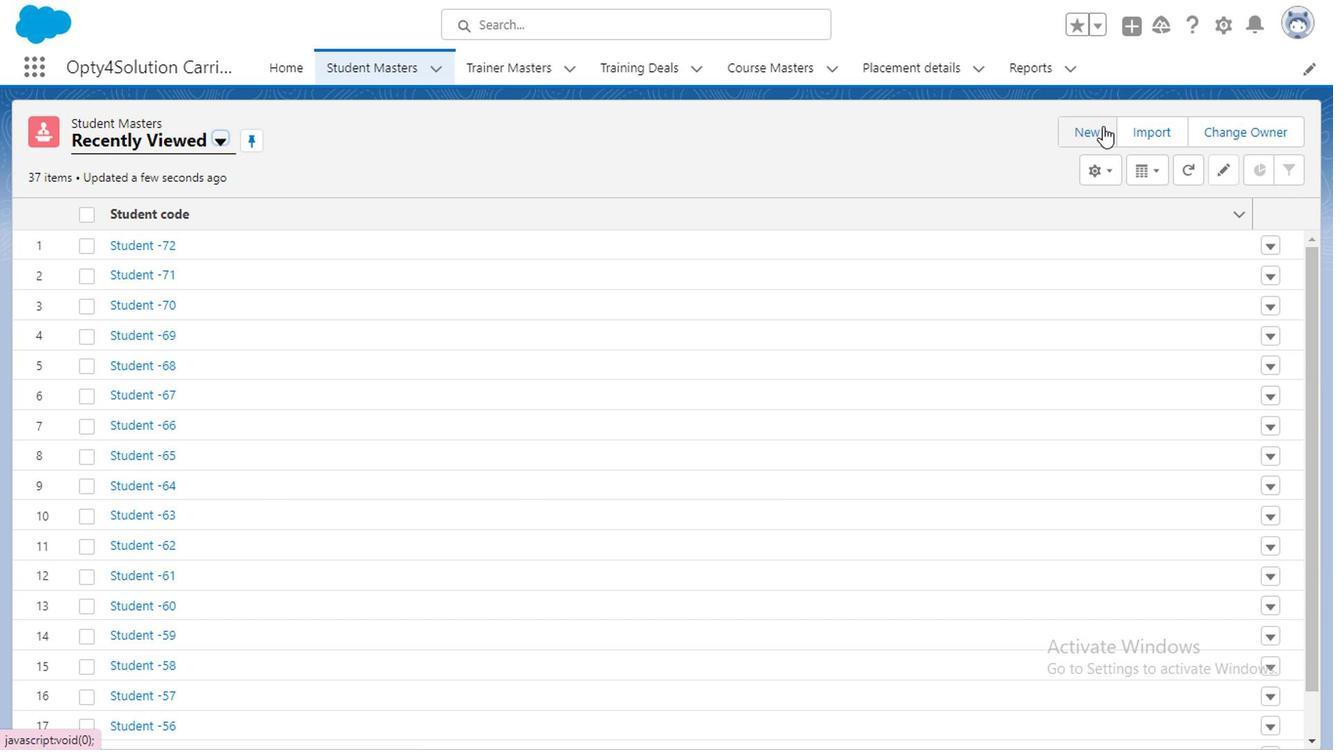 
Action: Mouse pressed left at (1098, 153)
Screenshot: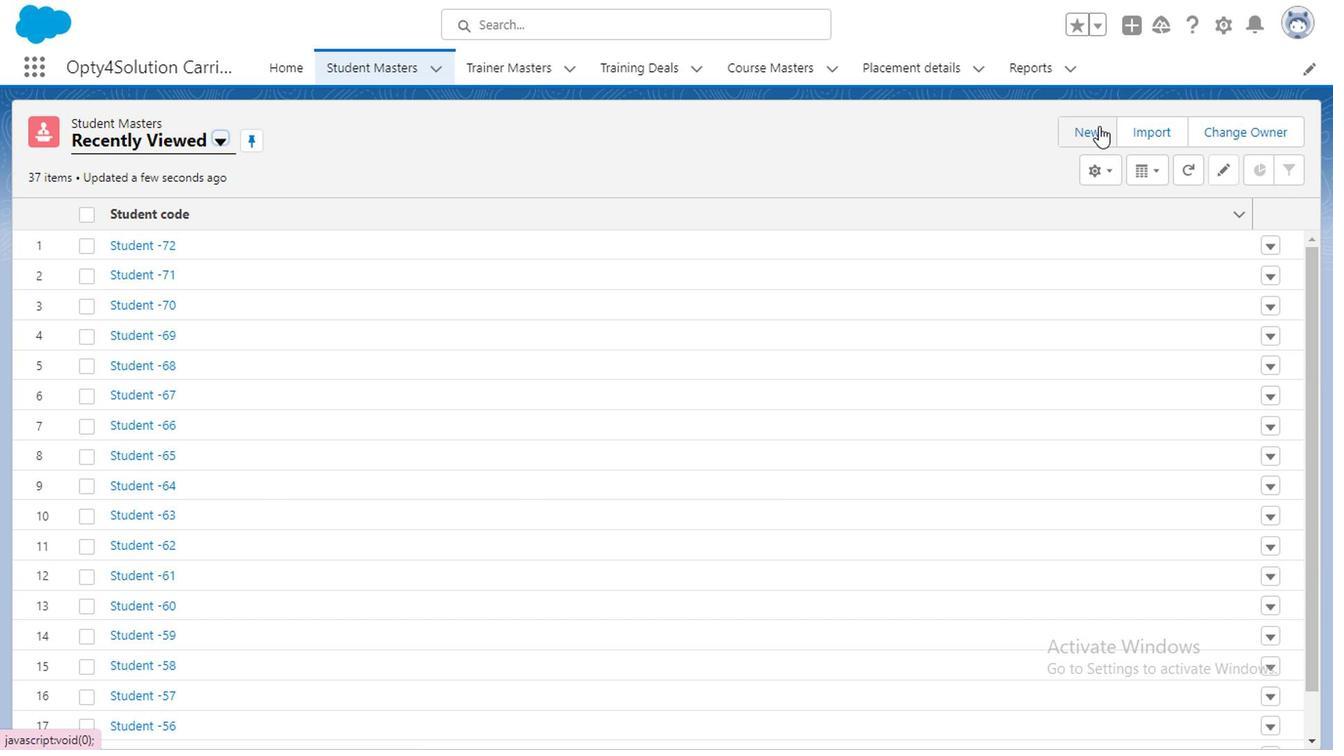 
Action: Mouse moved to (613, 246)
Screenshot: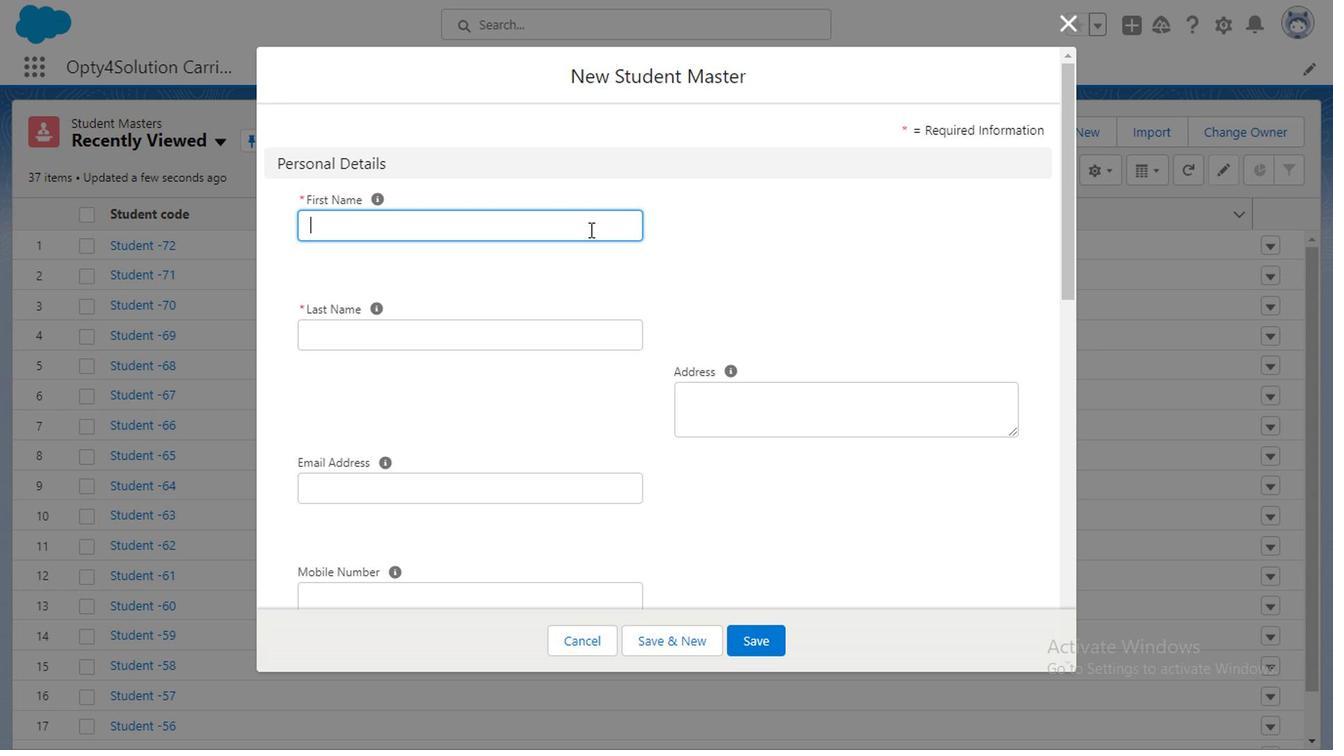 
Action: Mouse pressed left at (613, 246)
Screenshot: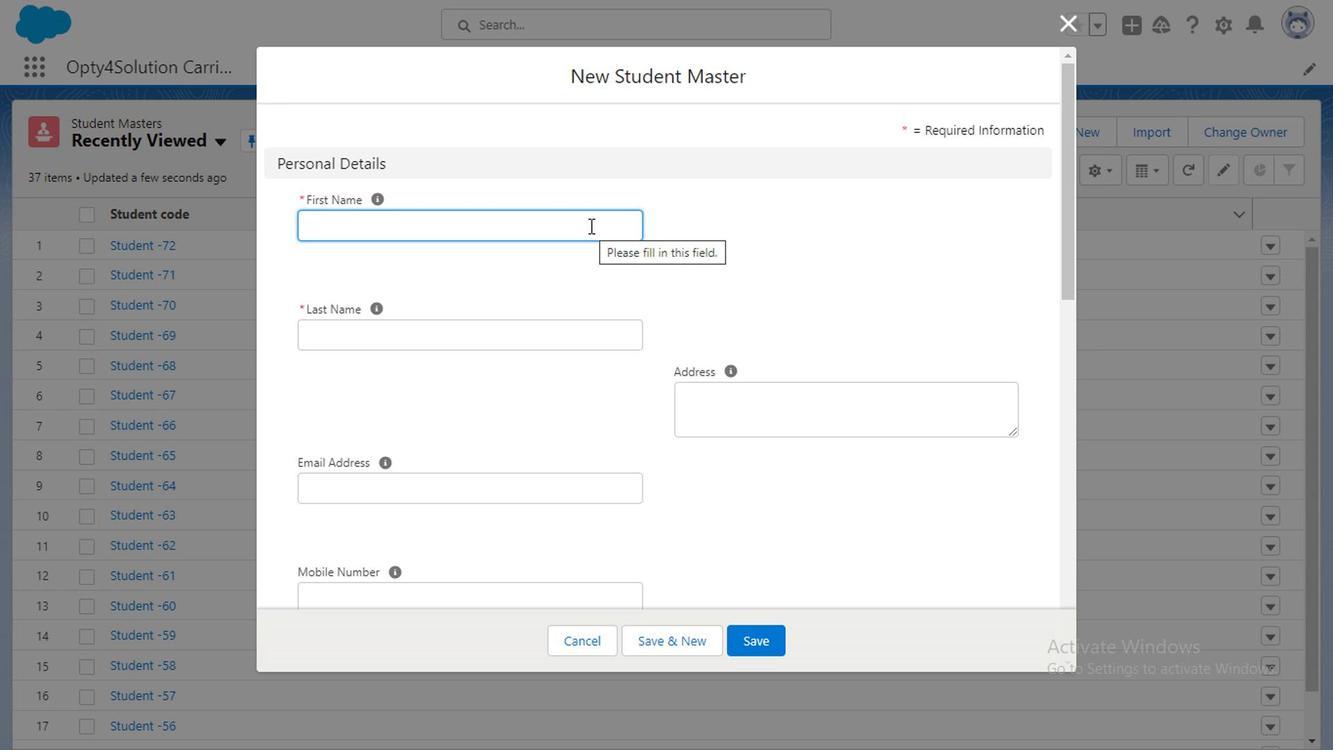 
Action: Key pressed <Key.caps_lock>S<Key.caps_lock>uma
Screenshot: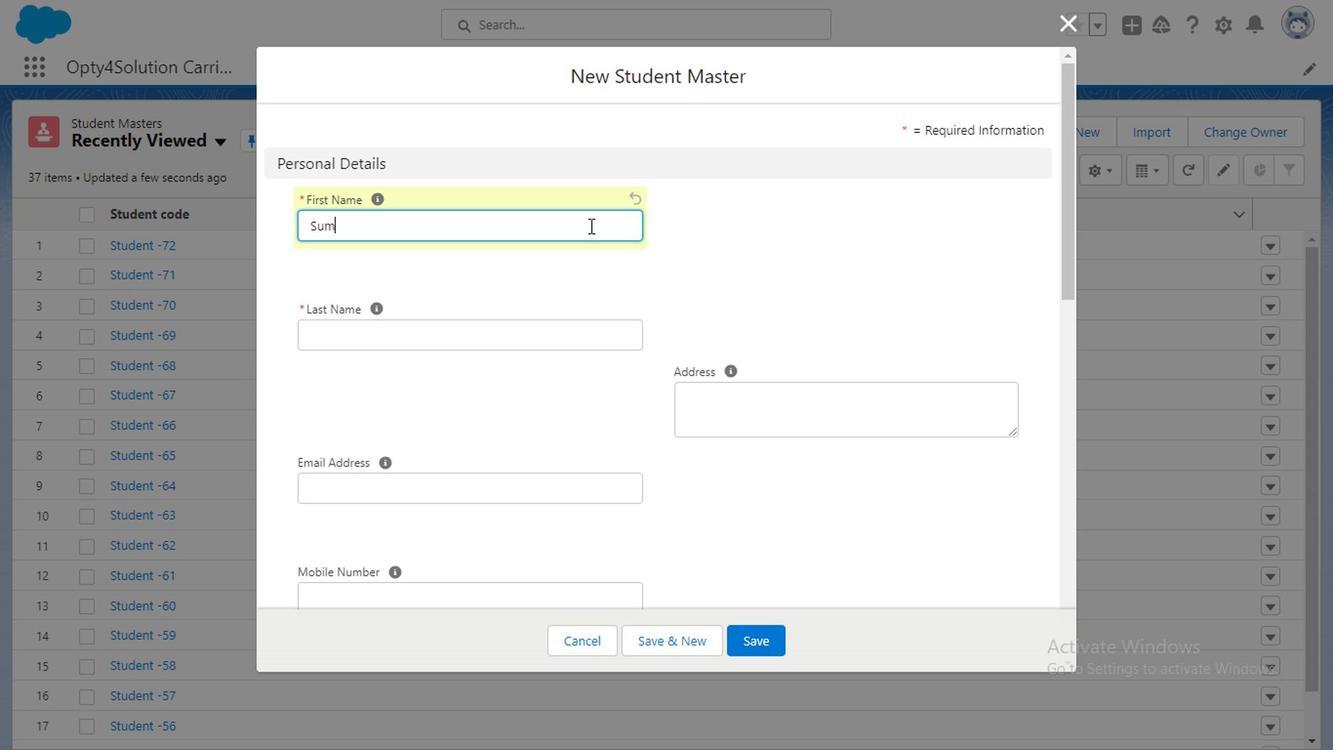 
Action: Mouse moved to (569, 348)
Screenshot: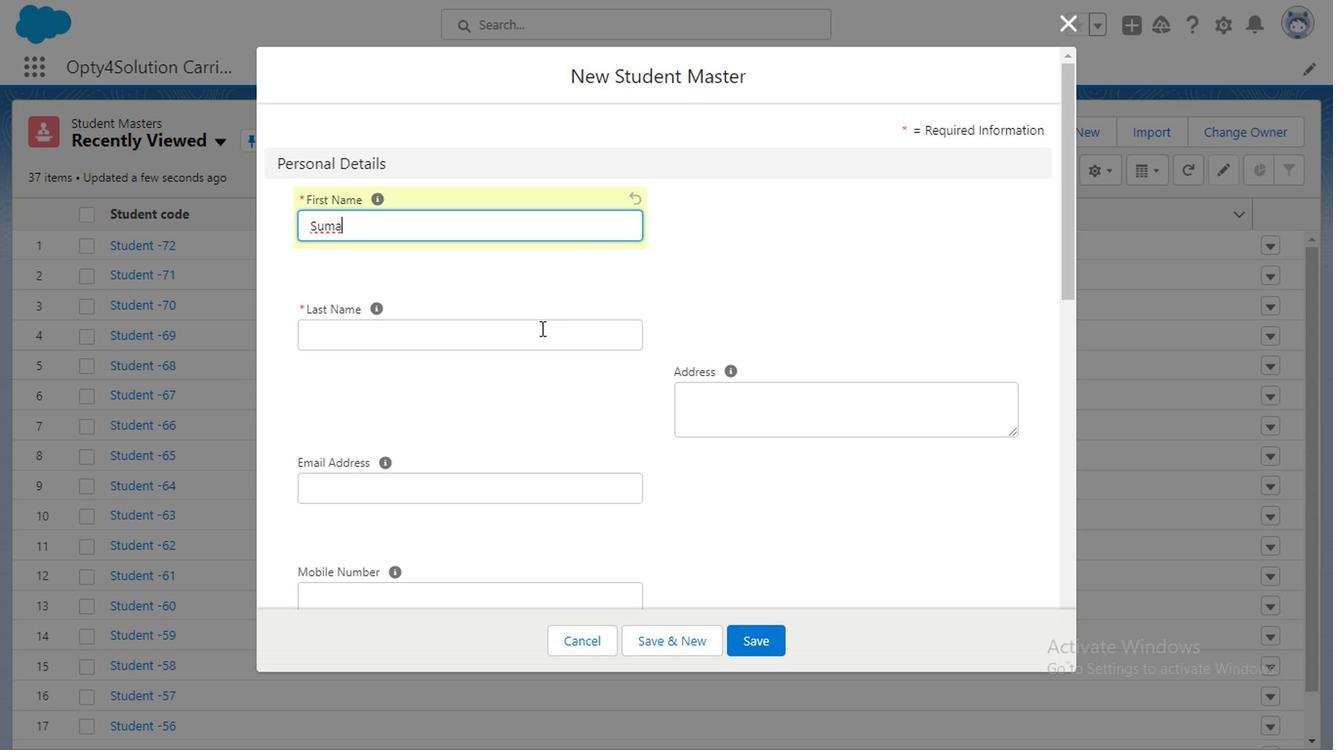 
Action: Mouse pressed left at (569, 348)
Screenshot: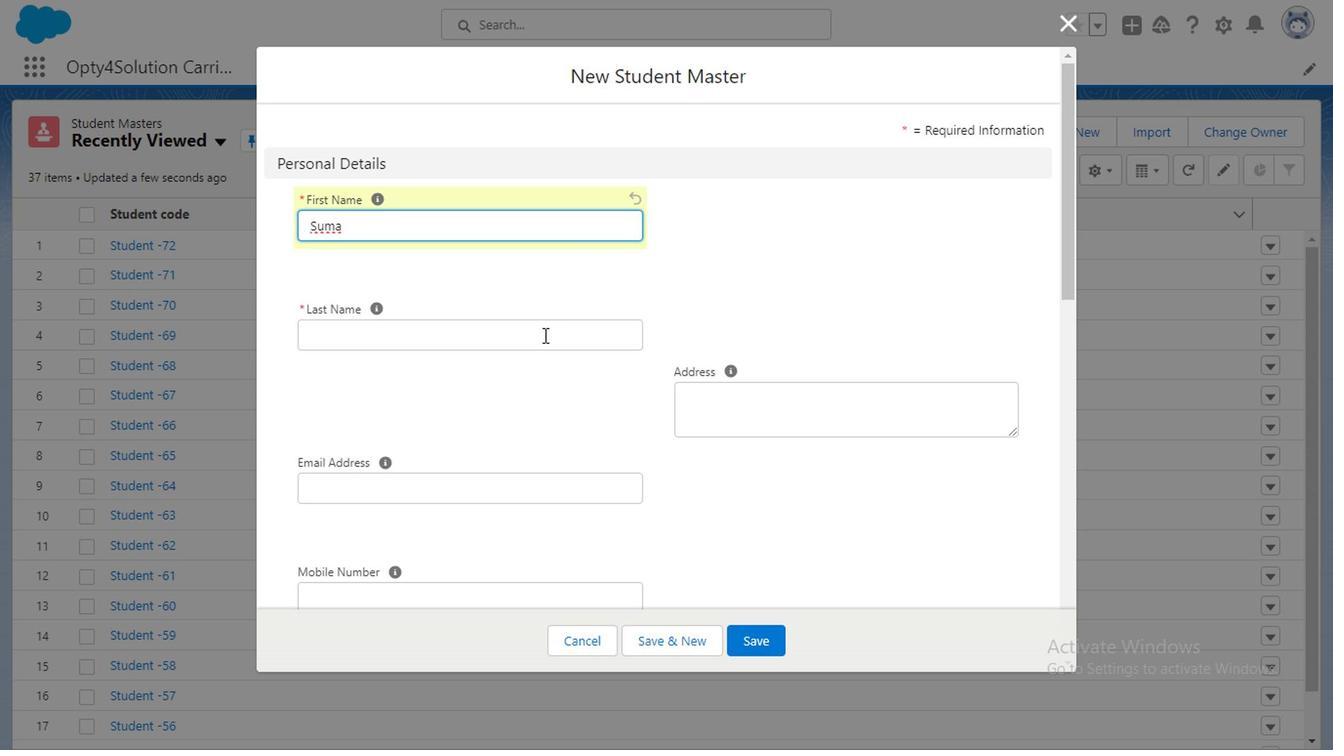 
Action: Key pressed <Key.caps_lock>K<Key.caps_lock>han
Screenshot: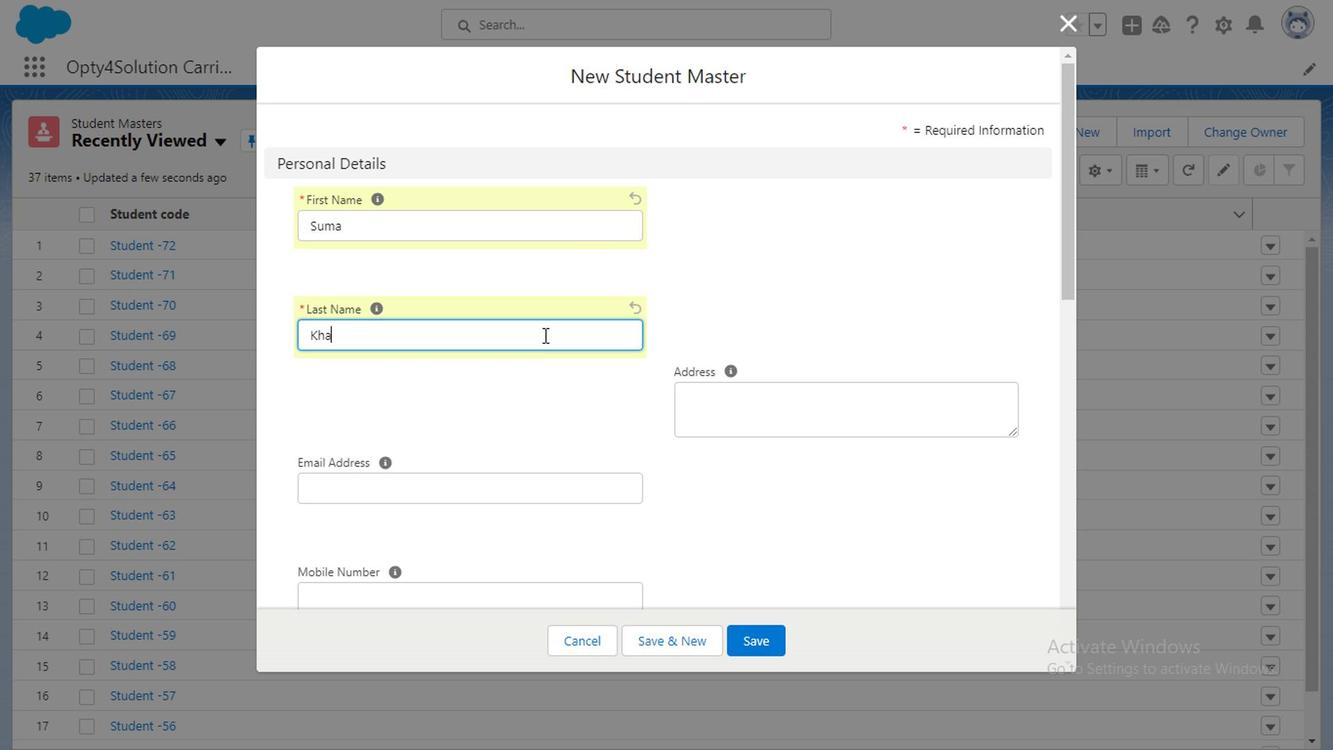 
Action: Mouse moved to (575, 500)
Screenshot: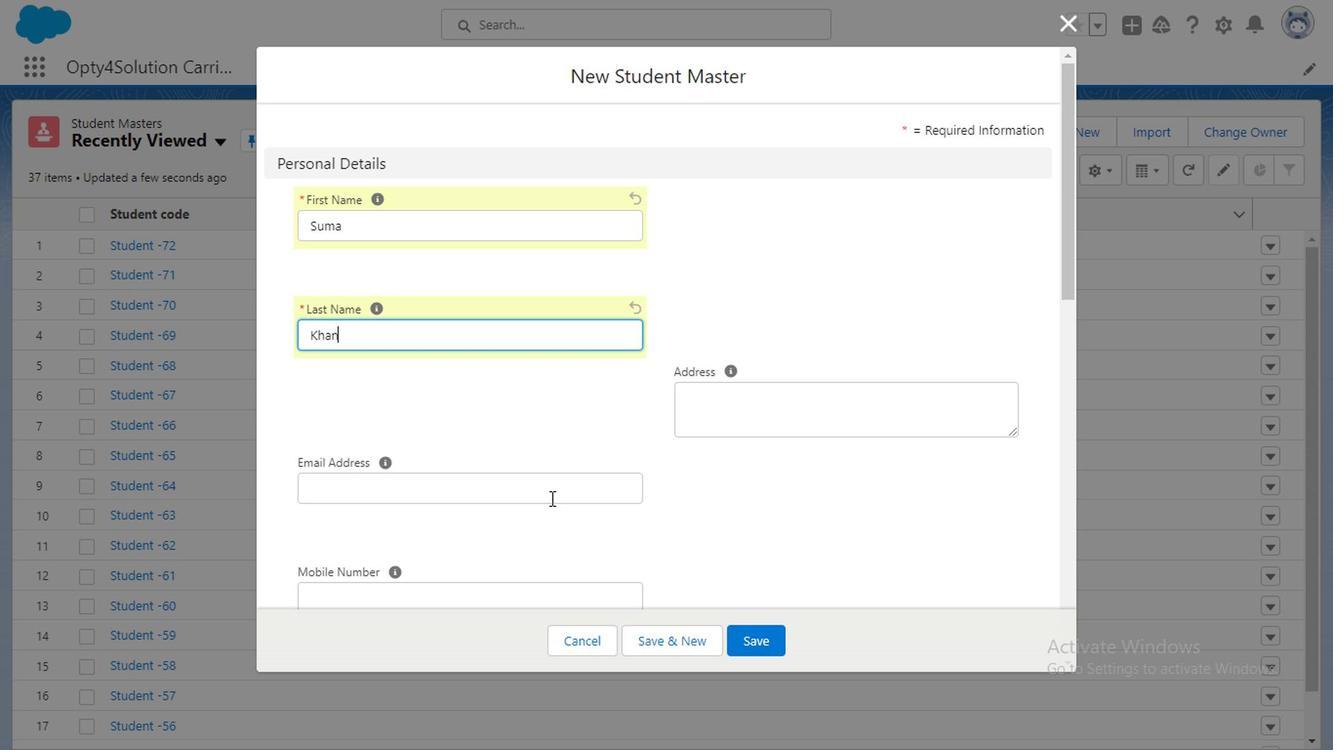 
Action: Mouse pressed left at (575, 500)
Screenshot: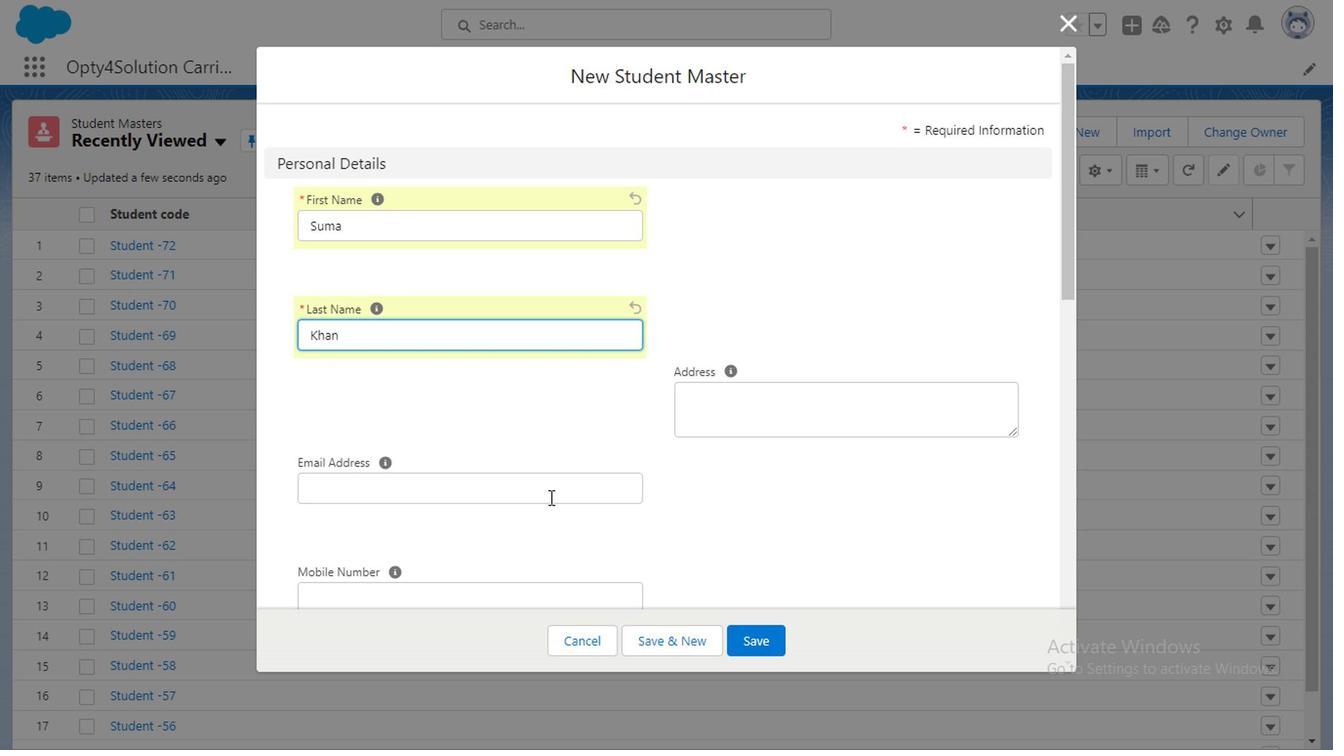 
Action: Key pressed khansuma<Key.shift>@gmail.com
Screenshot: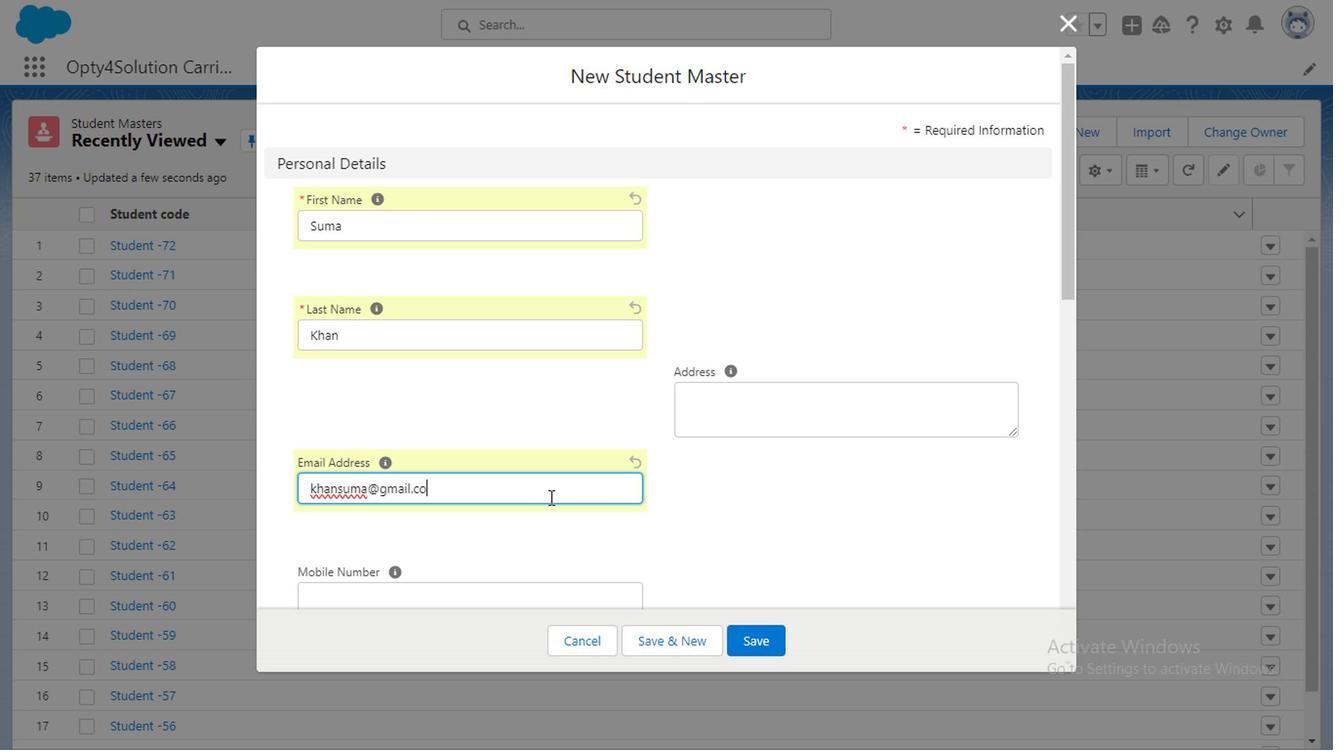 
Action: Mouse moved to (898, 413)
Screenshot: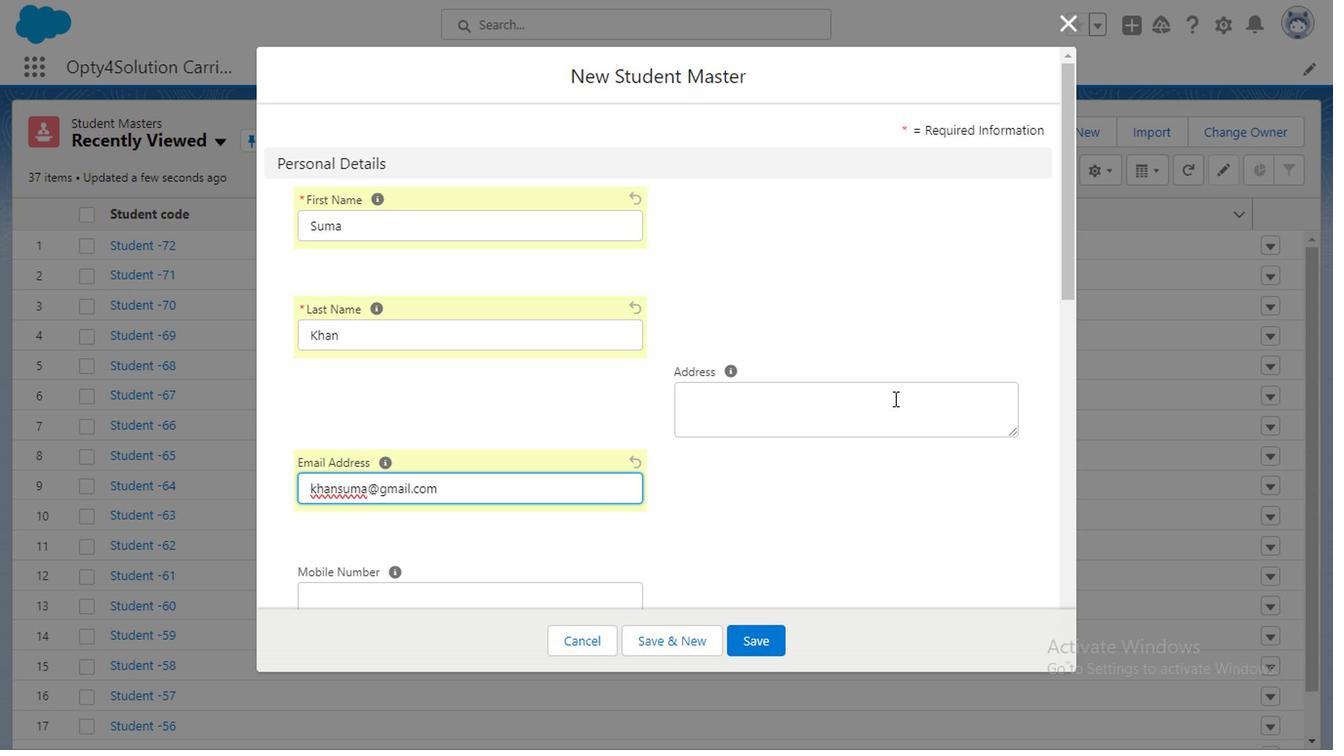 
Action: Mouse pressed left at (898, 413)
Screenshot: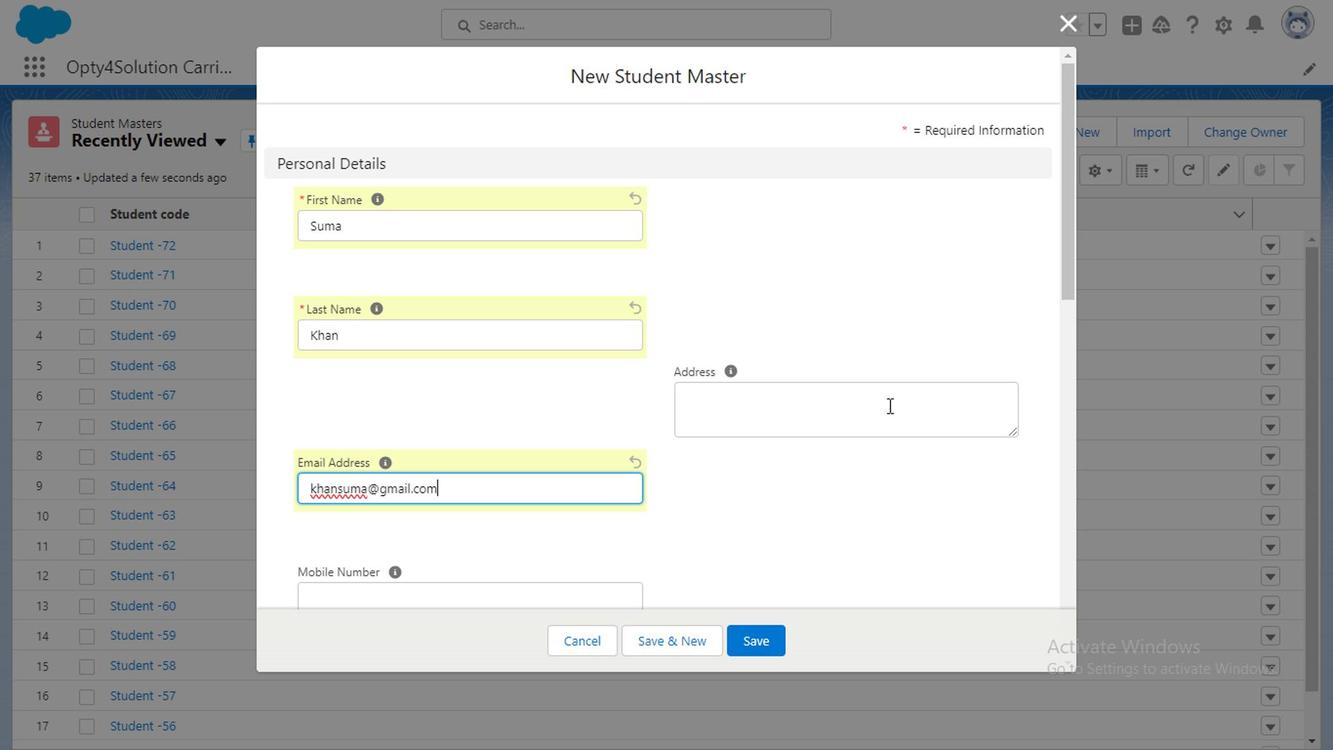 
Action: Key pressed <Key.caps_lock>P<Key.caps_lock>lot<Key.space>number<Key.space>56,<Key.space>new<Key.space>building<Key.space>near<Key.space>gandh<Key.space>status.
Screenshot: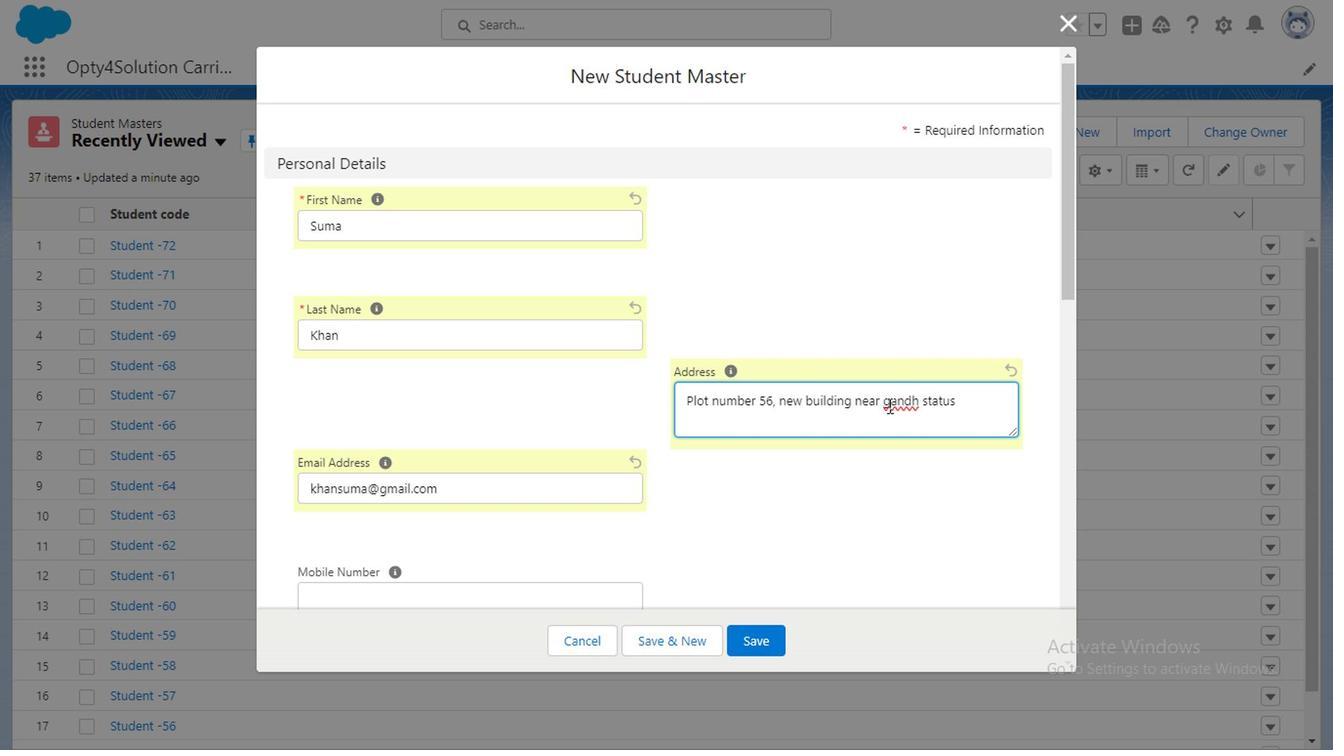 
Action: Mouse moved to (458, 490)
Screenshot: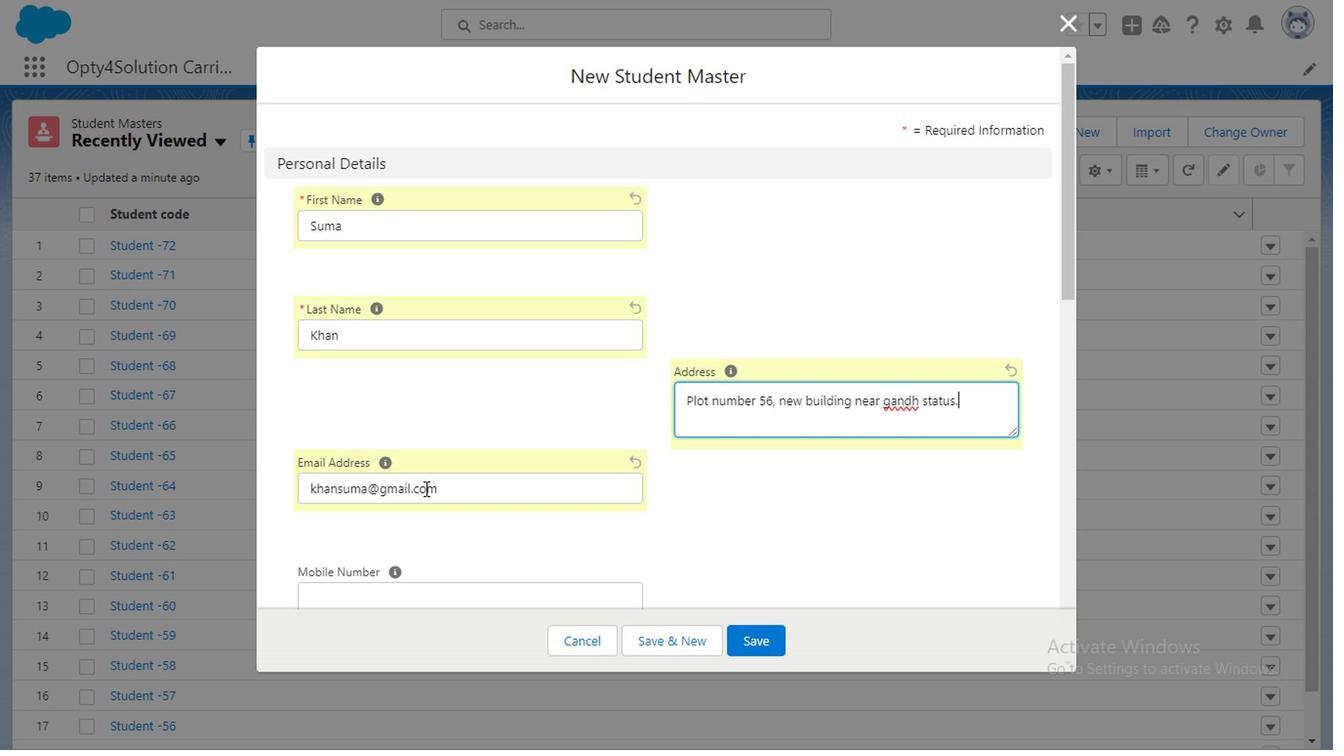 
Action: Mouse scrolled (458, 489) with delta (0, 0)
Screenshot: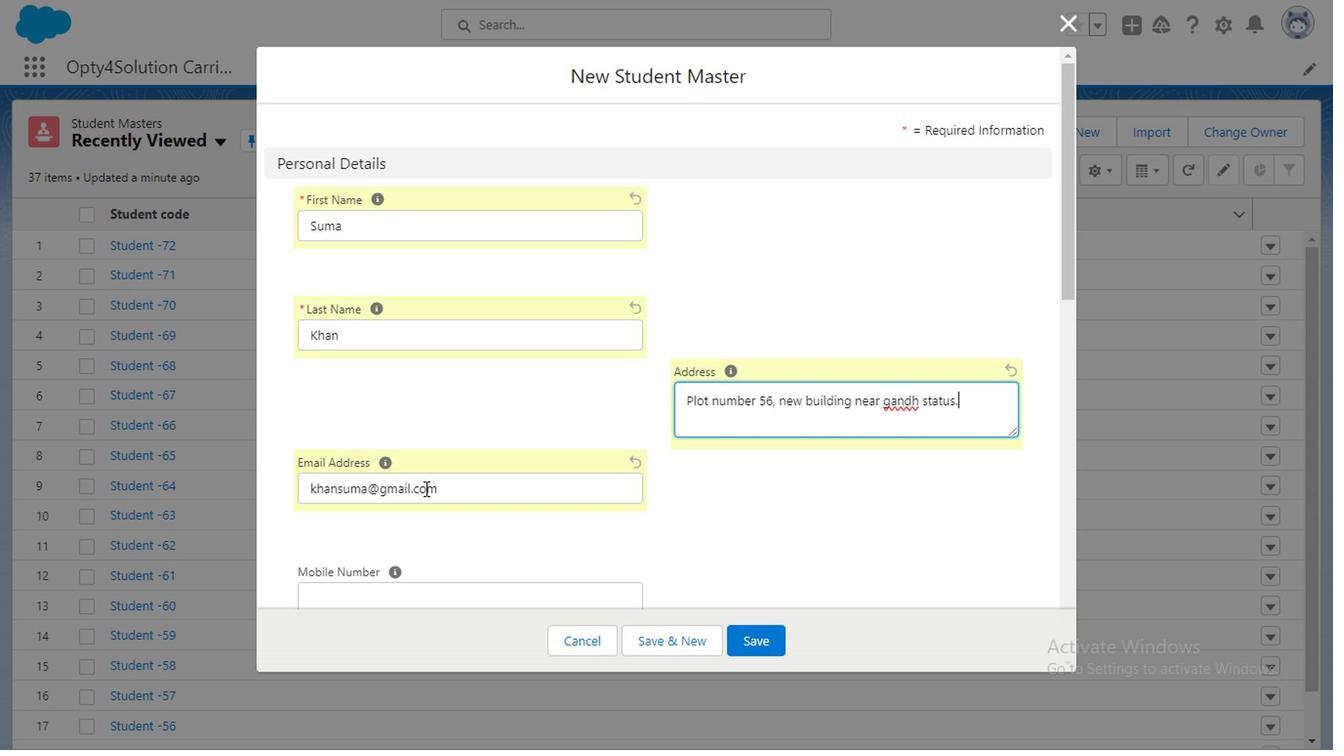 
Action: Mouse moved to (447, 132)
Screenshot: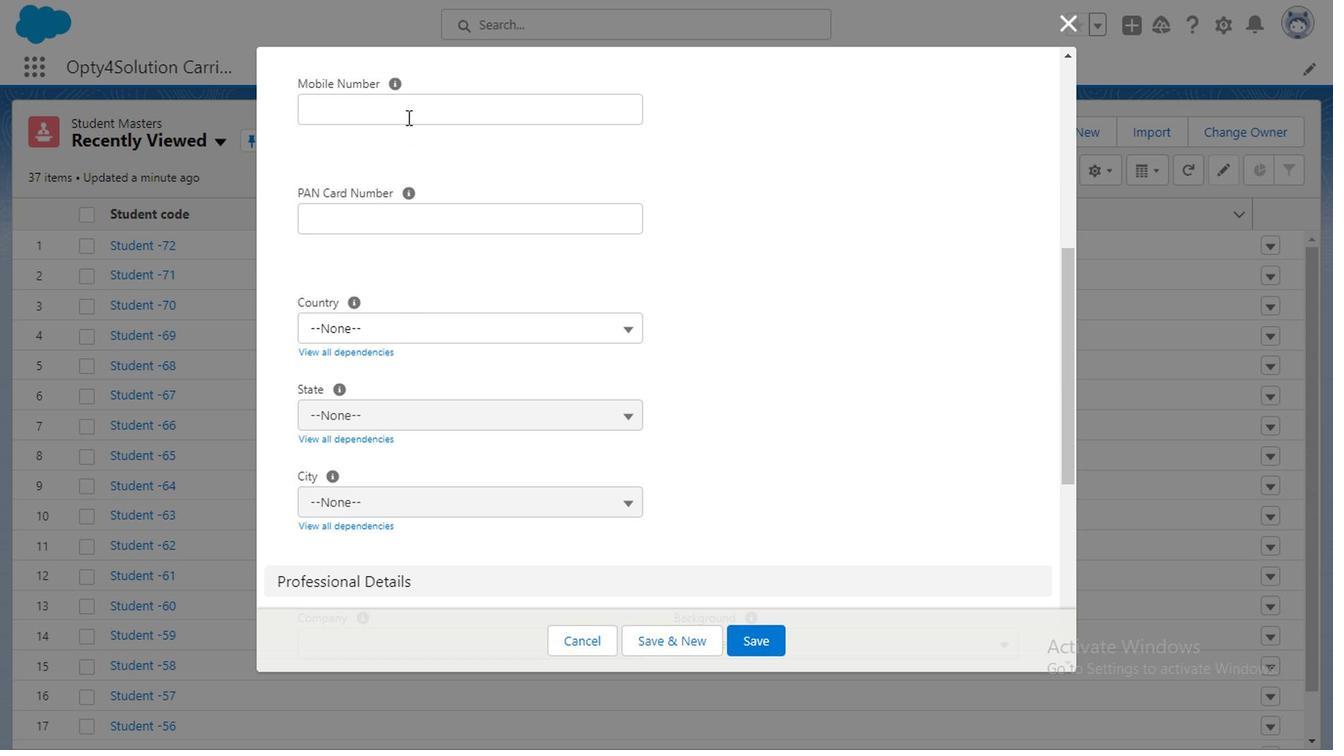 
Action: Mouse pressed left at (447, 132)
Screenshot: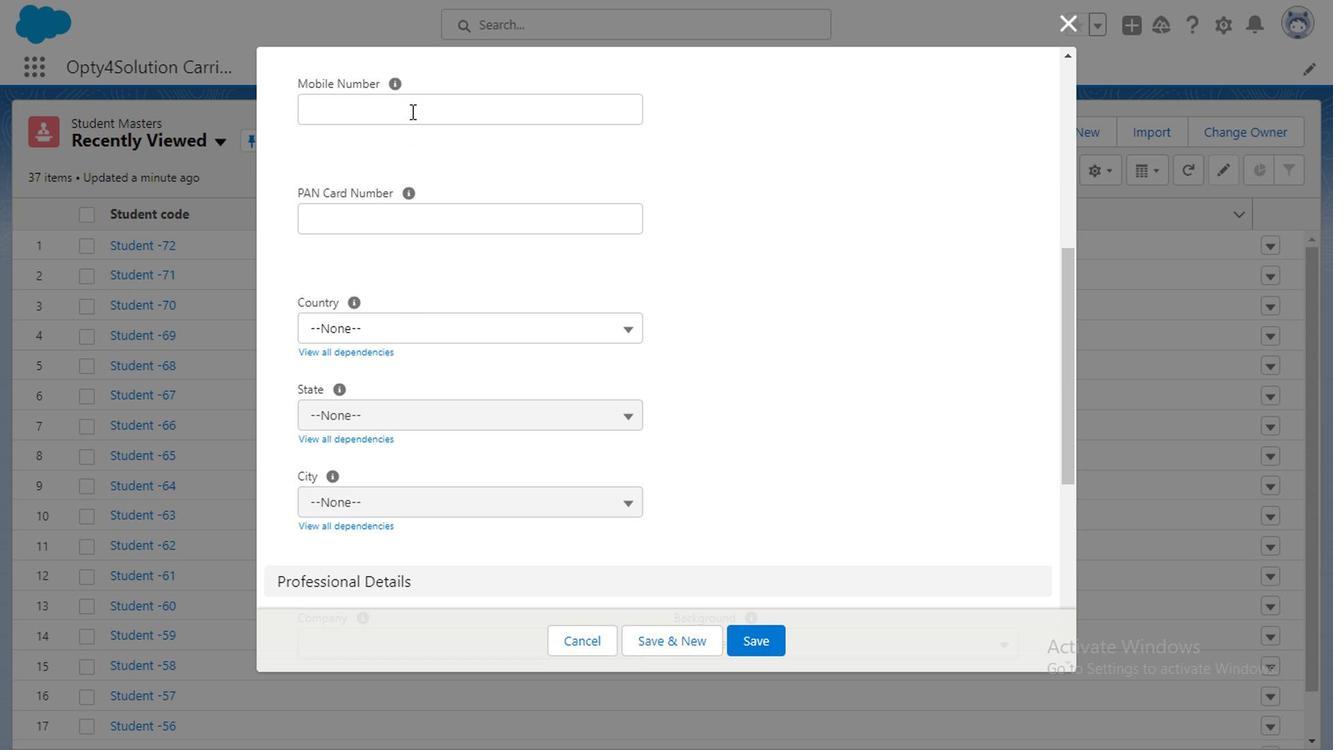 
Action: Mouse moved to (447, 133)
Screenshot: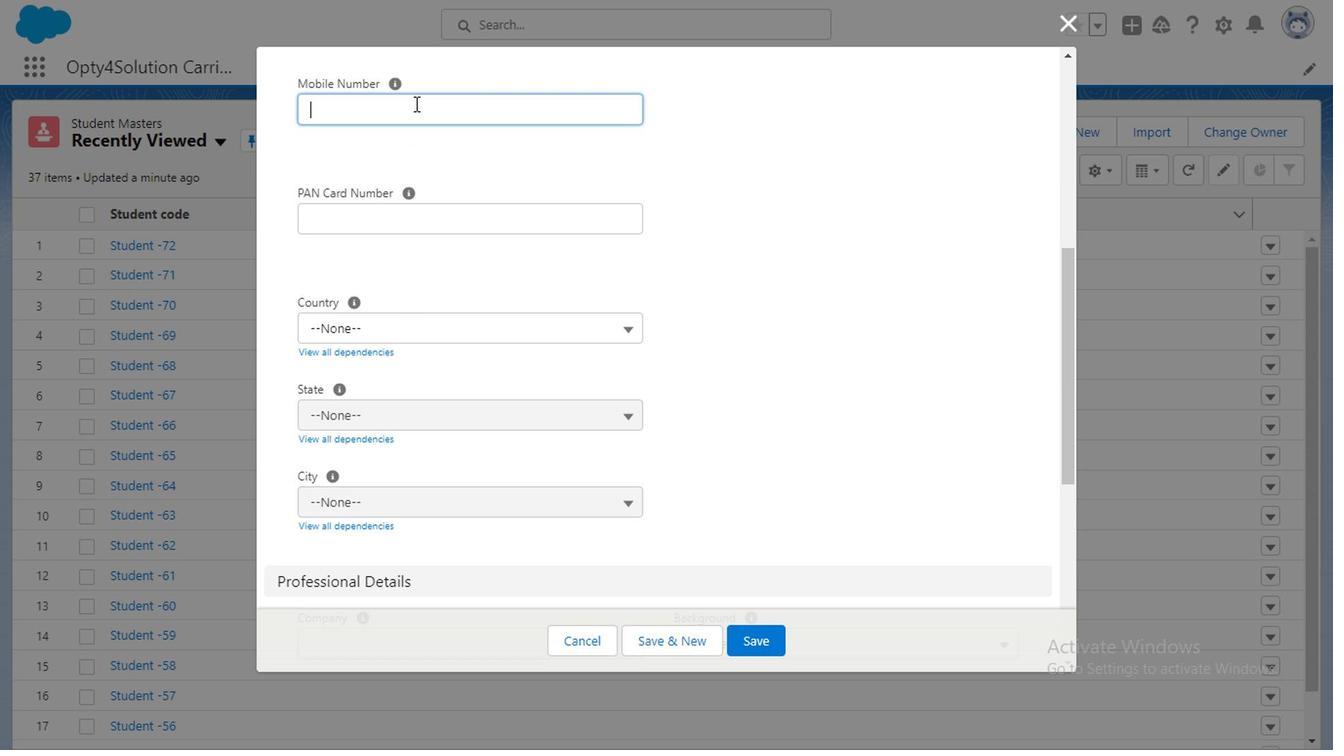 
Action: Key pressed <Key.shift_r>+91-7856453420
Screenshot: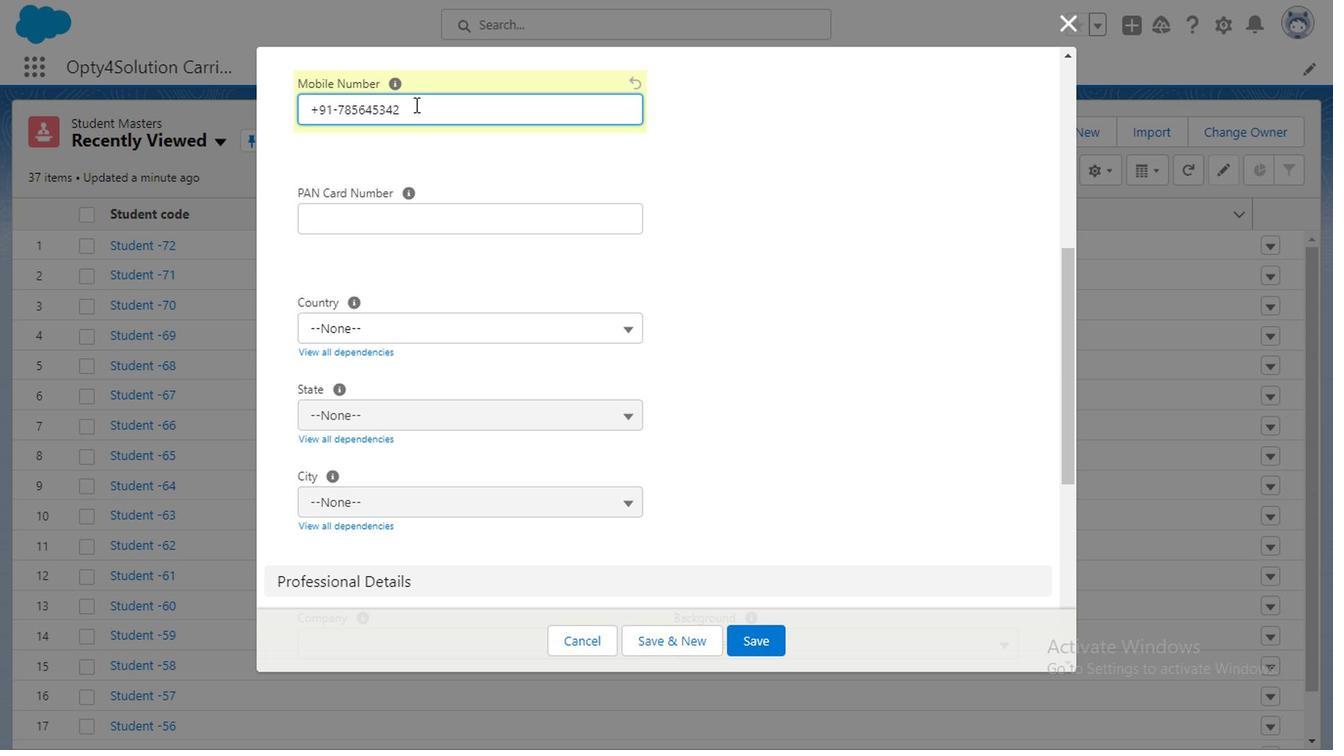 
Action: Mouse moved to (510, 336)
Screenshot: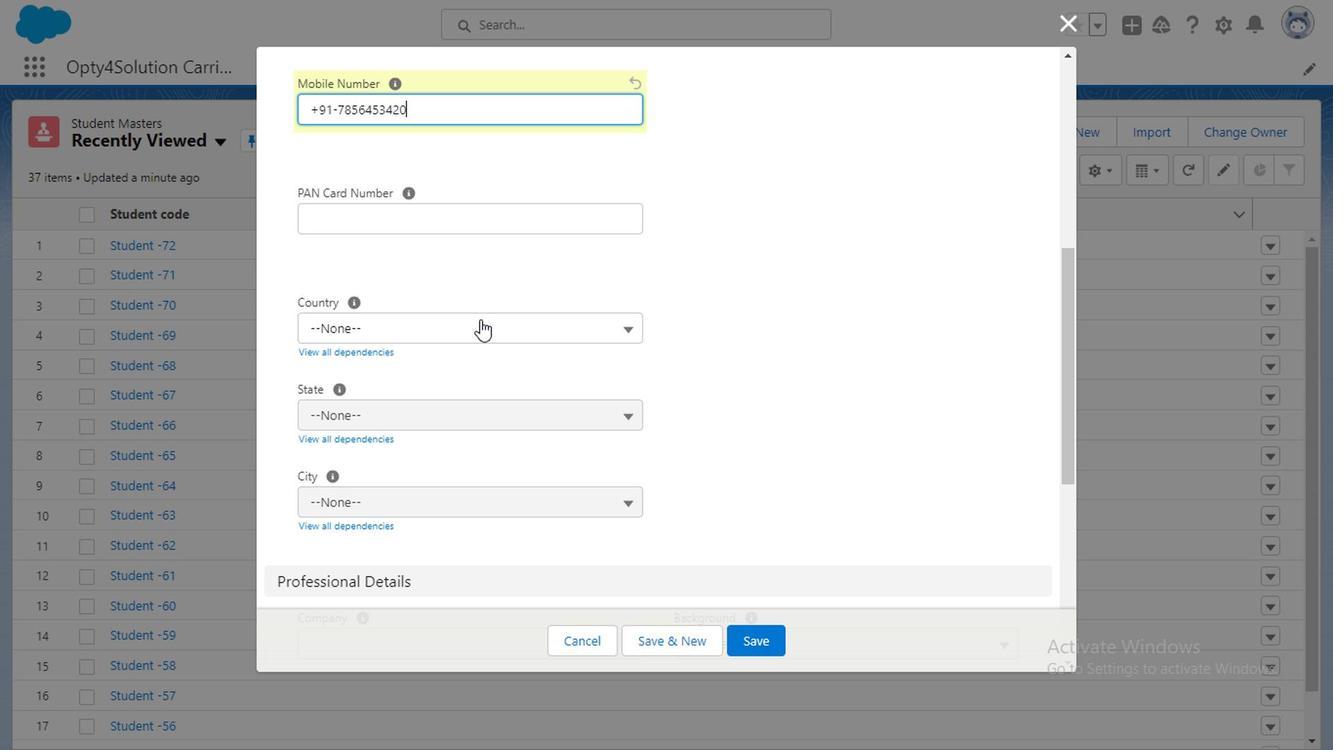 
Action: Mouse pressed left at (510, 336)
Screenshot: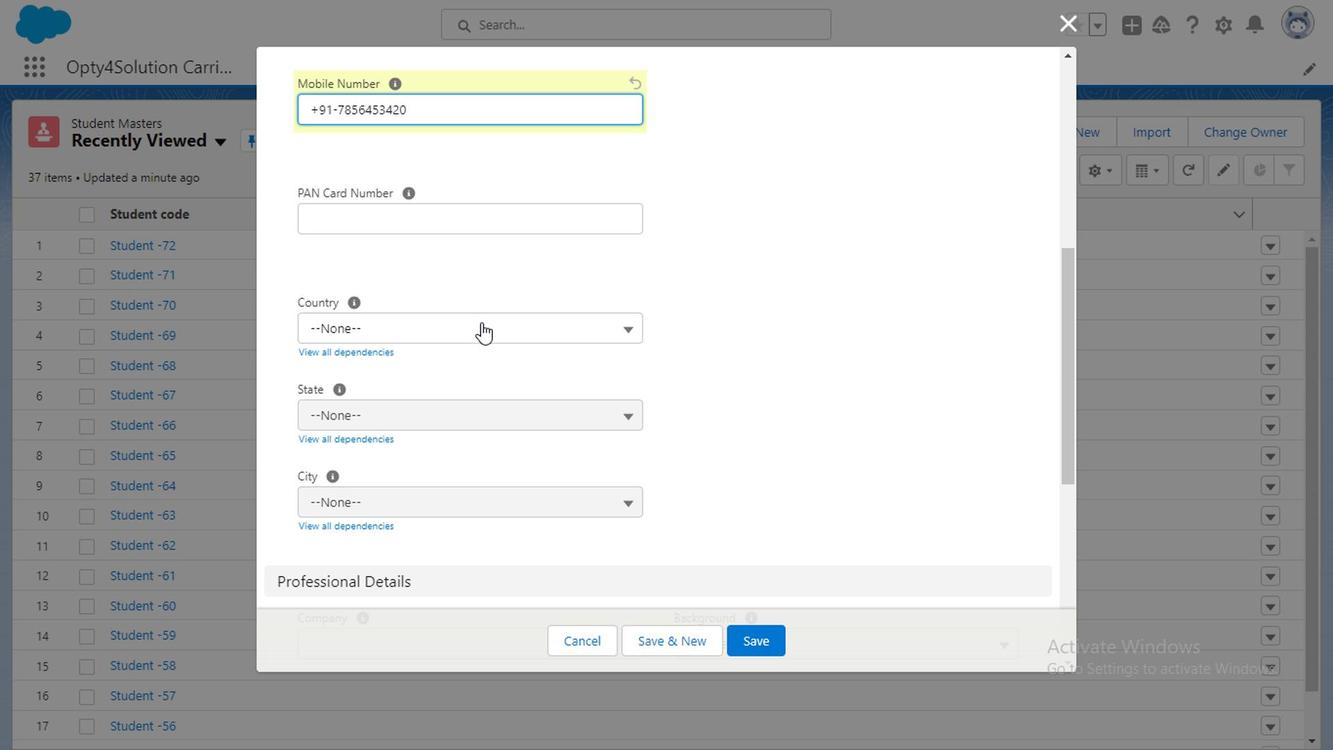 
Action: Mouse moved to (437, 501)
Screenshot: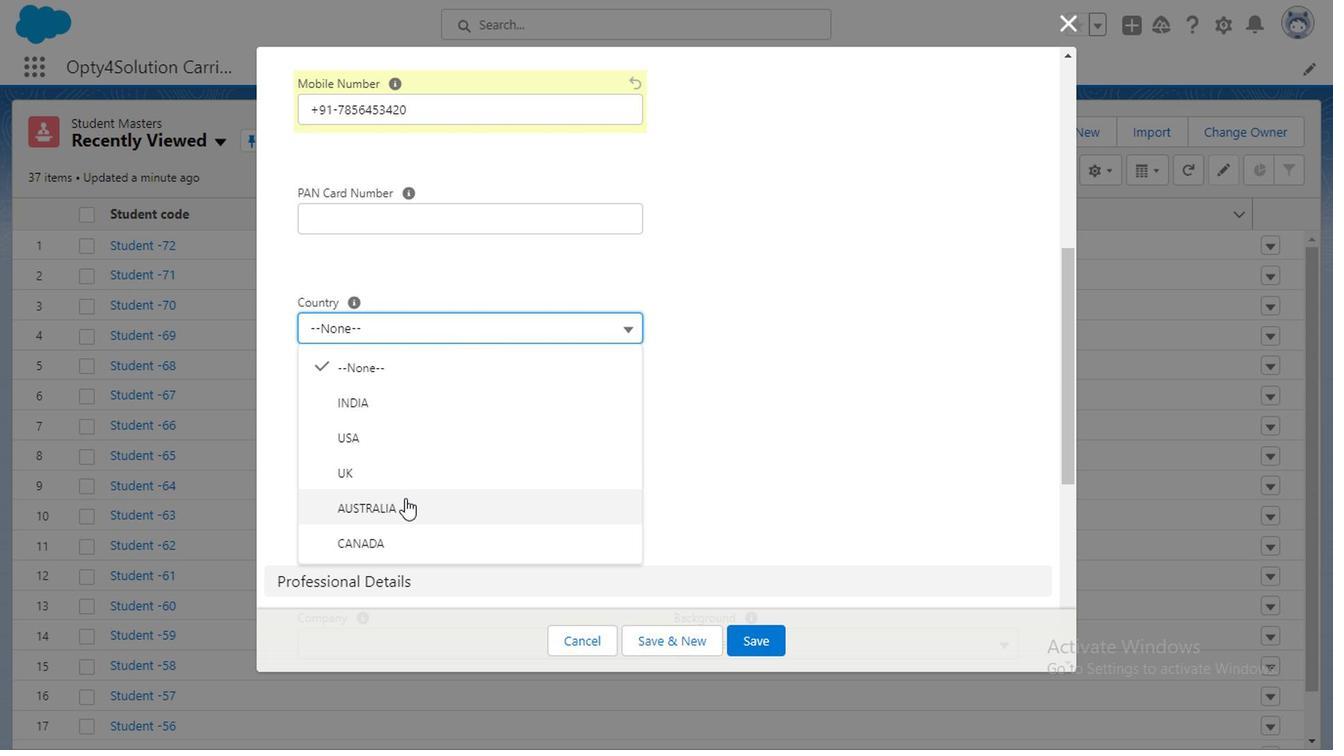 
Action: Mouse pressed left at (437, 501)
Screenshot: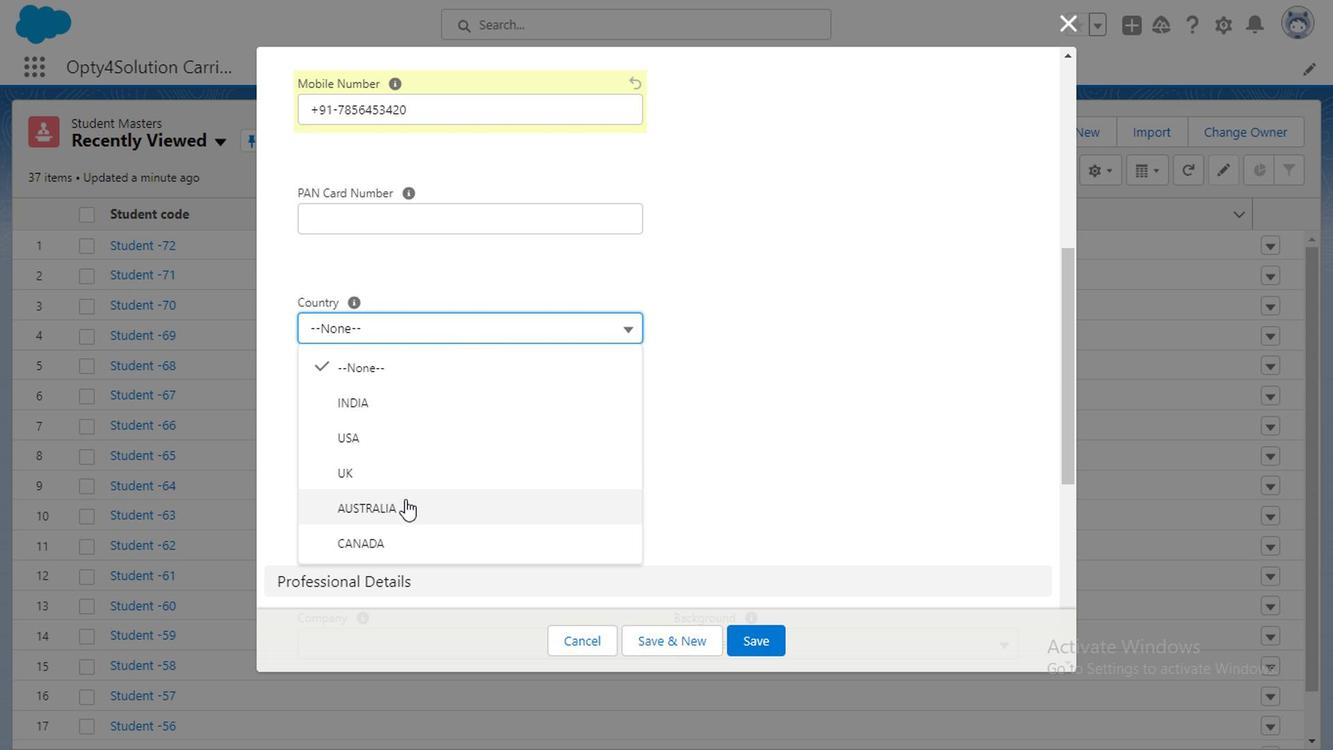 
Action: Mouse moved to (368, 136)
Screenshot: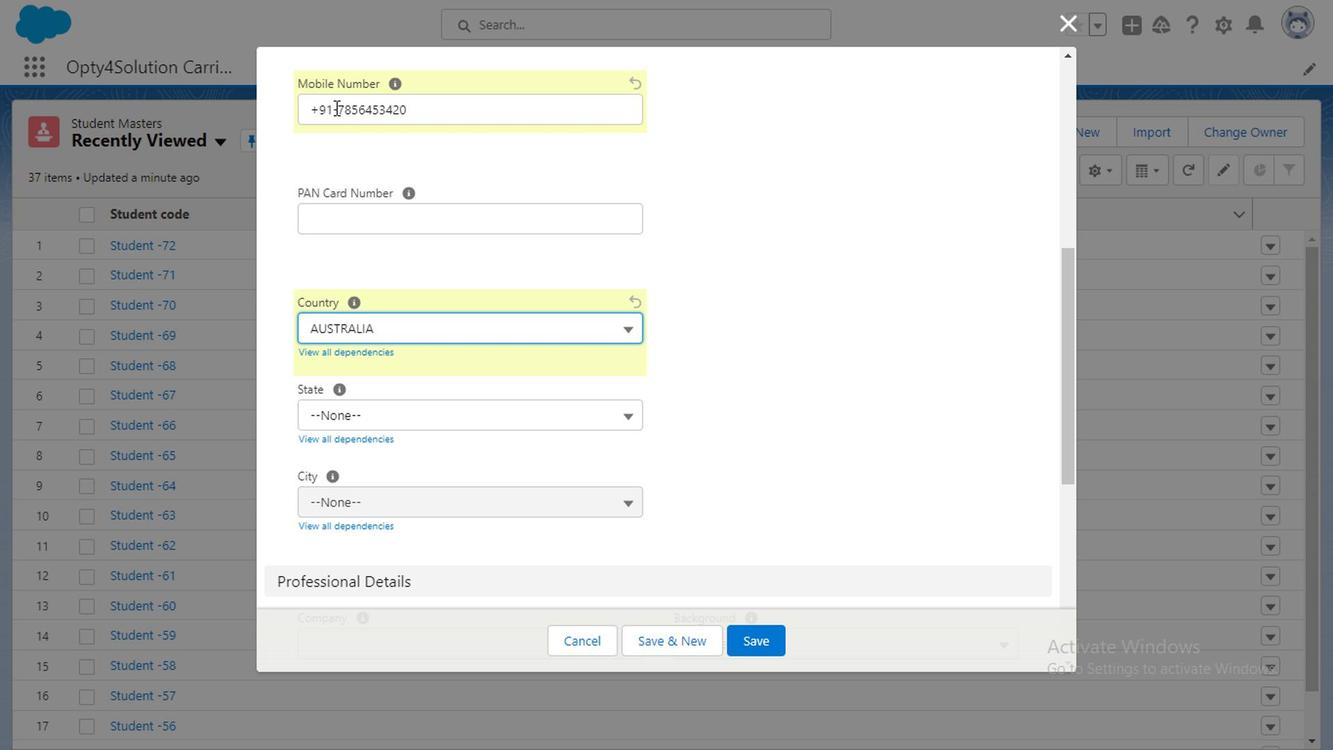 
Action: Mouse pressed left at (368, 136)
Screenshot: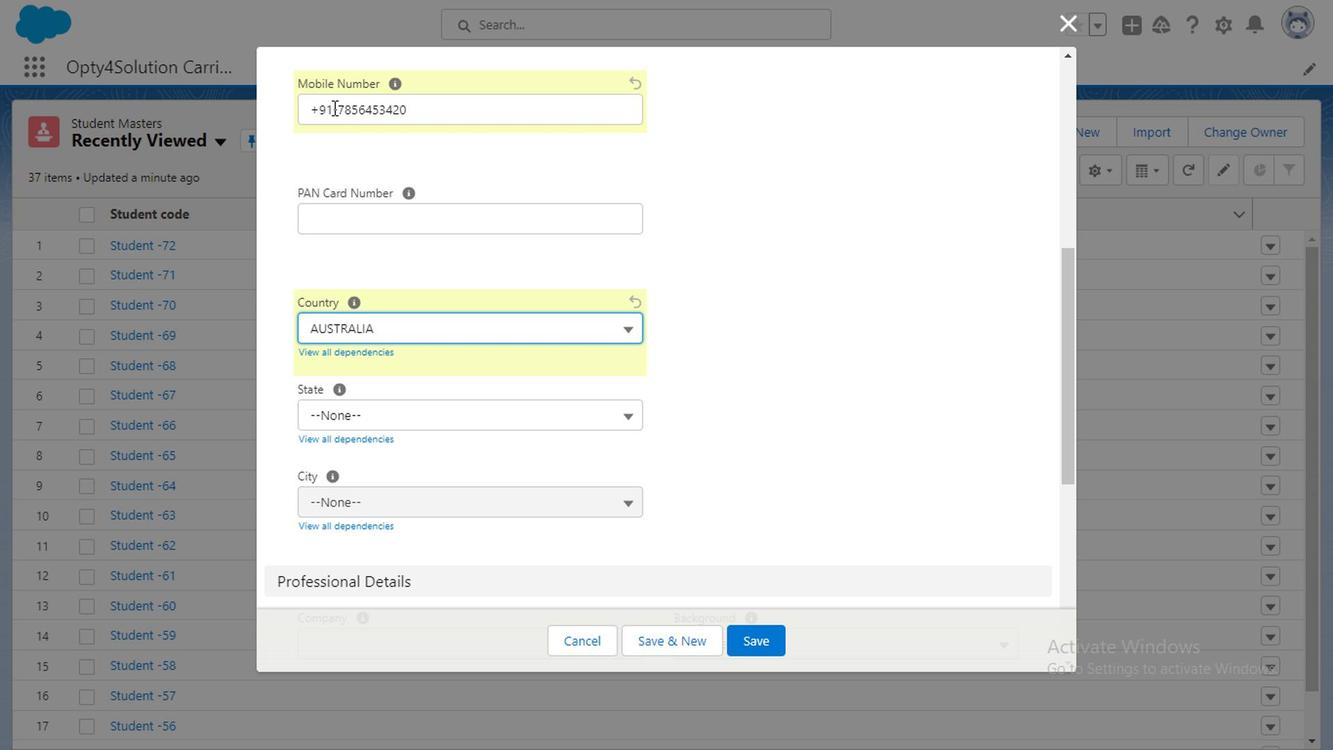 
Action: Mouse moved to (368, 136)
Screenshot: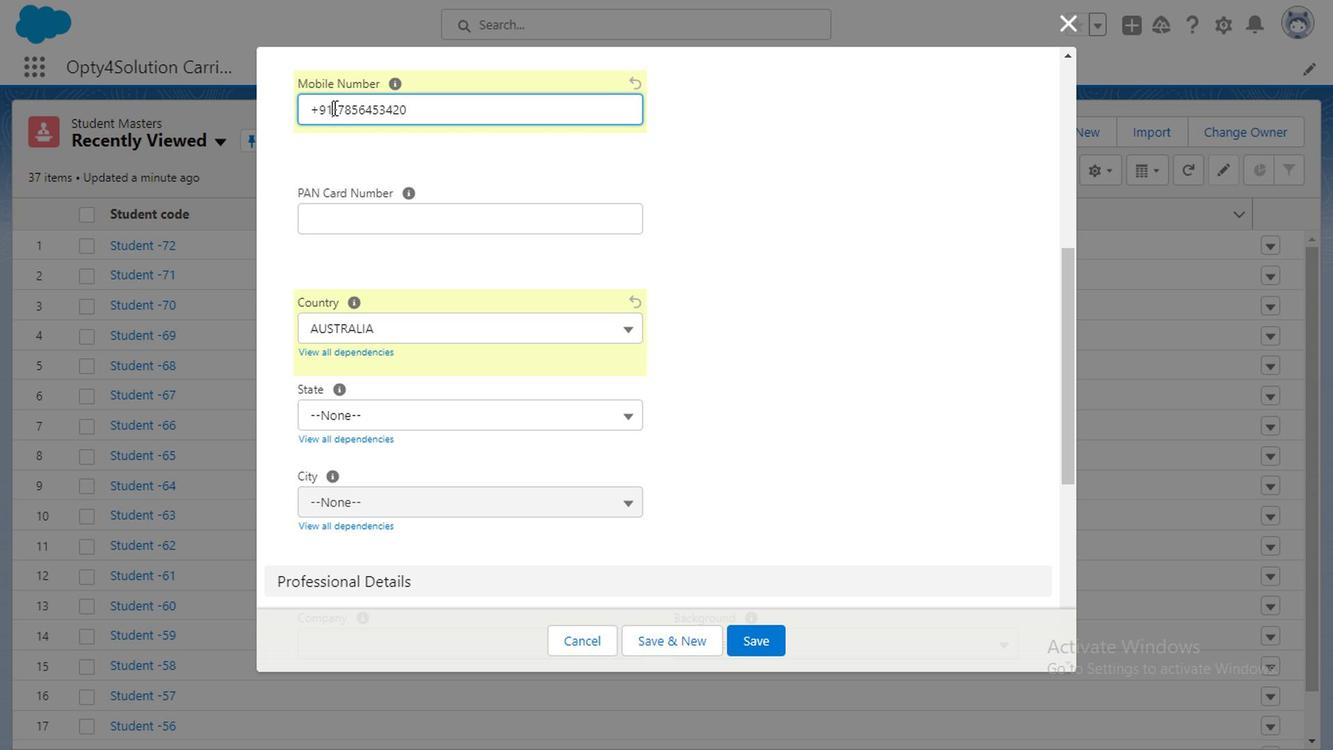 
Action: Key pressed <Key.backspace><Key.backspace>61
Screenshot: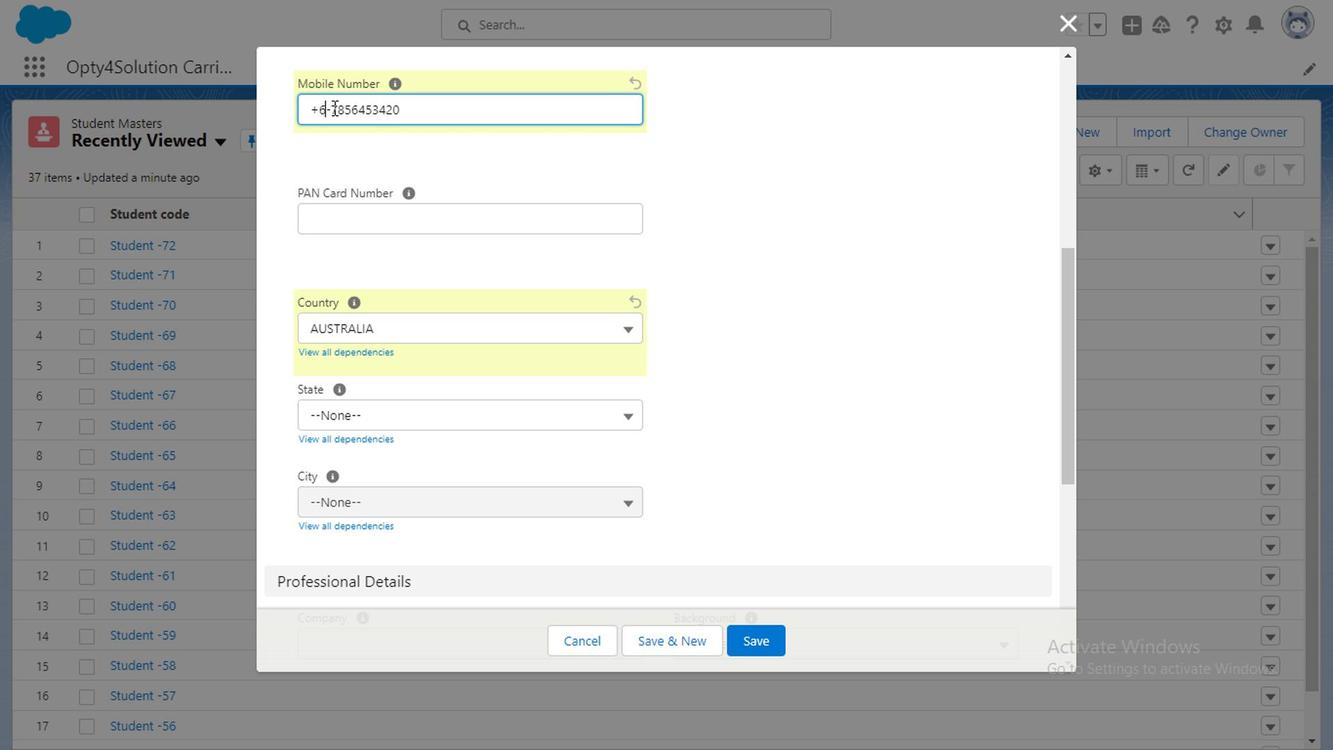 
Action: Mouse moved to (415, 419)
Screenshot: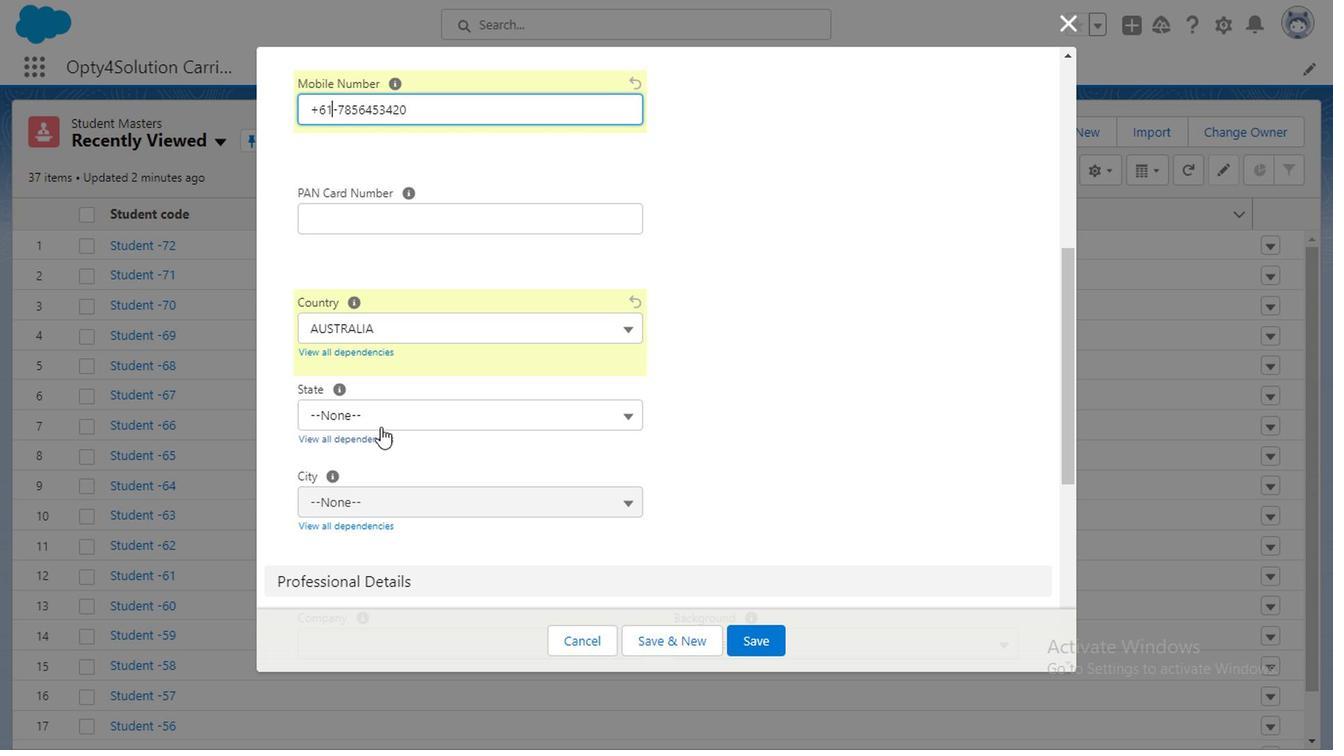 
Action: Mouse pressed left at (415, 419)
Screenshot: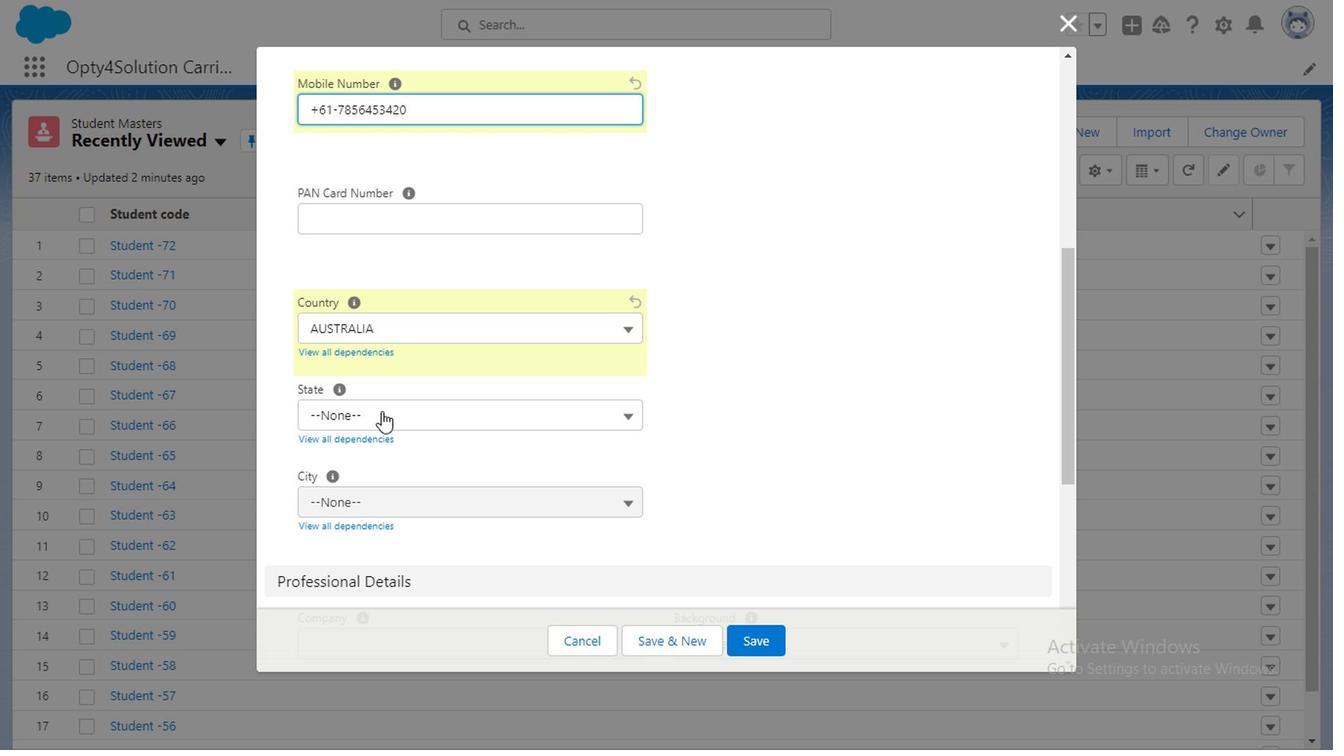 
Action: Mouse moved to (409, 490)
Screenshot: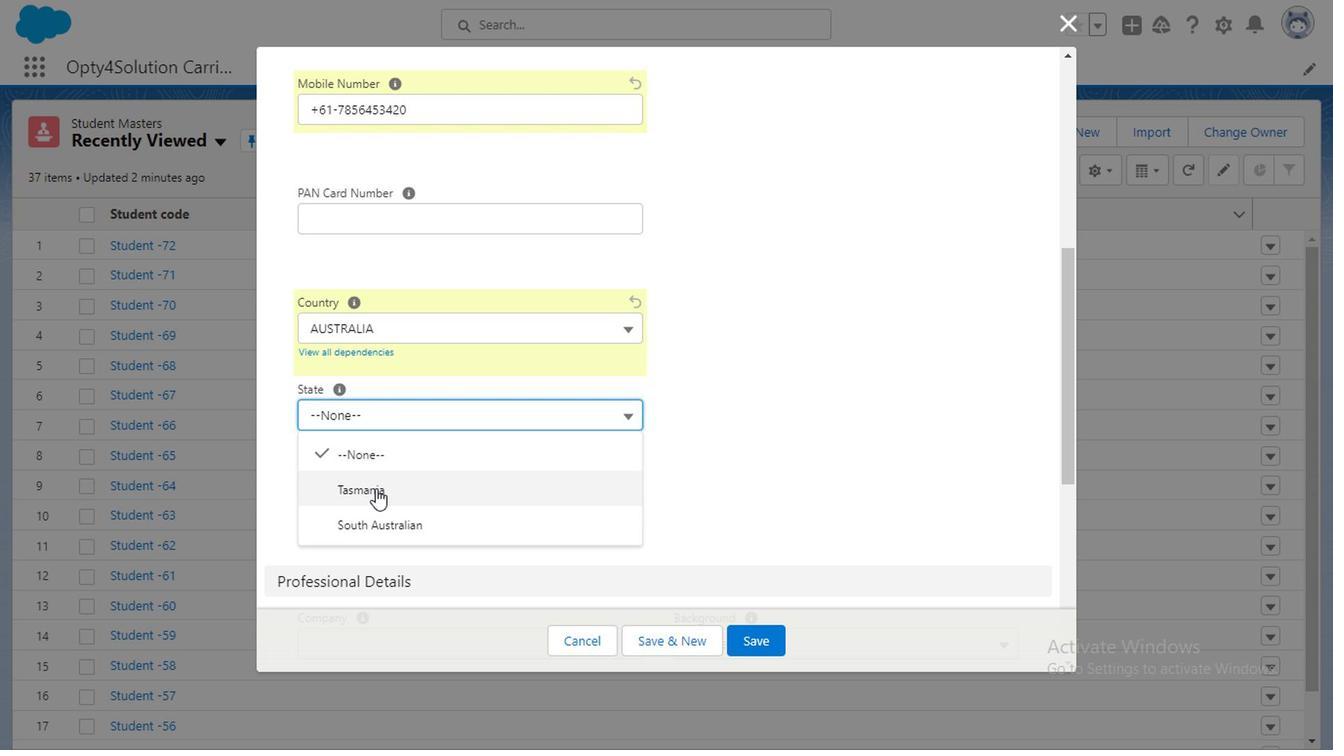 
Action: Mouse pressed left at (409, 490)
Screenshot: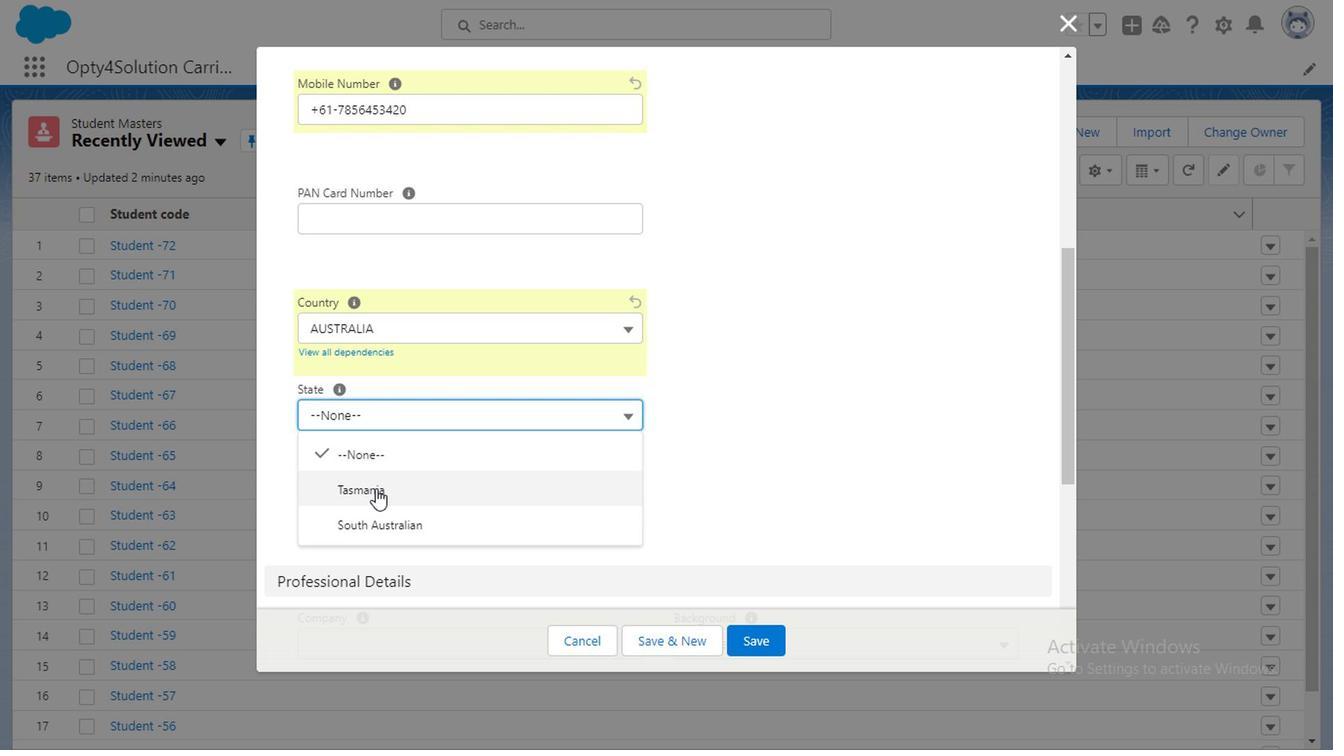 
Action: Mouse moved to (409, 504)
Screenshot: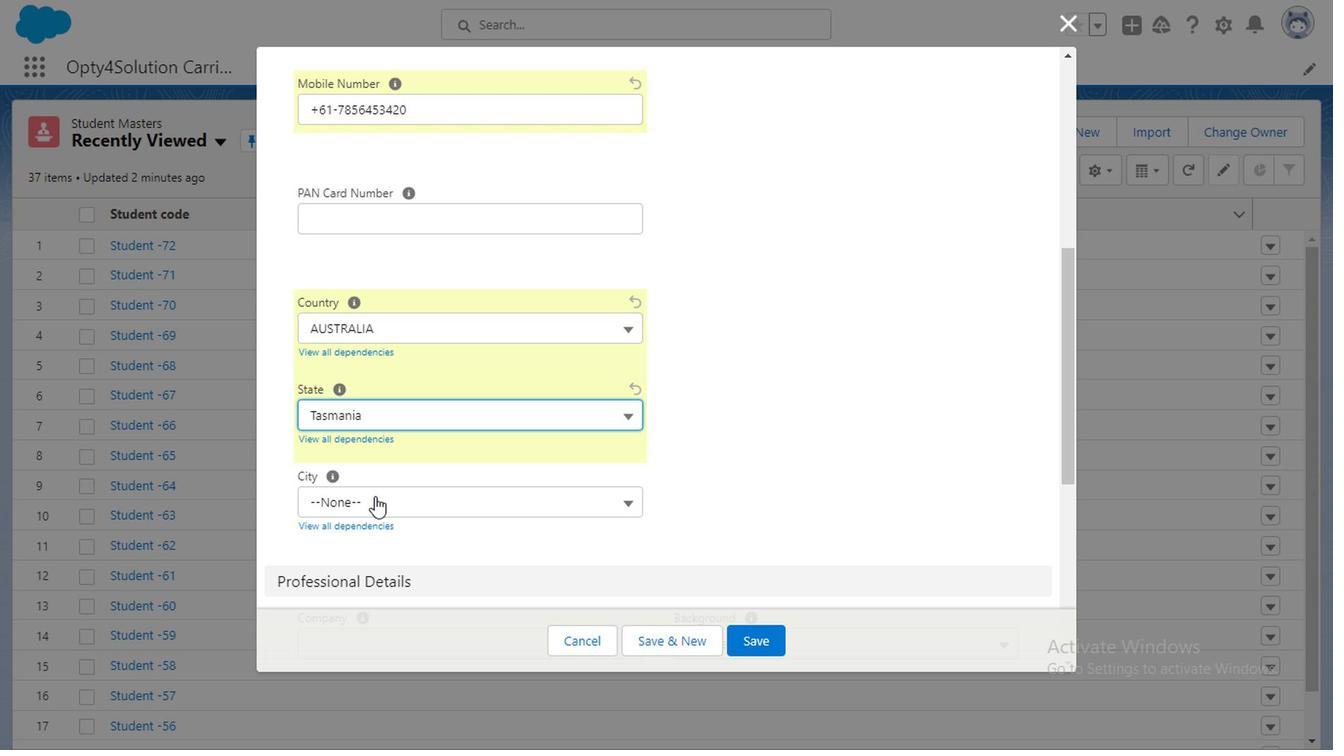 
Action: Mouse pressed left at (409, 504)
Screenshot: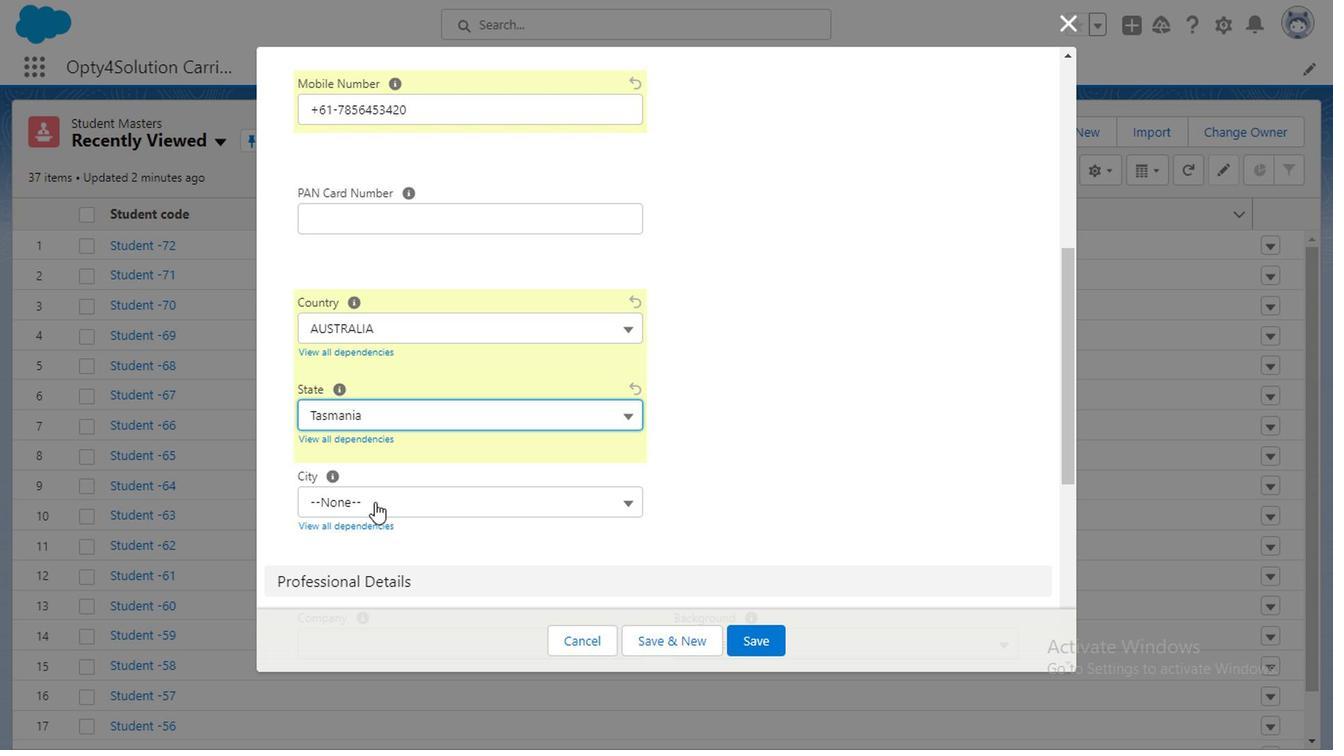 
Action: Mouse moved to (393, 575)
Screenshot: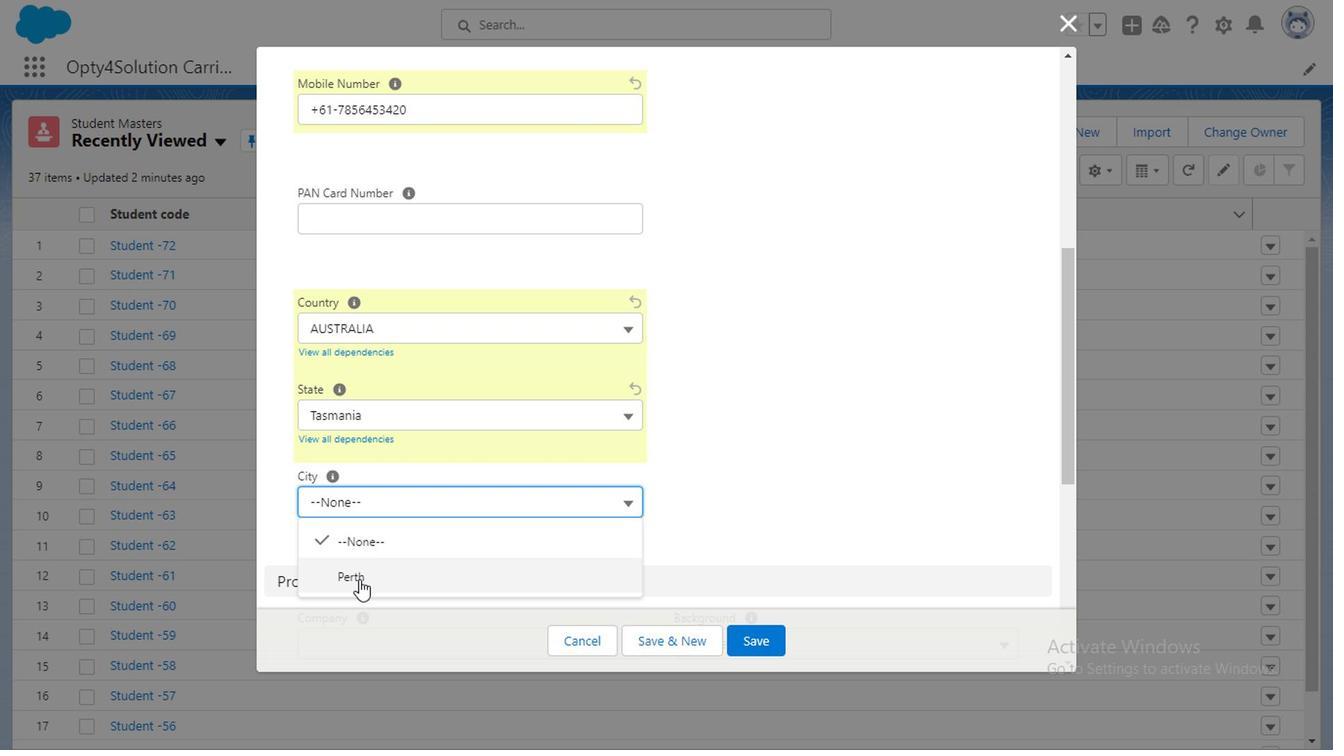 
Action: Mouse pressed left at (393, 575)
Screenshot: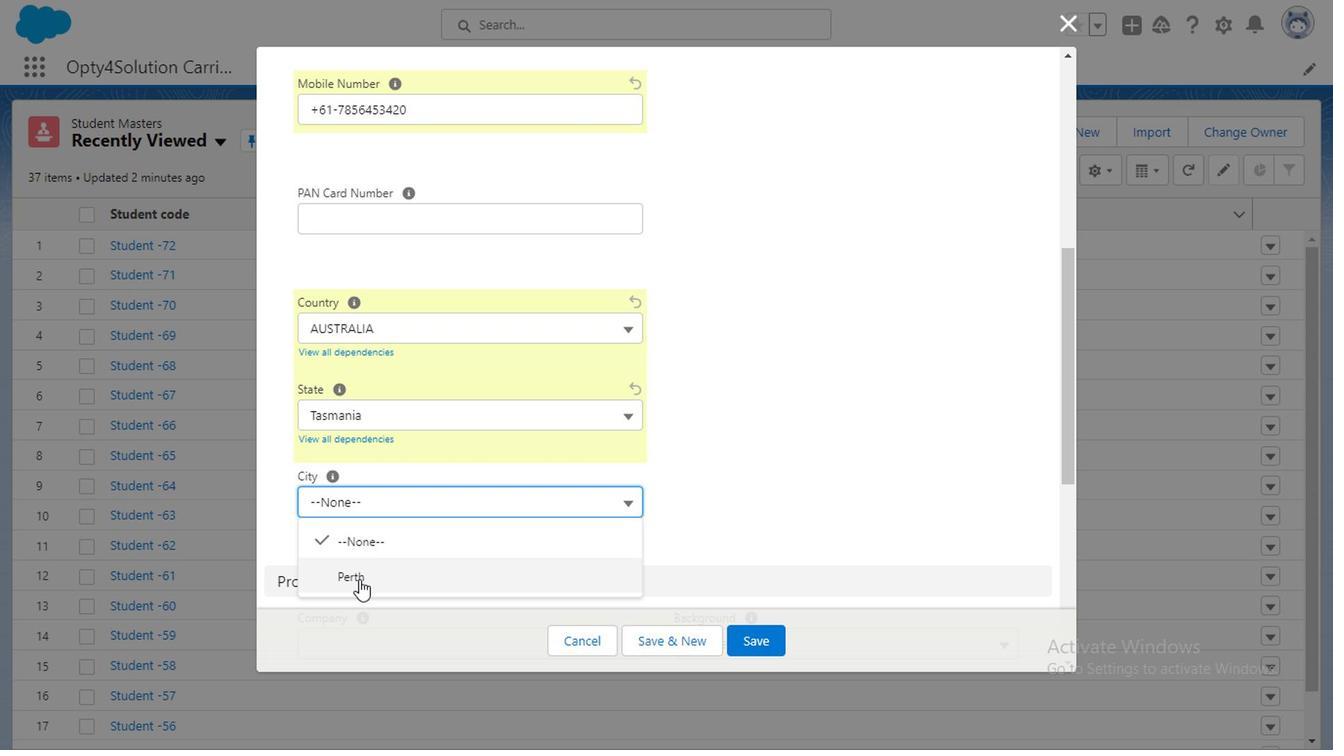 
Action: Mouse moved to (1070, 414)
Screenshot: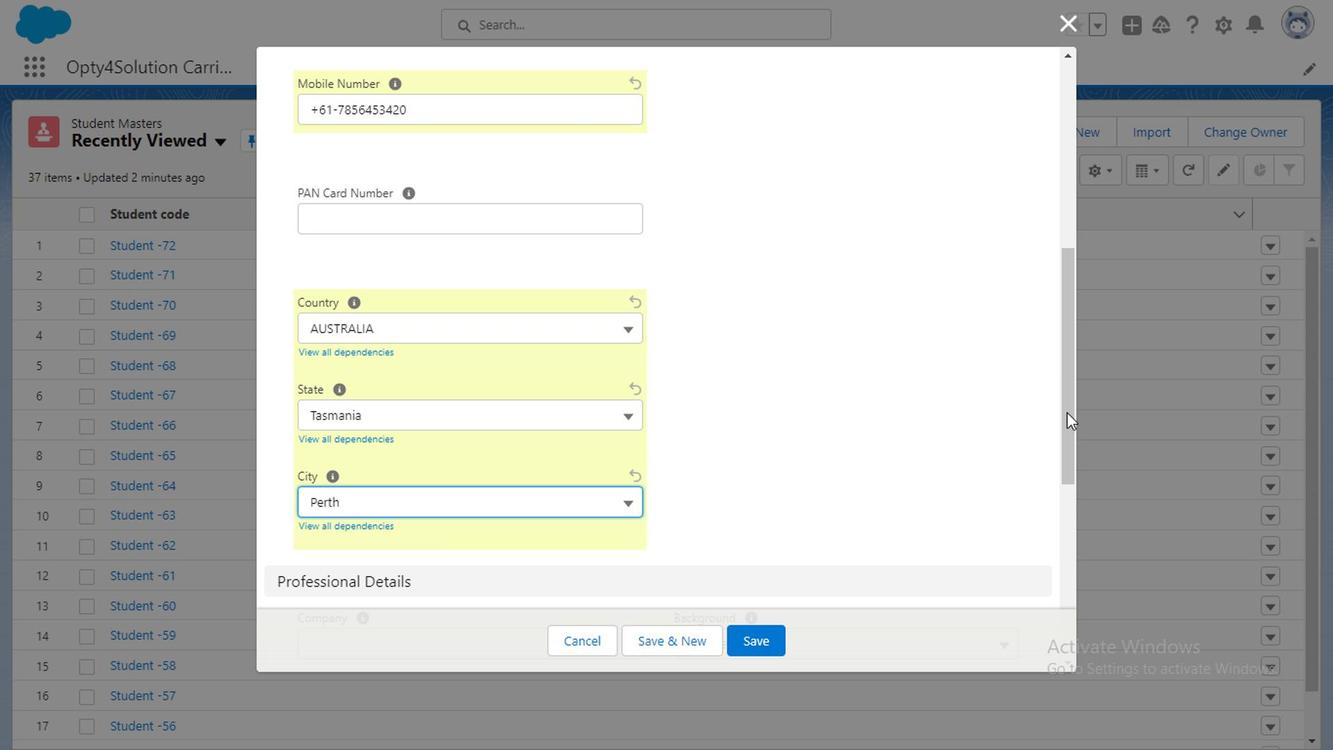 
Action: Mouse pressed left at (1070, 414)
Screenshot: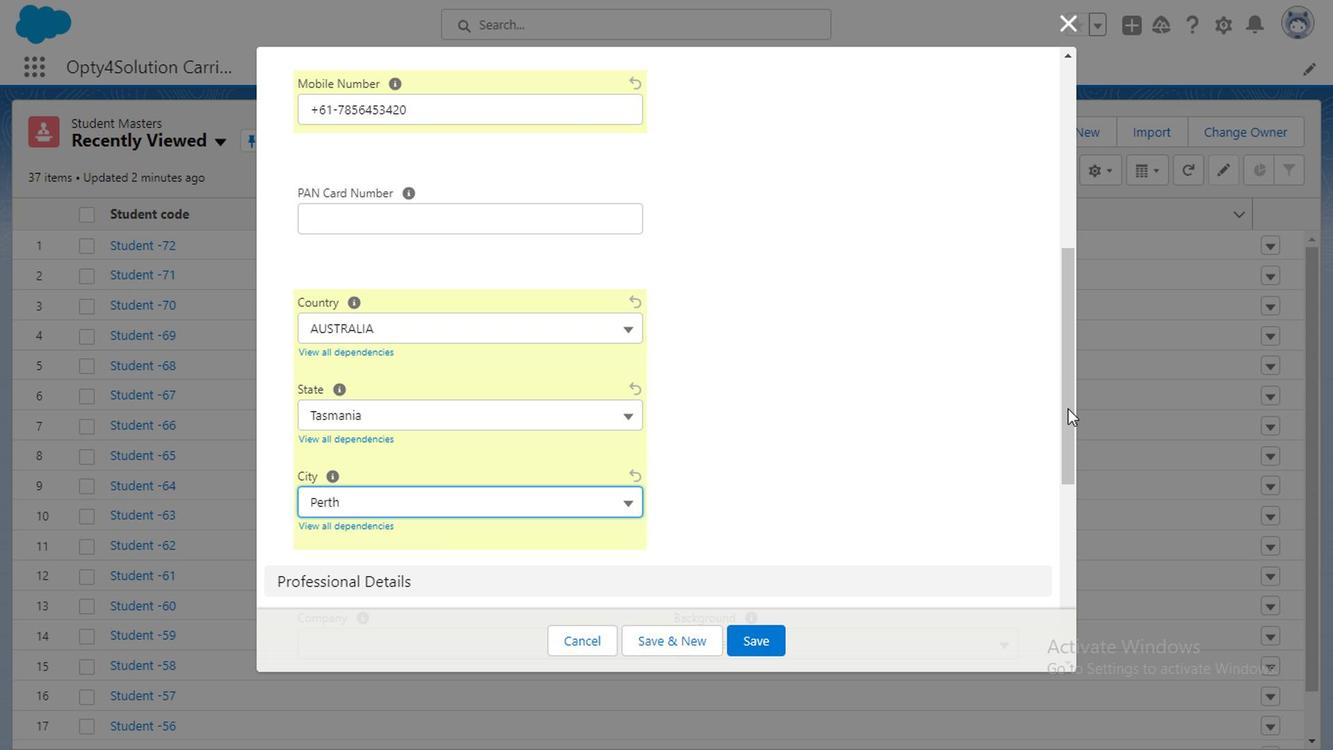 
Action: Mouse moved to (497, 427)
Screenshot: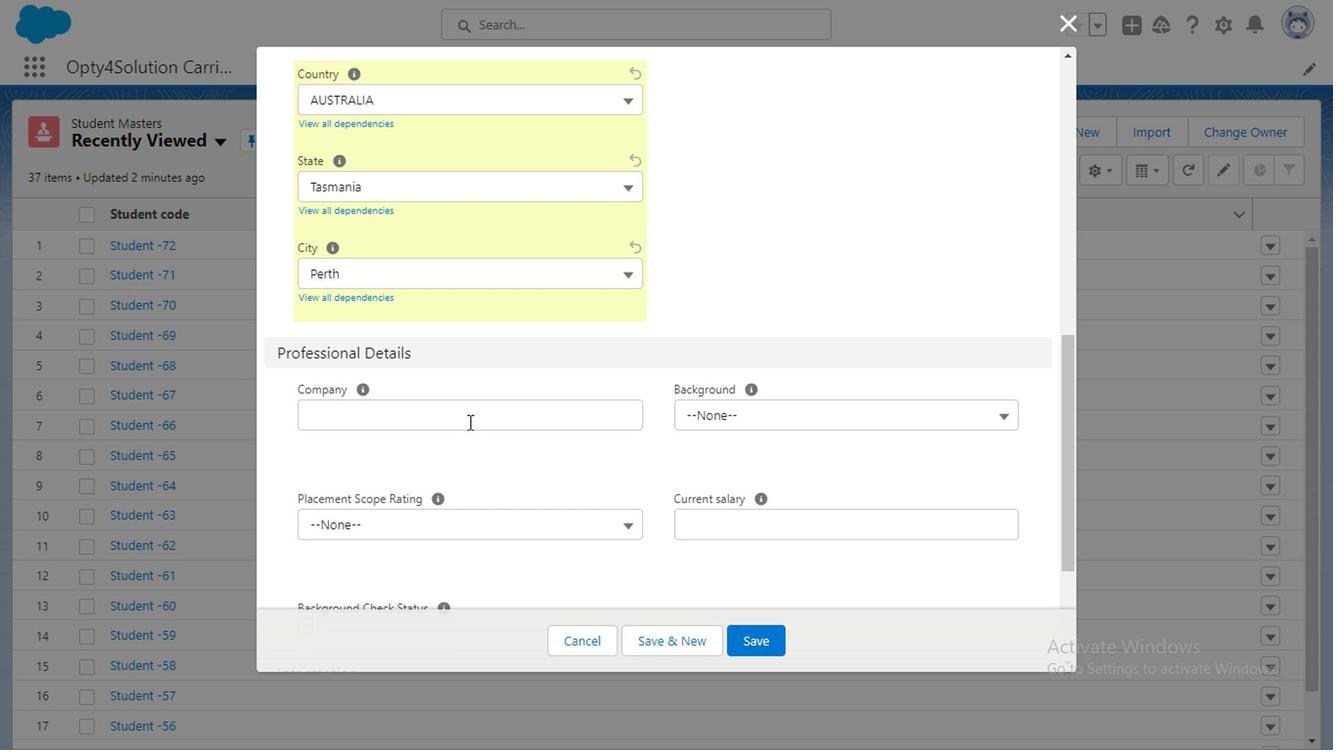 
Action: Mouse pressed left at (497, 427)
Screenshot: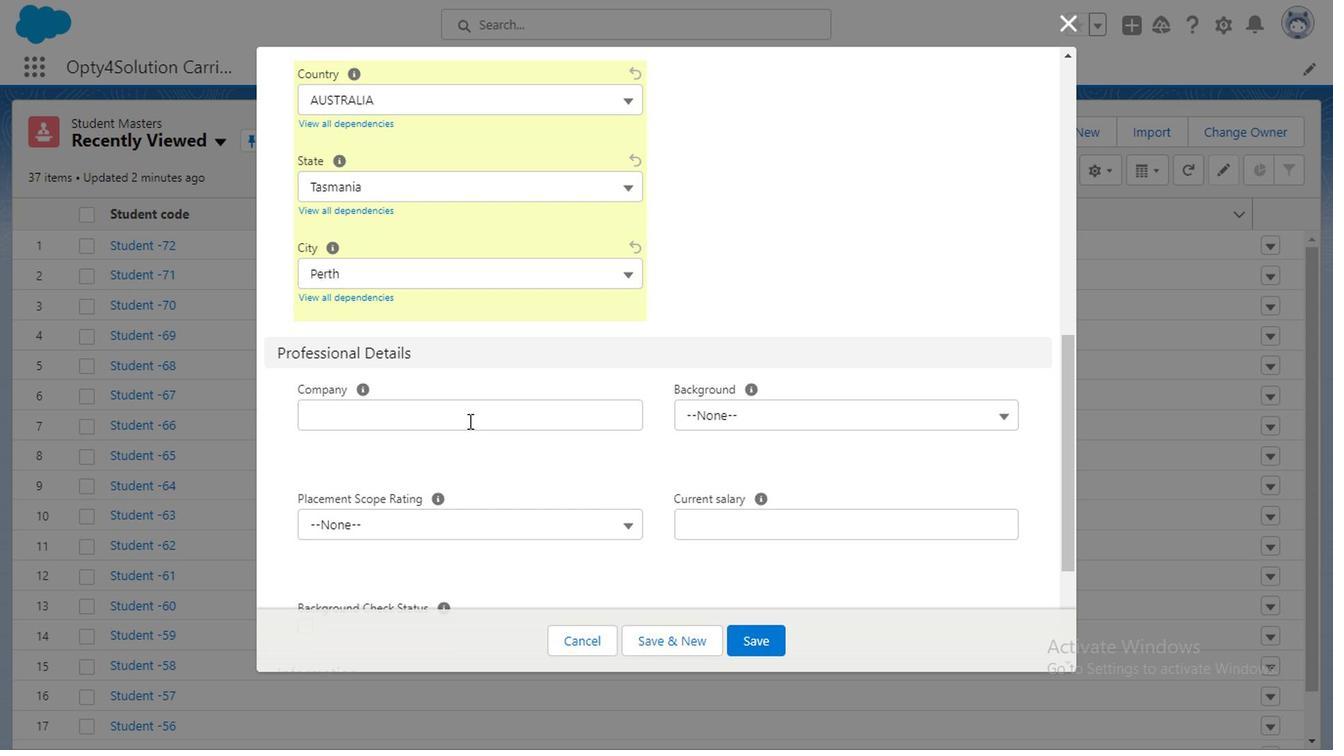 
Action: Mouse moved to (497, 427)
Screenshot: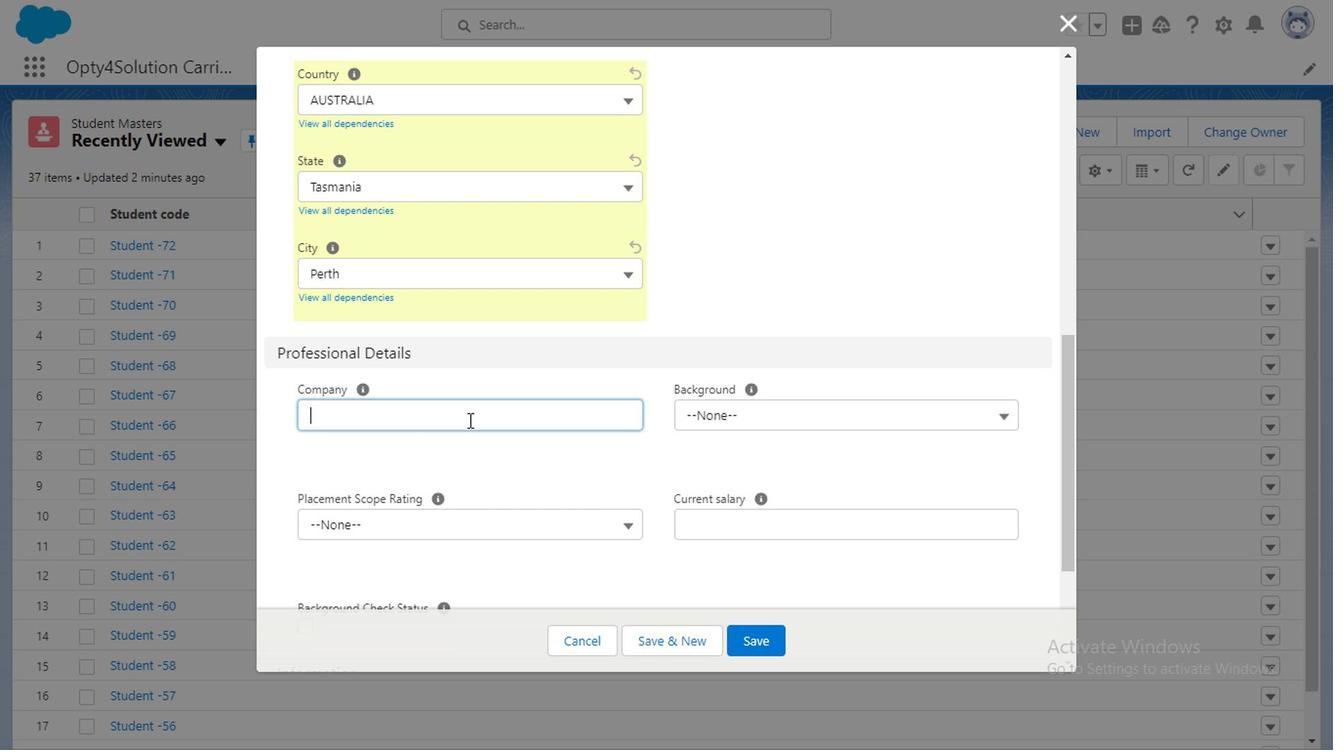 
Action: Key pressed <Key.caps_lock>D<Key.caps_lock><Key.backspace><Key.backspace><Key.caps_lock>A<Key.caps_lock>dapt<Key.space>recorder
Screenshot: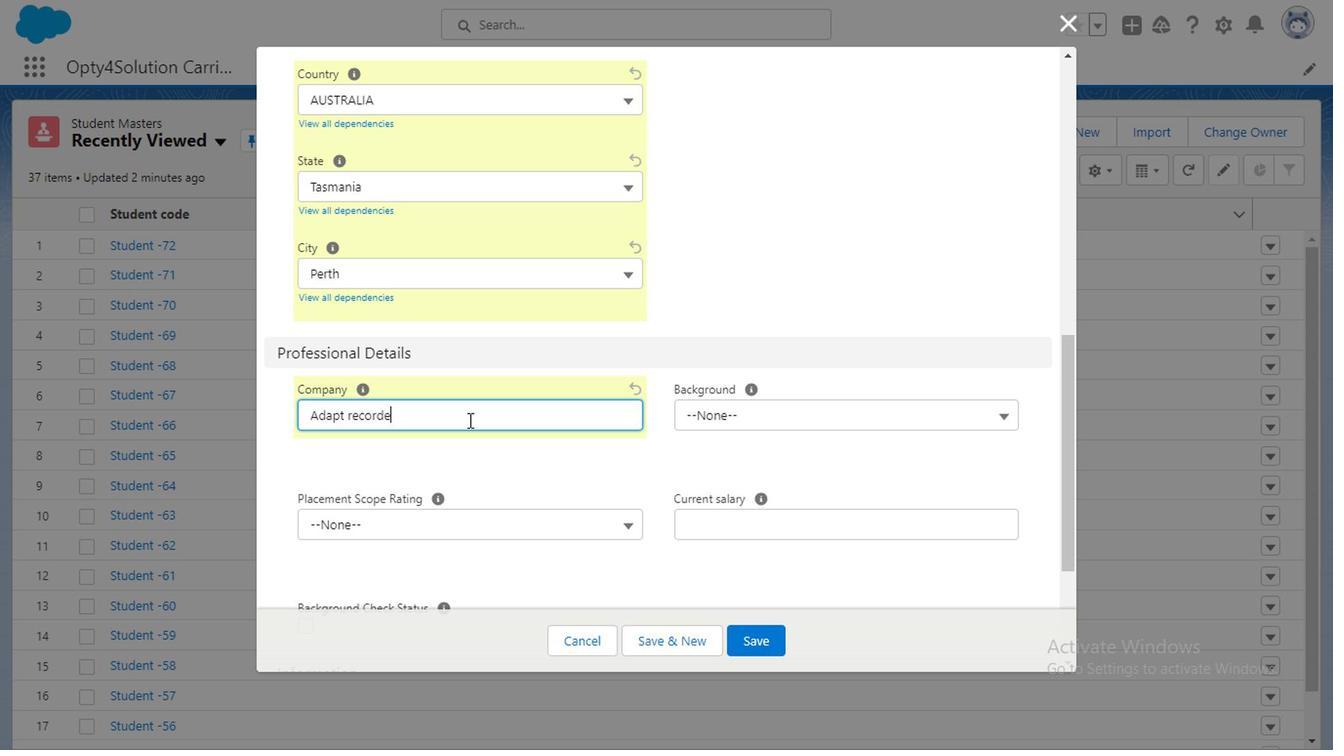 
Action: Mouse moved to (733, 418)
Screenshot: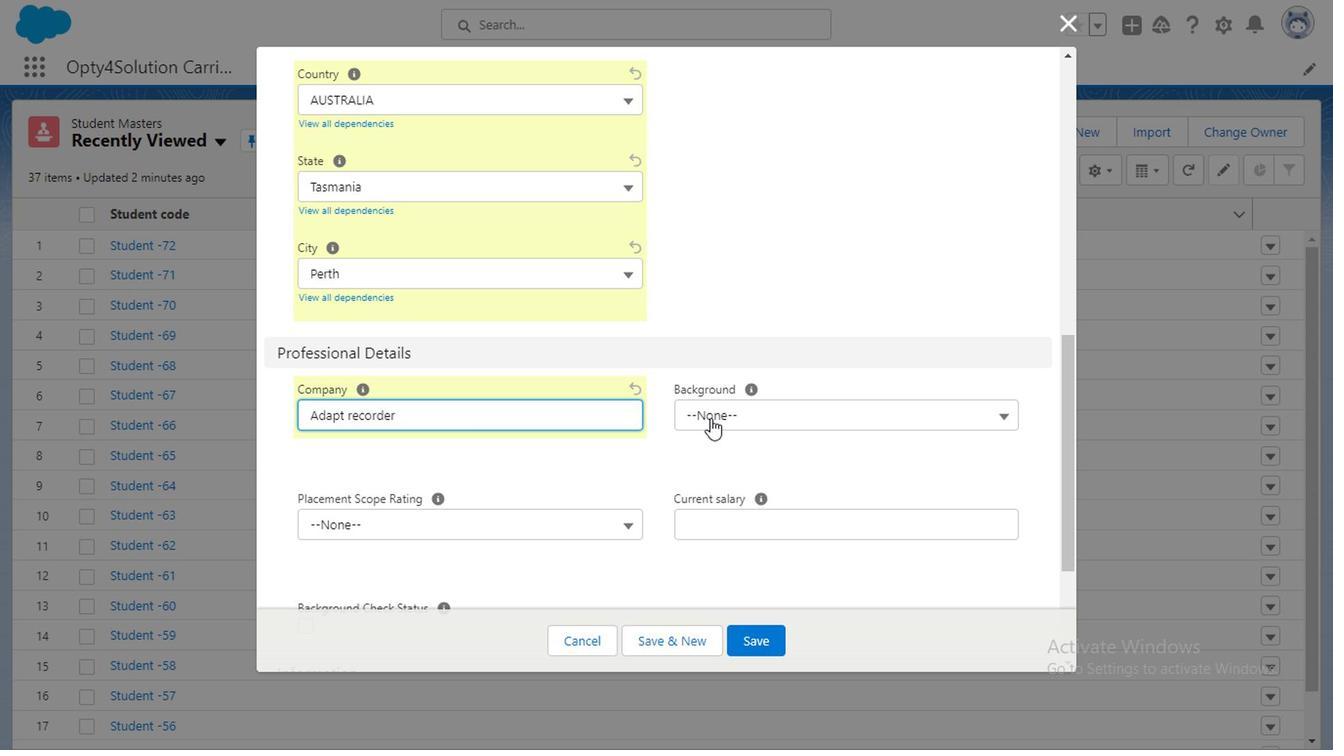 
Action: Mouse pressed left at (733, 418)
Screenshot: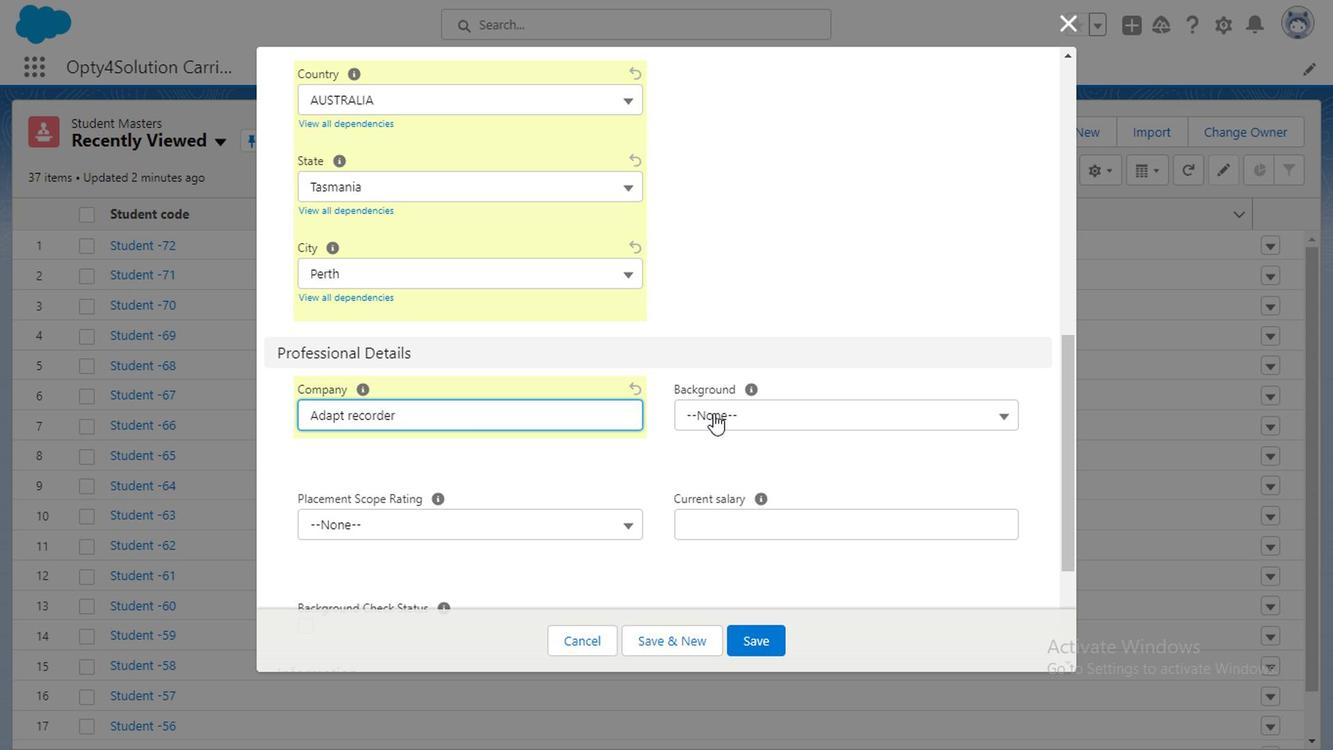 
Action: Mouse moved to (779, 525)
Screenshot: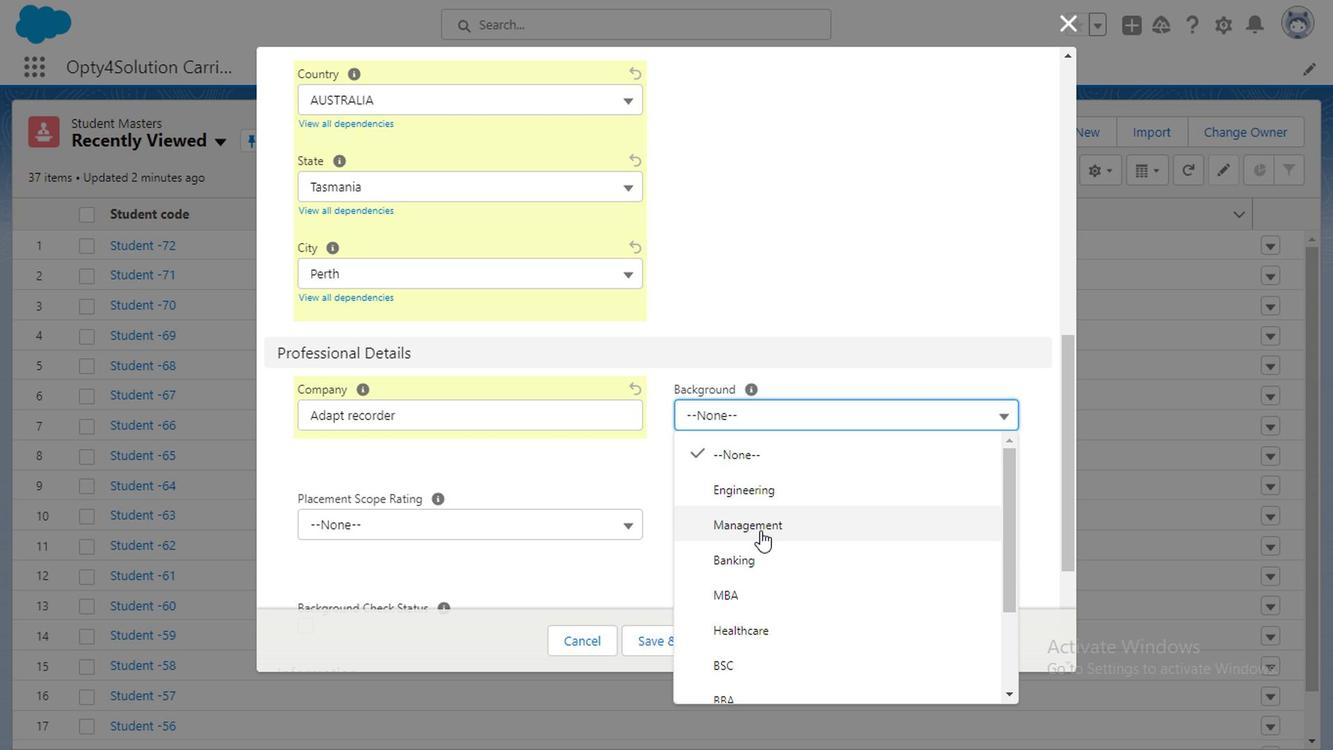 
Action: Mouse pressed left at (779, 525)
Screenshot: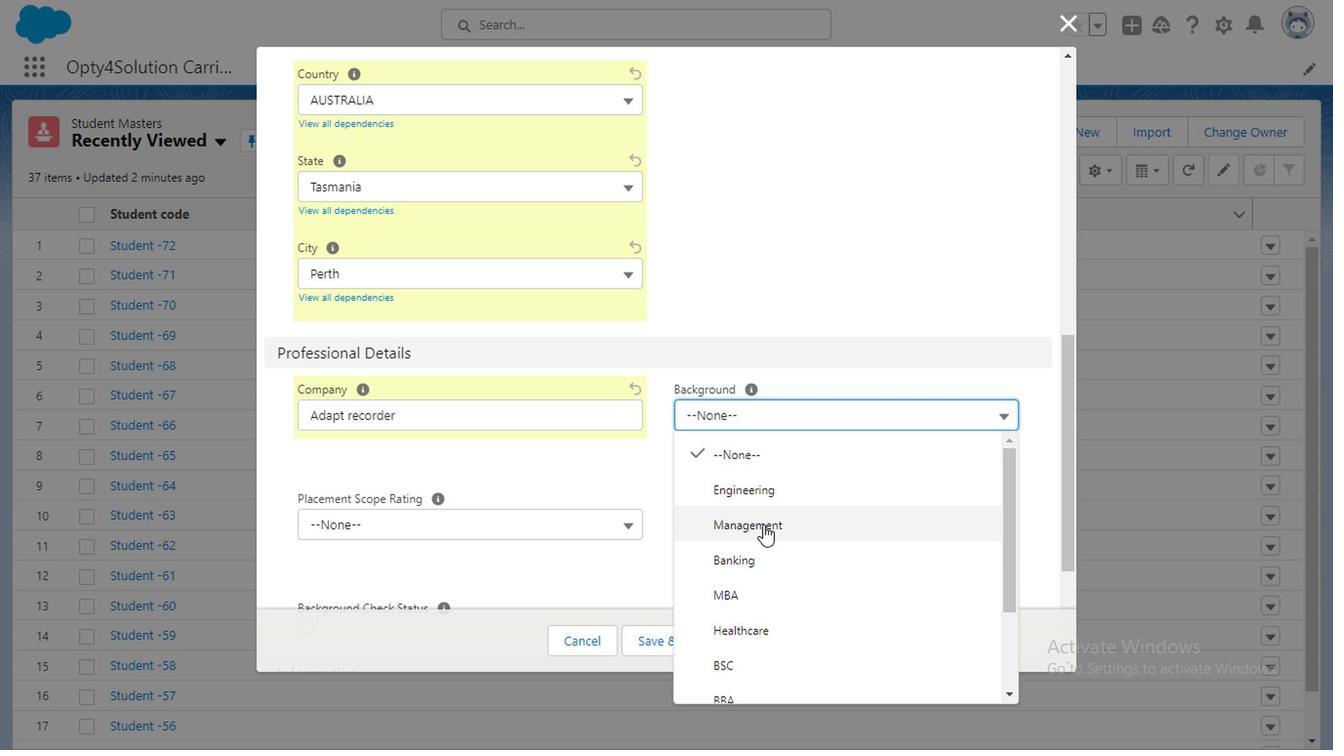
Action: Mouse moved to (521, 526)
Screenshot: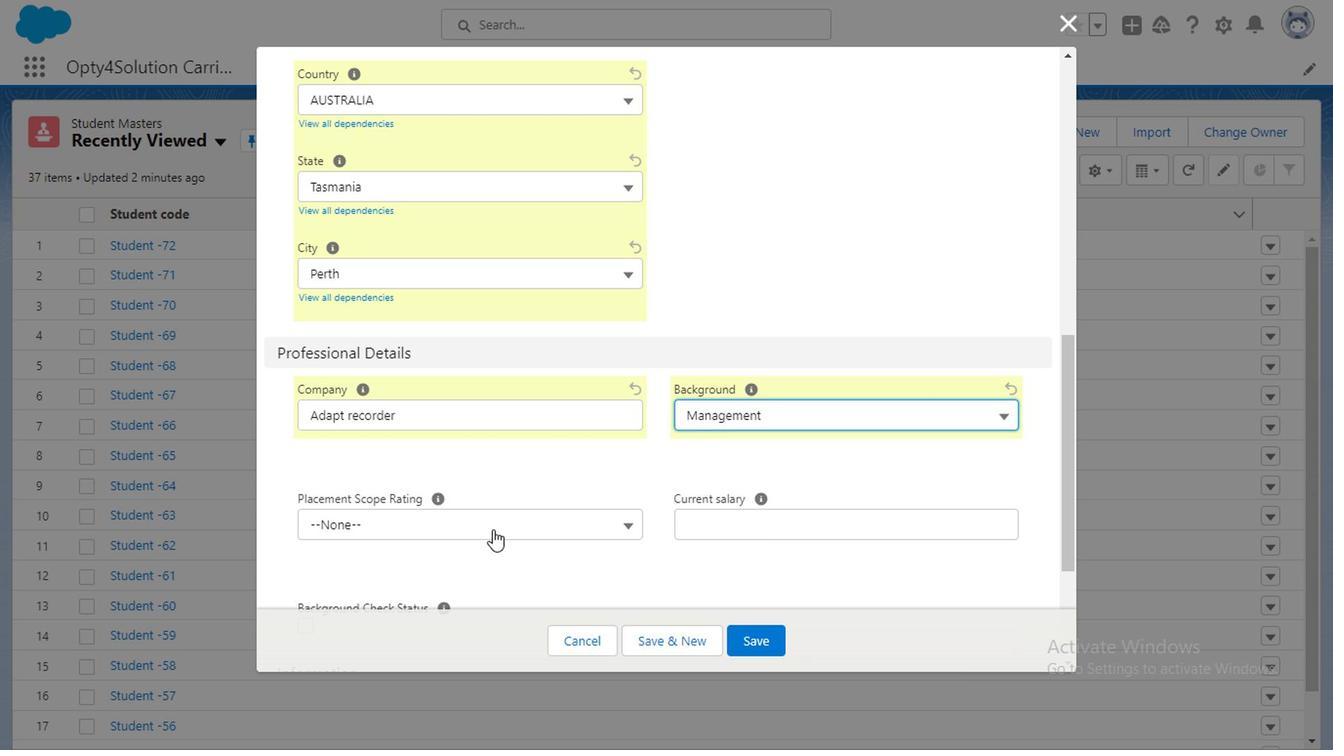 
Action: Mouse pressed left at (521, 526)
Screenshot: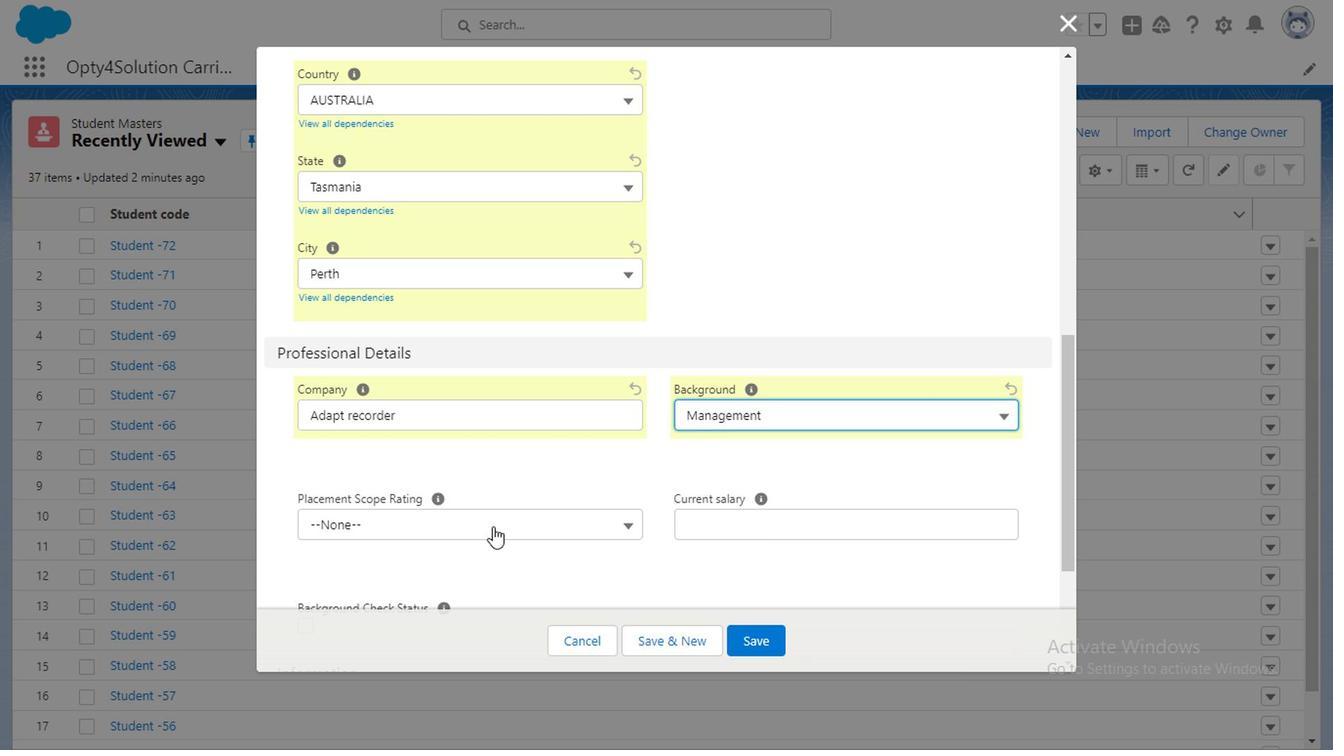 
Action: Mouse moved to (402, 626)
Screenshot: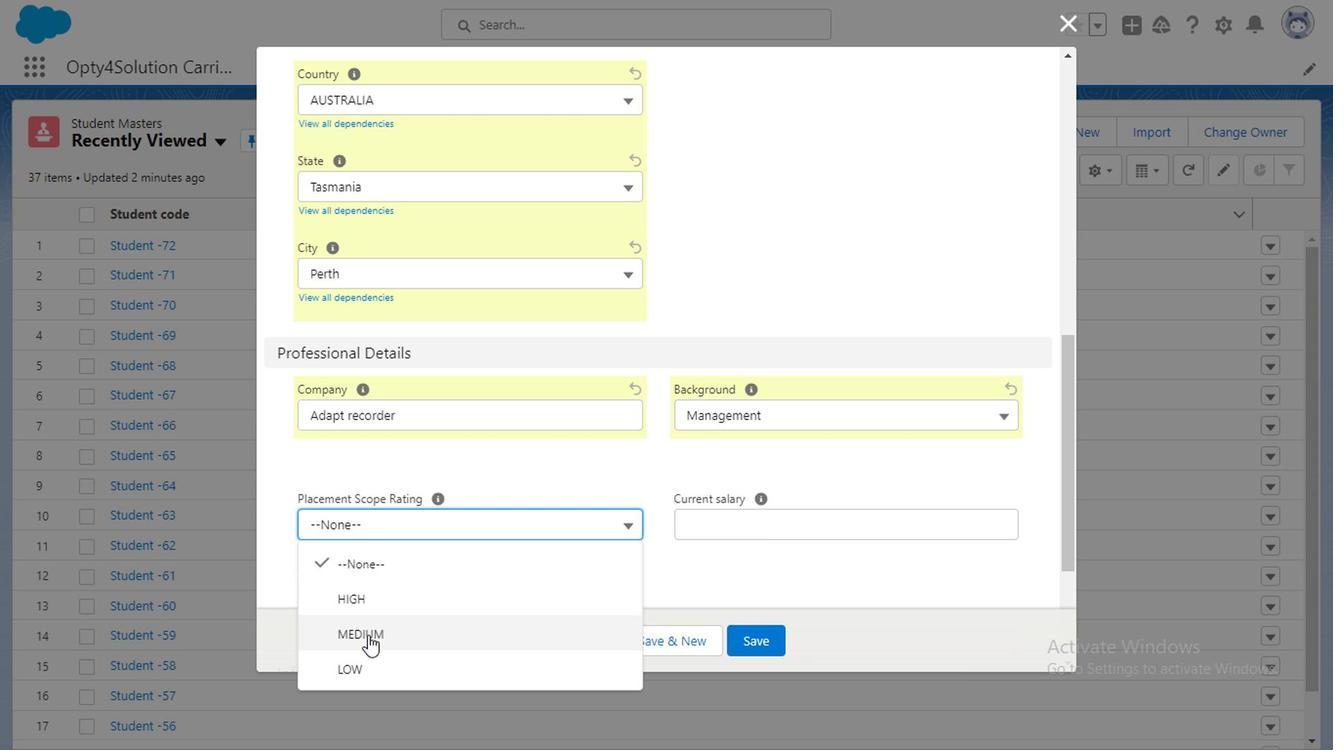
Action: Mouse pressed left at (402, 626)
Screenshot: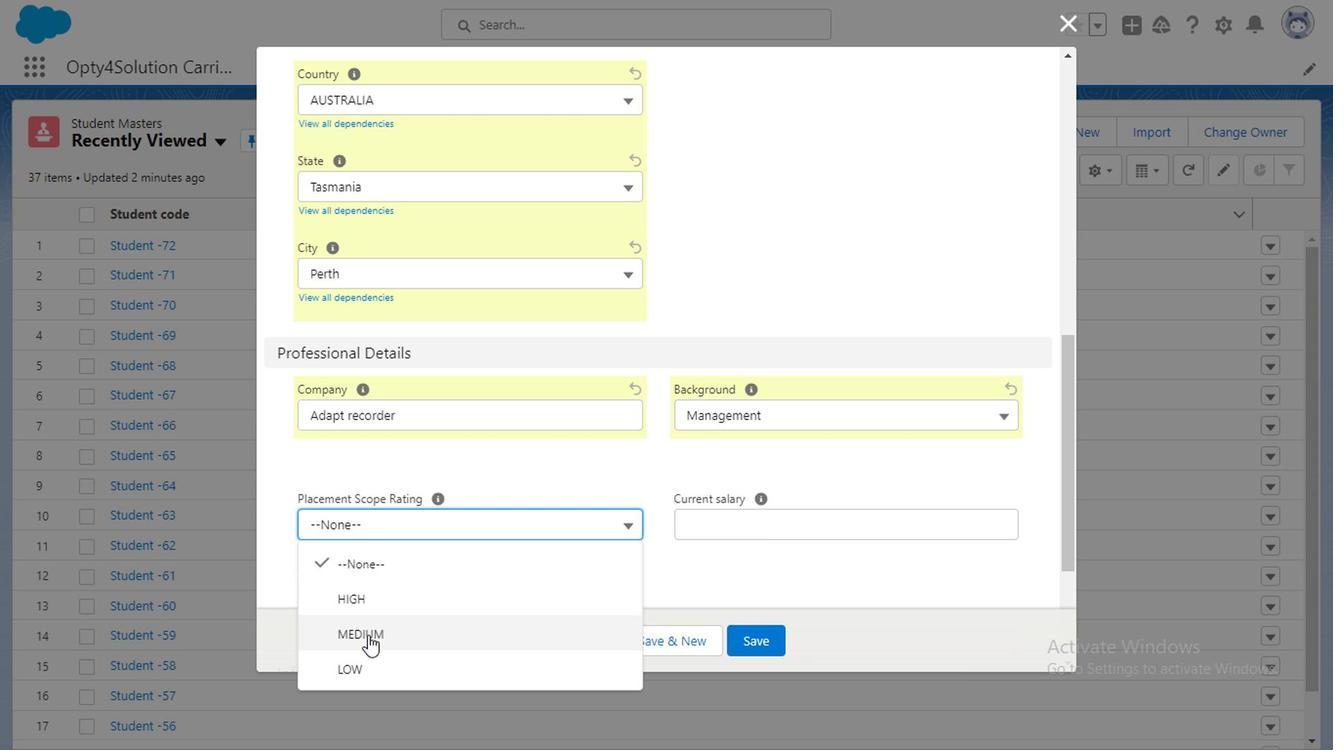 
Action: Mouse moved to (768, 521)
Screenshot: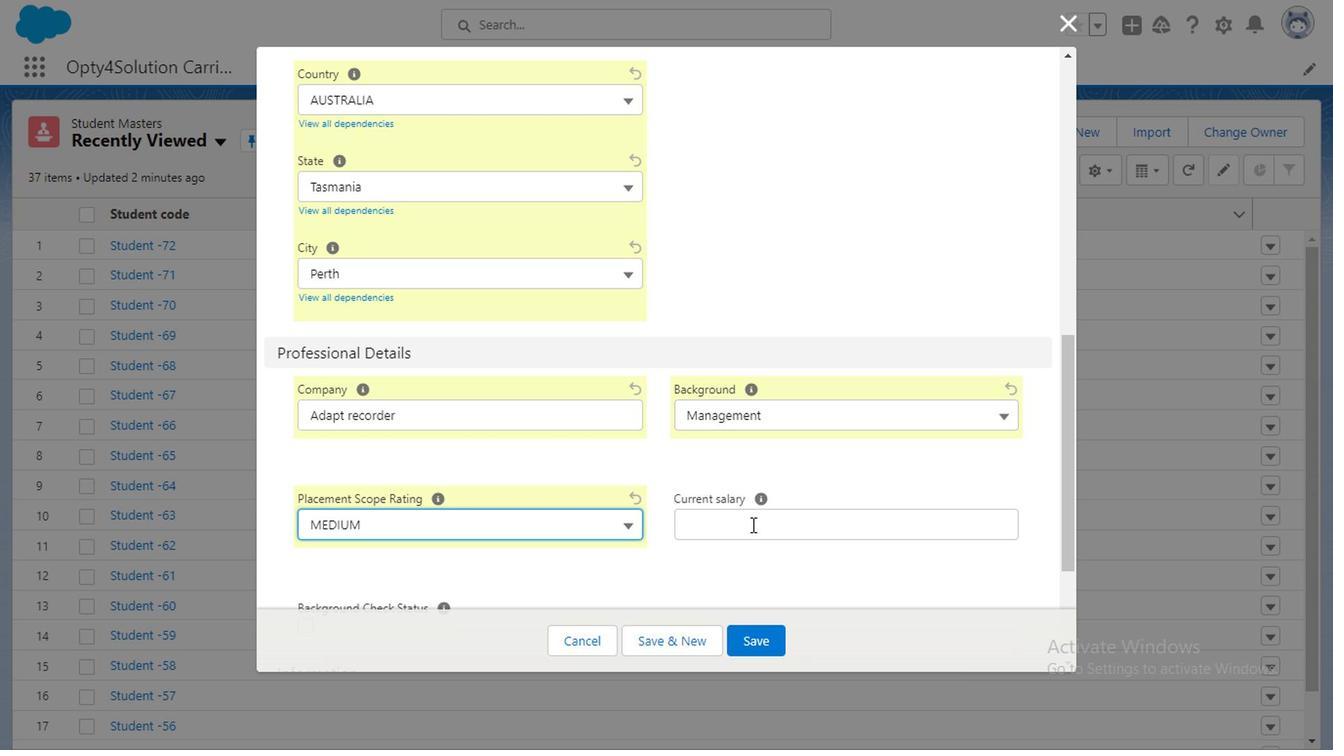 
Action: Mouse pressed left at (768, 521)
Screenshot: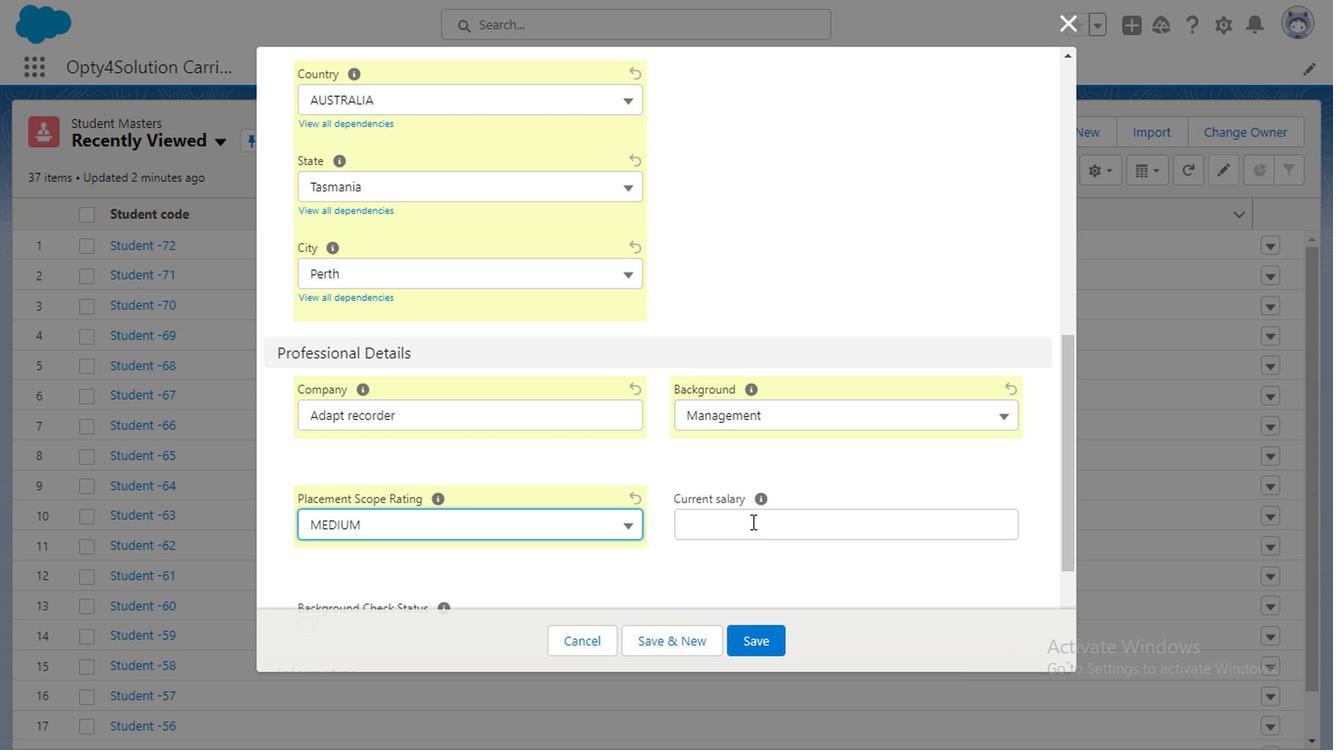 
Action: Mouse moved to (768, 522)
Screenshot: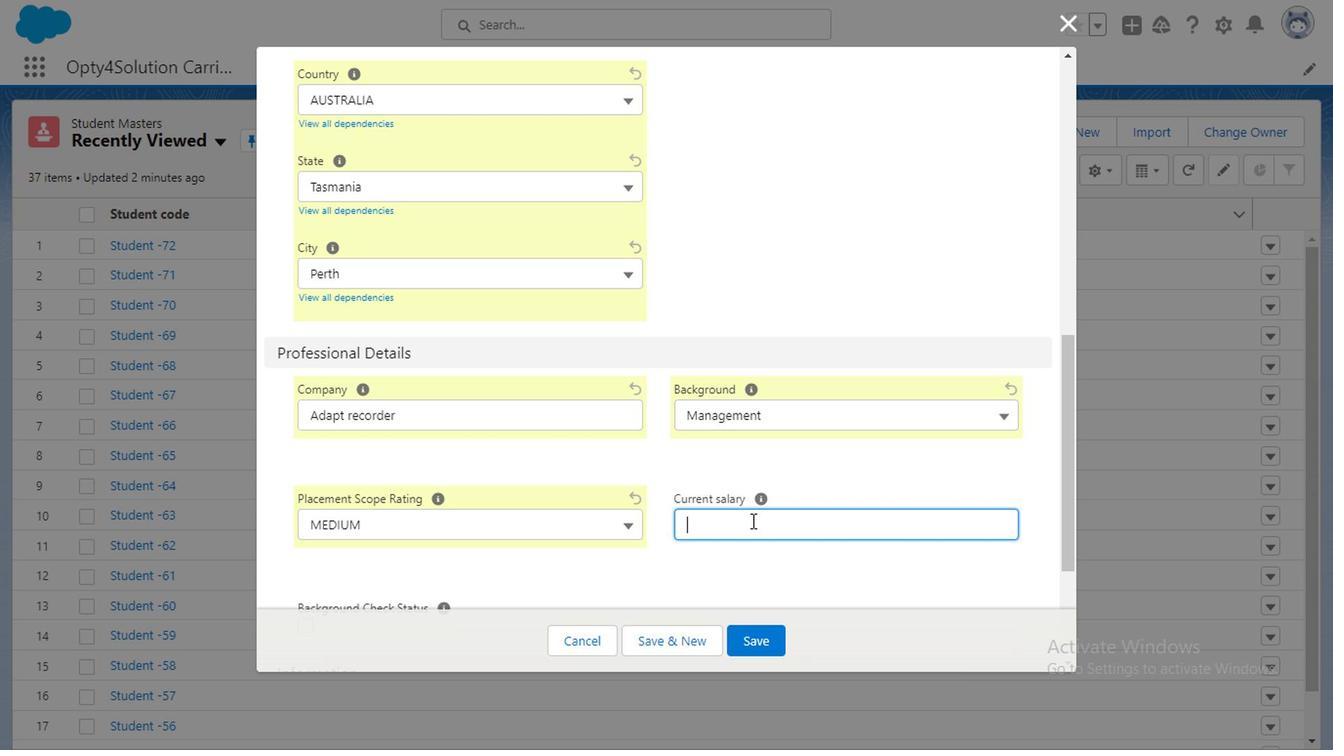 
Action: Key pressed 50000
Screenshot: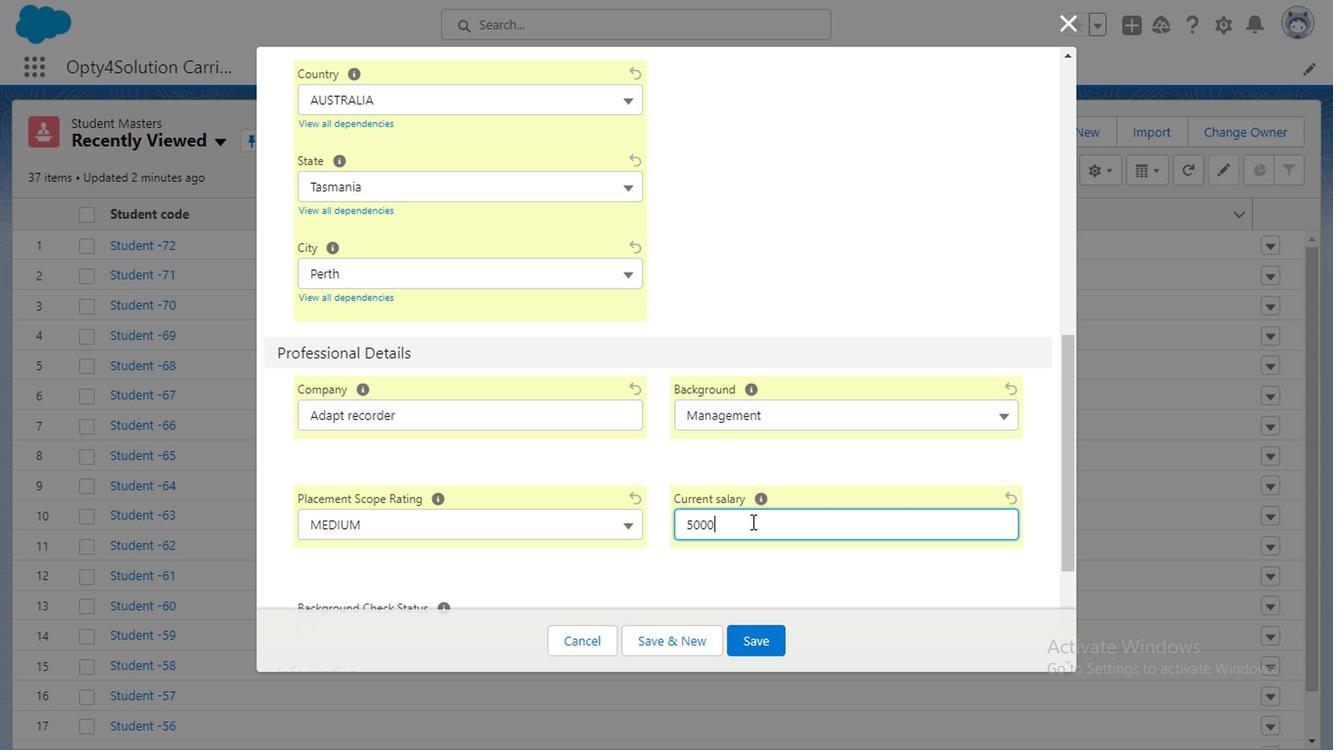 
Action: Mouse moved to (848, 474)
Screenshot: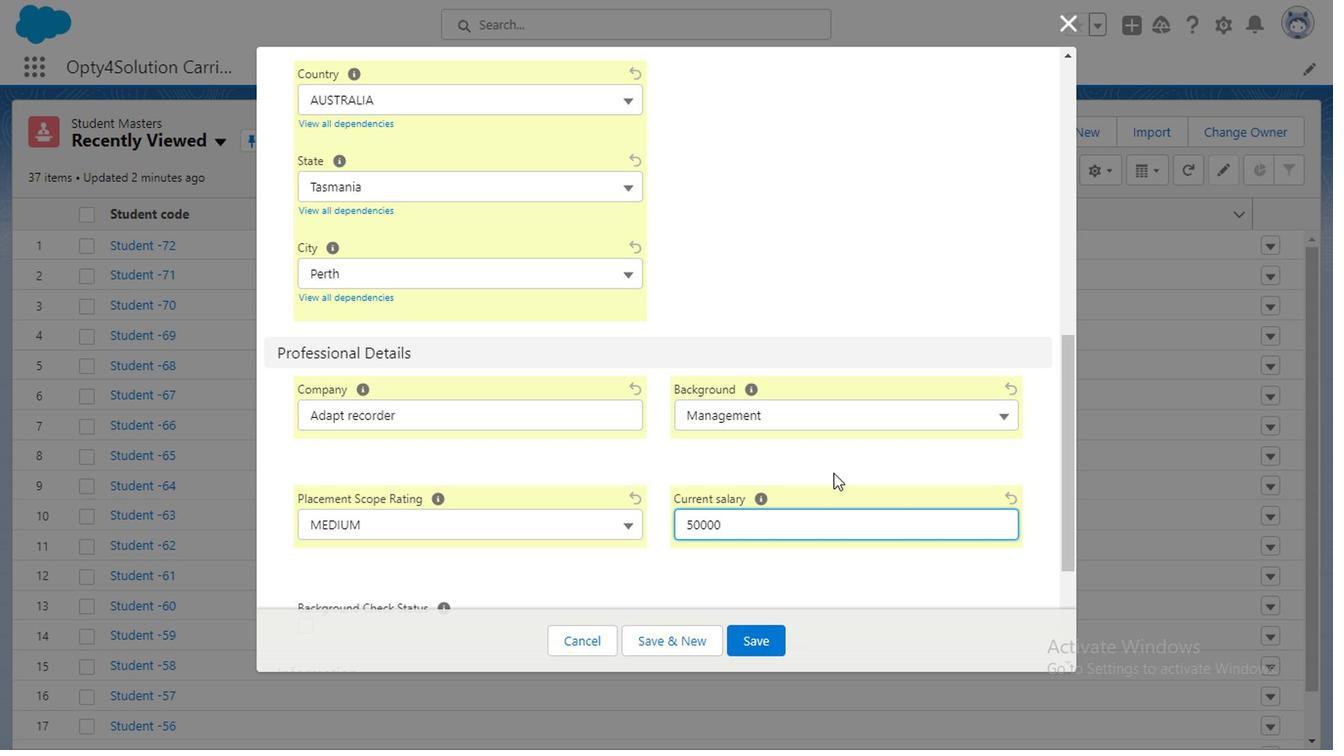 
Action: Mouse scrolled (848, 473) with delta (0, 0)
Screenshot: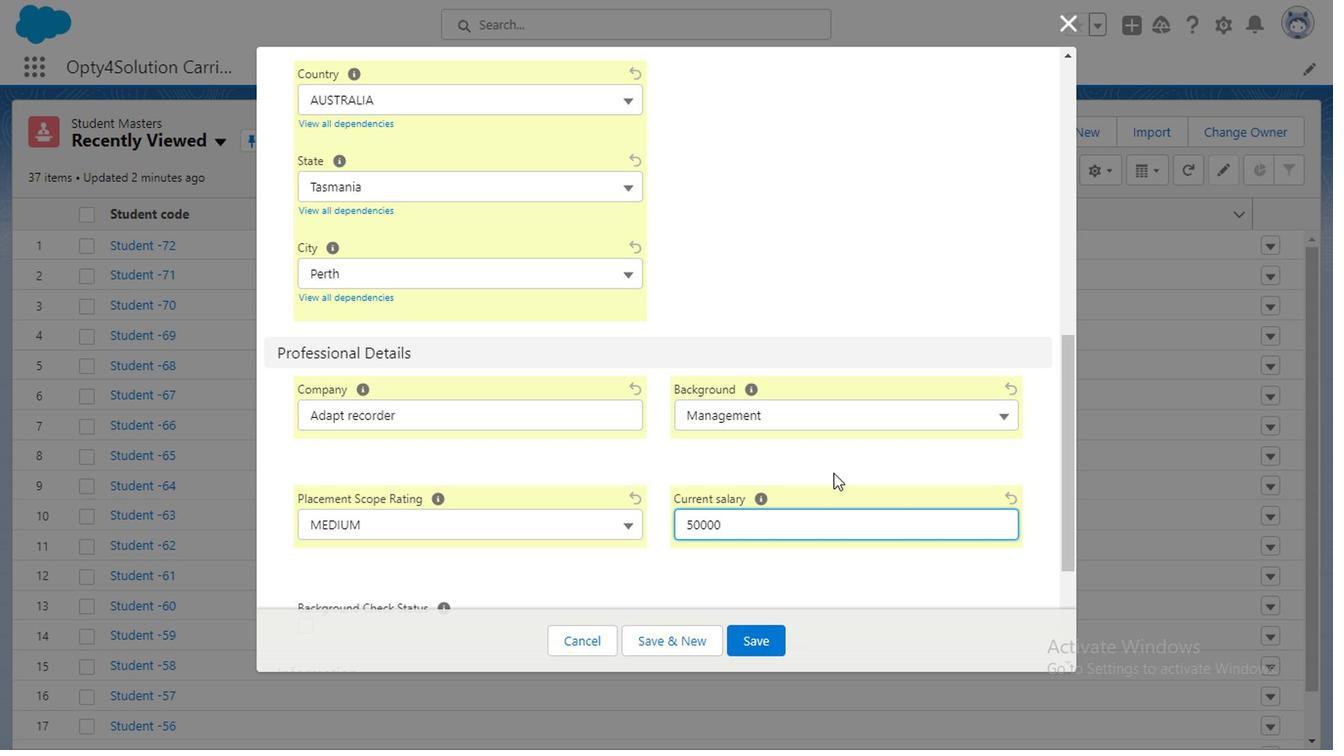 
Action: Mouse moved to (343, 411)
Screenshot: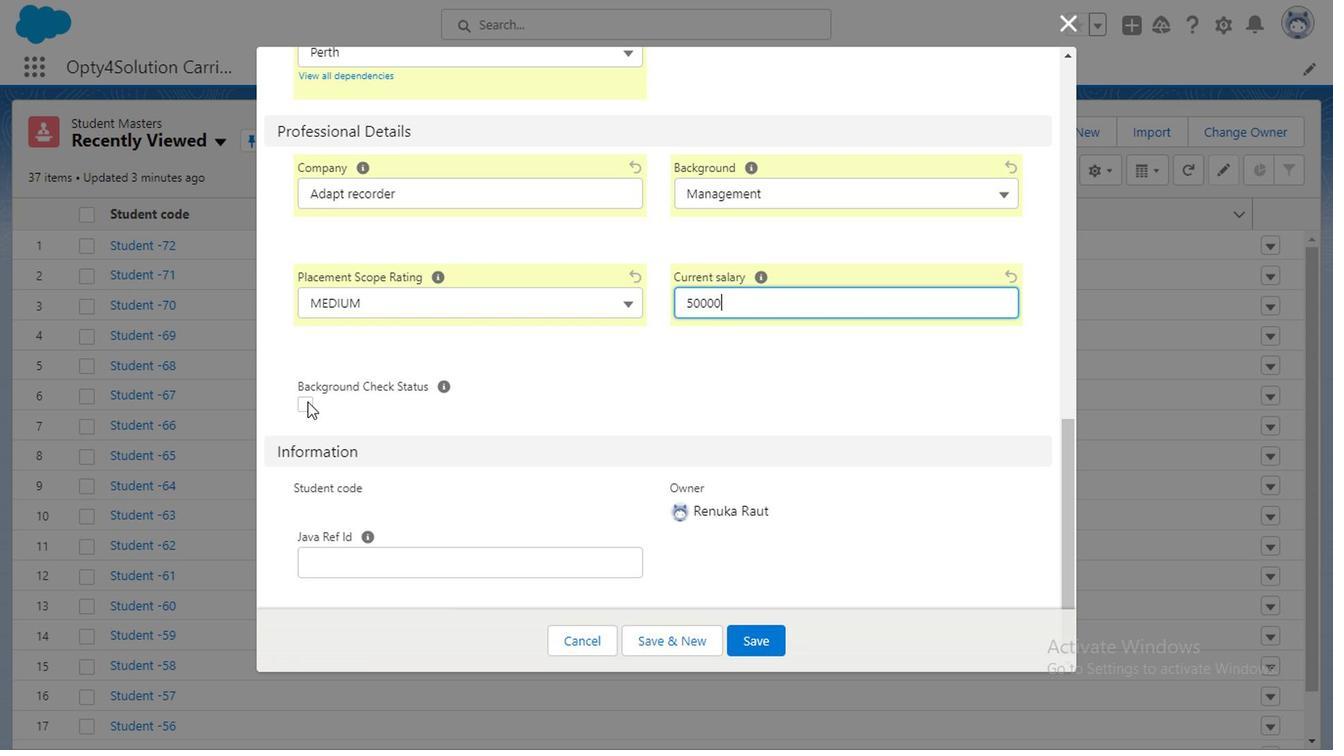 
Action: Mouse pressed left at (343, 411)
Screenshot: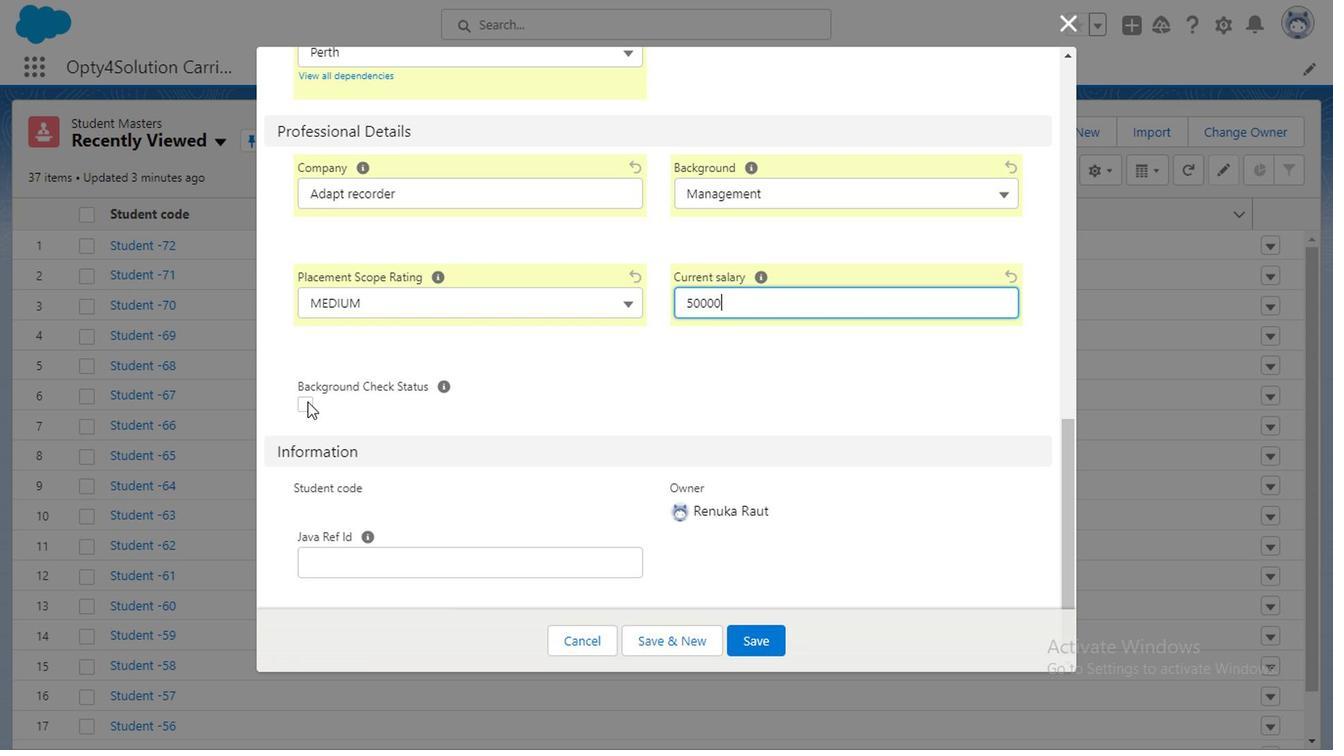 
Action: Mouse moved to (579, 561)
Screenshot: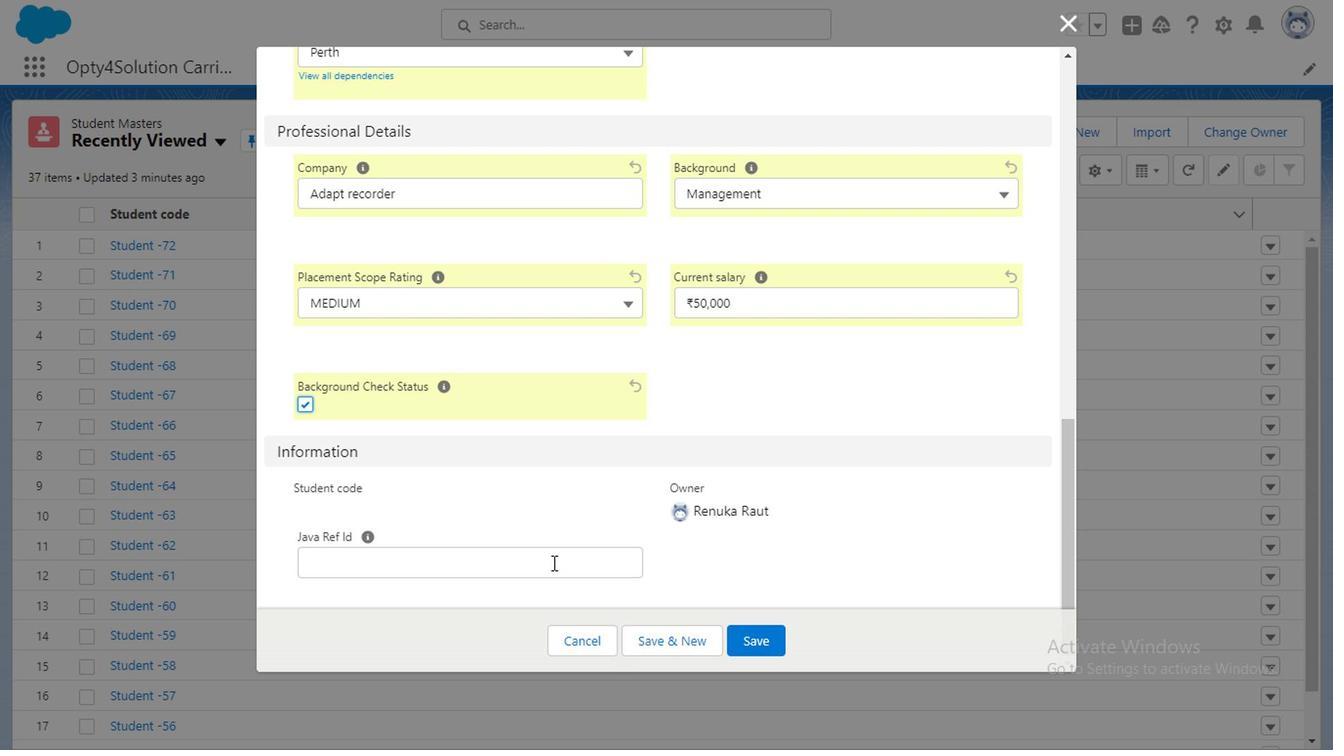 
Action: Mouse pressed left at (579, 561)
Screenshot: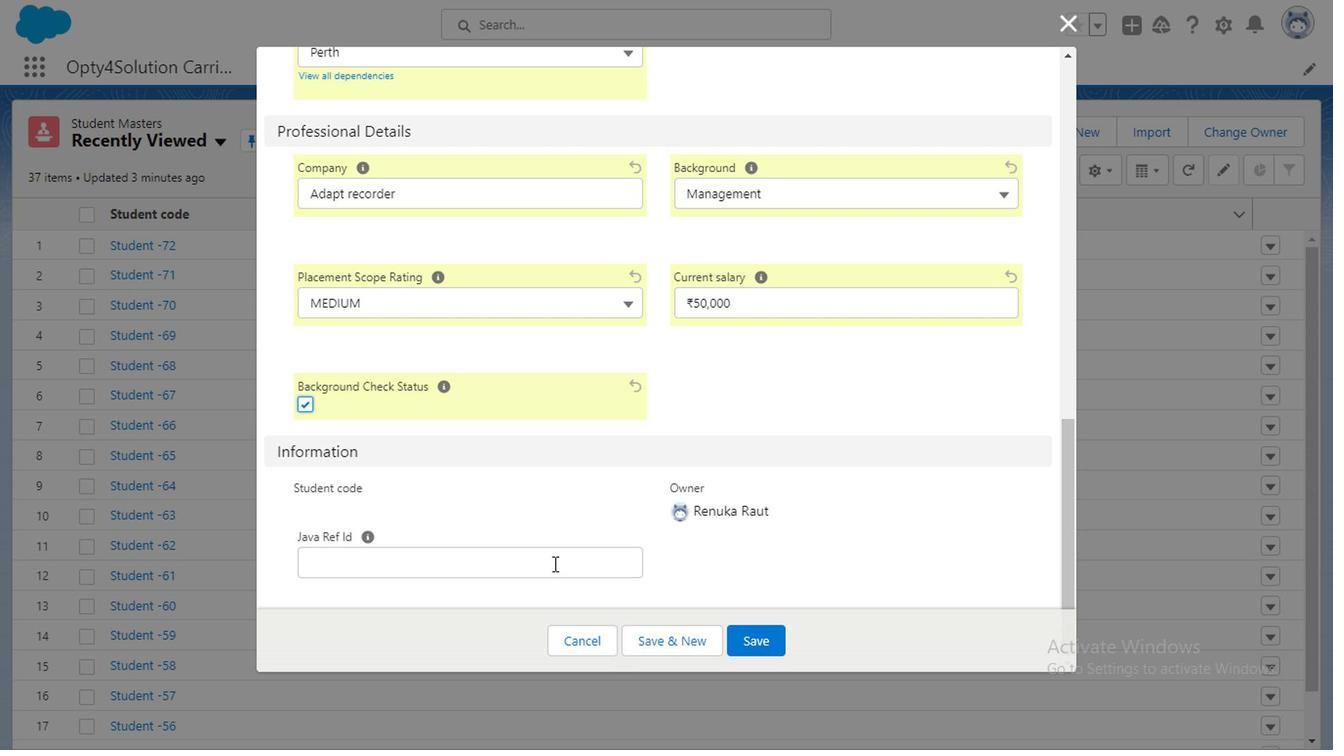 
Action: Mouse moved to (779, 634)
Screenshot: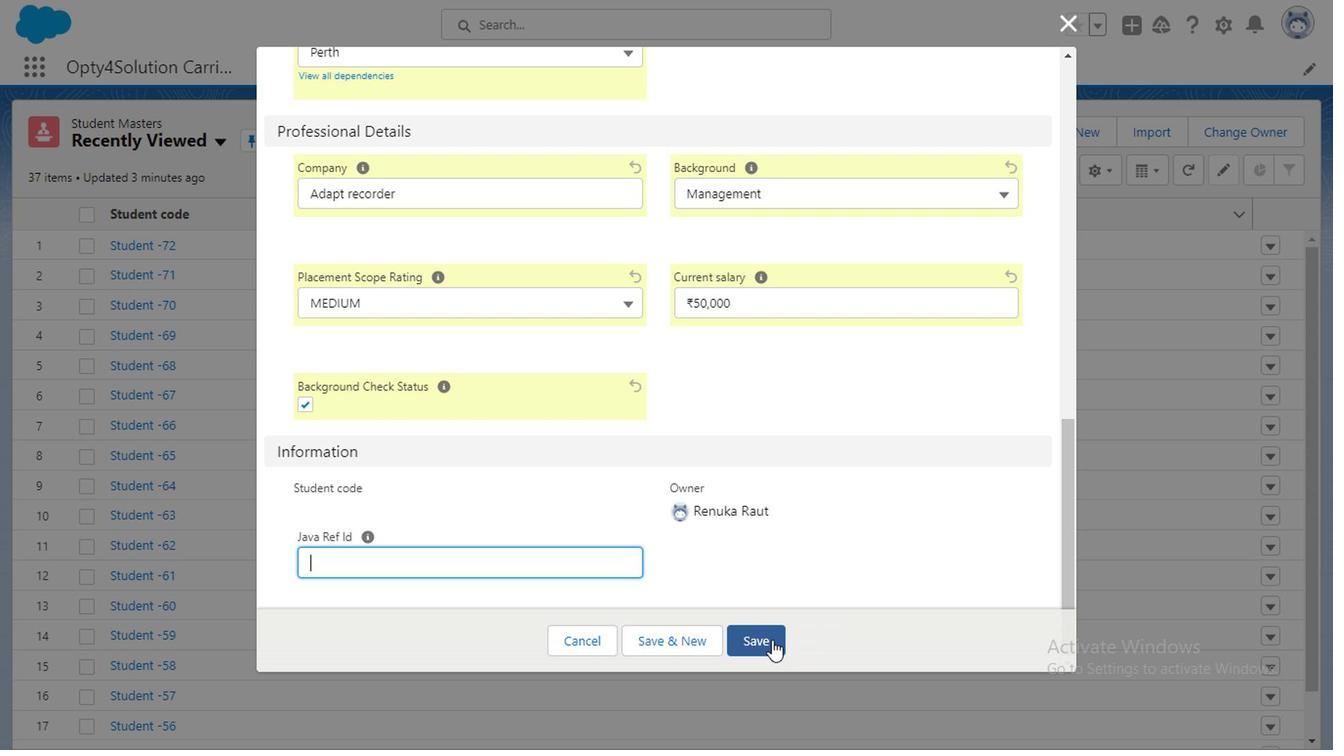 
Action: Mouse pressed left at (779, 634)
Screenshot: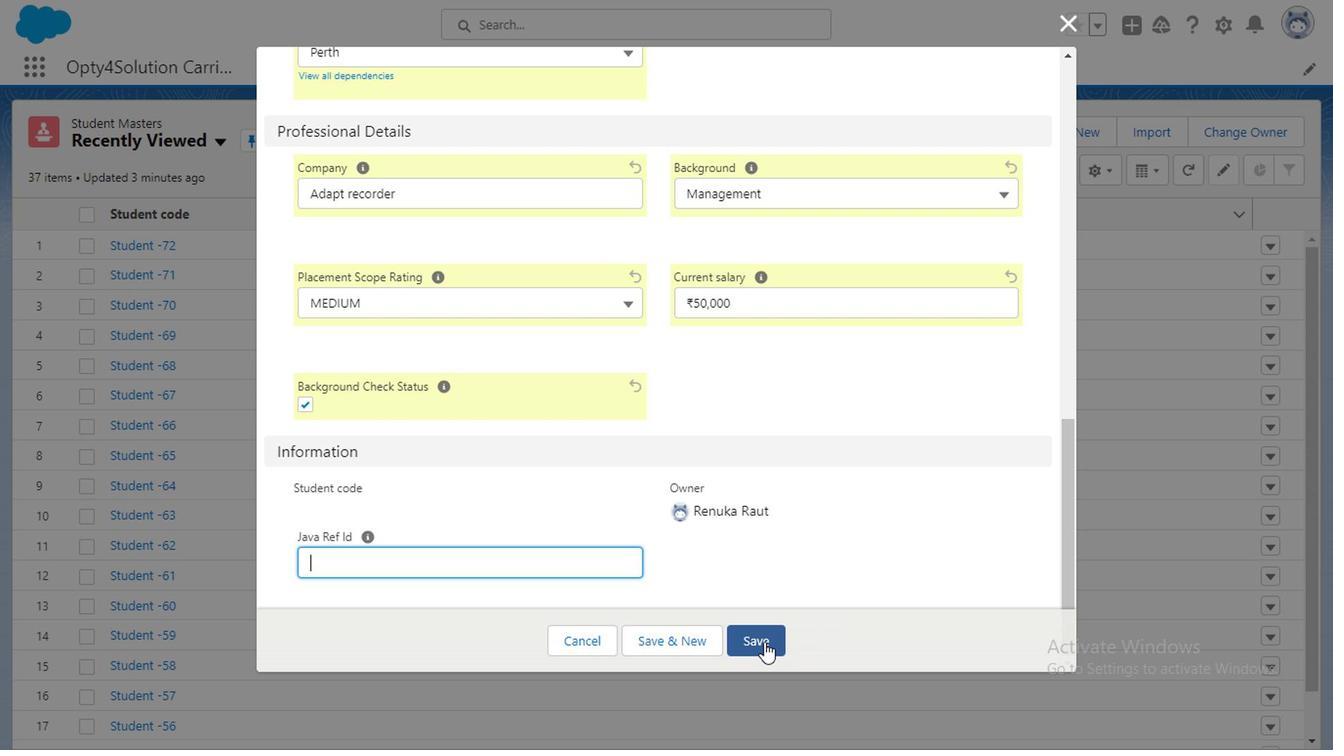 
Action: Mouse moved to (415, 103)
Screenshot: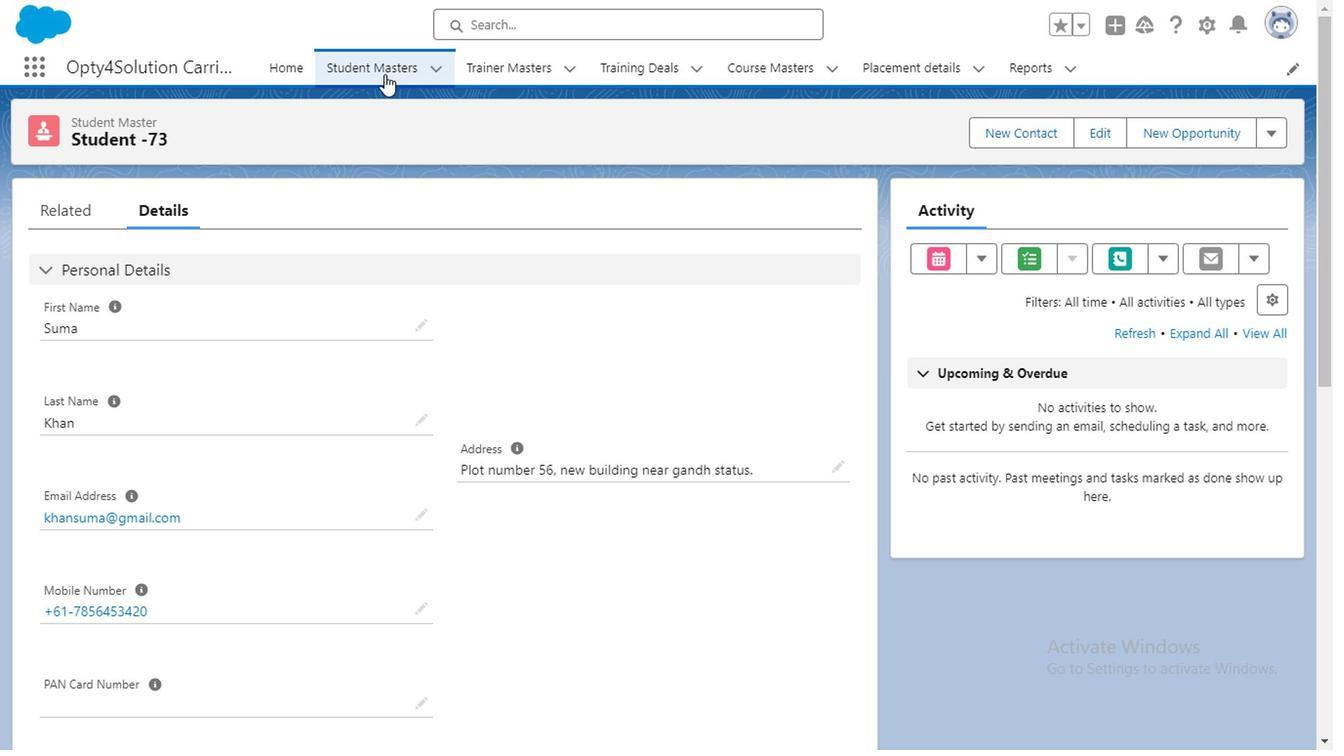 
Action: Mouse pressed left at (415, 103)
Screenshot: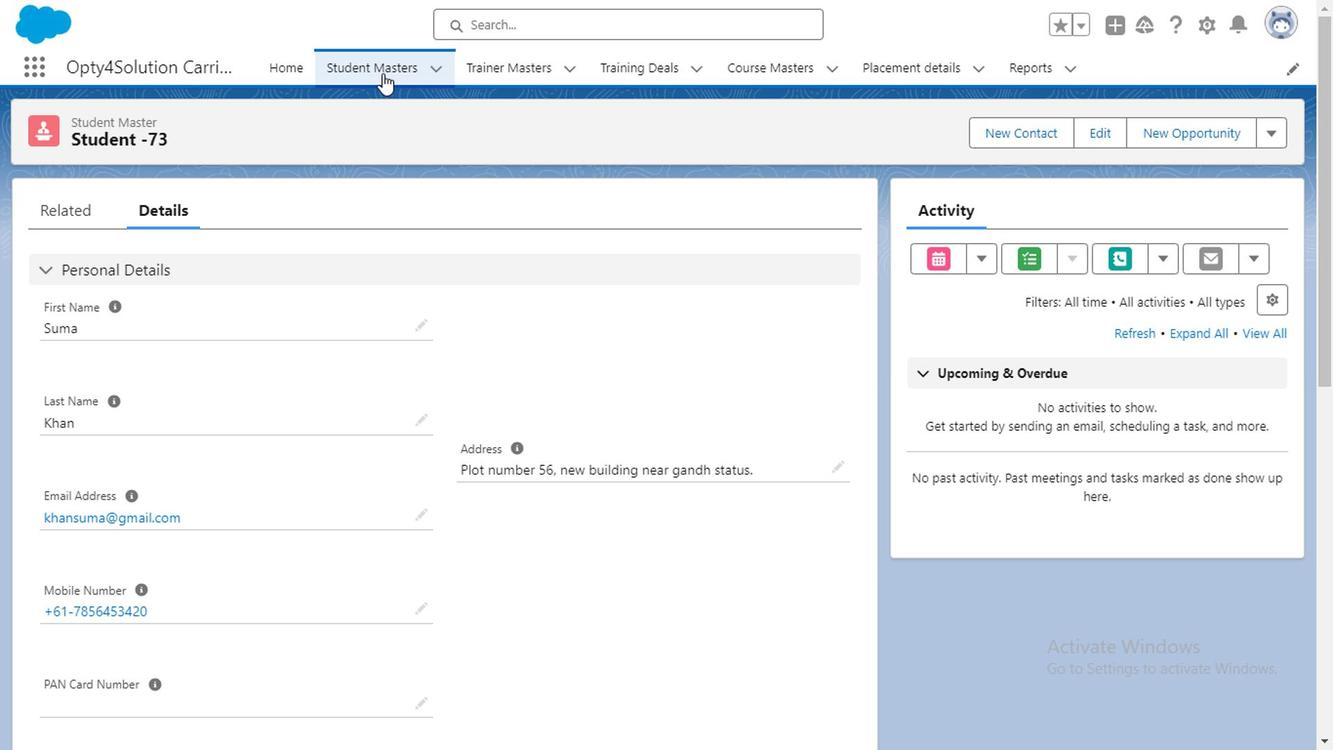 
Action: Mouse moved to (1080, 156)
Screenshot: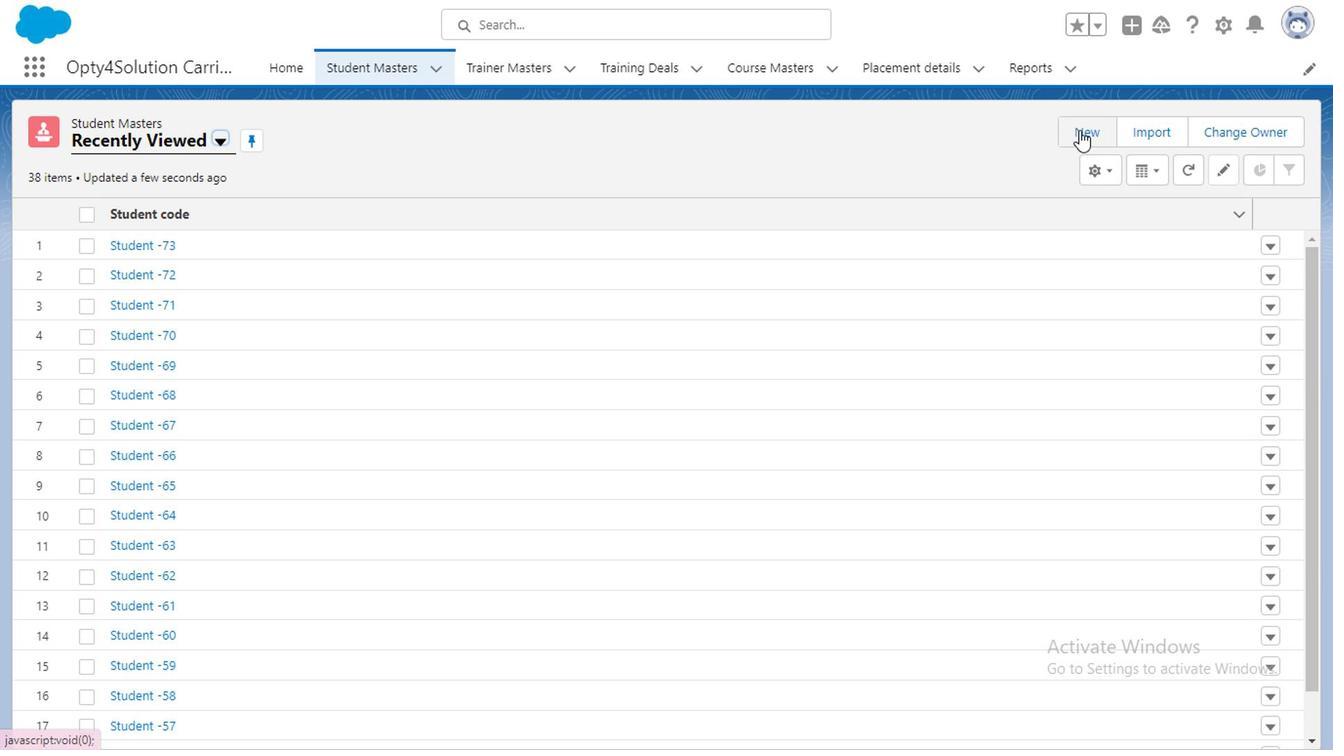 
Action: Mouse pressed left at (1080, 156)
Screenshot: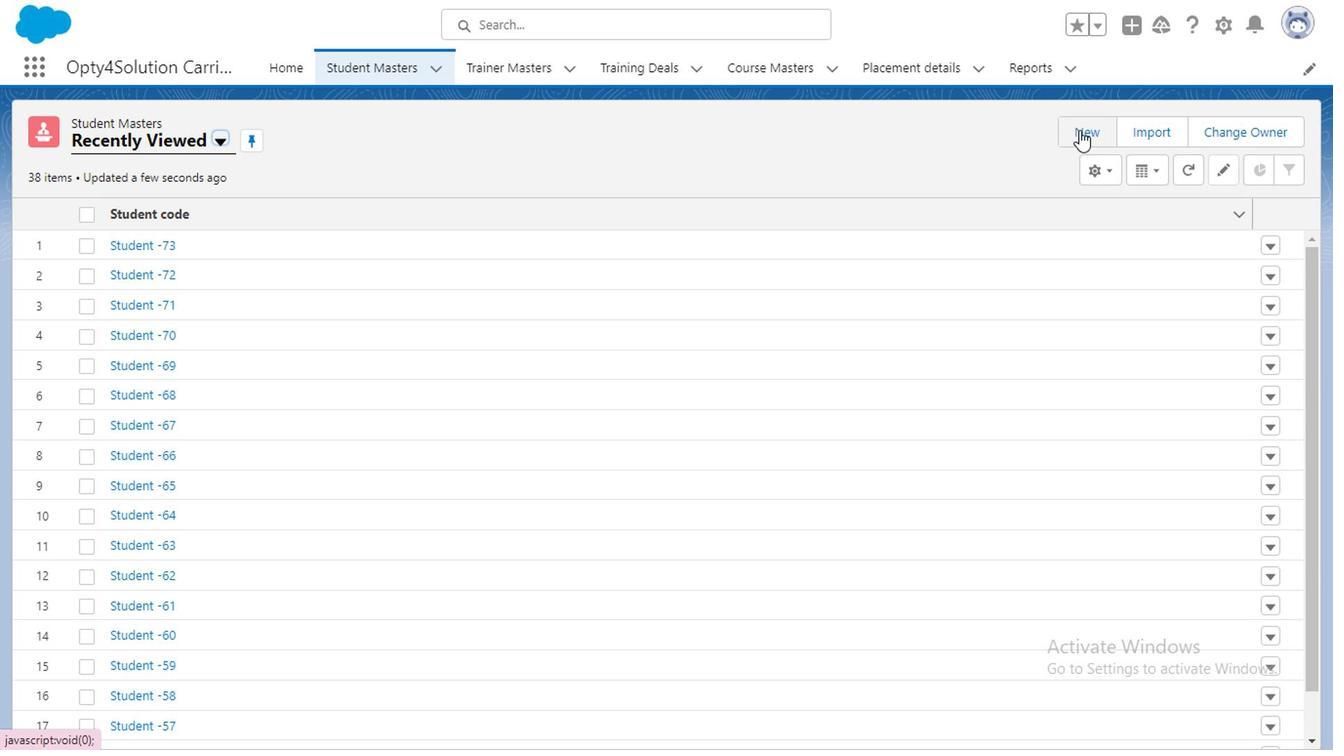 
Action: Mouse moved to (473, 242)
Screenshot: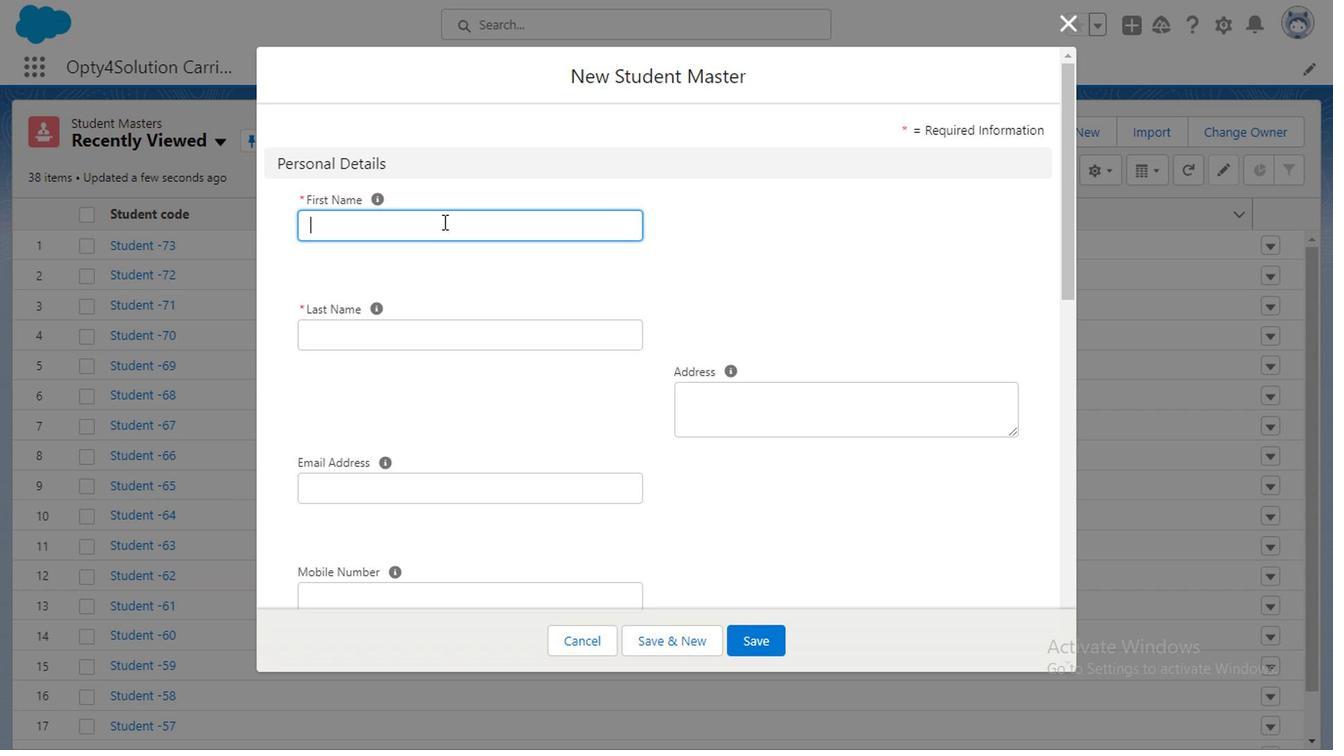 
Action: Mouse pressed left at (473, 242)
Screenshot: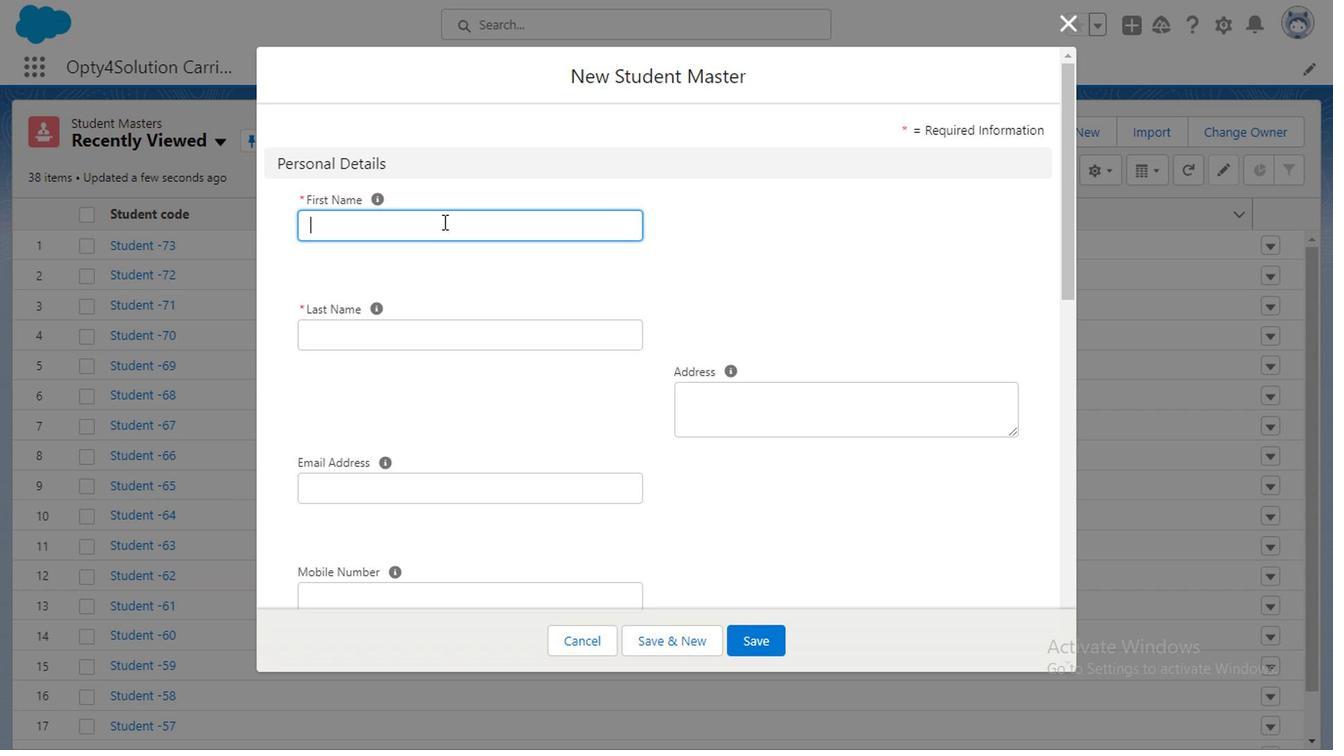 
Action: Mouse moved to (473, 243)
Screenshot: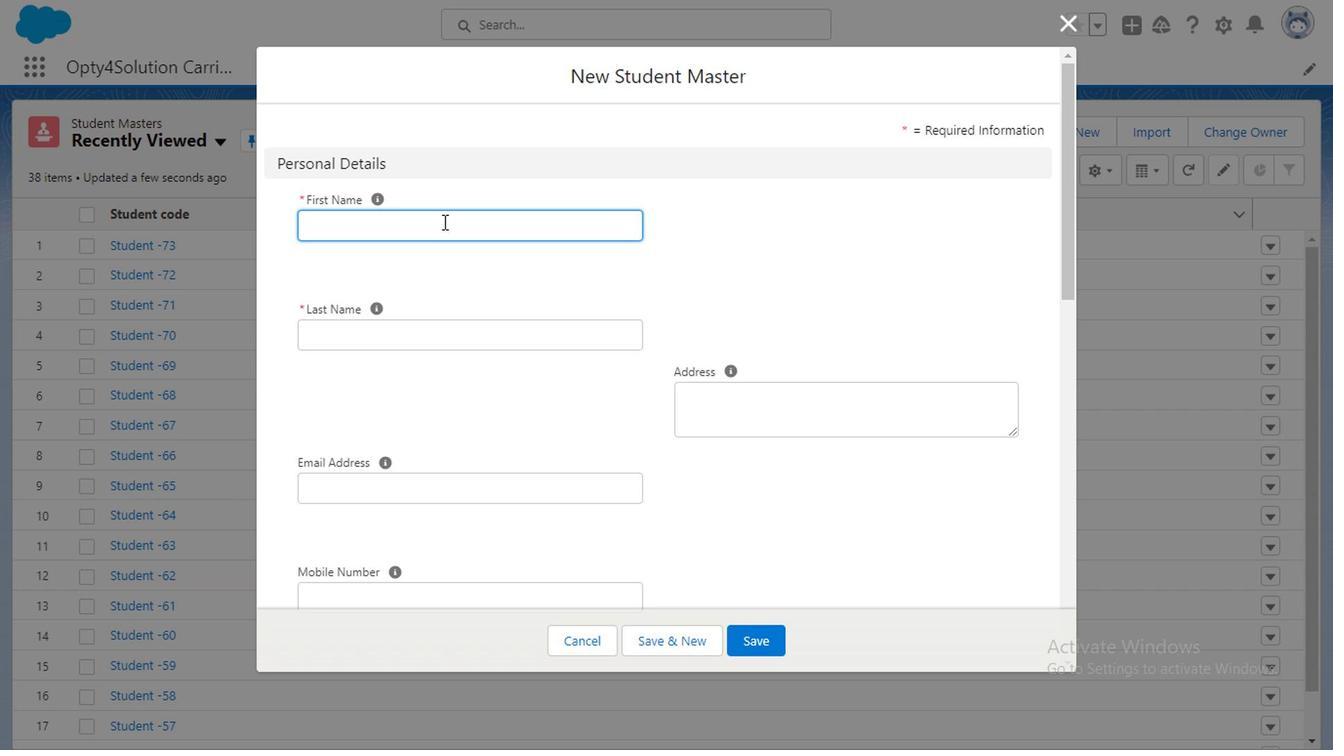 
Action: Key pressed <Key.caps_lock>S<Key.caps_lock>amiksha
Screenshot: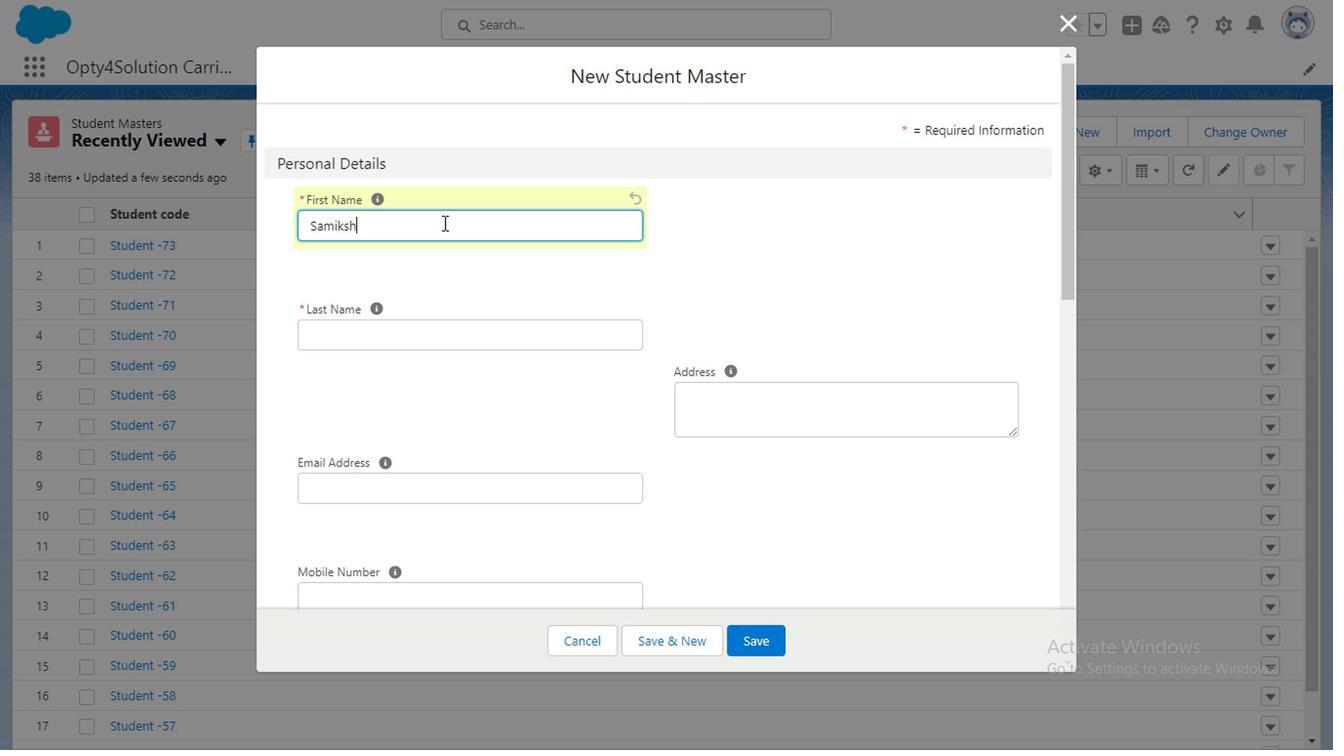 
Action: Mouse moved to (483, 351)
Screenshot: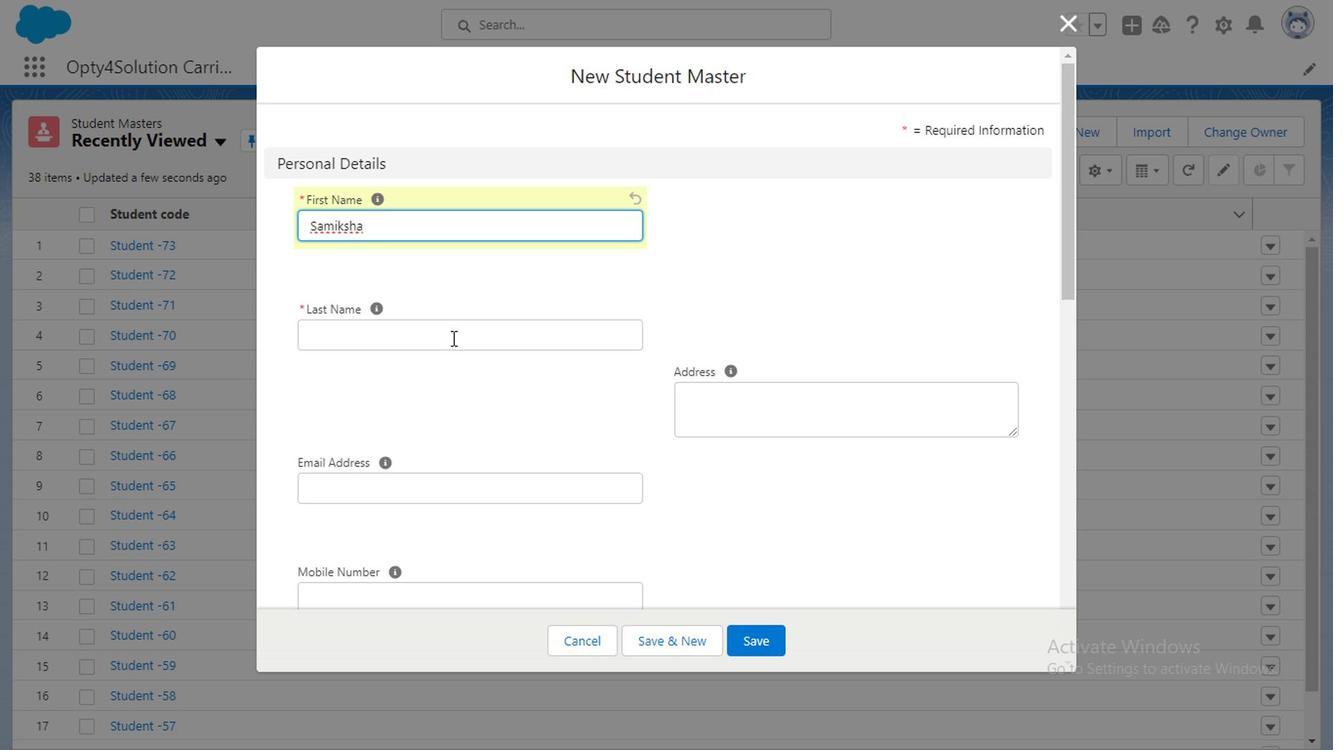 
Action: Mouse pressed left at (483, 351)
Screenshot: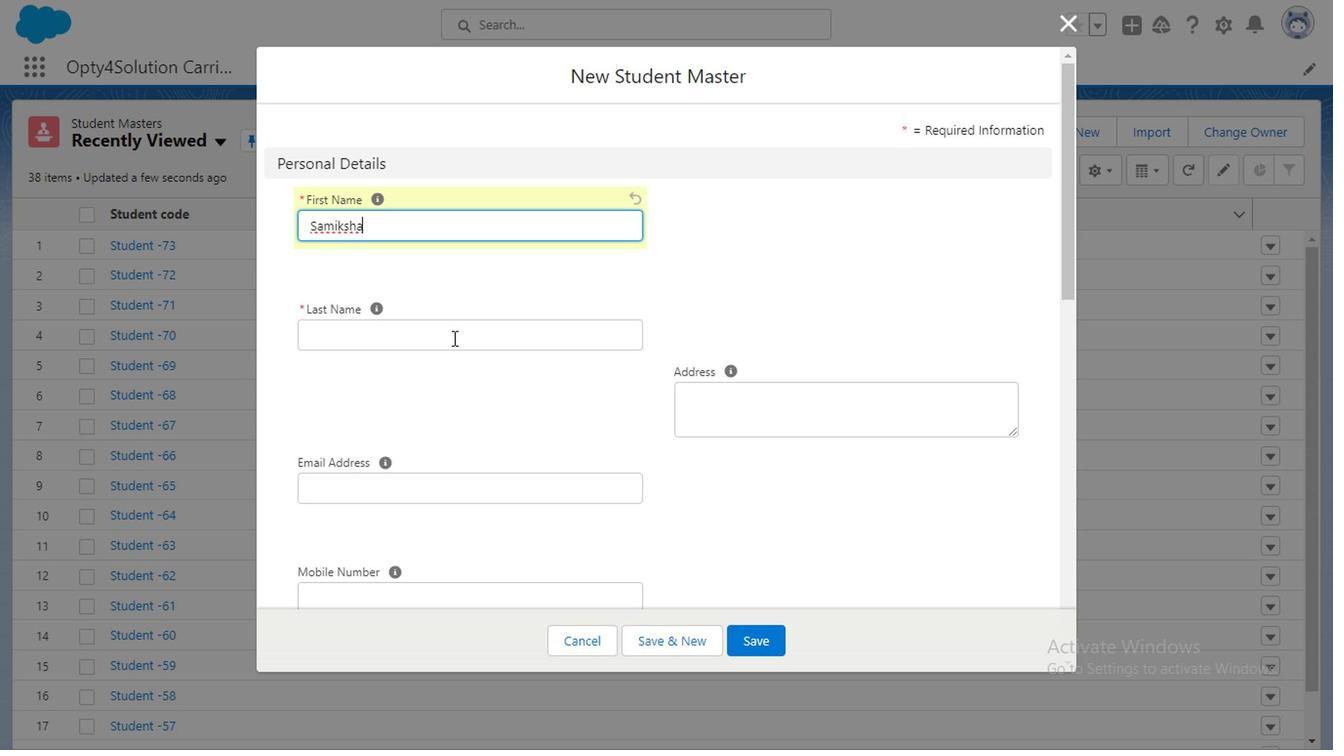 
Action: Key pressed <Key.caps_lock>S<Key.caps_lock>ingh
Screenshot: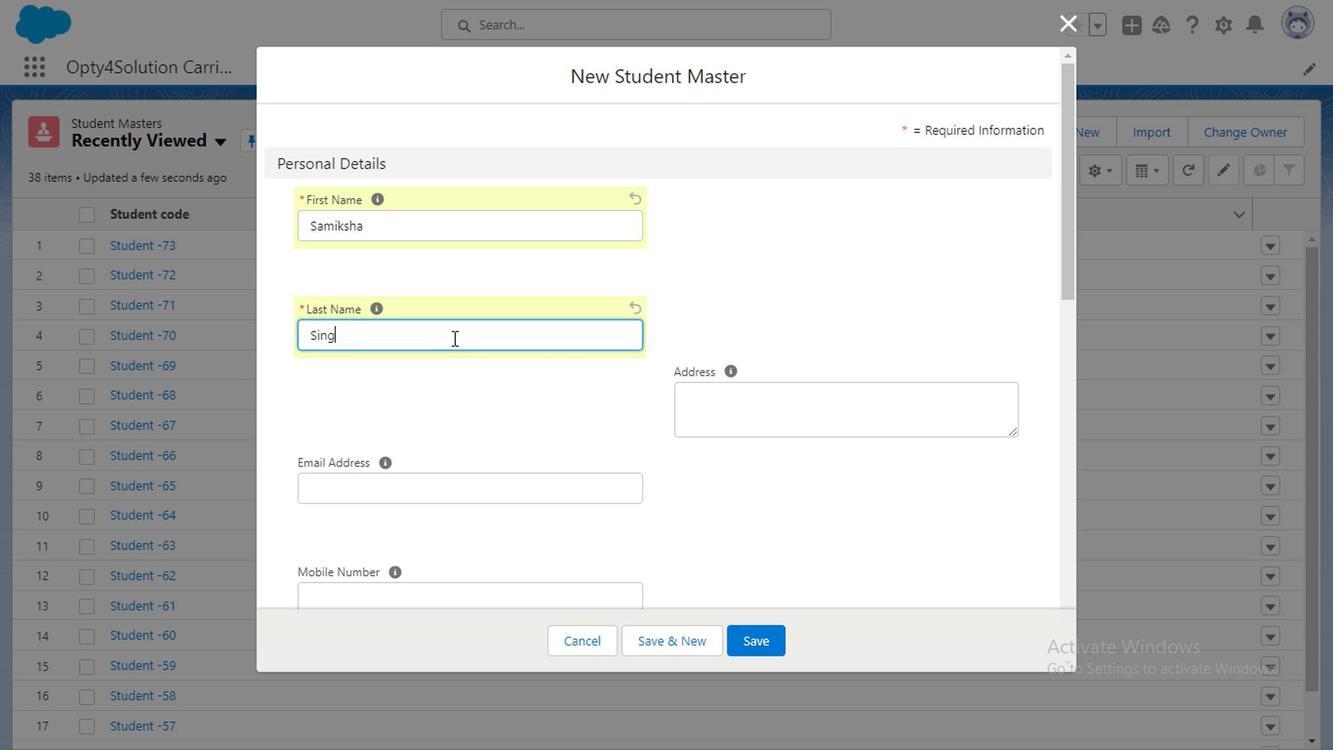 
Action: Mouse moved to (536, 497)
Screenshot: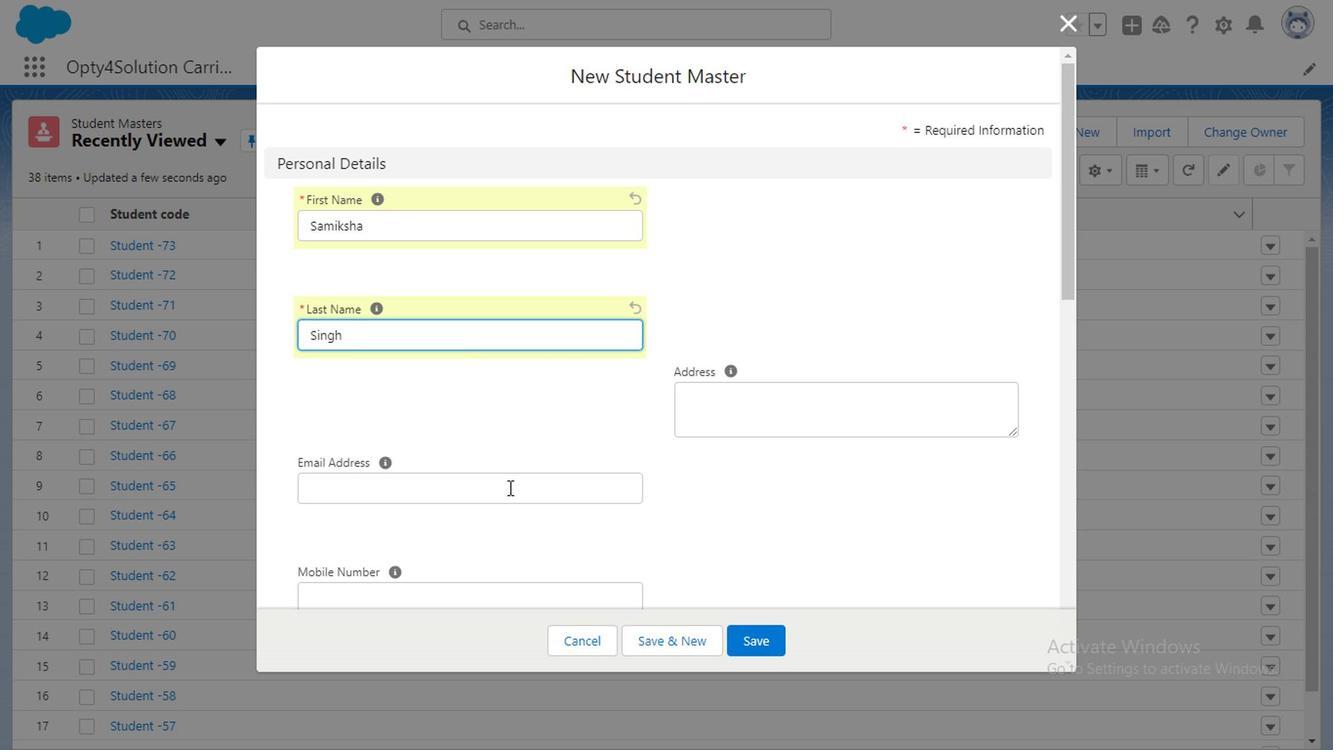 
Action: Mouse pressed left at (536, 497)
Screenshot: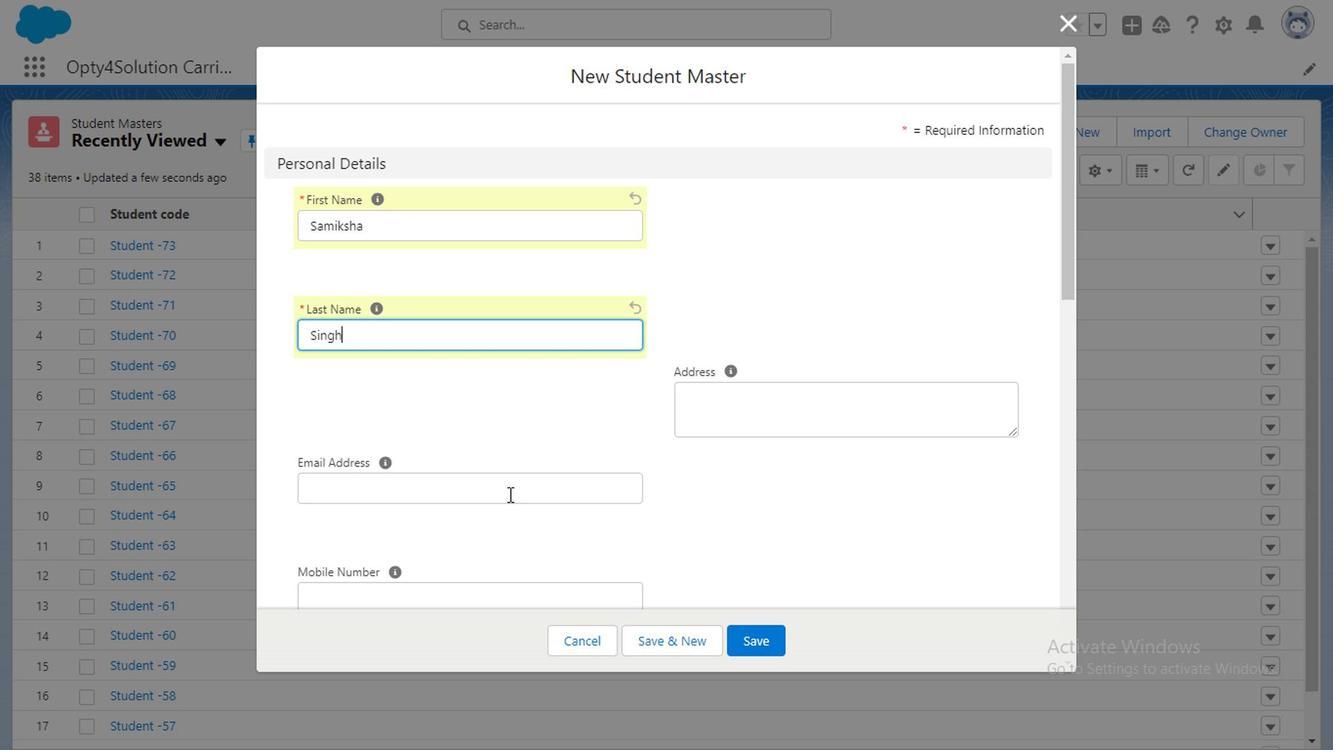 
Action: Key pressed singhsamiksha456<Key.shift>@gmail.com
Screenshot: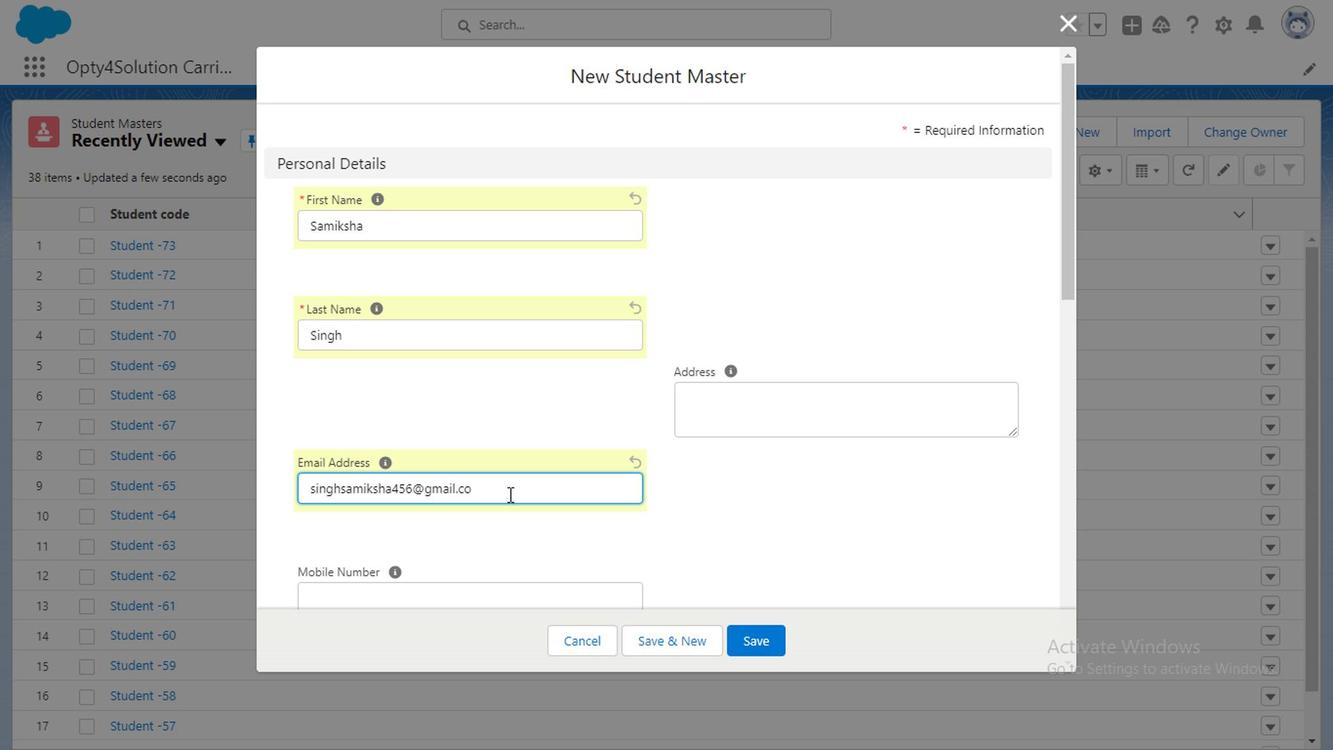 
Action: Mouse moved to (1067, 287)
Screenshot: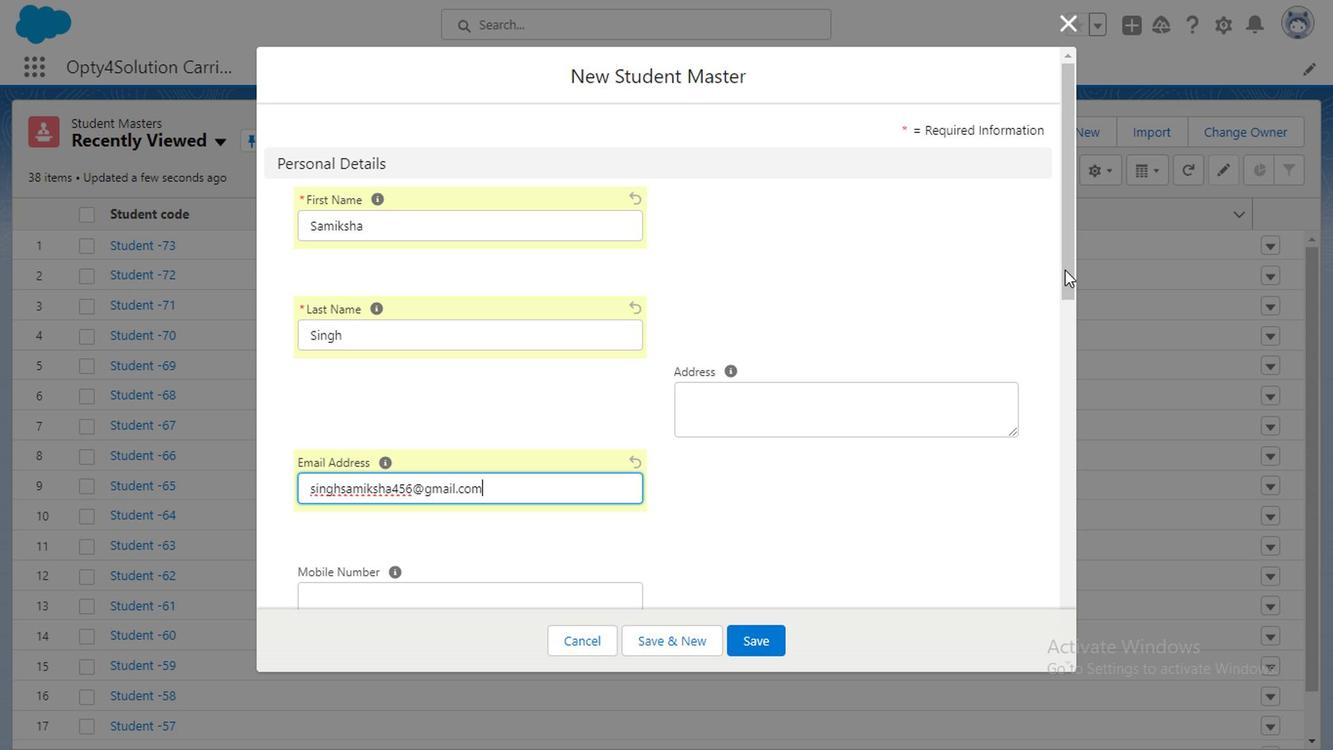
Action: Mouse pressed left at (1067, 287)
Screenshot: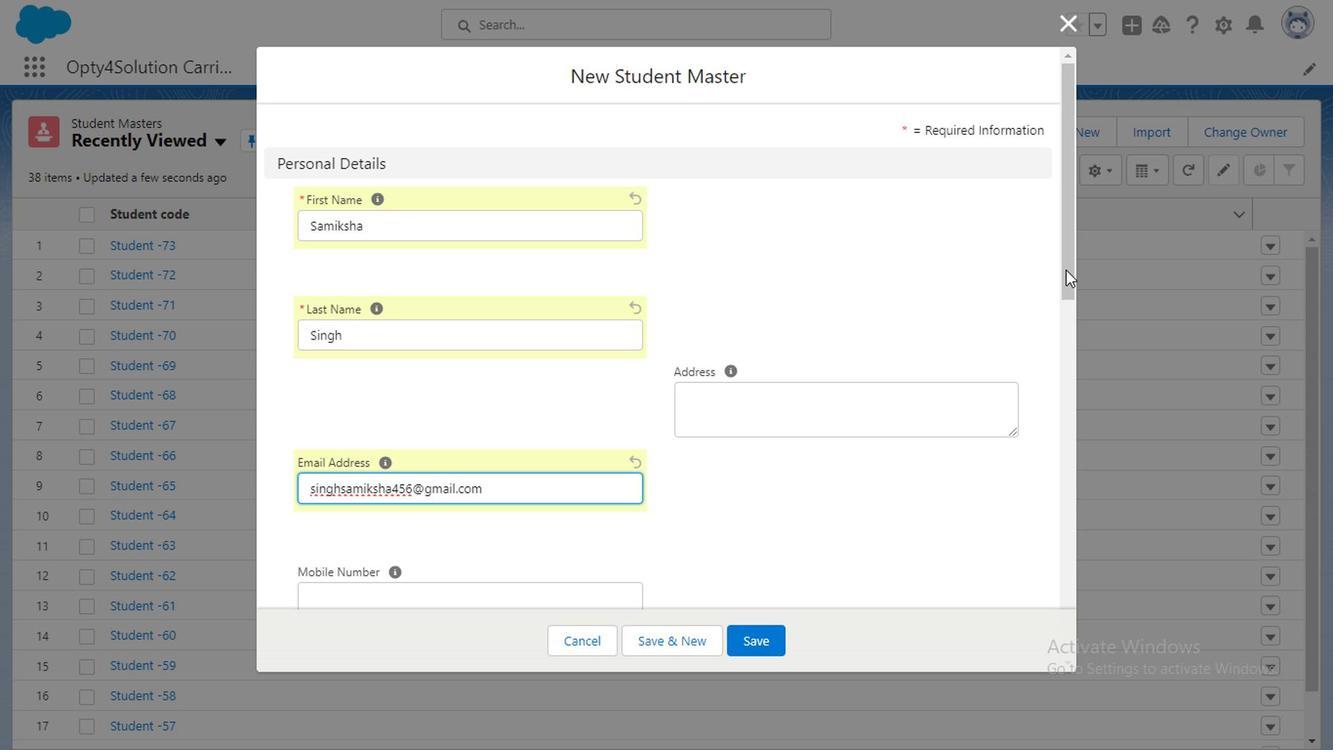
Action: Mouse moved to (475, 334)
Screenshot: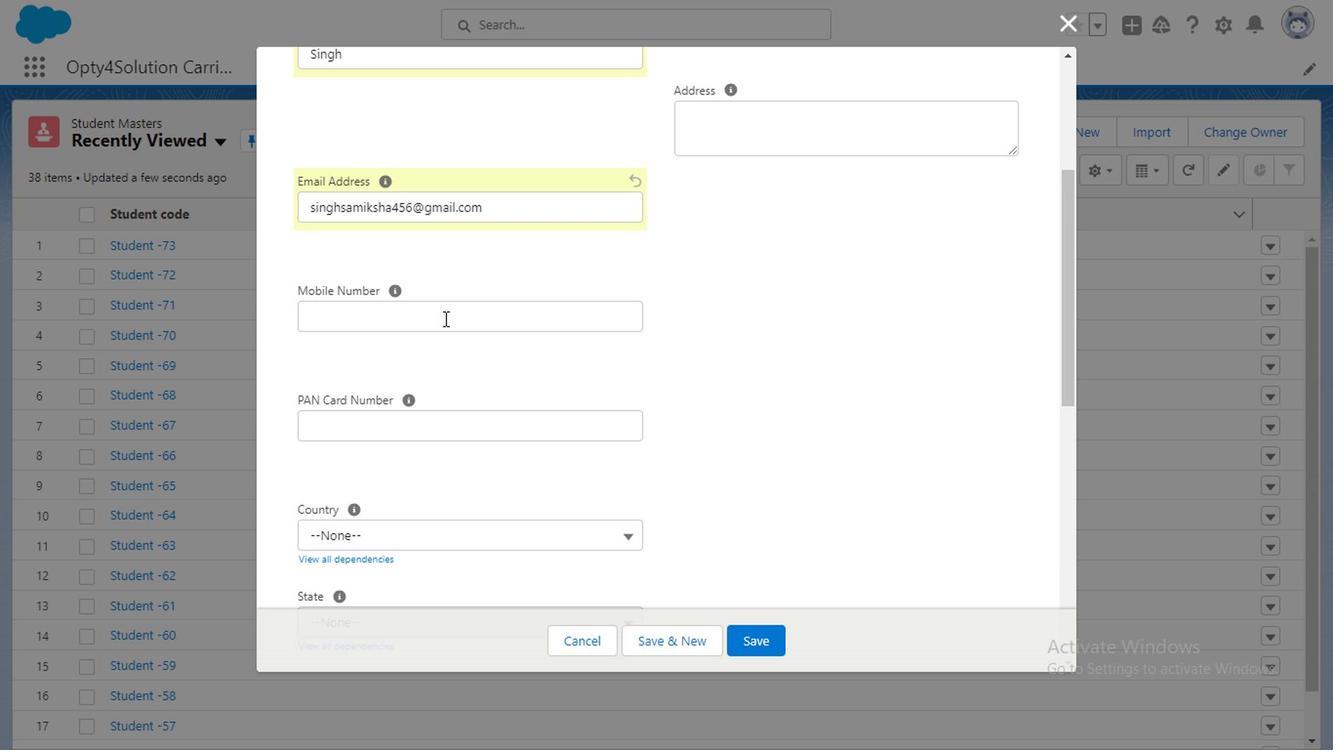 
Action: Mouse pressed left at (475, 334)
Screenshot: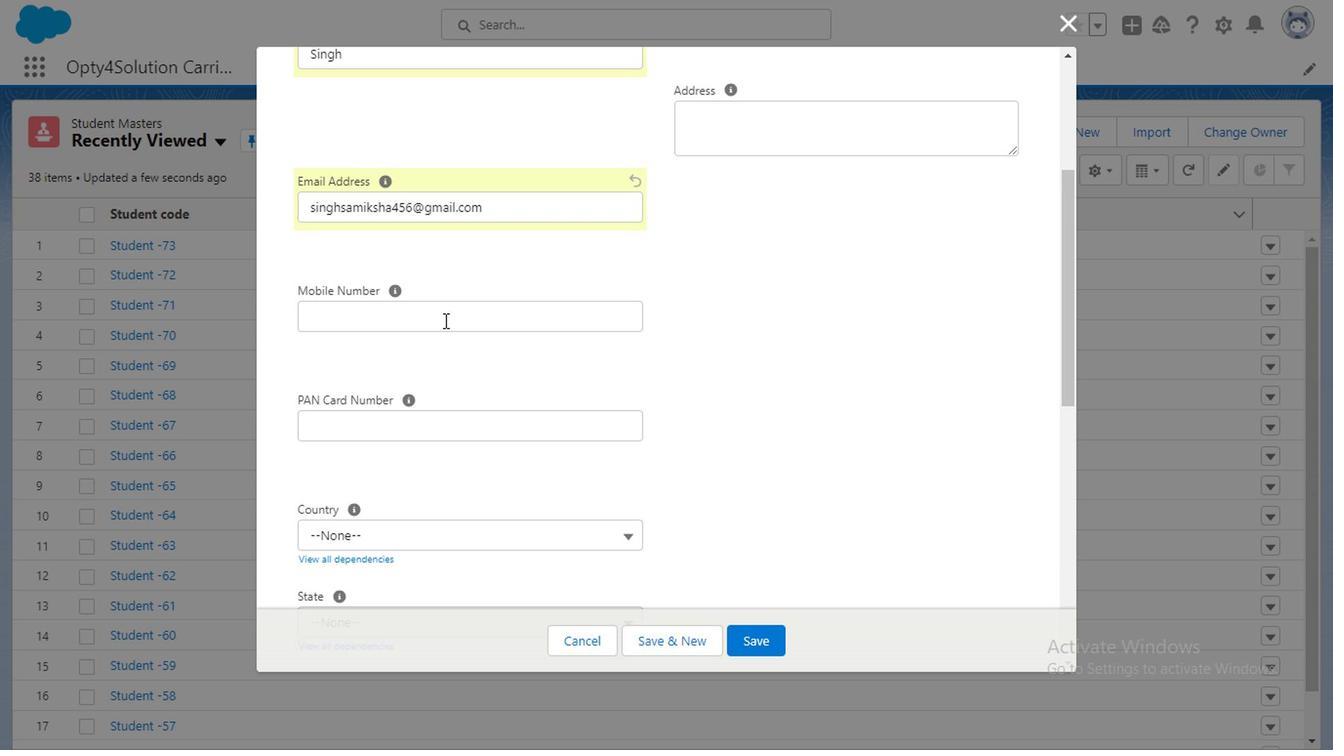 
Action: Key pressed 8967564534
Screenshot: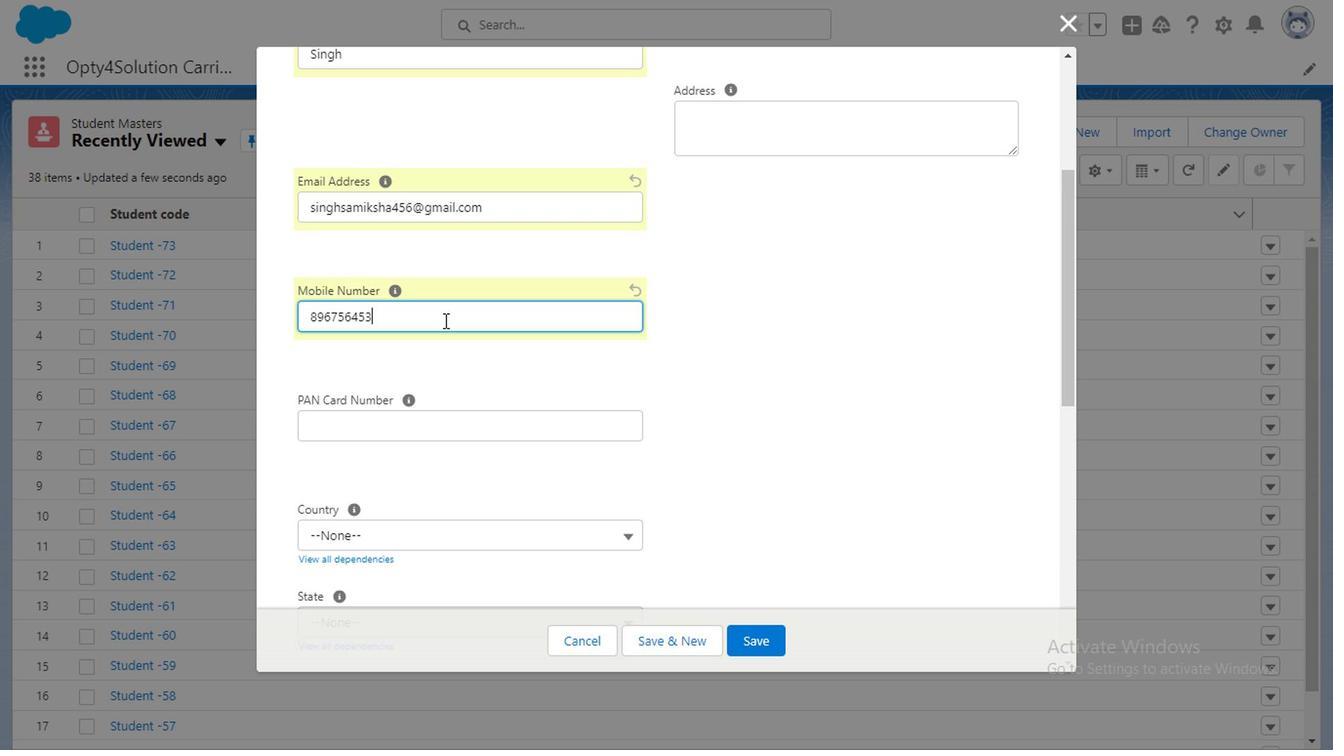 
Action: Mouse moved to (588, 541)
Screenshot: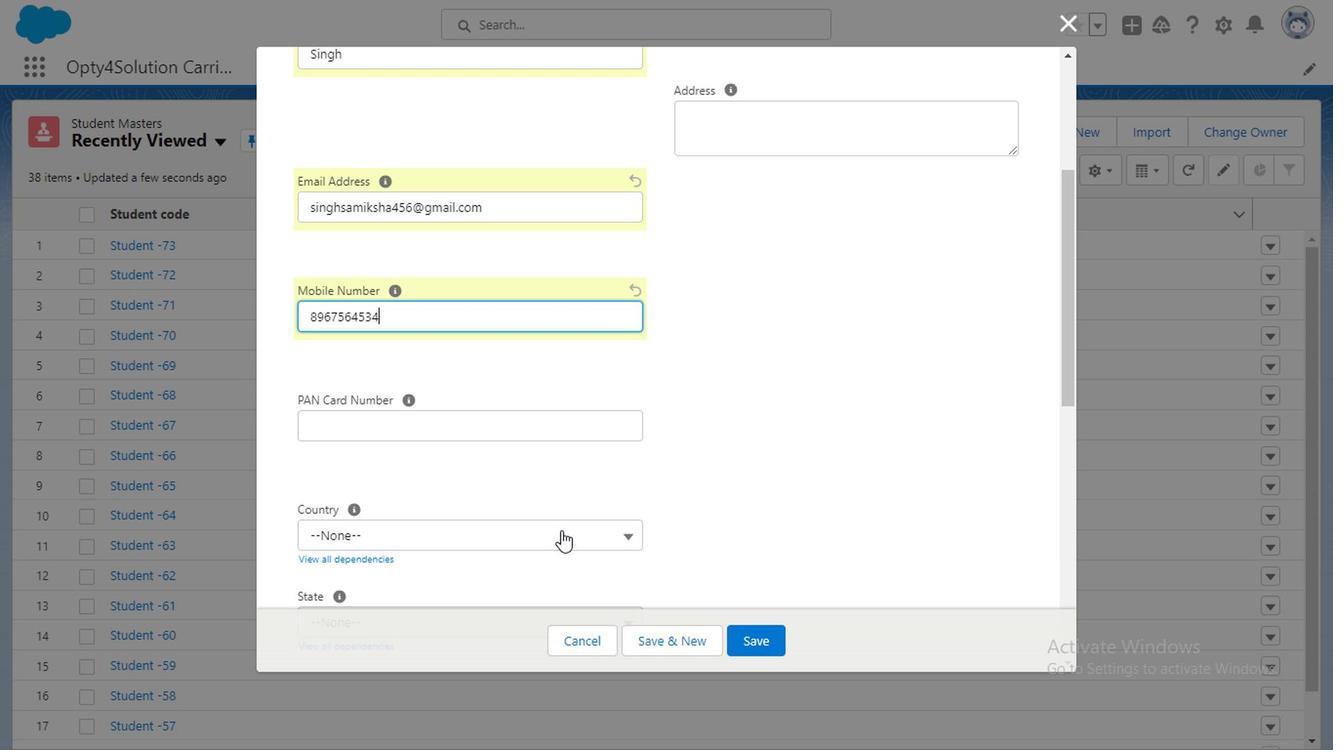 
Action: Mouse pressed left at (588, 541)
Screenshot: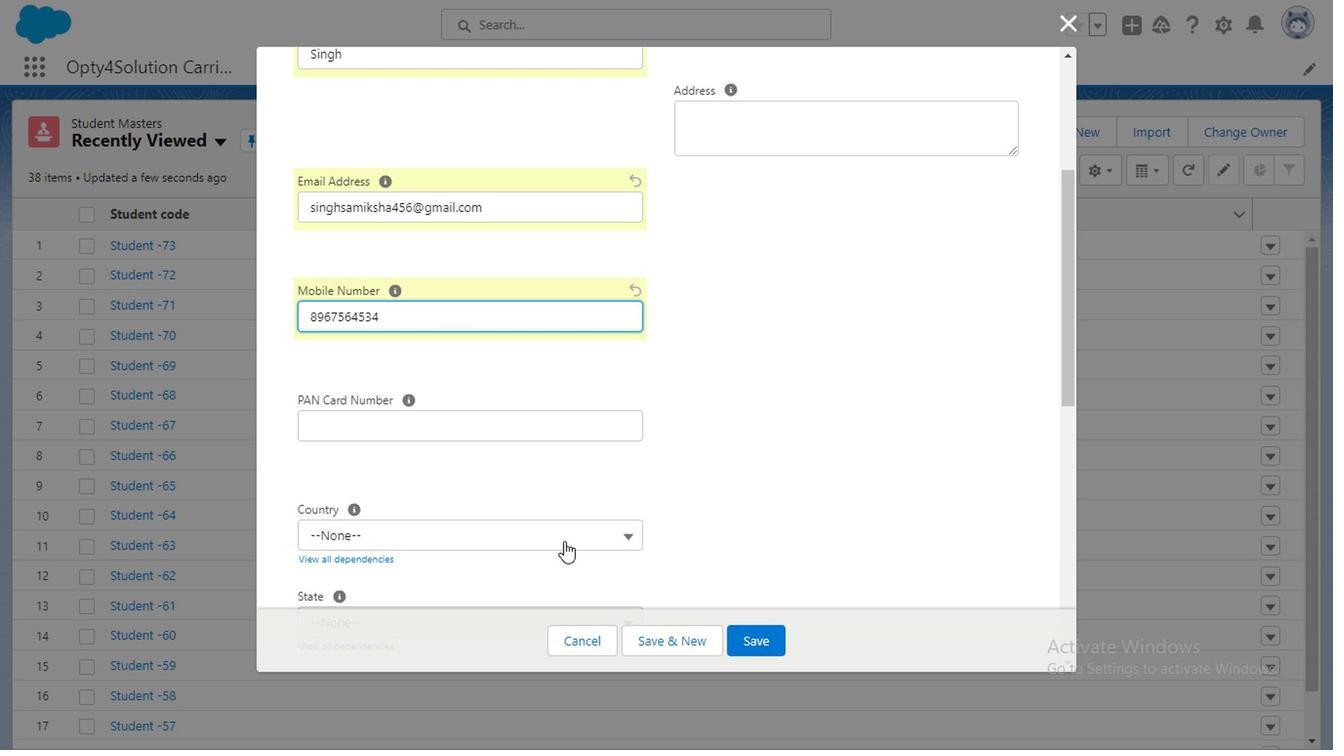 
Action: Mouse moved to (401, 372)
Screenshot: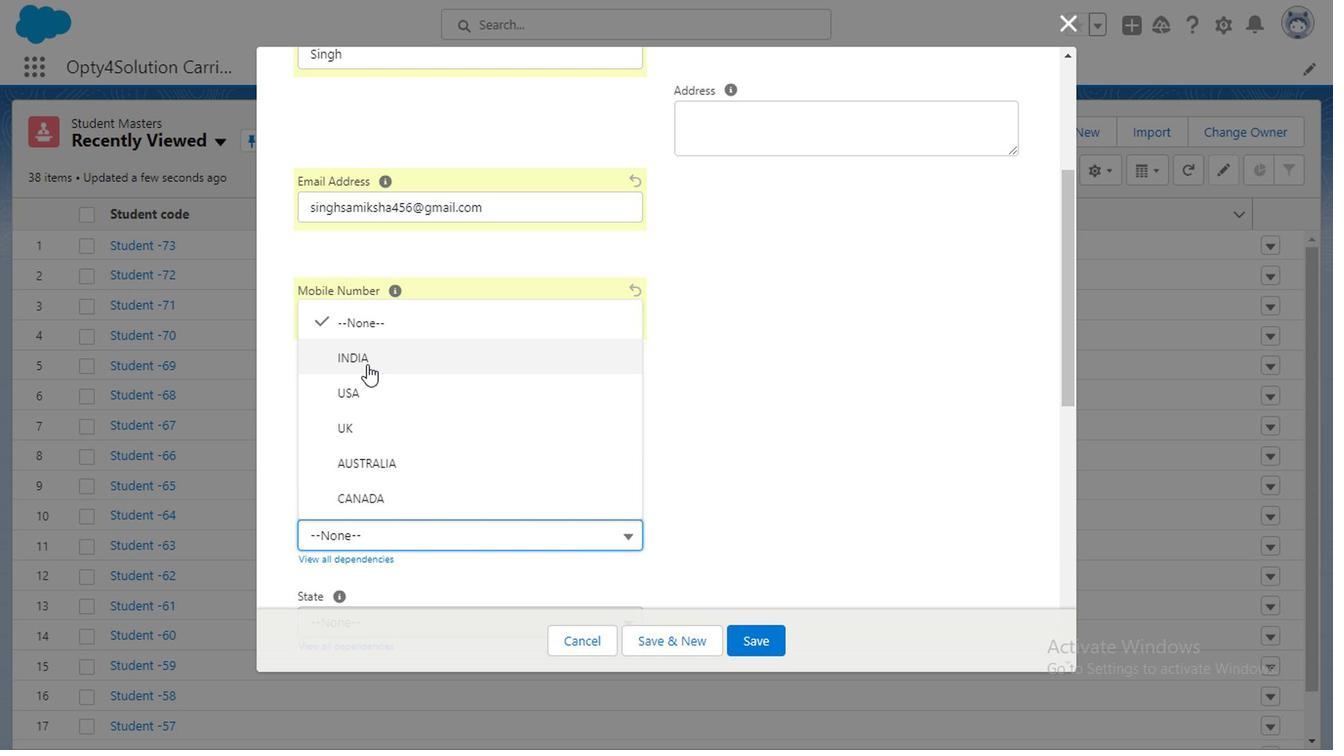 
Action: Mouse pressed left at (401, 372)
Screenshot: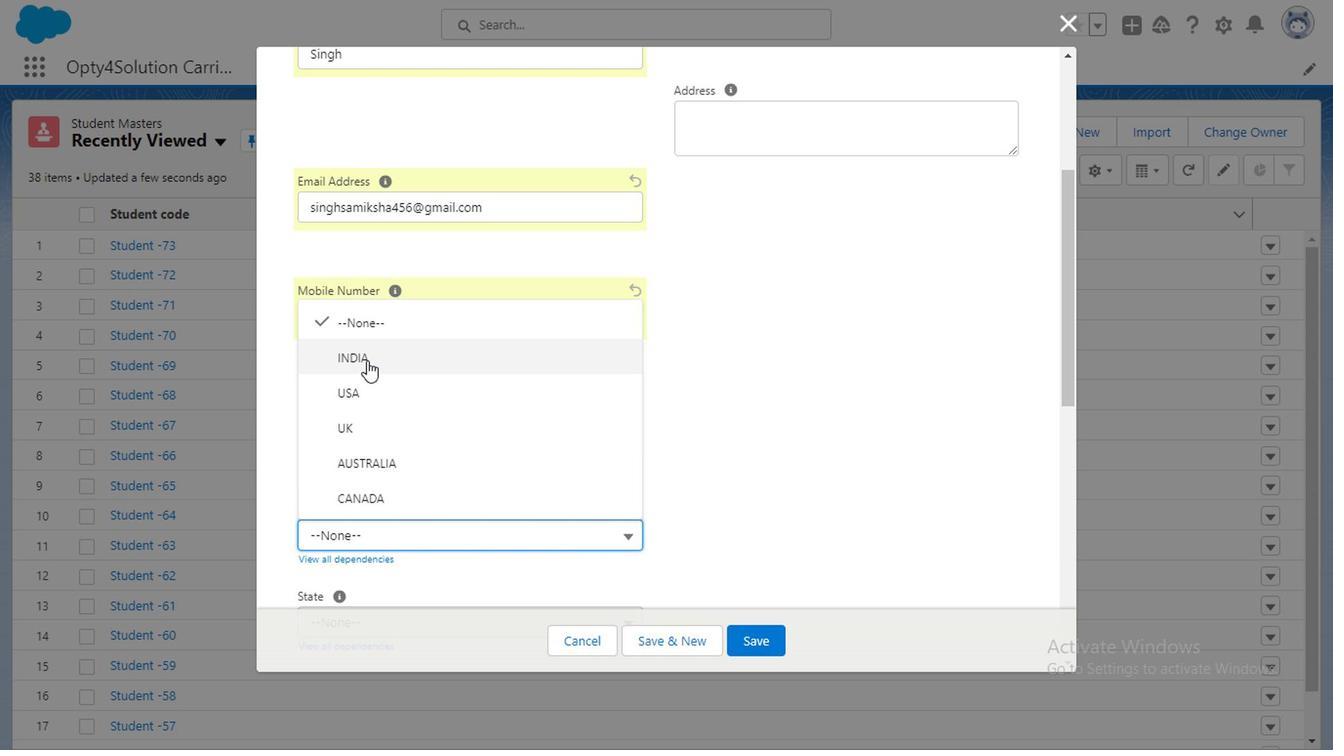 
Action: Mouse moved to (1072, 395)
Screenshot: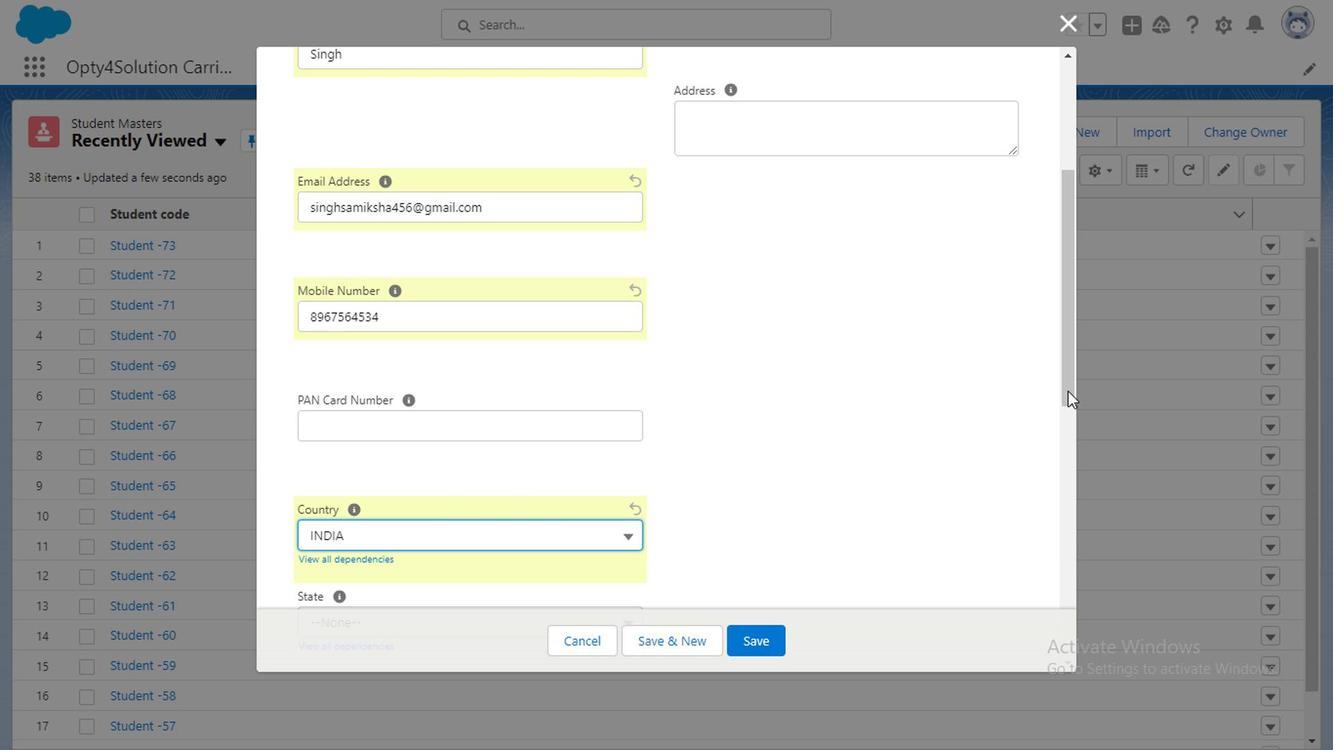
Action: Mouse pressed left at (1072, 395)
Screenshot: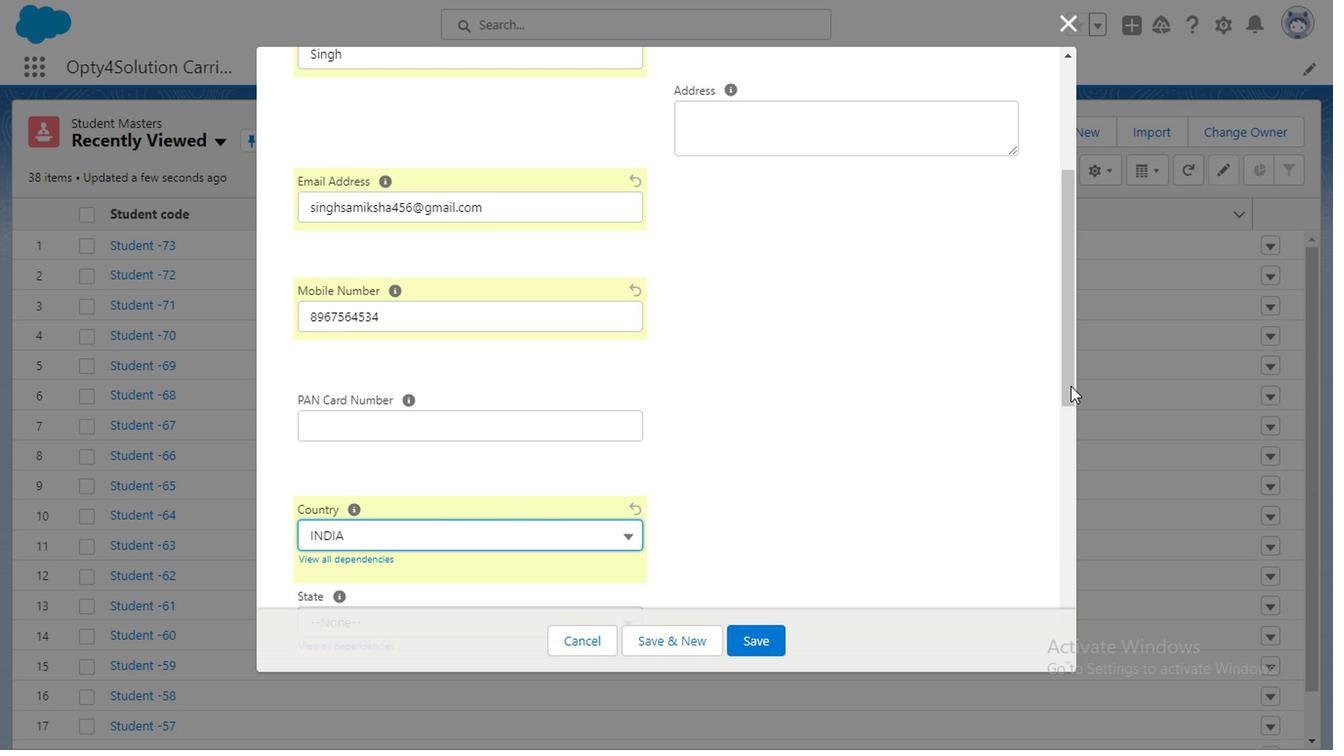 
Action: Mouse moved to (618, 384)
Screenshot: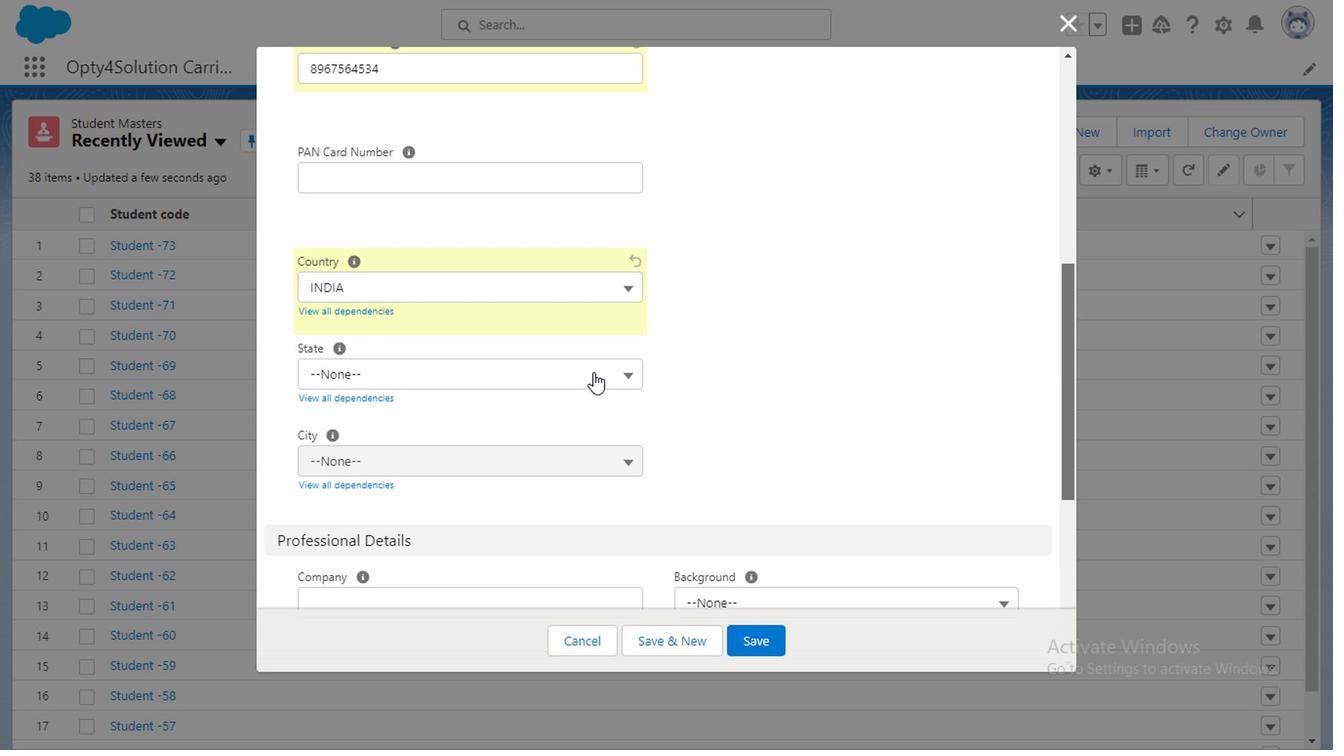 
Action: Mouse pressed left at (618, 384)
Screenshot: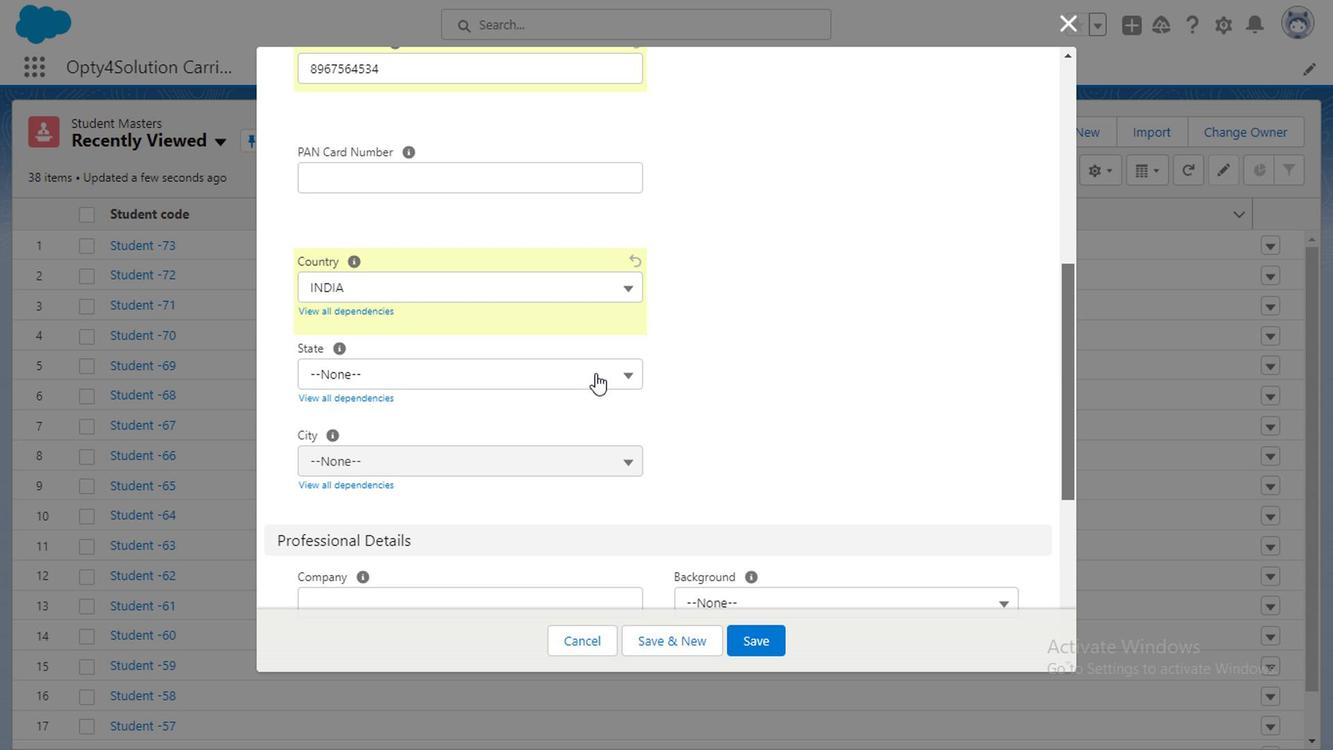 
Action: Mouse moved to (439, 459)
Screenshot: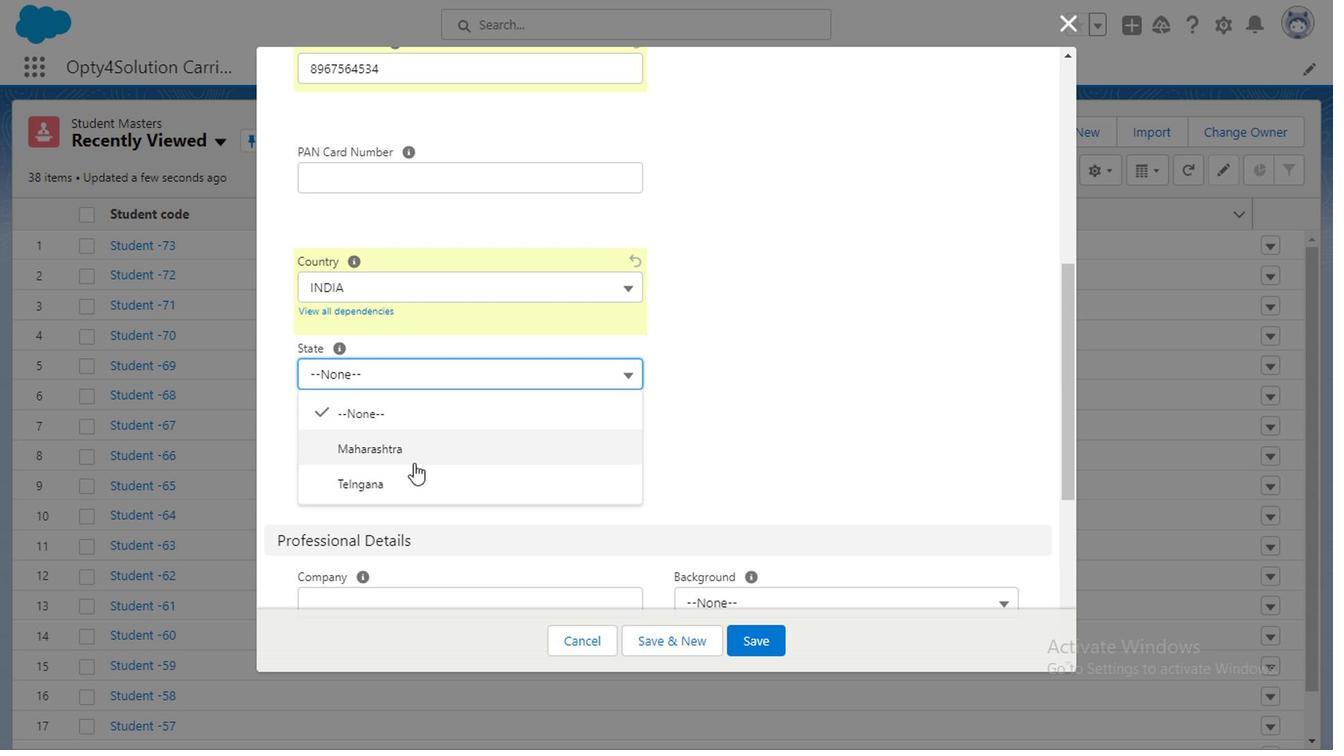 
Action: Mouse pressed left at (439, 459)
Screenshot: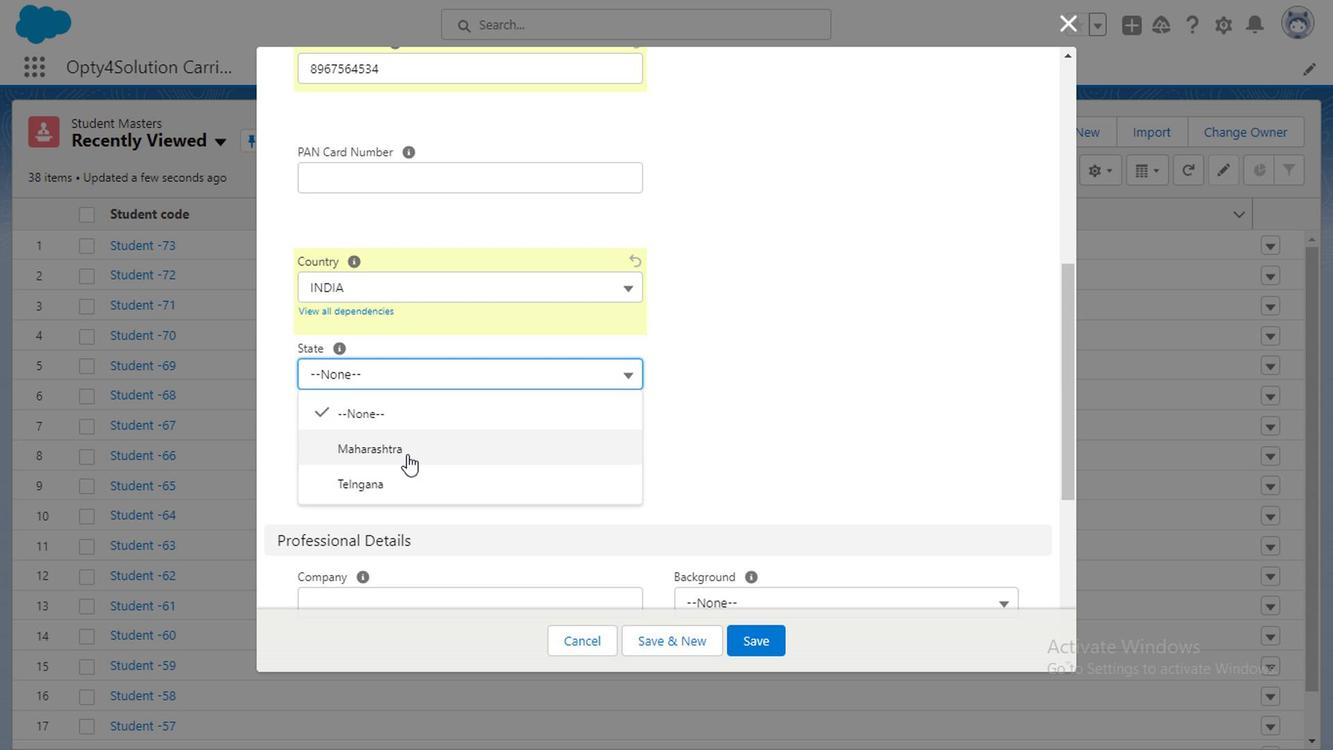 
Action: Mouse moved to (469, 465)
Screenshot: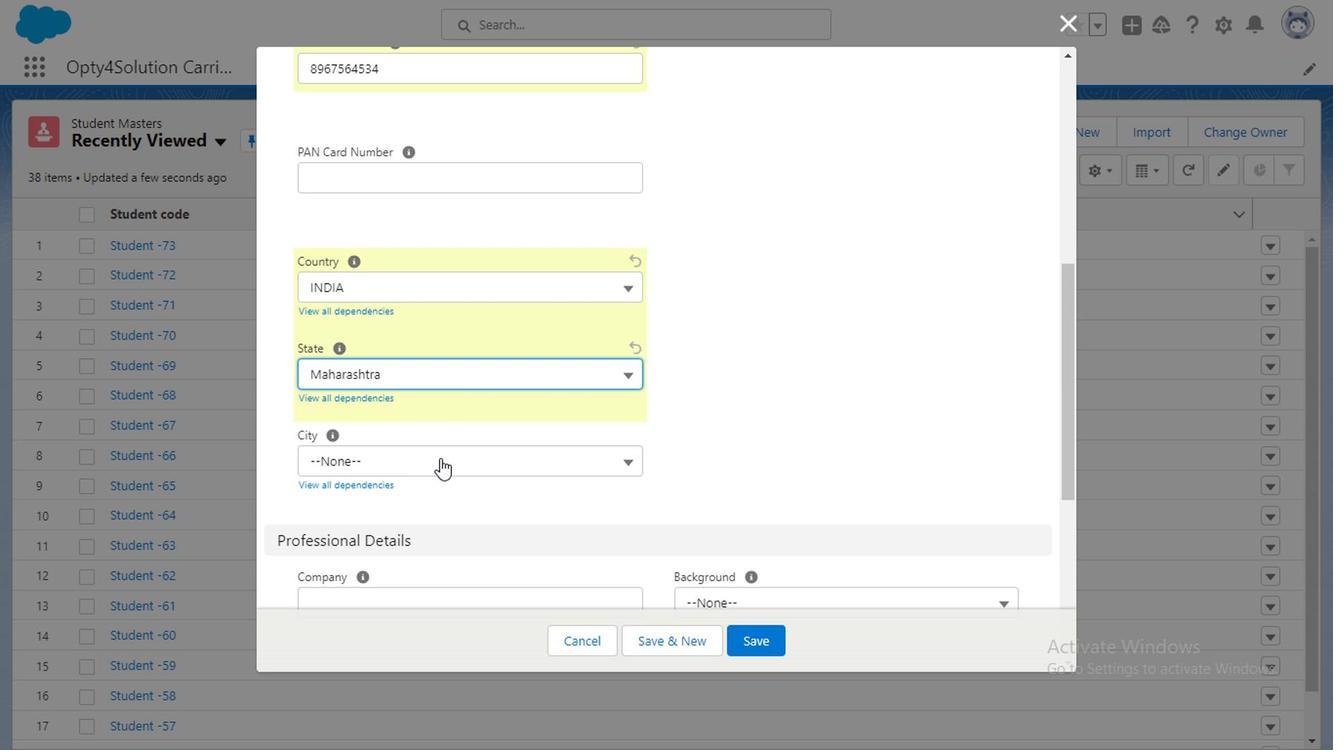 
Action: Mouse pressed left at (469, 465)
Screenshot: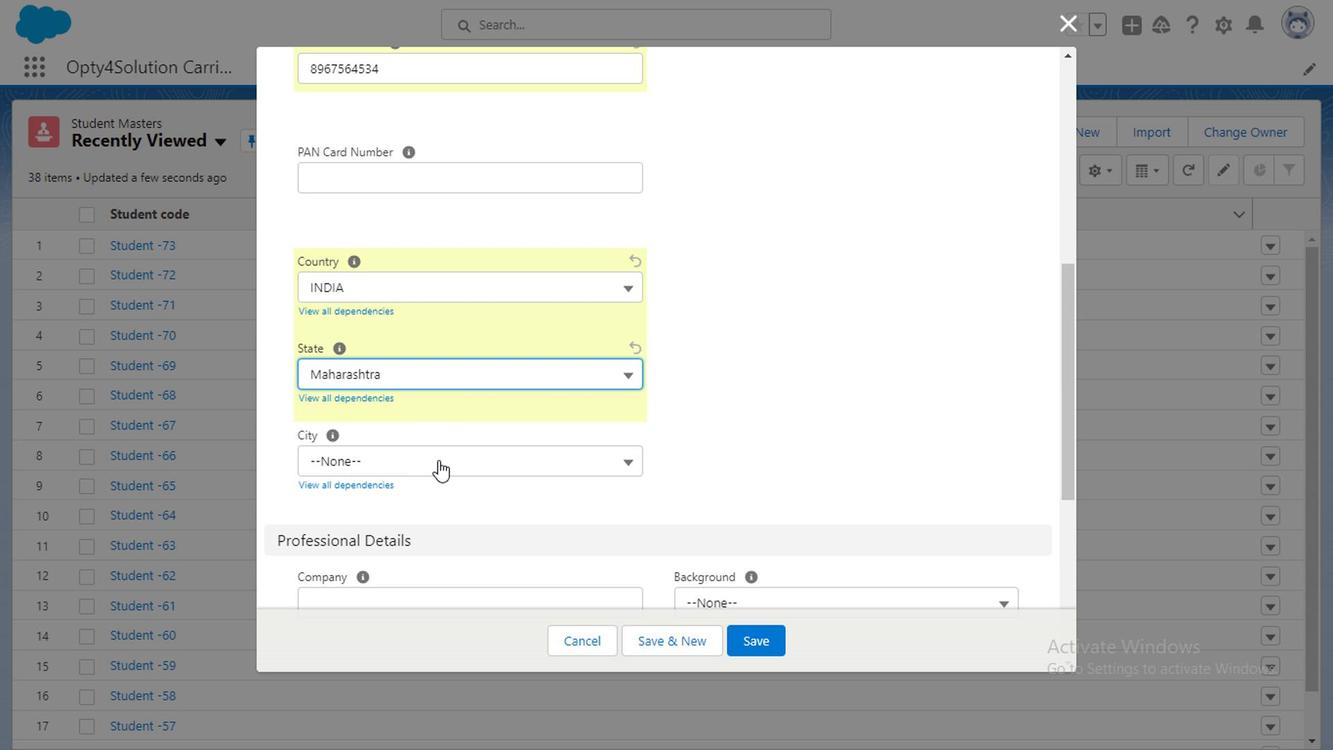 
Action: Mouse moved to (415, 563)
Screenshot: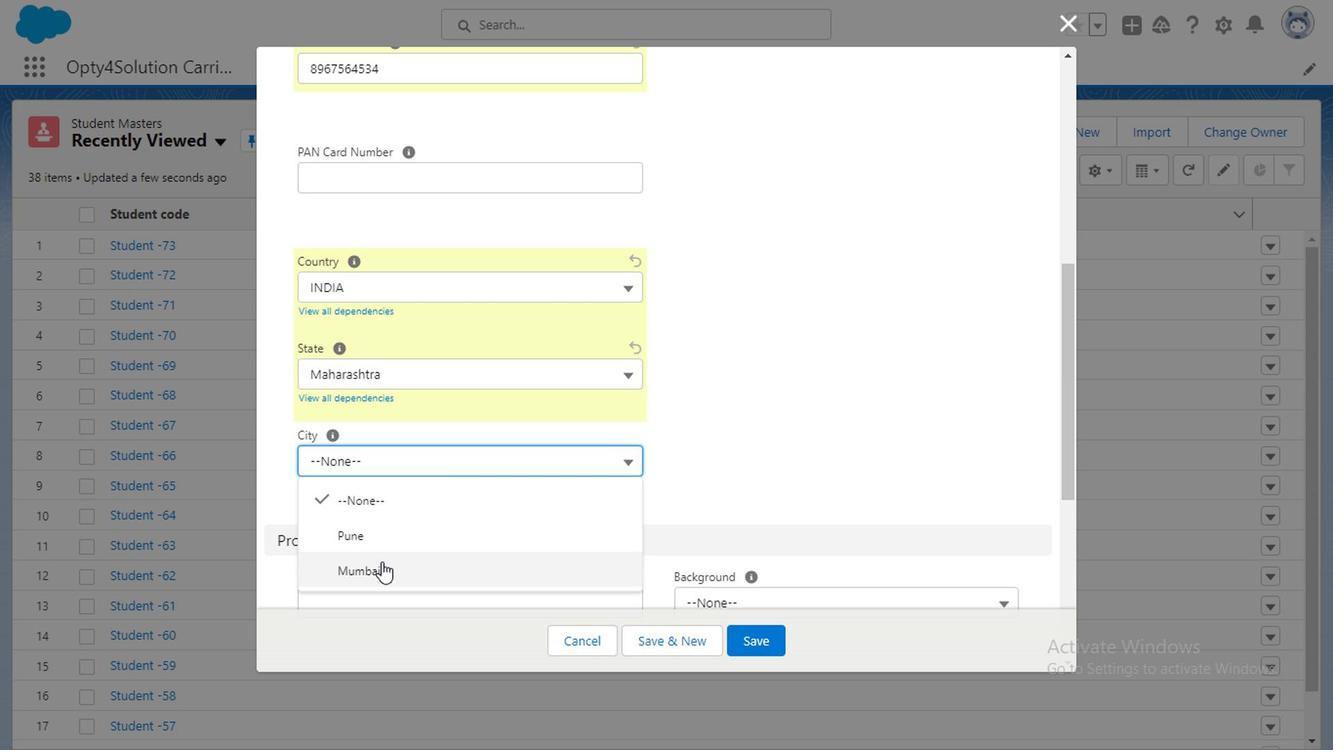 
Action: Mouse pressed left at (415, 563)
Screenshot: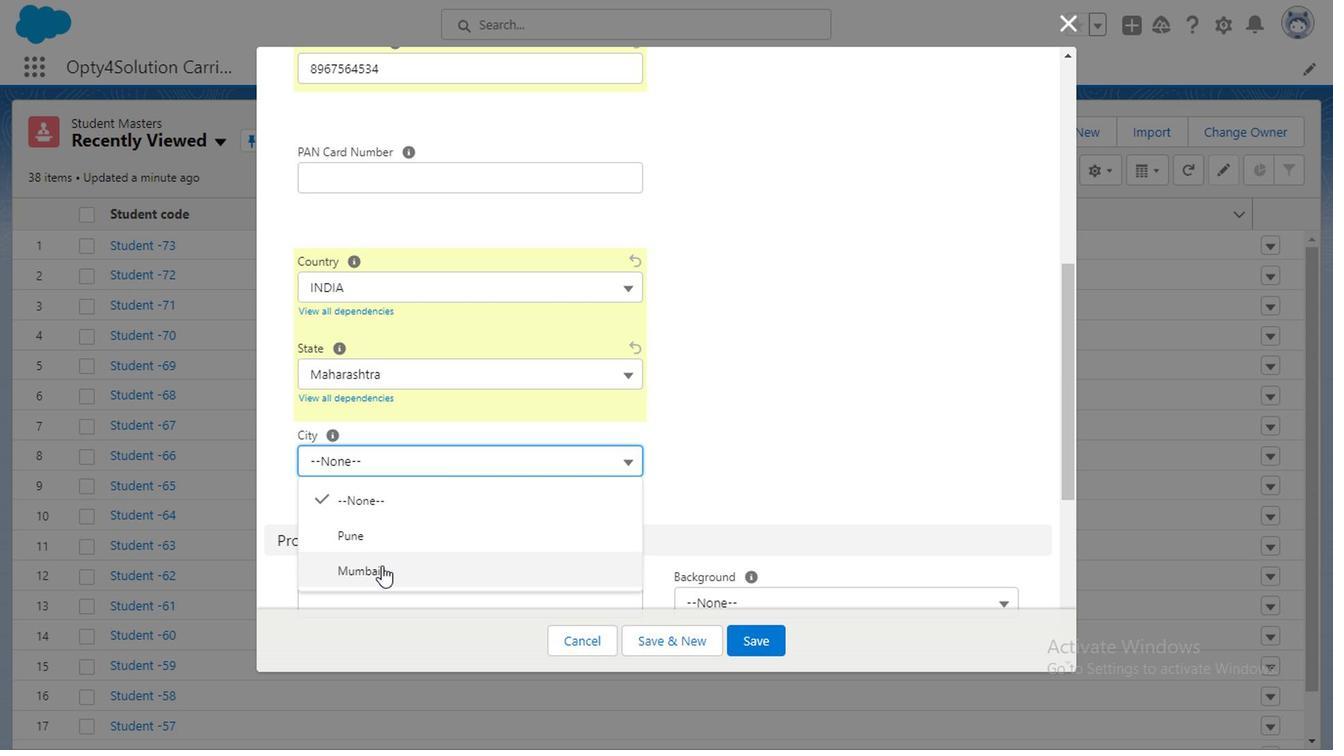
Action: Mouse moved to (1072, 434)
Screenshot: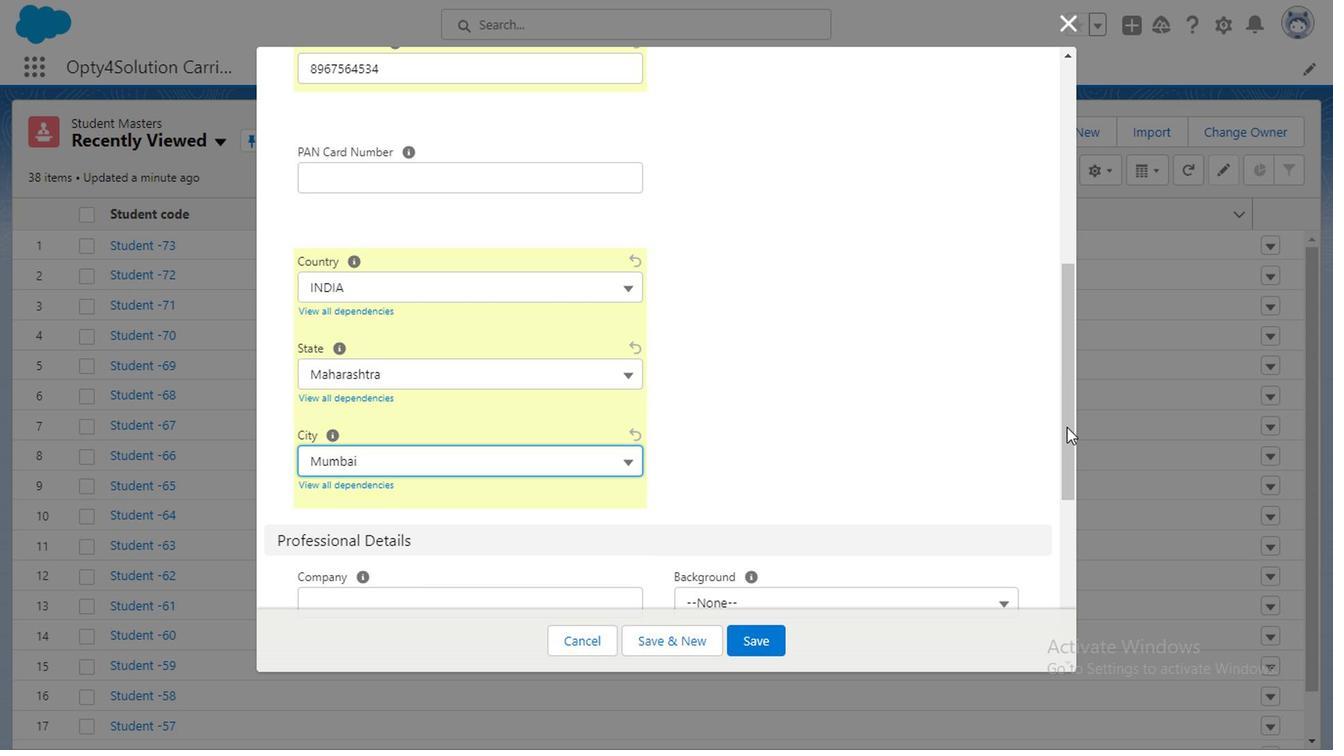 
Action: Mouse pressed left at (1072, 434)
Screenshot: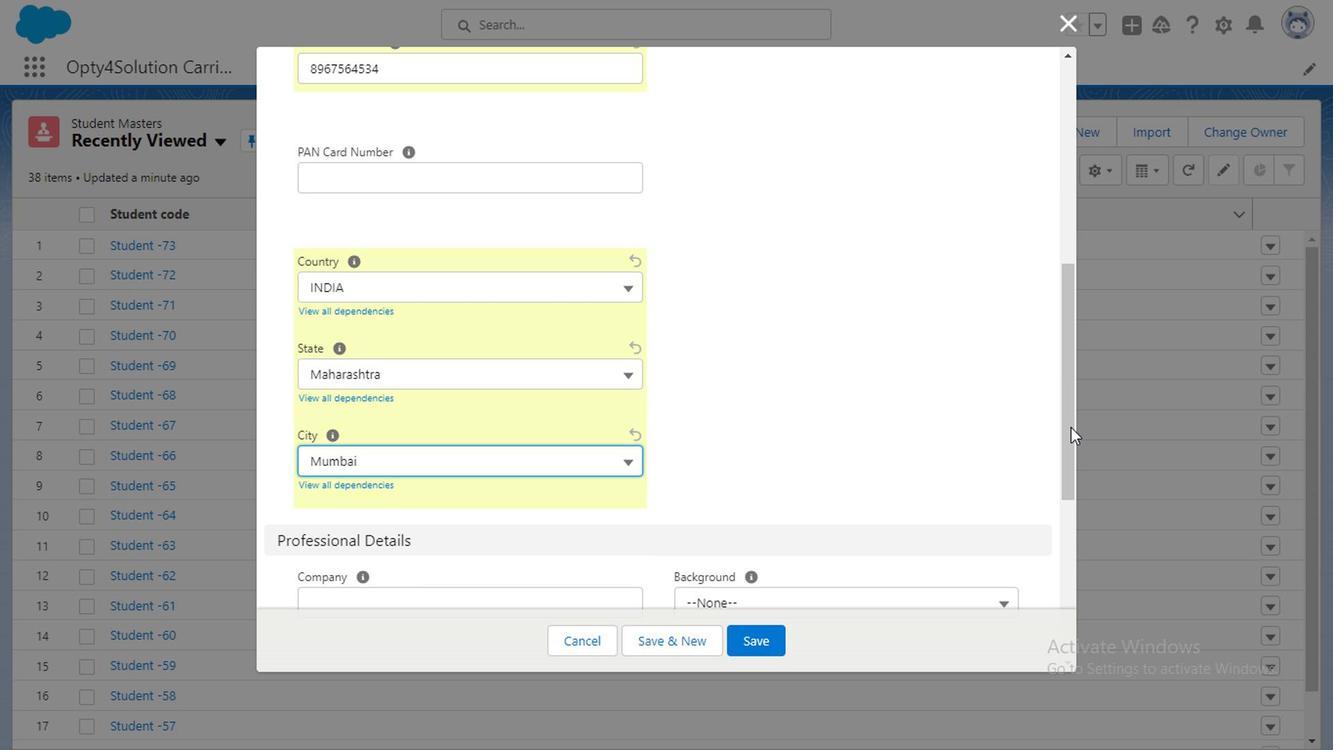 
Action: Mouse moved to (549, 363)
Screenshot: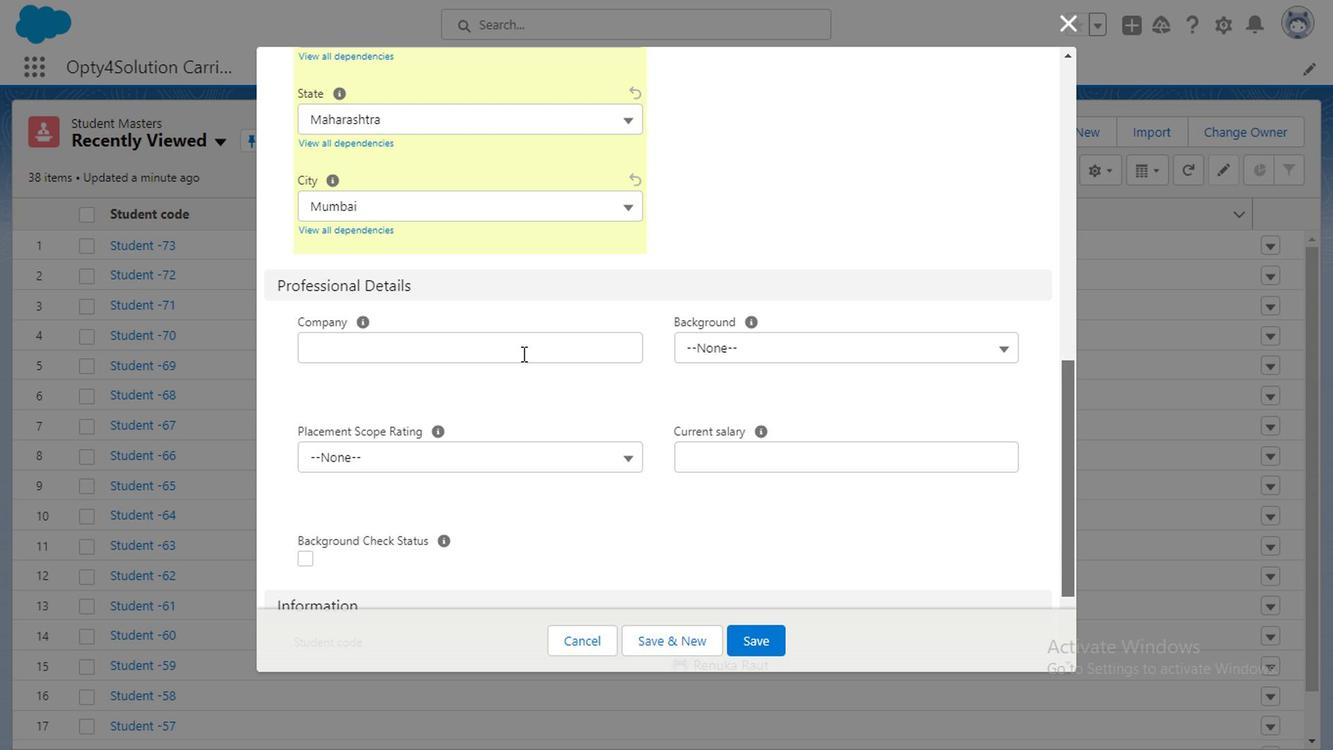 
Action: Mouse pressed left at (549, 363)
Screenshot: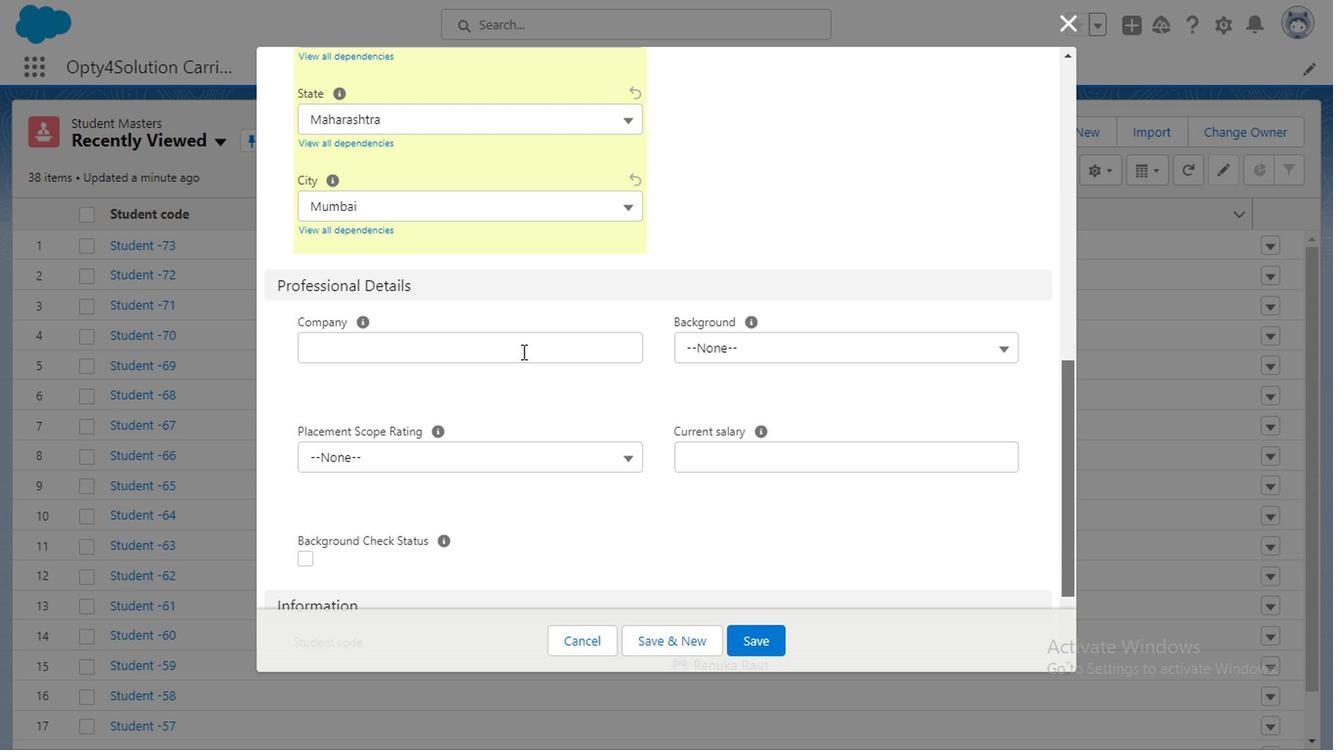 
Action: Key pressed <Key.caps_lock>S<Key.caps_lock>wapaoto<Key.space>lts<Key.backspace>d
Screenshot: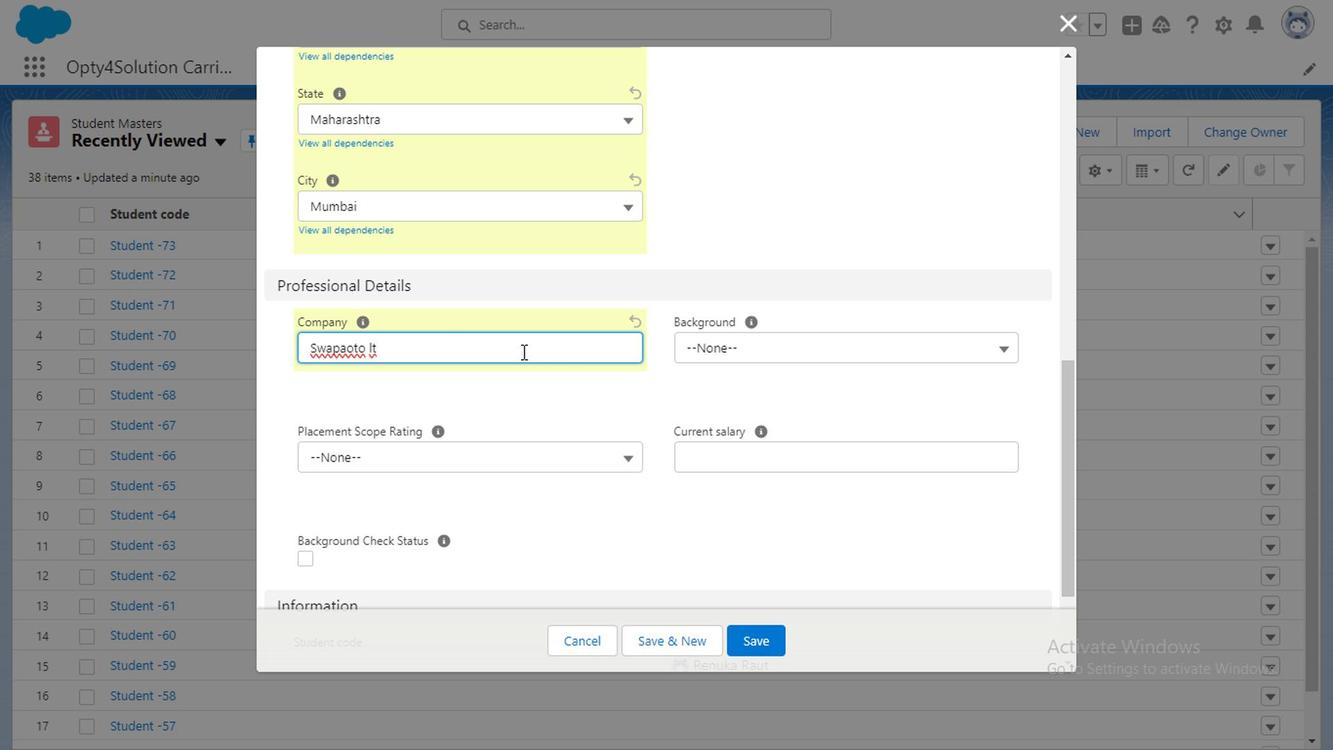 
Action: Mouse moved to (558, 469)
Screenshot: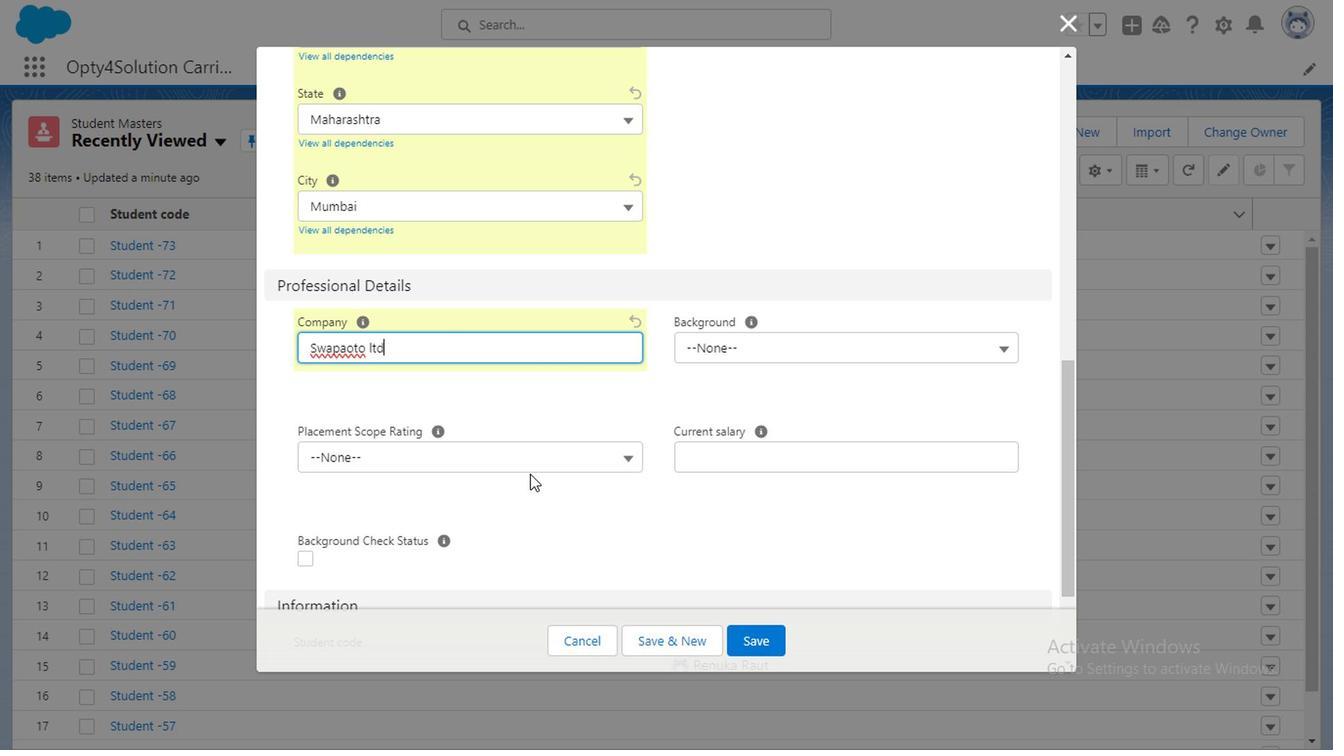 
Action: Mouse pressed left at (558, 469)
Screenshot: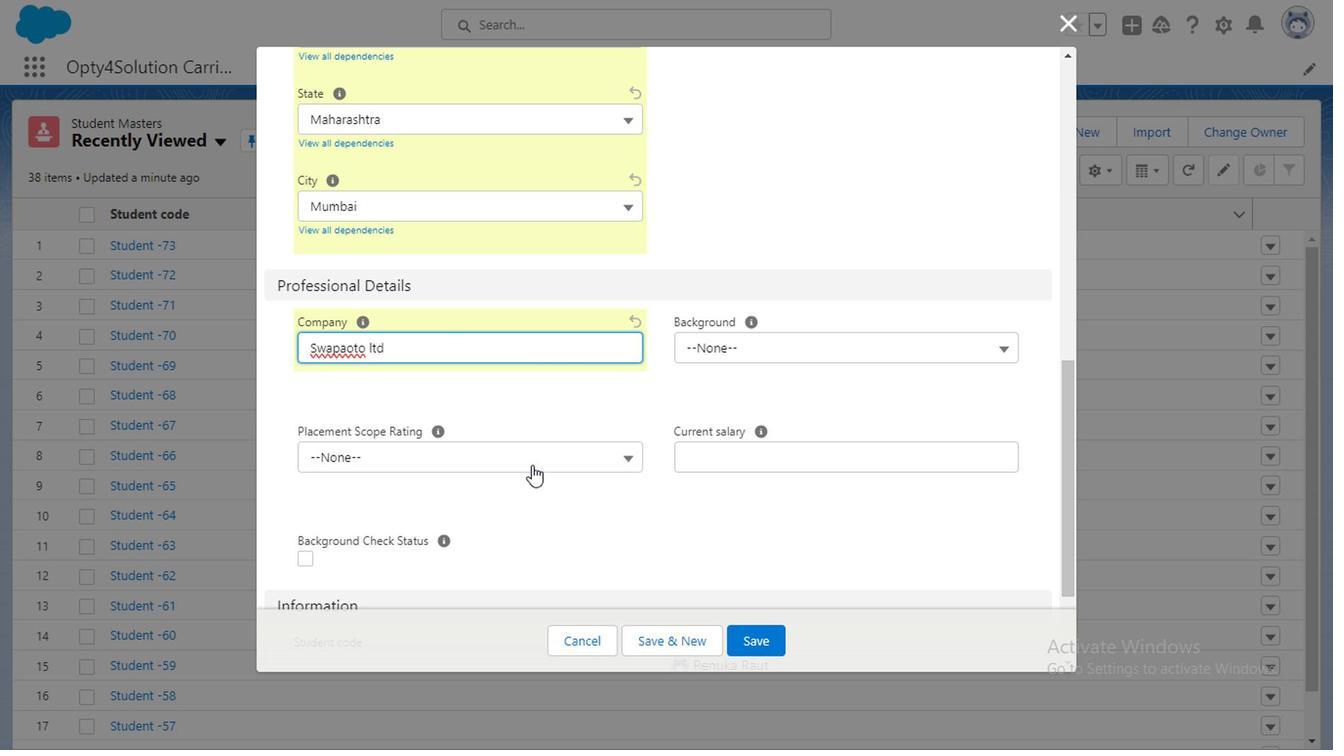 
Action: Mouse moved to (409, 595)
Screenshot: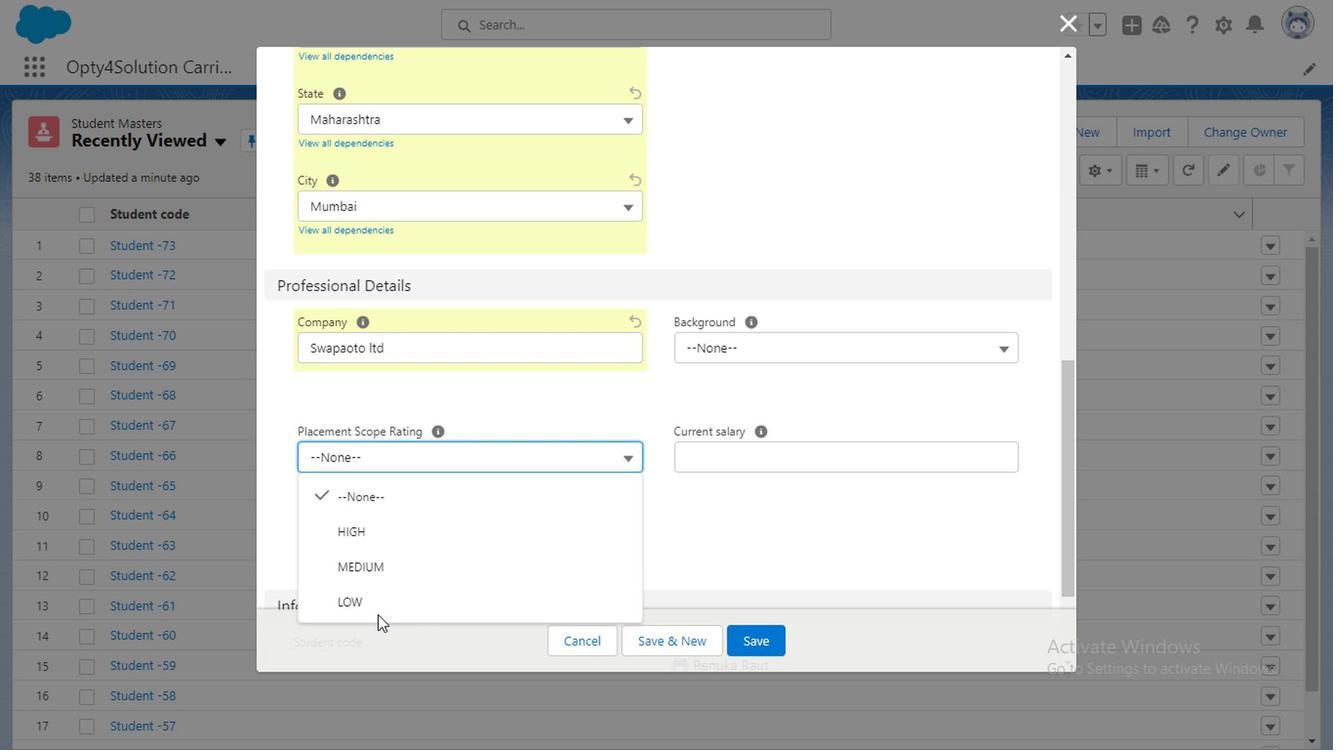 
Action: Mouse pressed left at (409, 595)
Screenshot: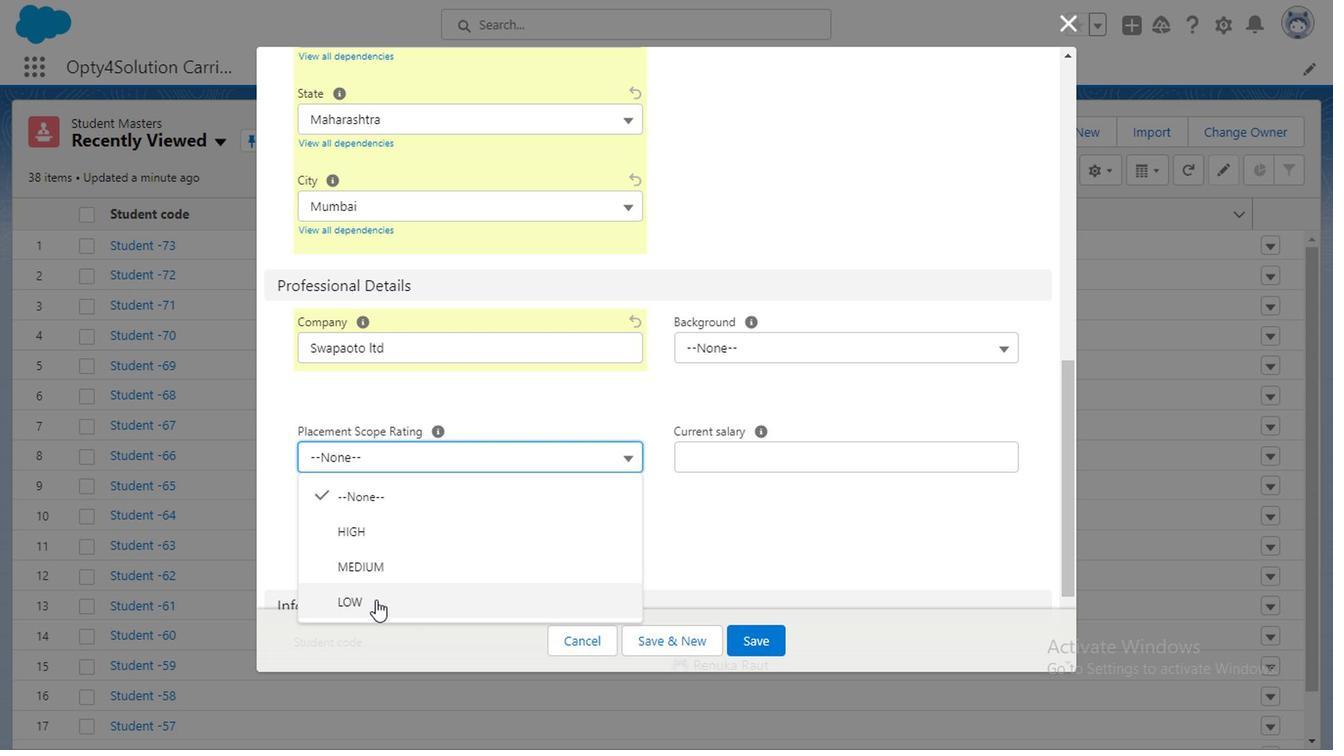 
Action: Mouse moved to (823, 357)
Screenshot: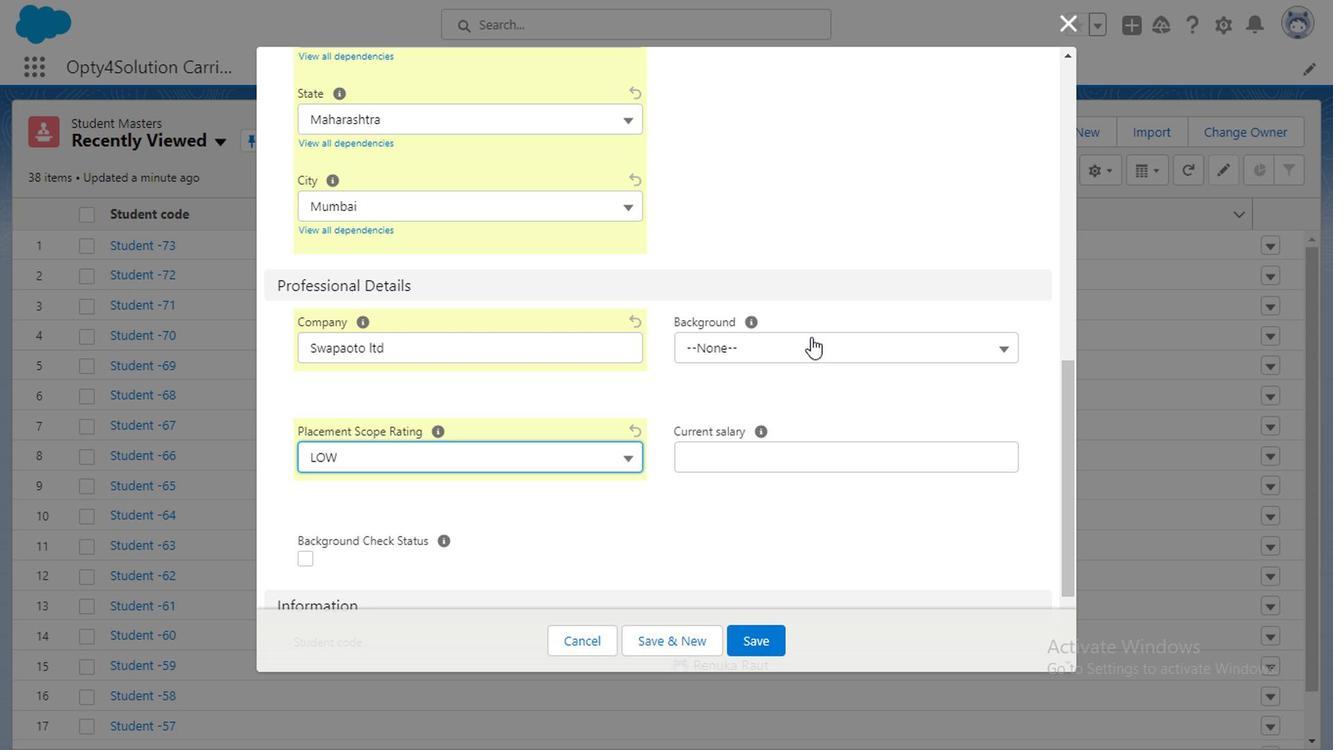 
Action: Mouse pressed left at (823, 357)
Screenshot: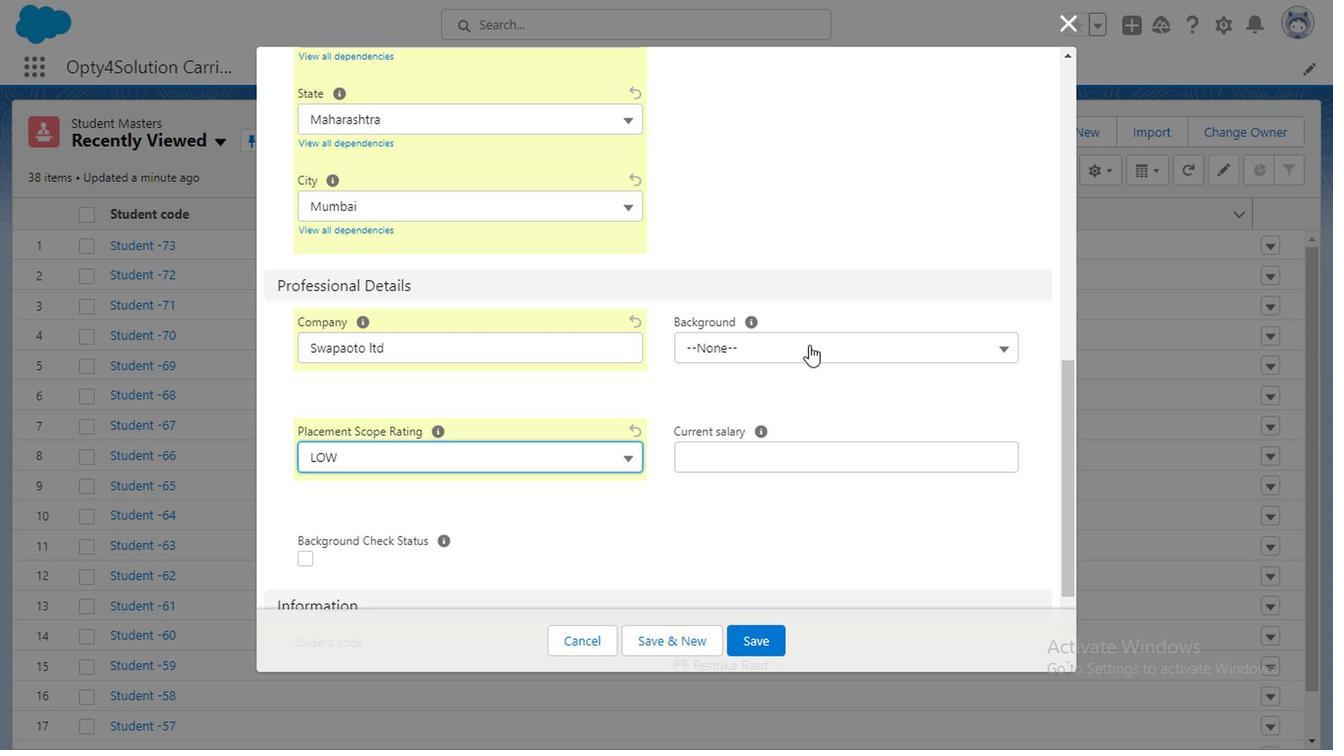 
Action: Mouse moved to (746, 597)
Screenshot: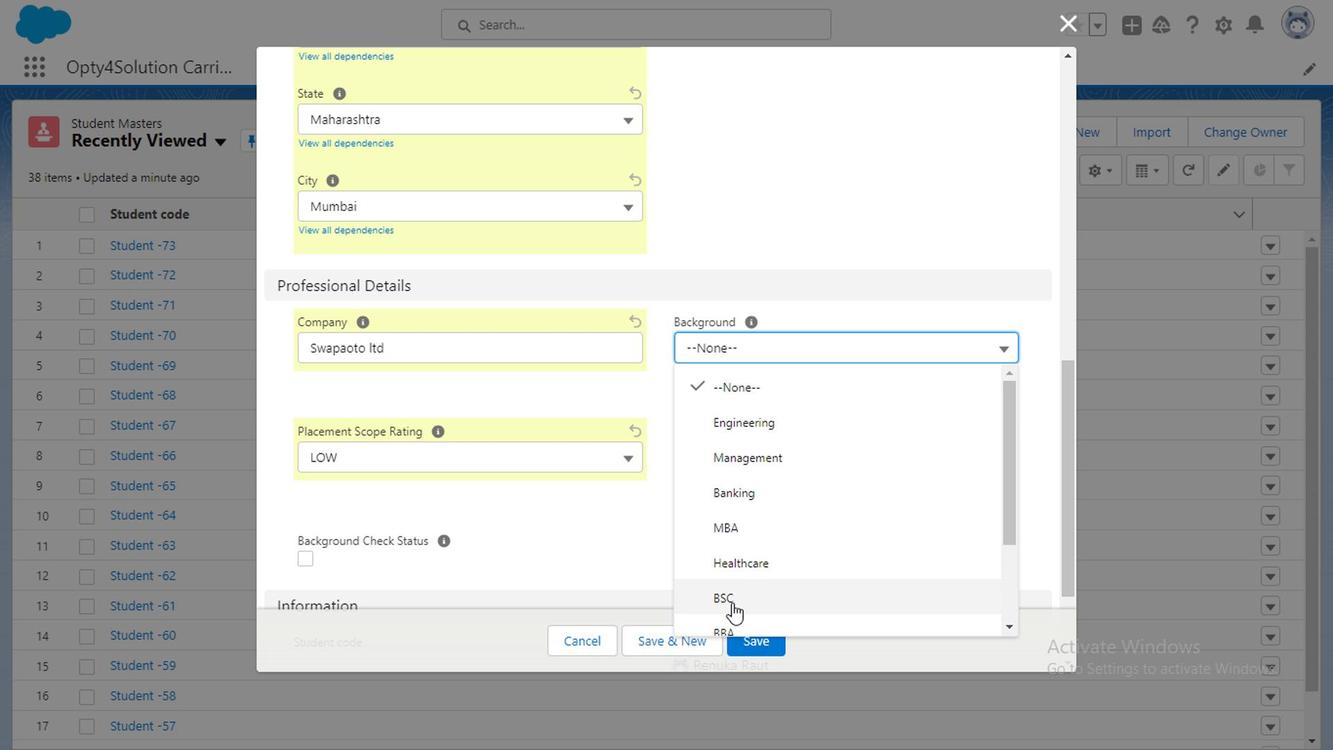 
Action: Mouse pressed left at (746, 597)
